 Task: Log into Facebook and create a post detailing steps for a popular makeup look, including an image.
Action: Mouse moved to (202, 32)
Screenshot: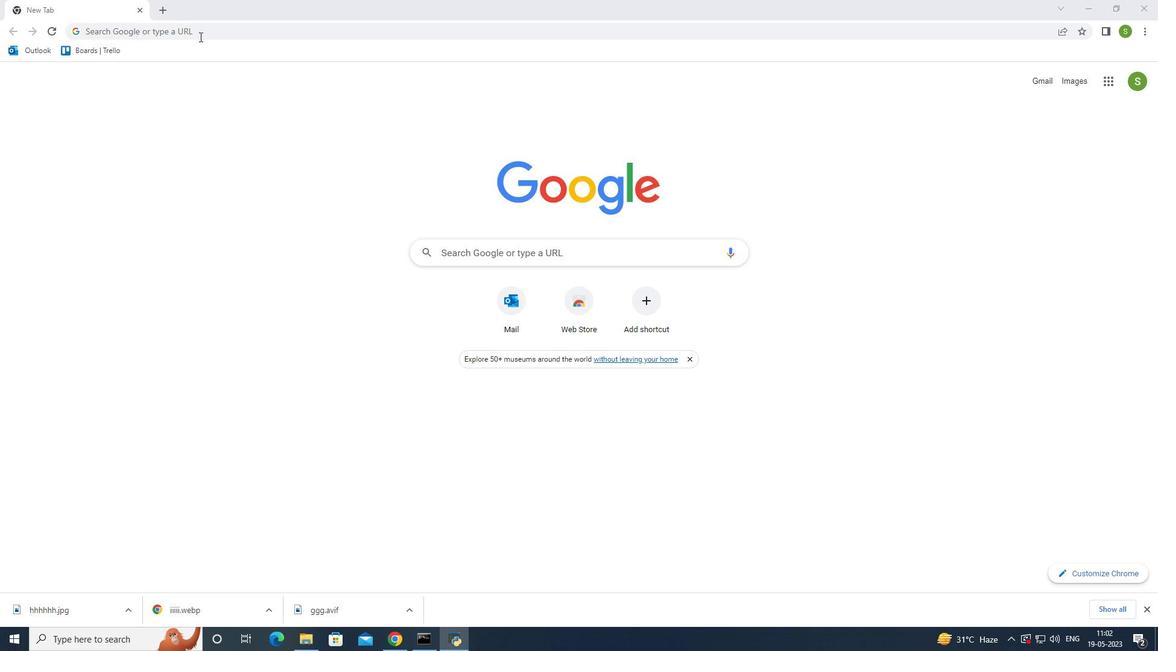 
Action: Mouse pressed left at (202, 32)
Screenshot: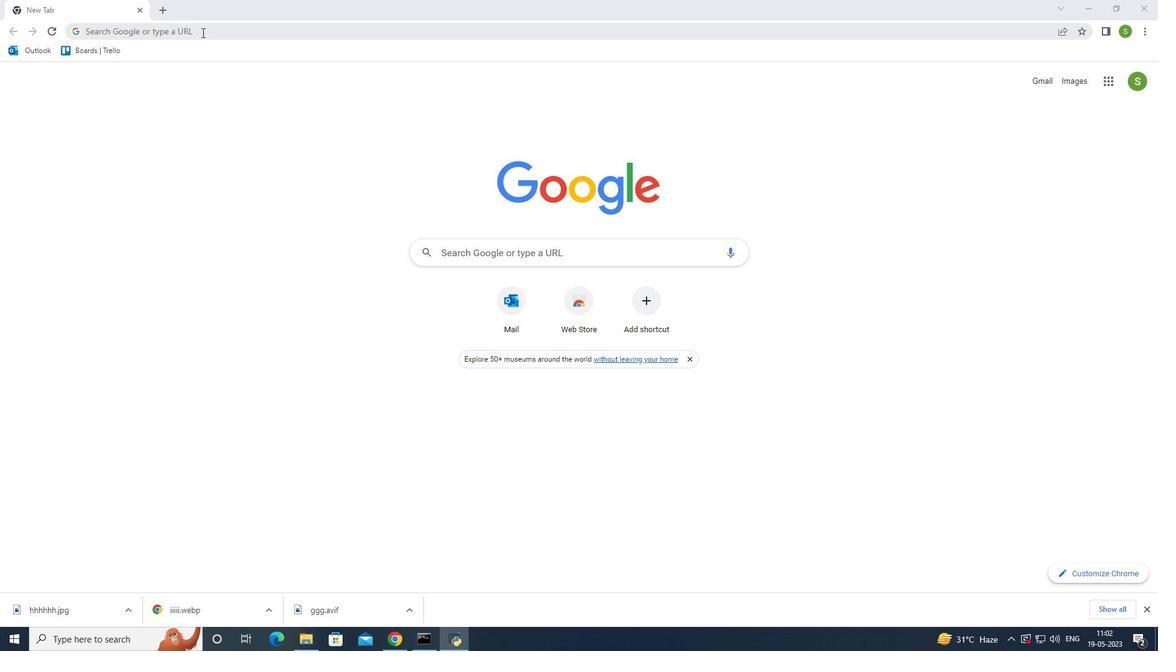 
Action: Mouse moved to (147, 348)
Screenshot: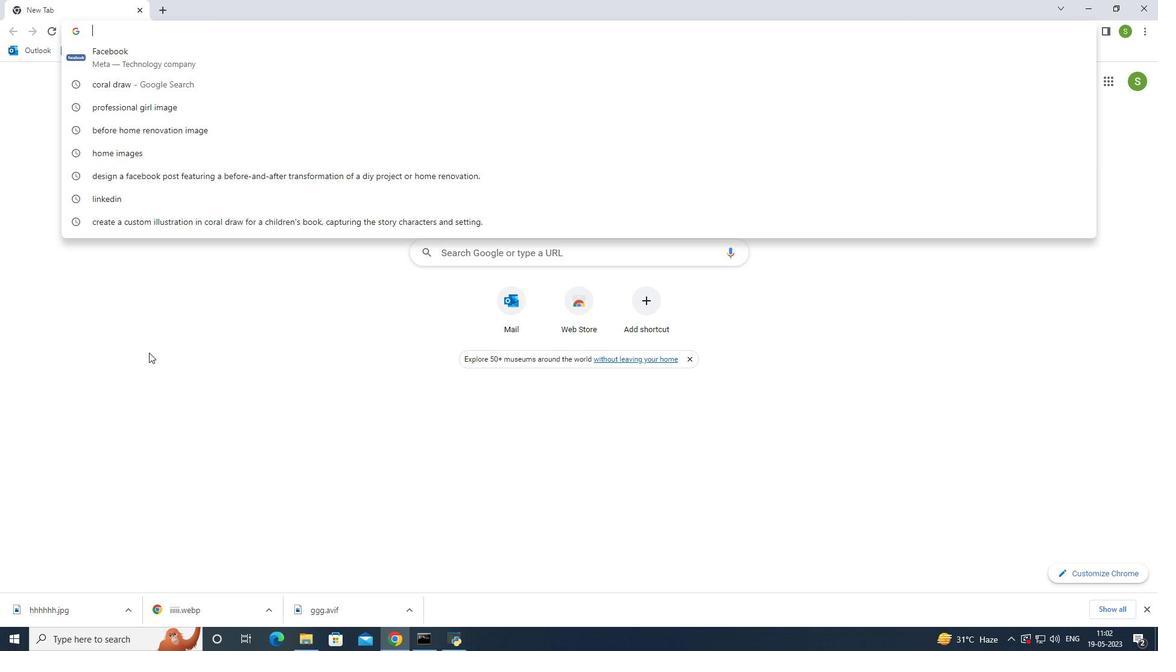 
Action: Key pressed f
Screenshot: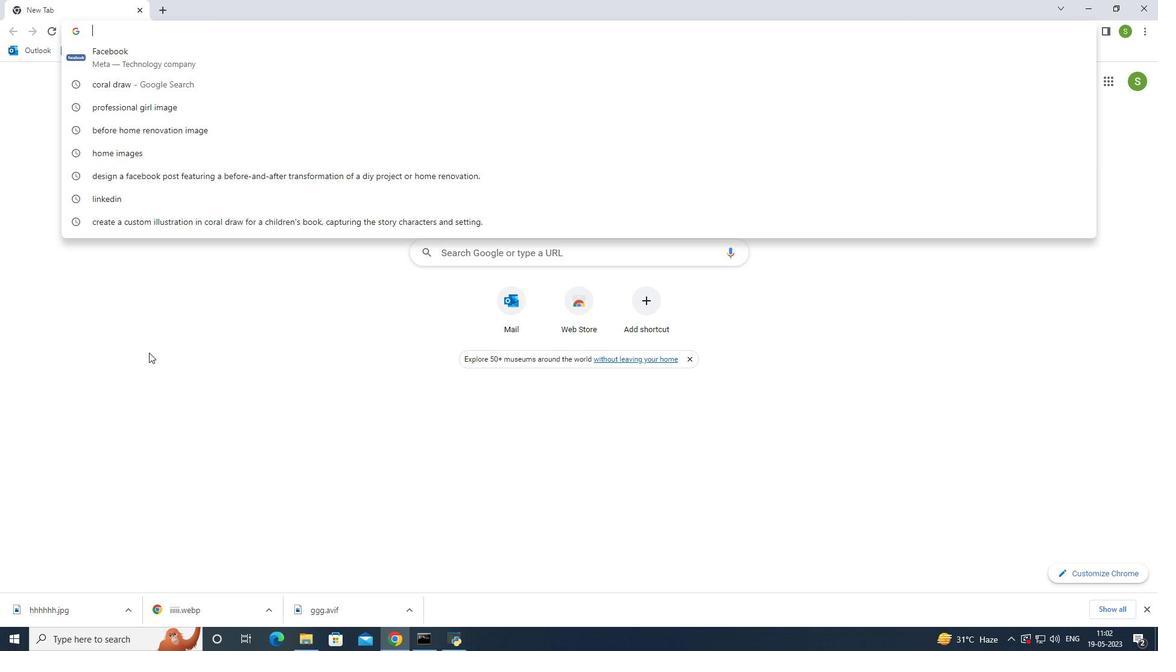 
Action: Mouse moved to (137, 326)
Screenshot: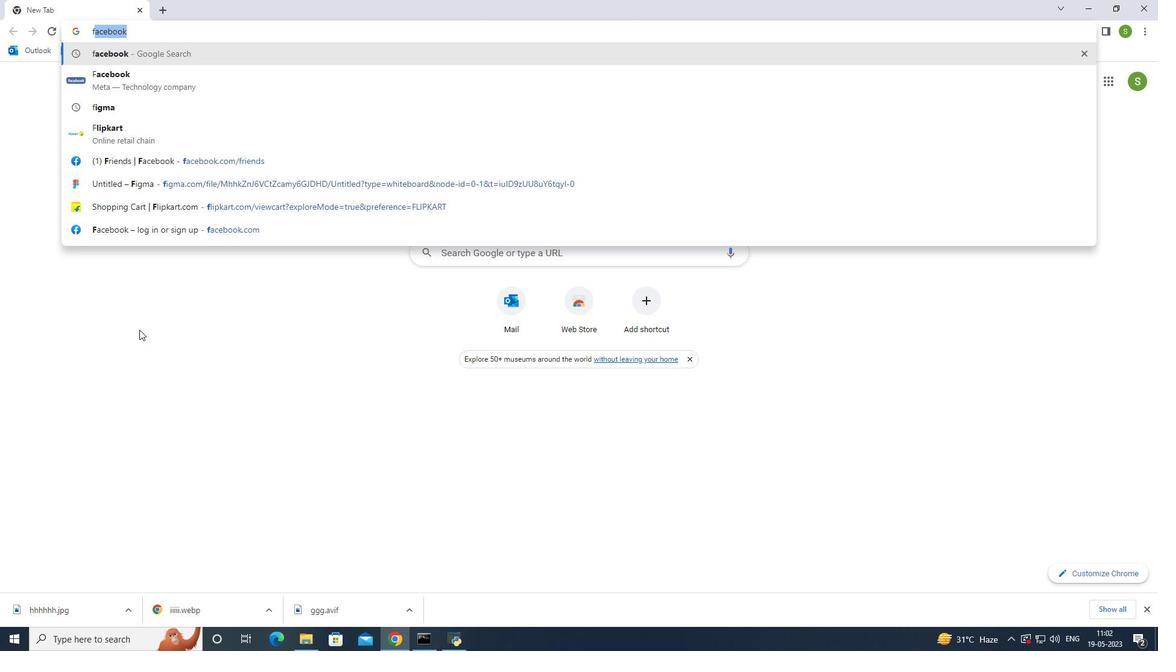 
Action: Key pressed a
Screenshot: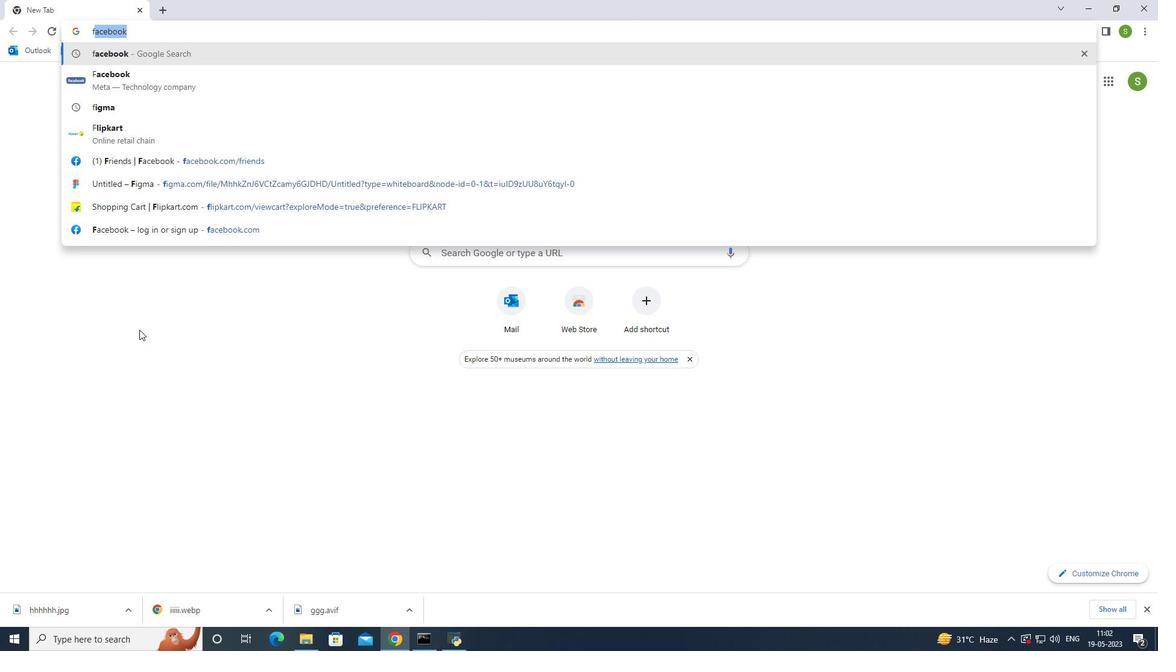 
Action: Mouse moved to (135, 322)
Screenshot: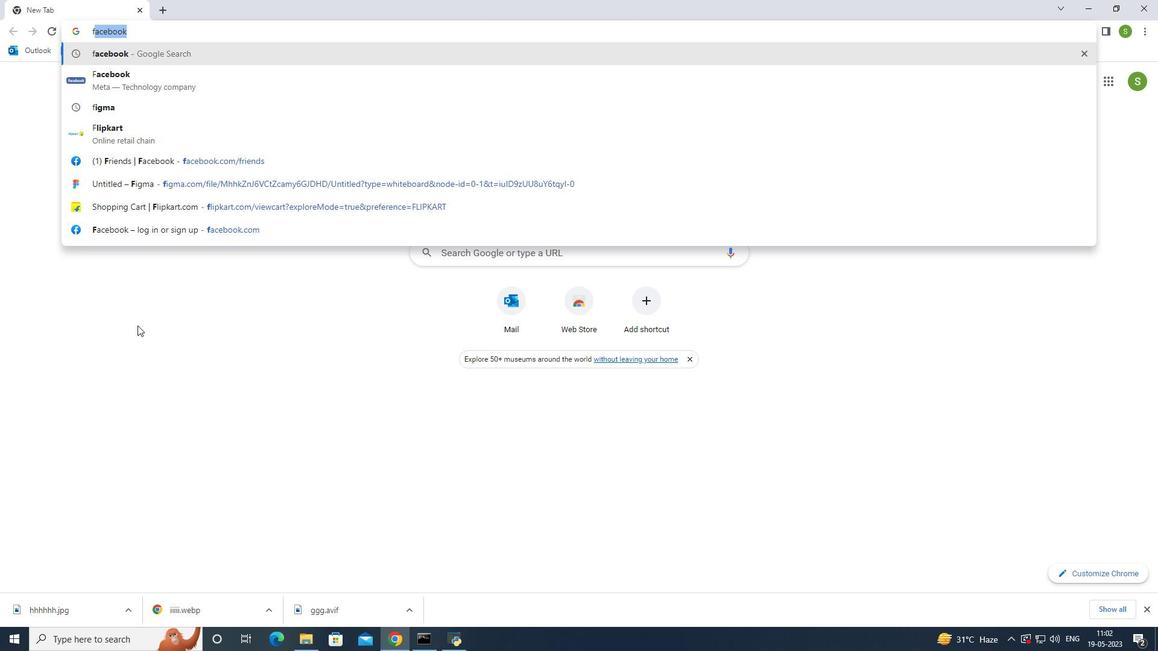 
Action: Key pressed ceb
Screenshot: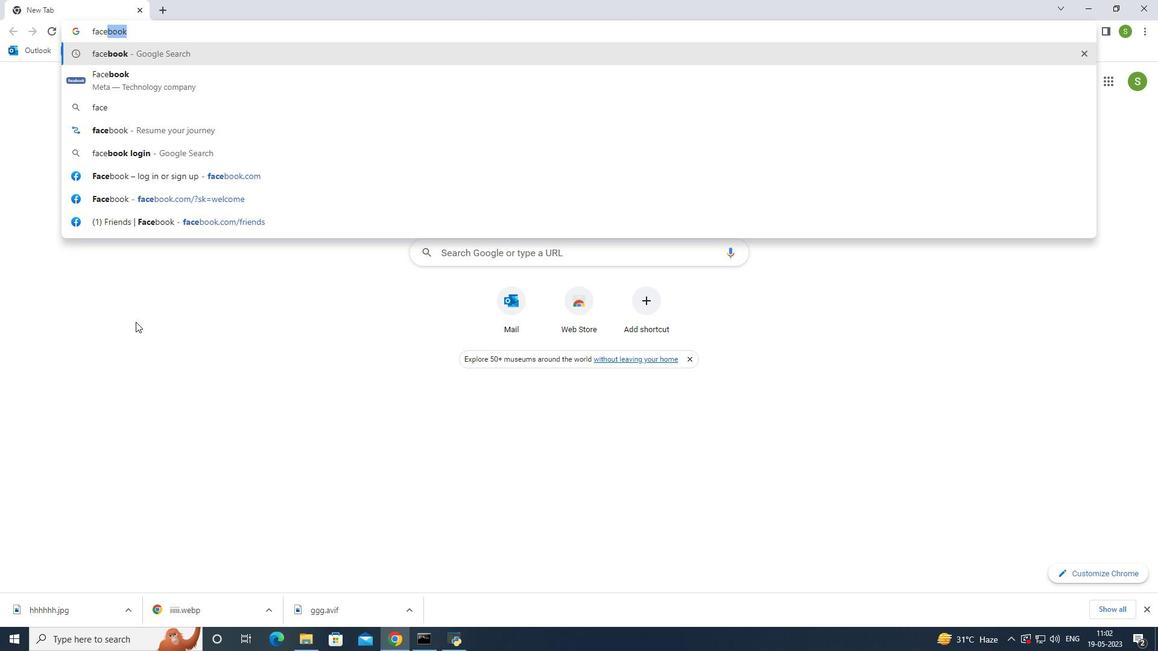 
Action: Mouse moved to (133, 314)
Screenshot: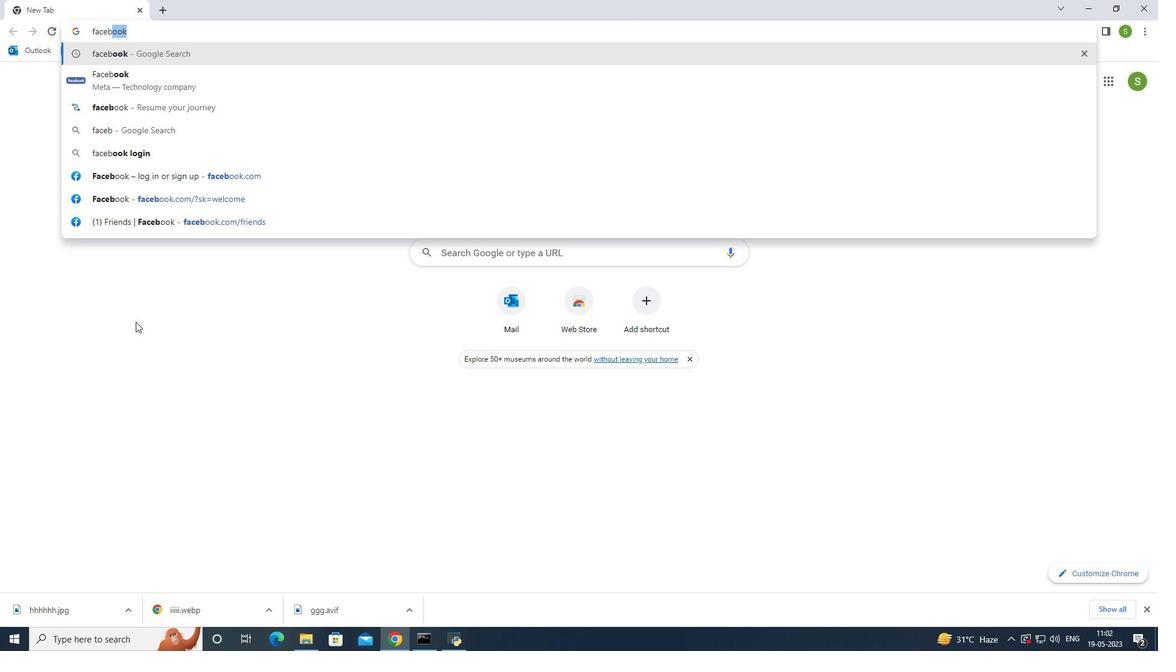 
Action: Key pressed o
Screenshot: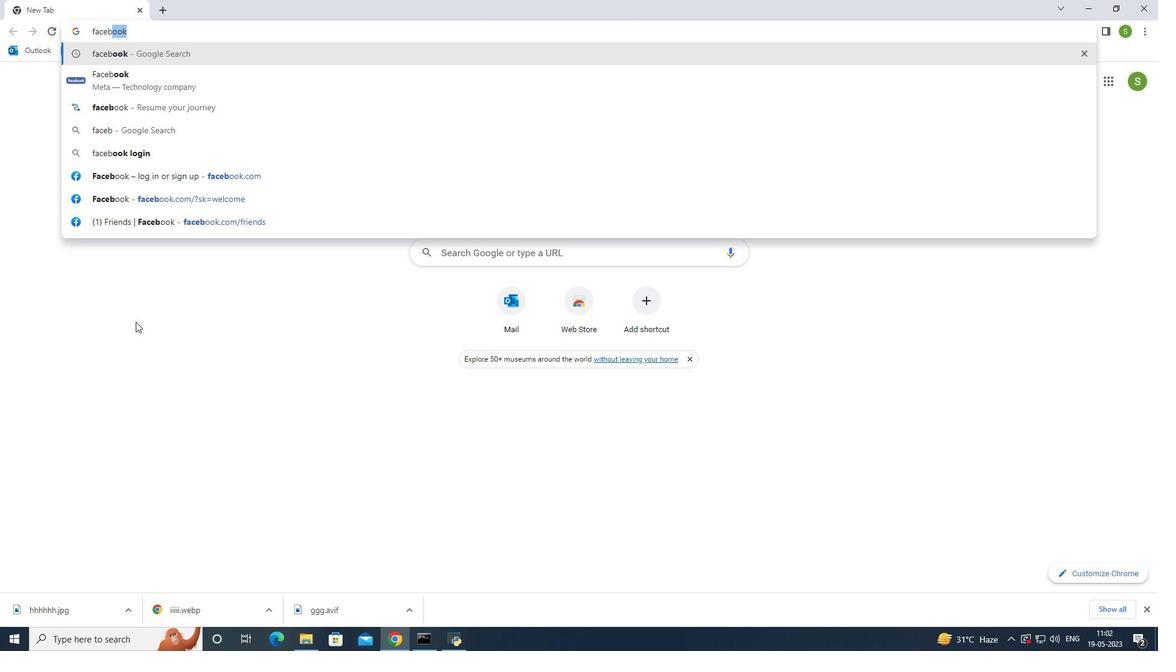 
Action: Mouse moved to (127, 293)
Screenshot: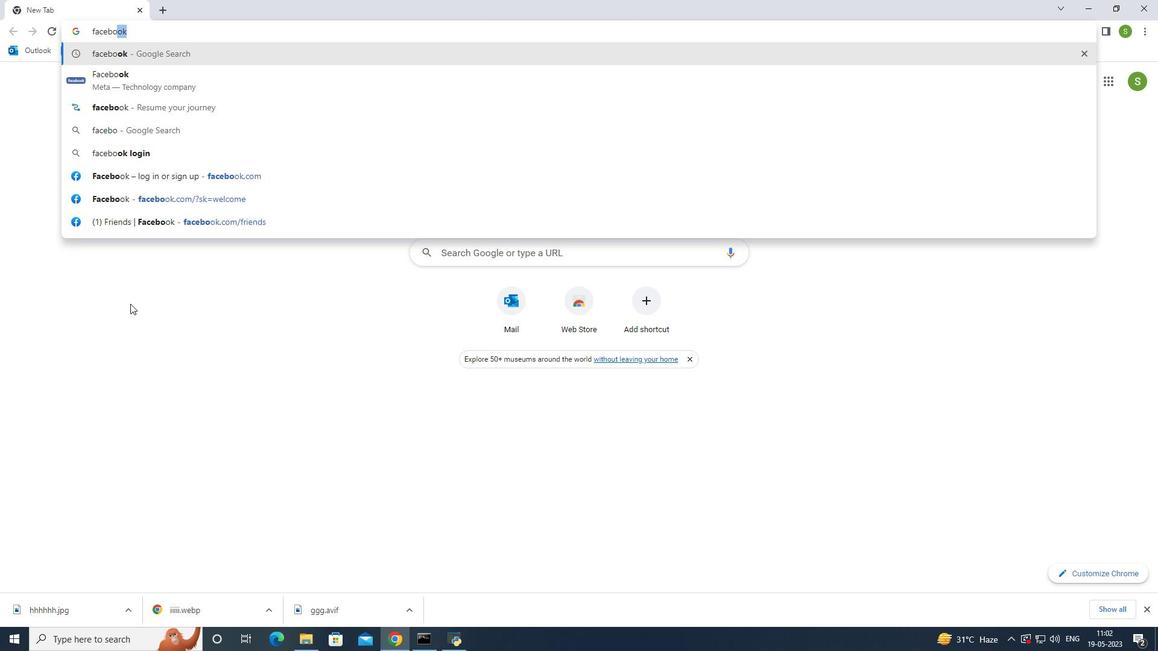 
Action: Key pressed o
Screenshot: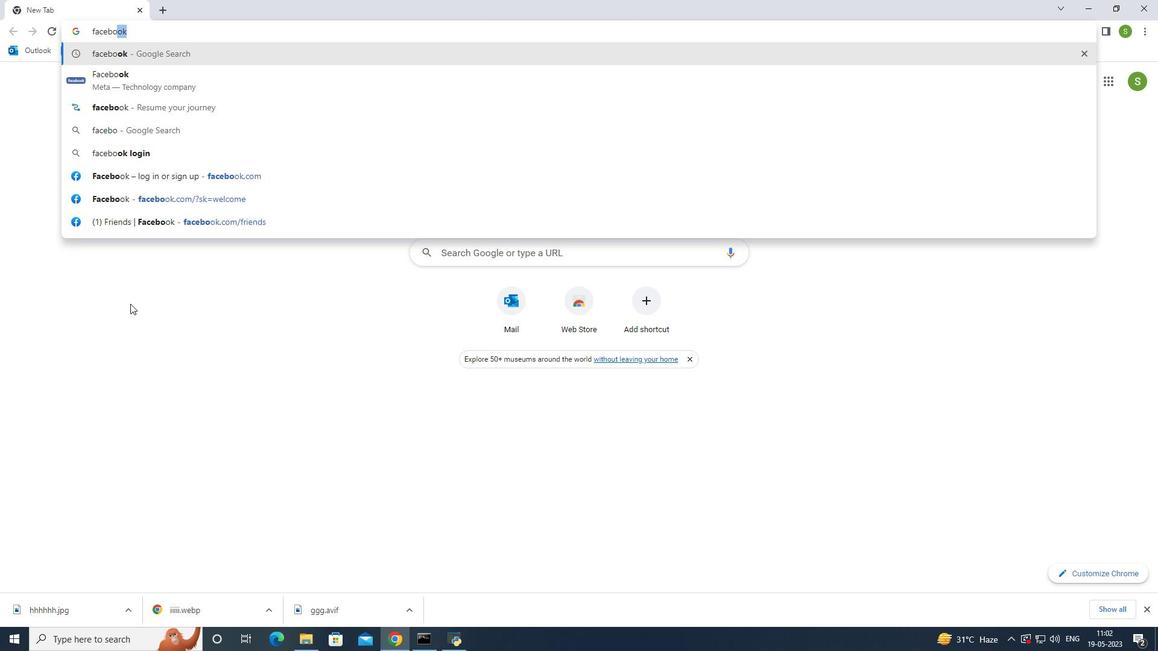 
Action: Mouse moved to (124, 290)
Screenshot: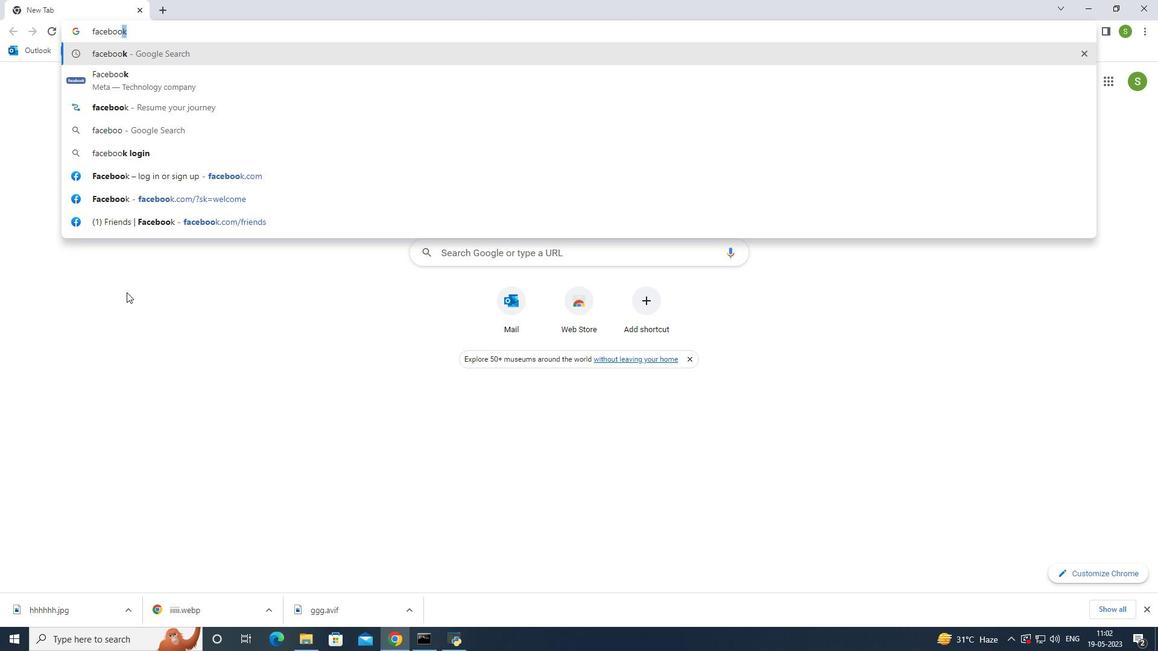 
Action: Key pressed k
Screenshot: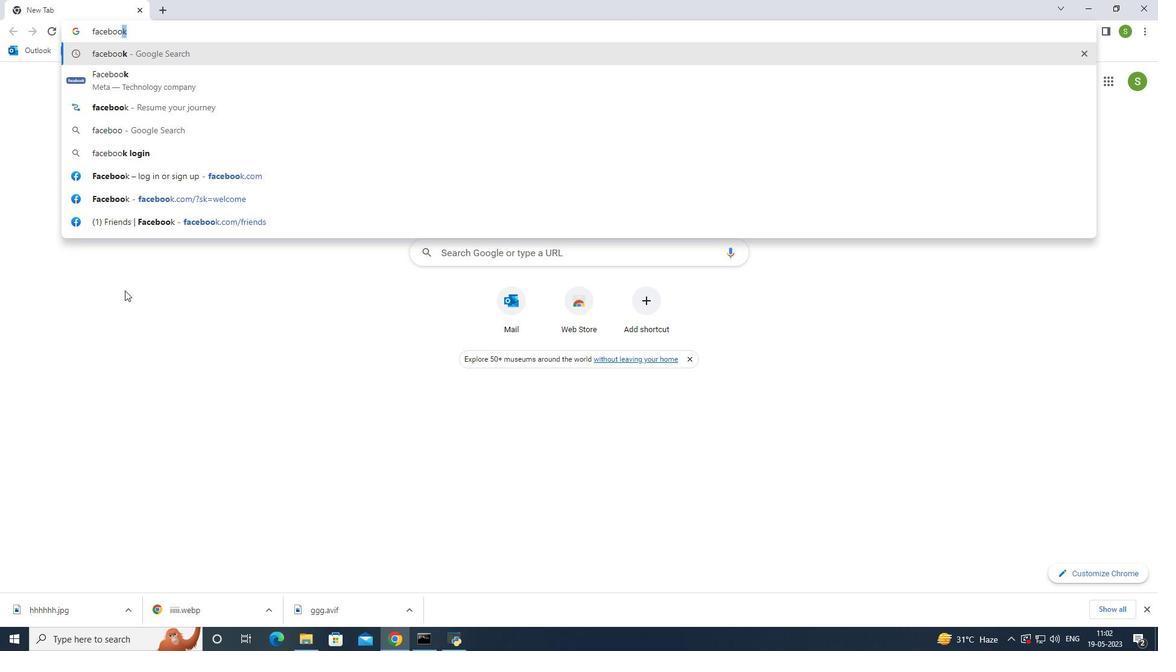 
Action: Mouse moved to (153, 81)
Screenshot: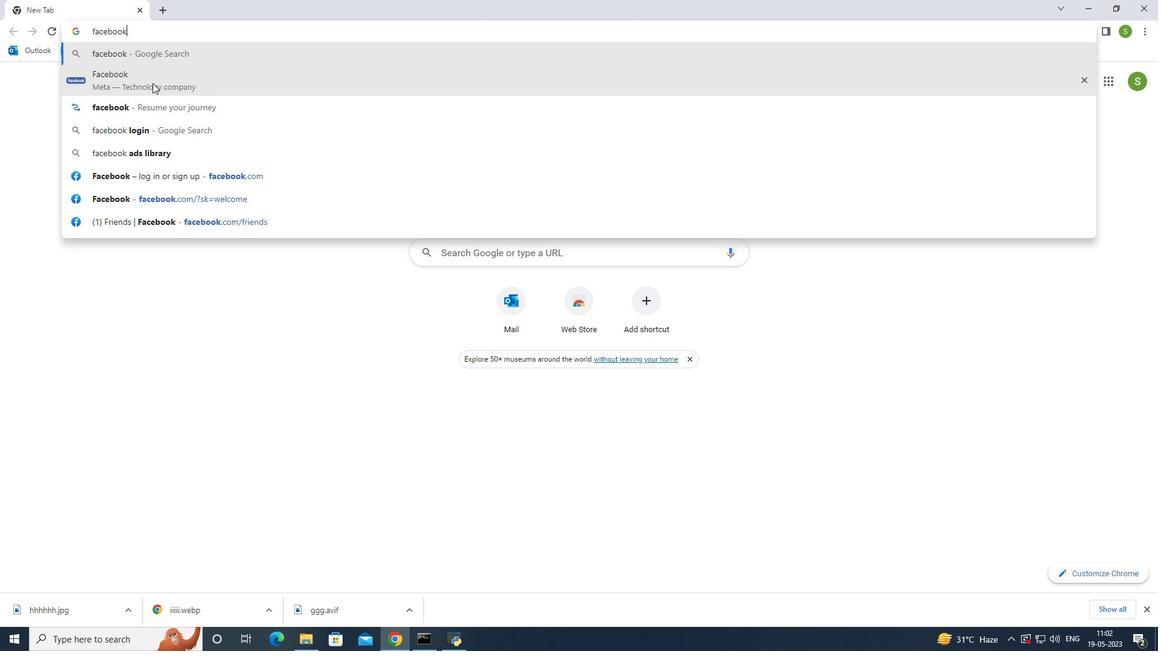 
Action: Mouse pressed left at (153, 81)
Screenshot: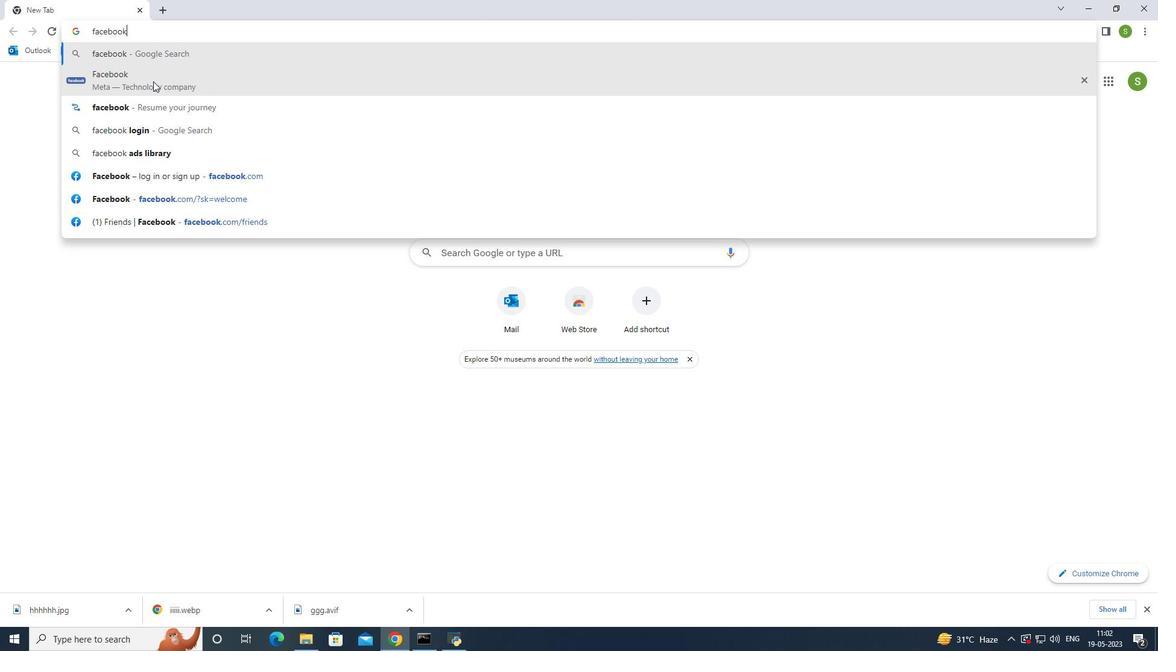 
Action: Mouse moved to (191, 184)
Screenshot: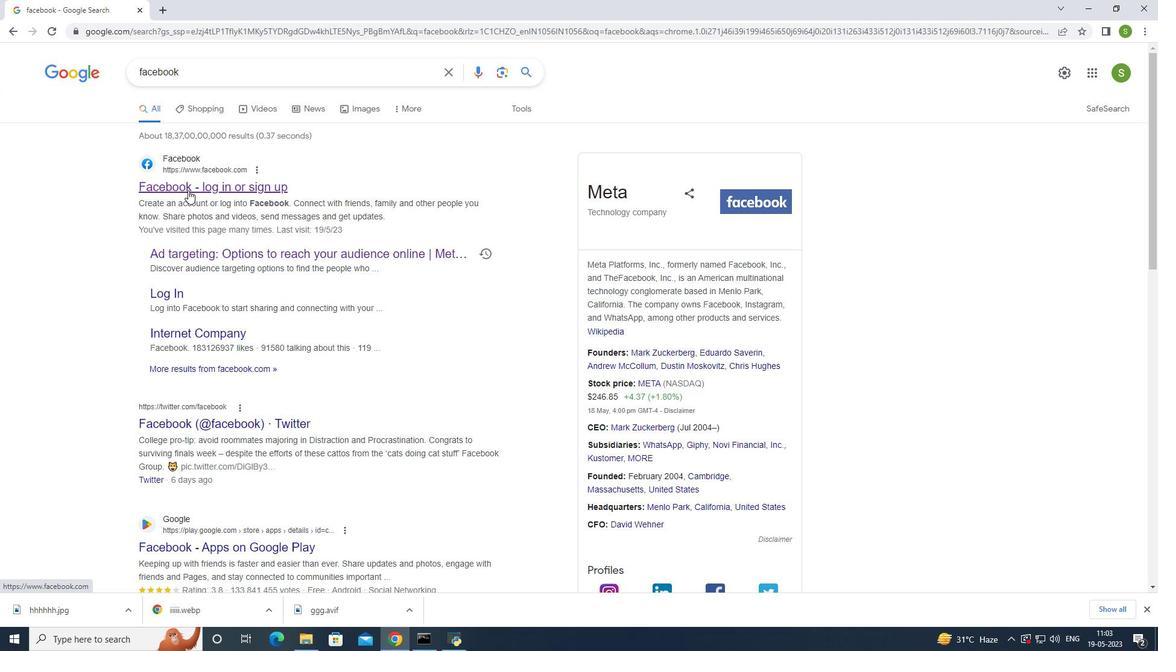 
Action: Mouse pressed left at (191, 184)
Screenshot: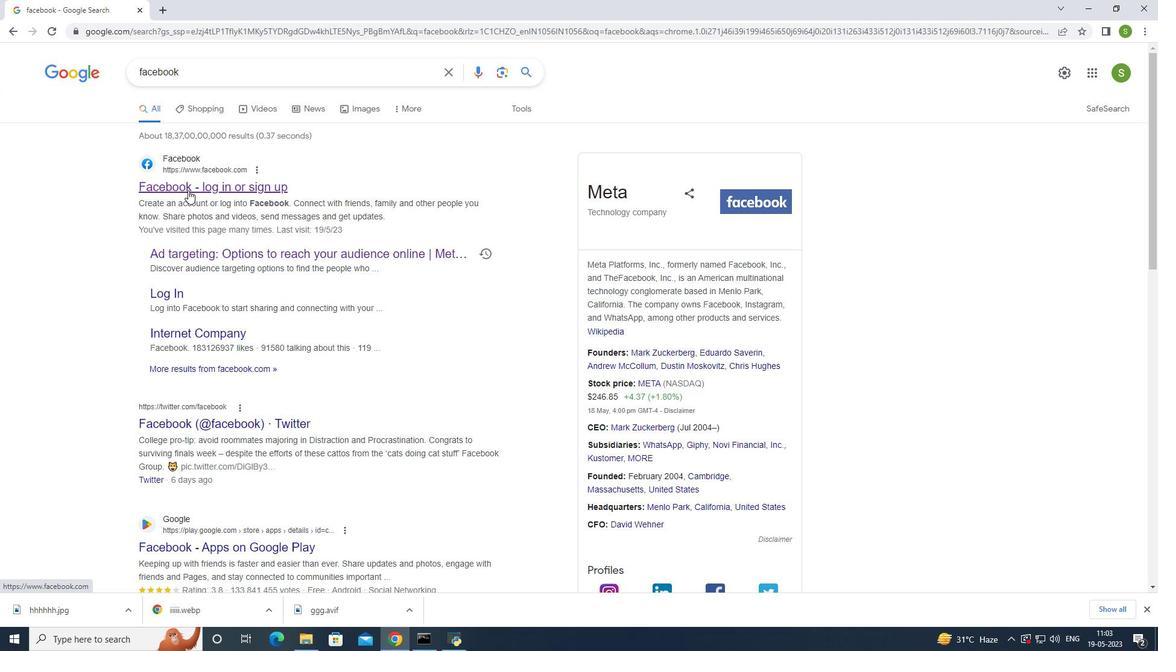 
Action: Mouse moved to (350, 237)
Screenshot: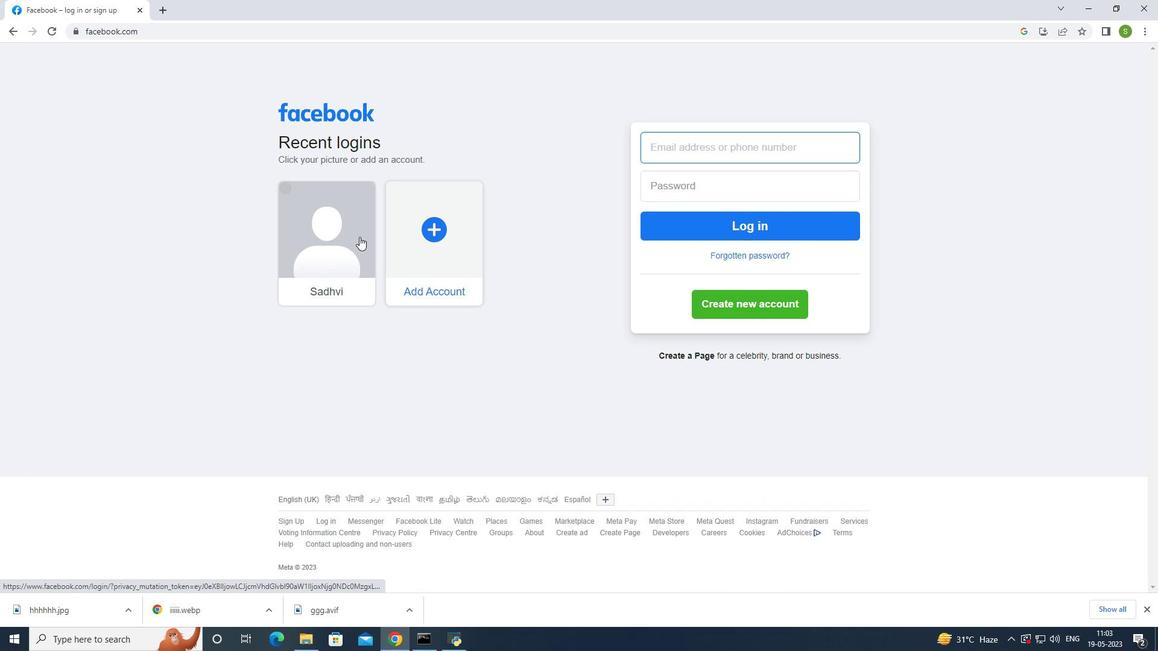 
Action: Mouse pressed left at (350, 237)
Screenshot: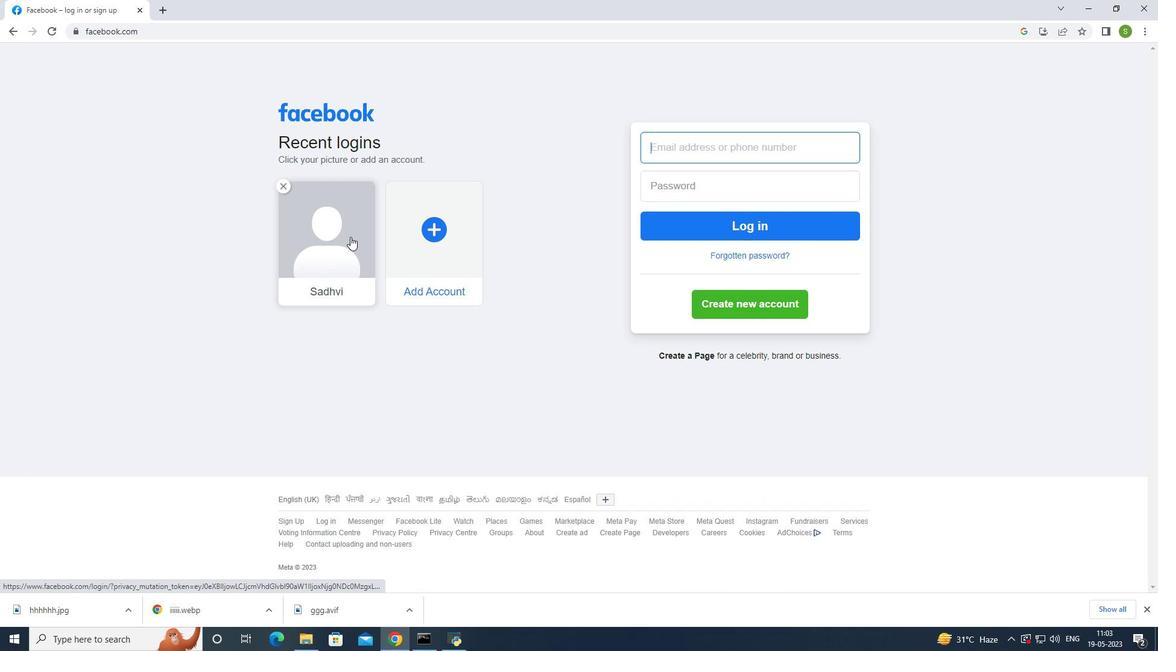 
Action: Mouse moved to (494, 291)
Screenshot: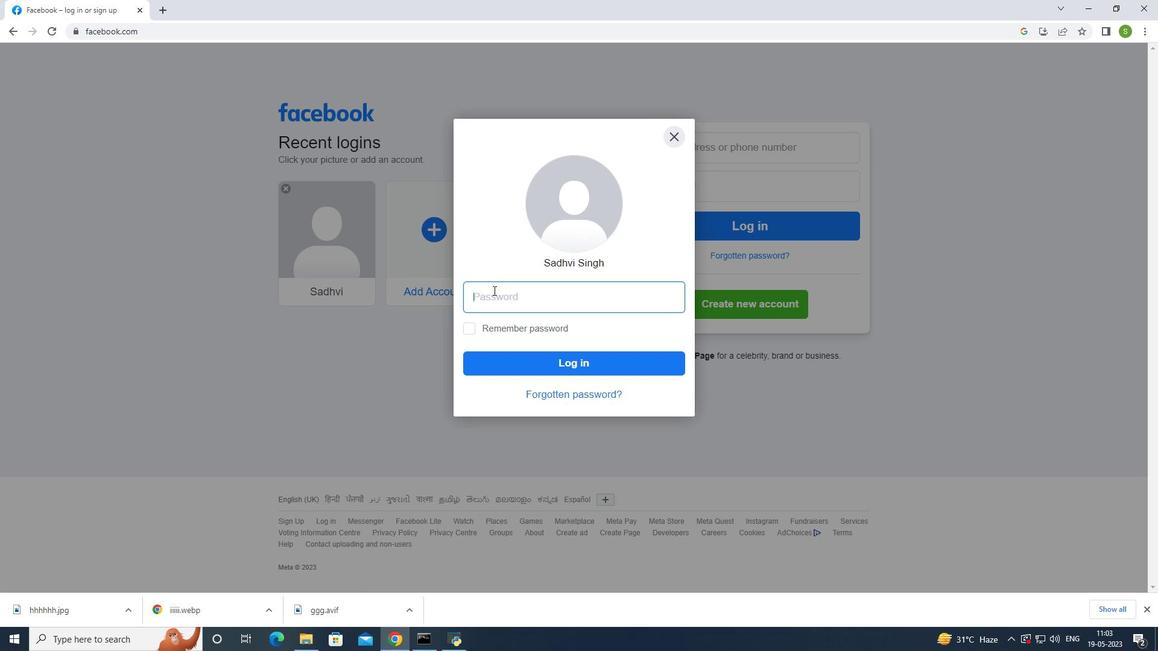 
Action: Mouse pressed left at (494, 291)
Screenshot: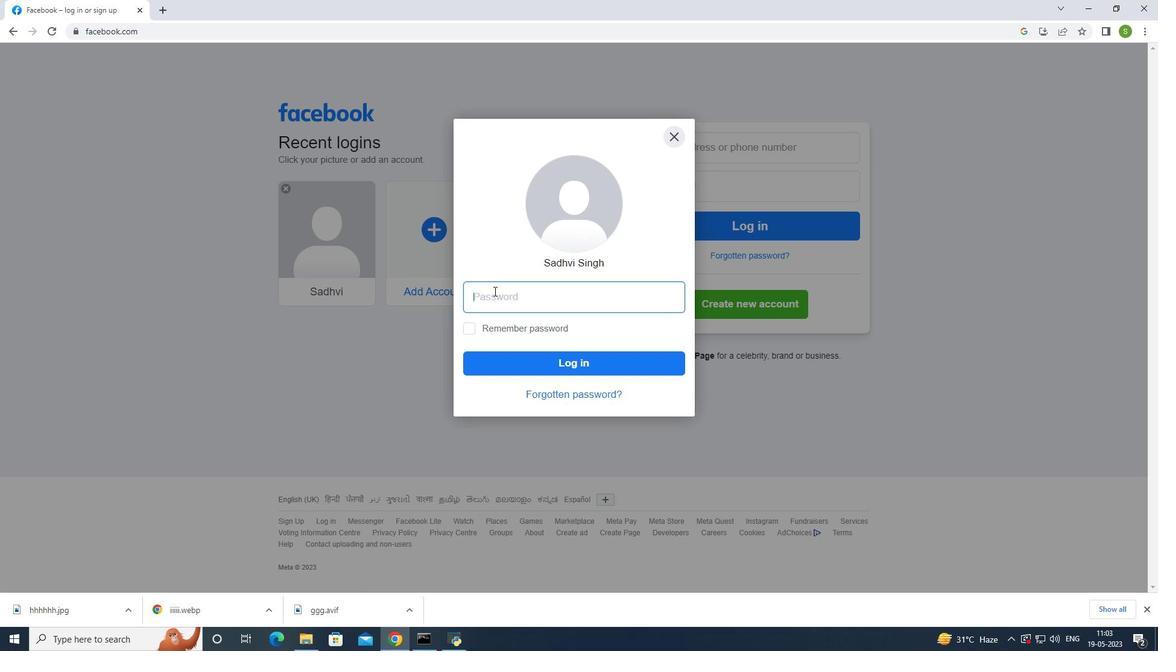 
Action: Mouse moved to (495, 254)
Screenshot: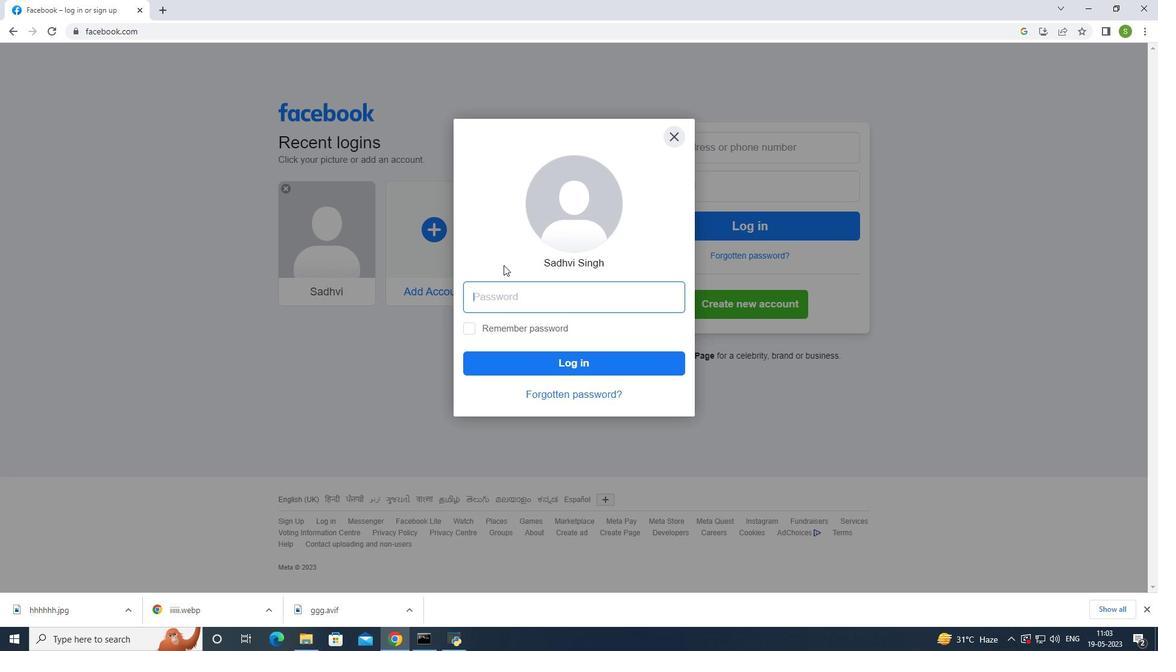 
Action: Key pressed <Key.shift>
Screenshot: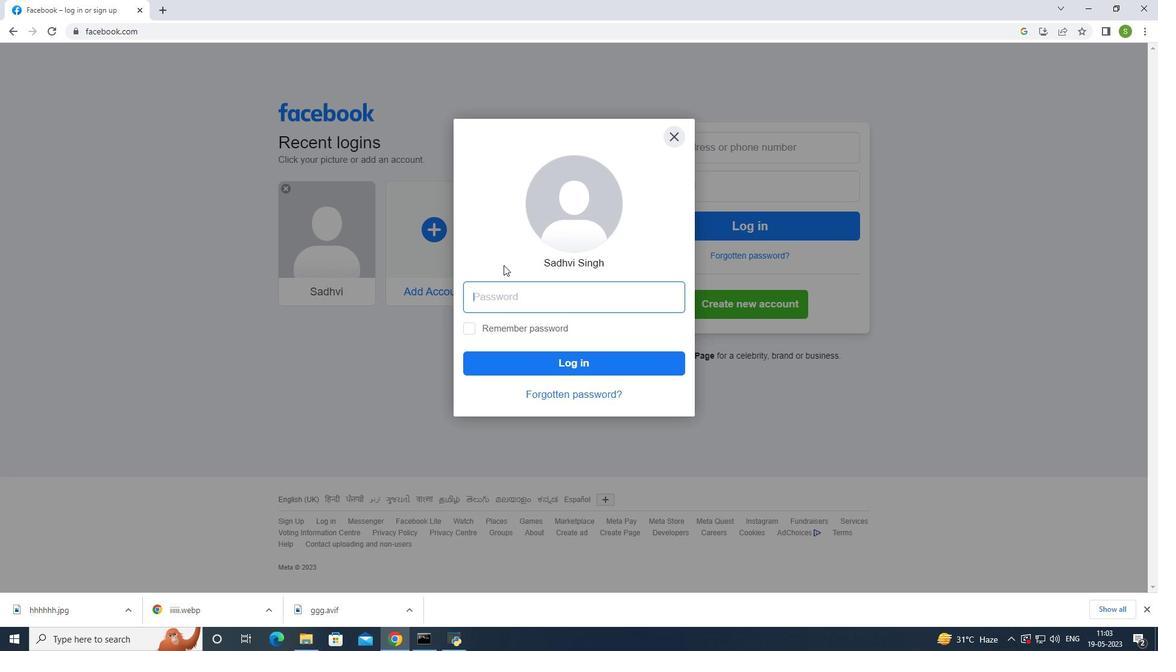
Action: Mouse moved to (493, 250)
Screenshot: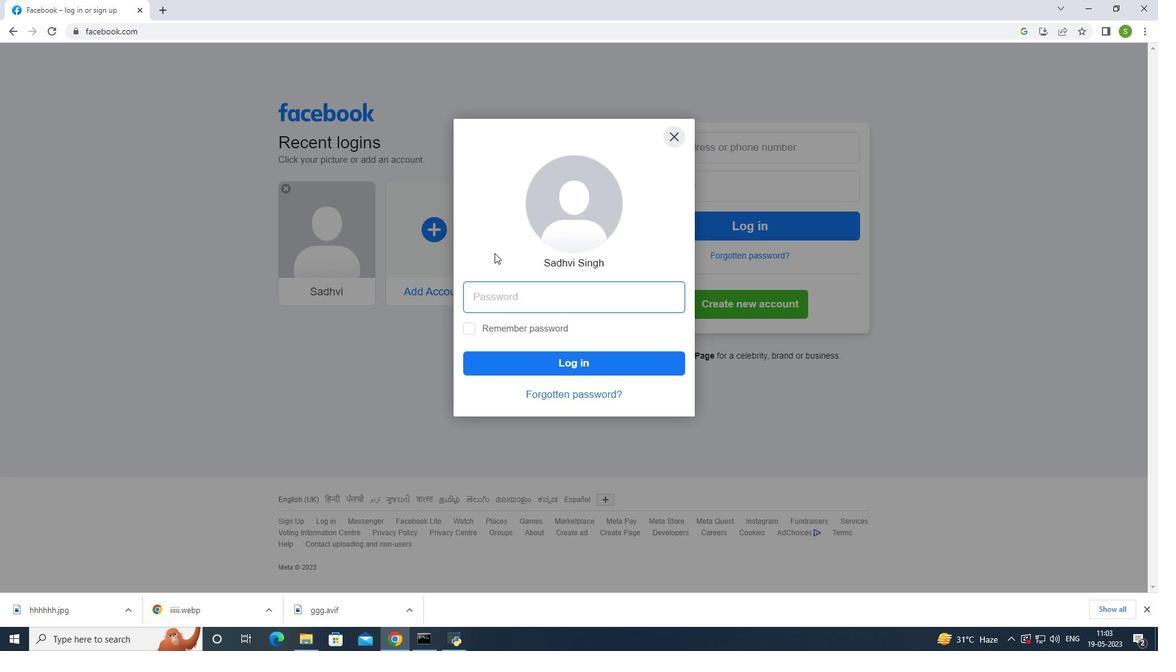 
Action: Key pressed S
Screenshot: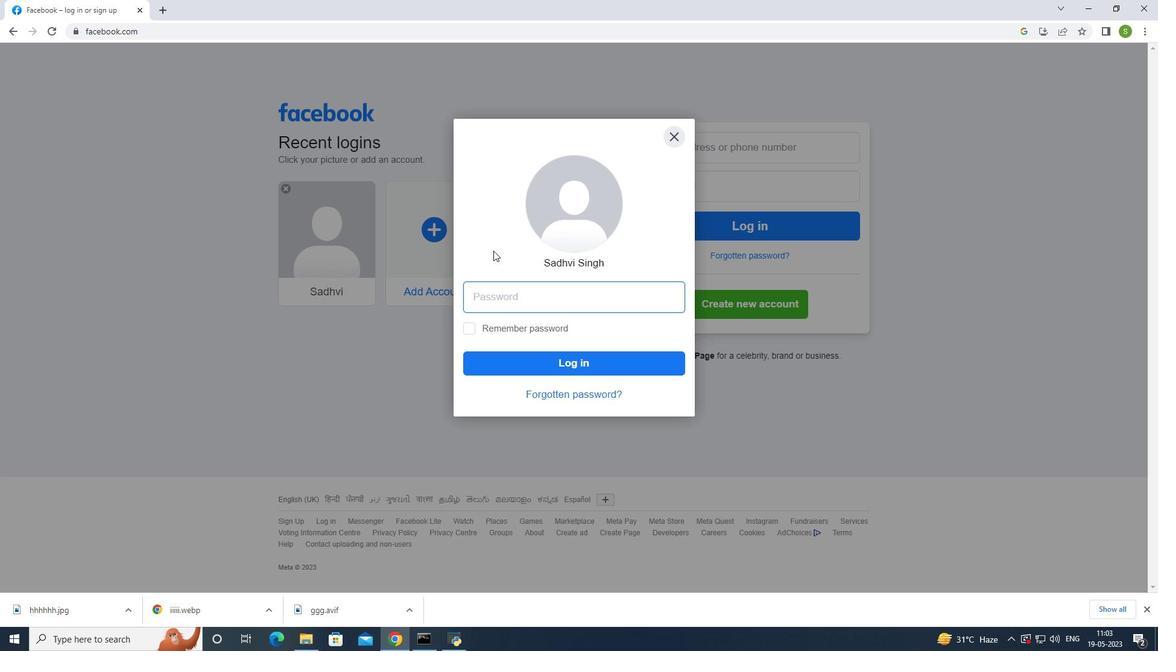 
Action: Mouse moved to (486, 245)
Screenshot: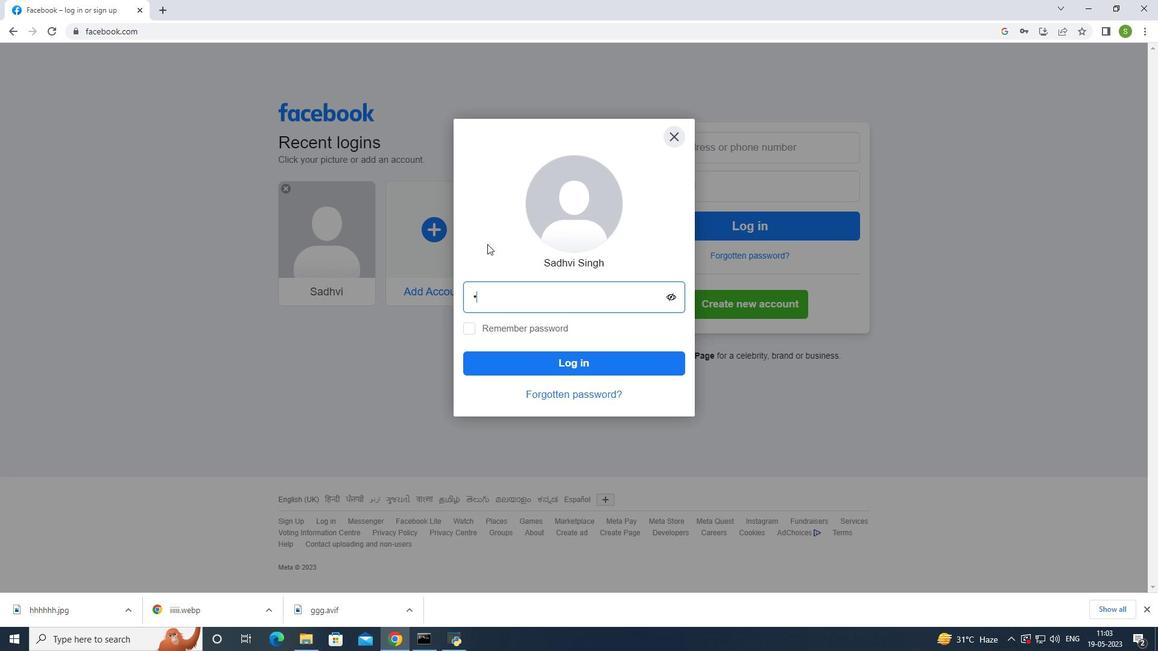 
Action: Key pressed of
Screenshot: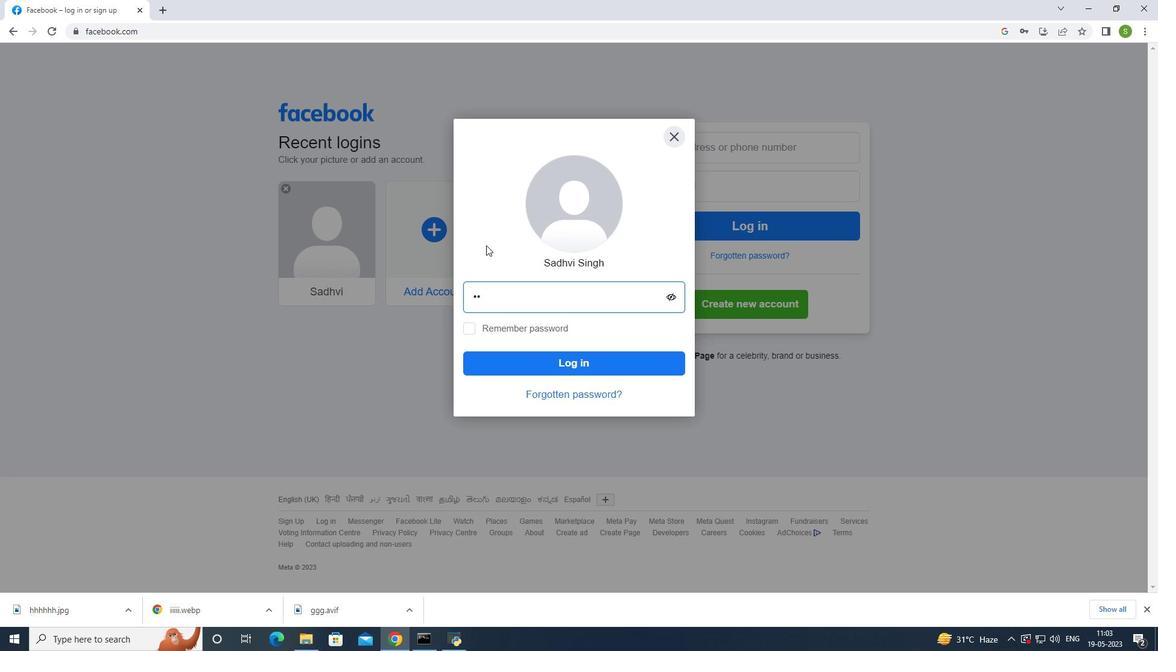 
Action: Mouse moved to (485, 246)
Screenshot: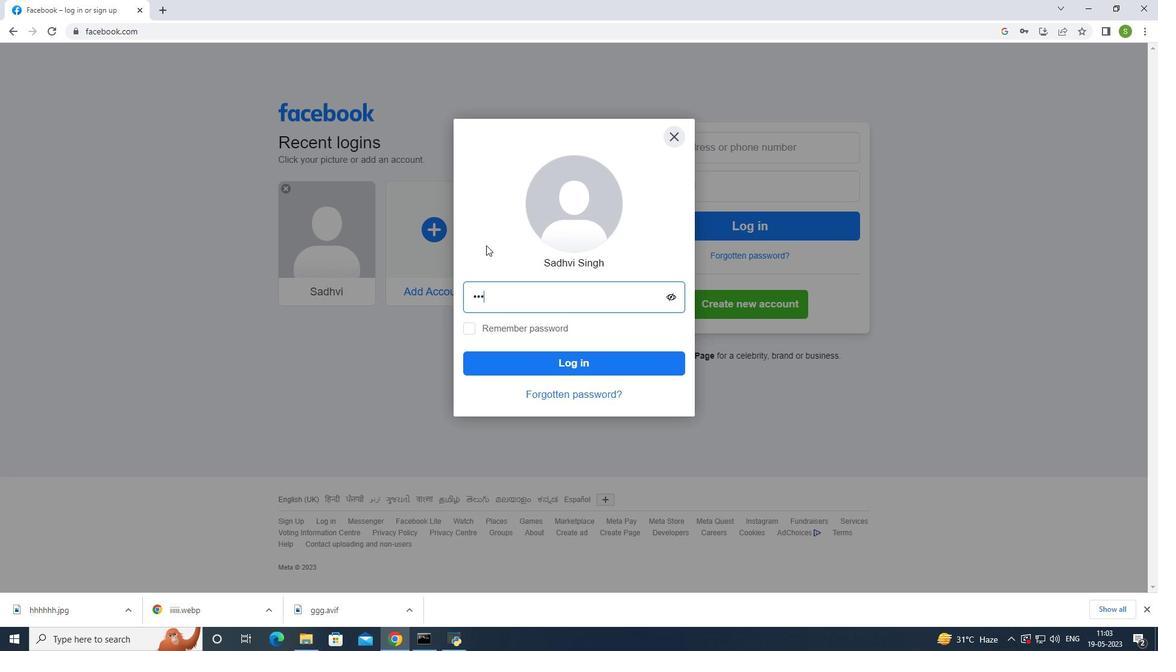 
Action: Key pressed t
Screenshot: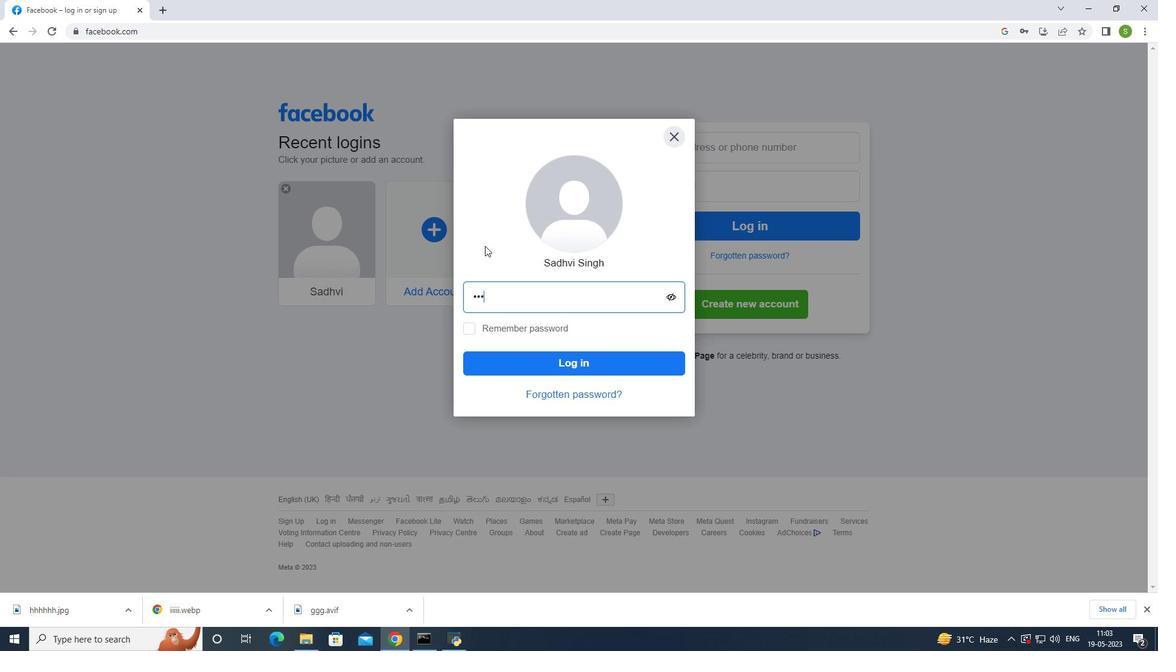 
Action: Mouse moved to (471, 250)
Screenshot: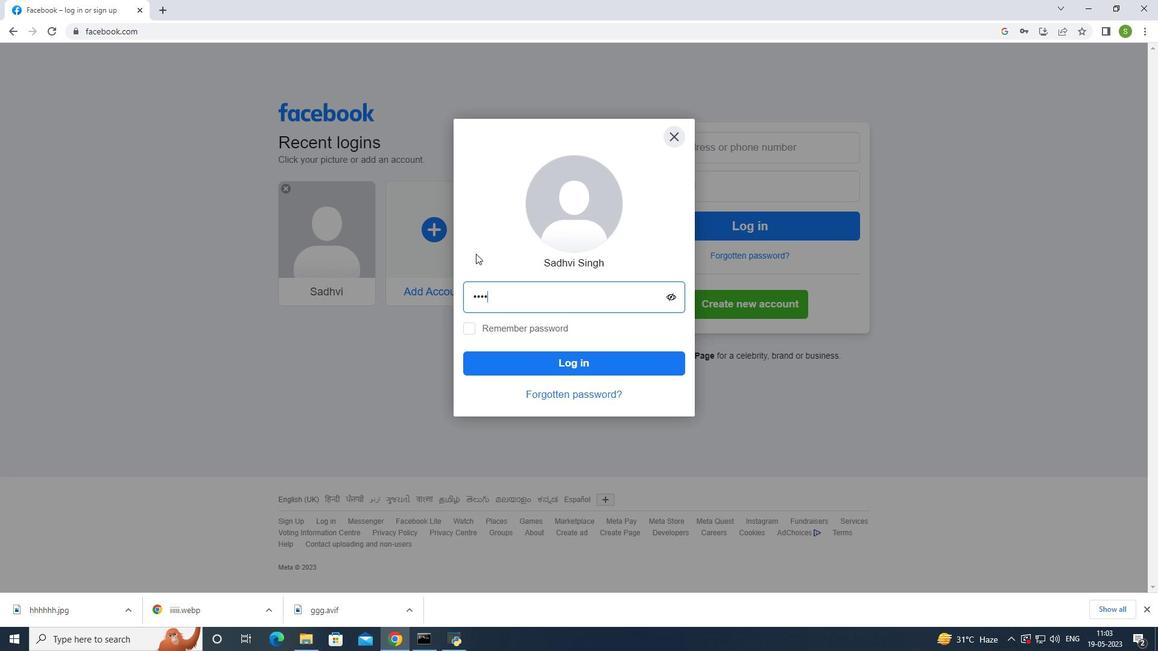 
Action: Key pressed age<Key.shift><Key.shift><Key.shift>
Screenshot: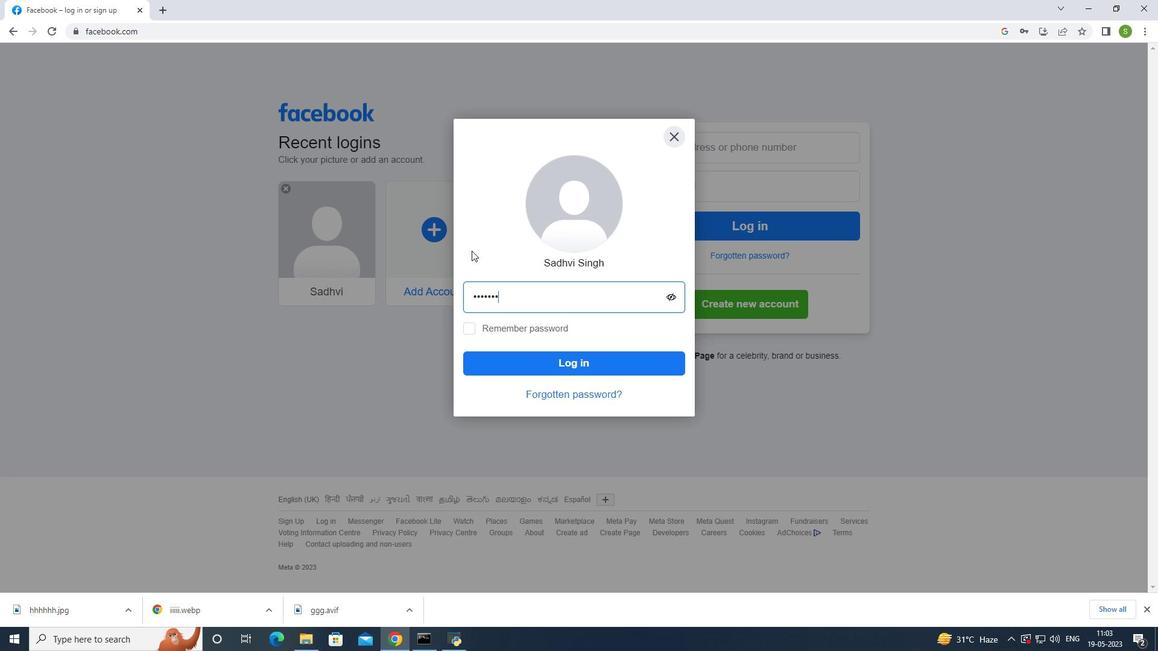 
Action: Mouse moved to (471, 250)
Screenshot: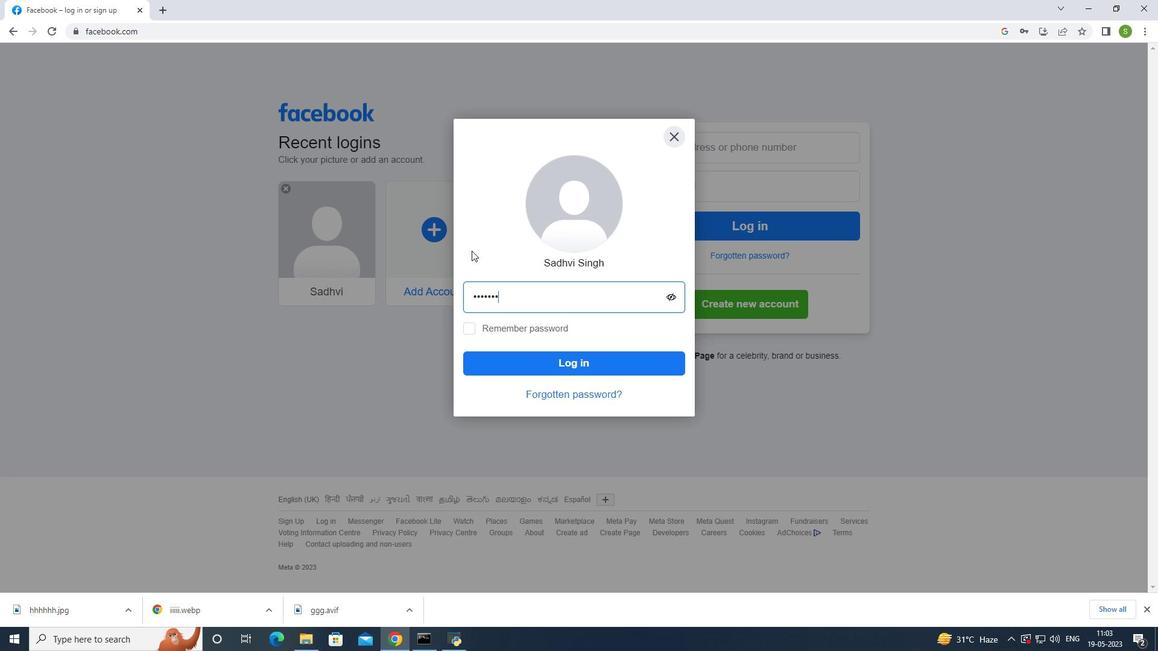 
Action: Key pressed @
Screenshot: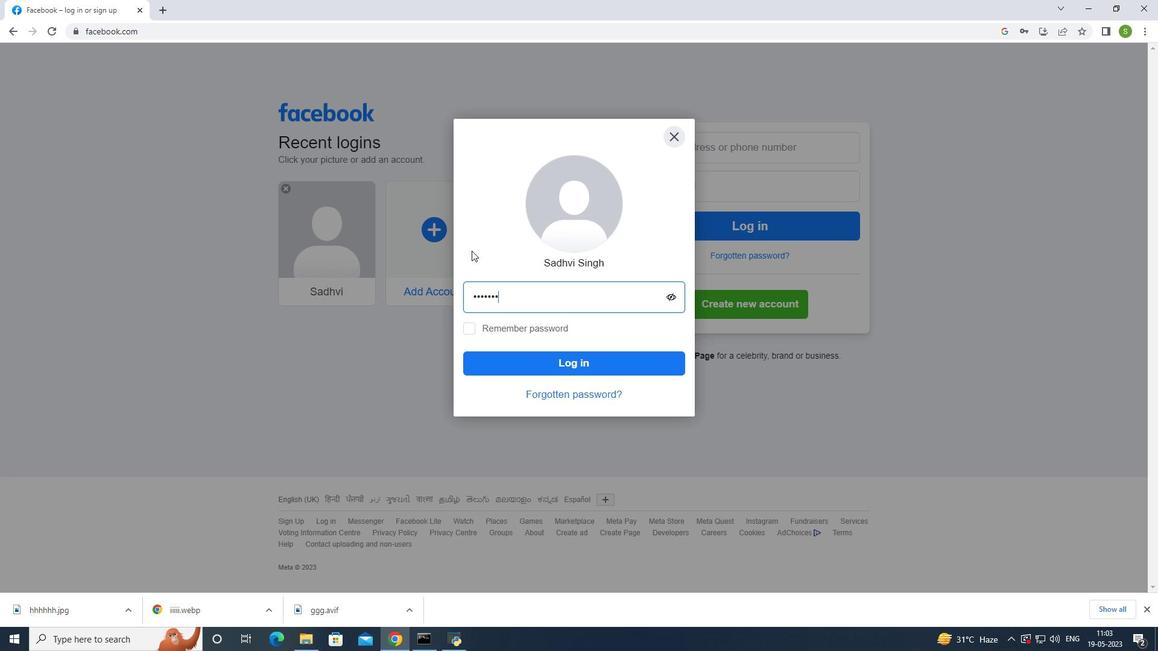 
Action: Mouse moved to (469, 250)
Screenshot: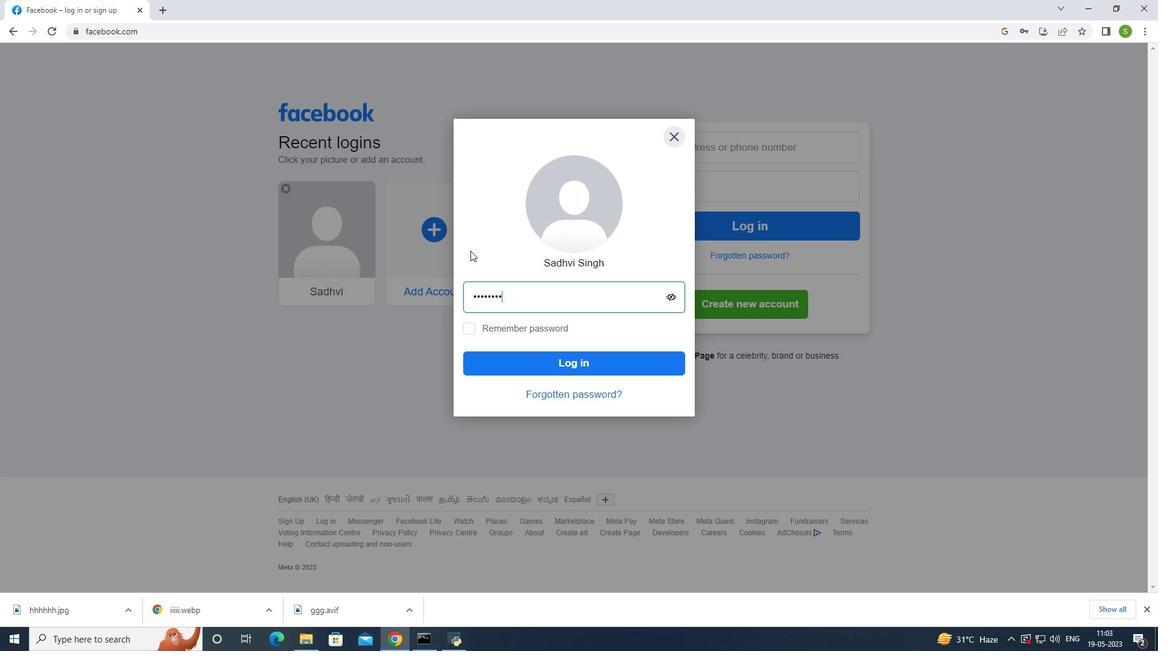 
Action: Key pressed 1
Screenshot: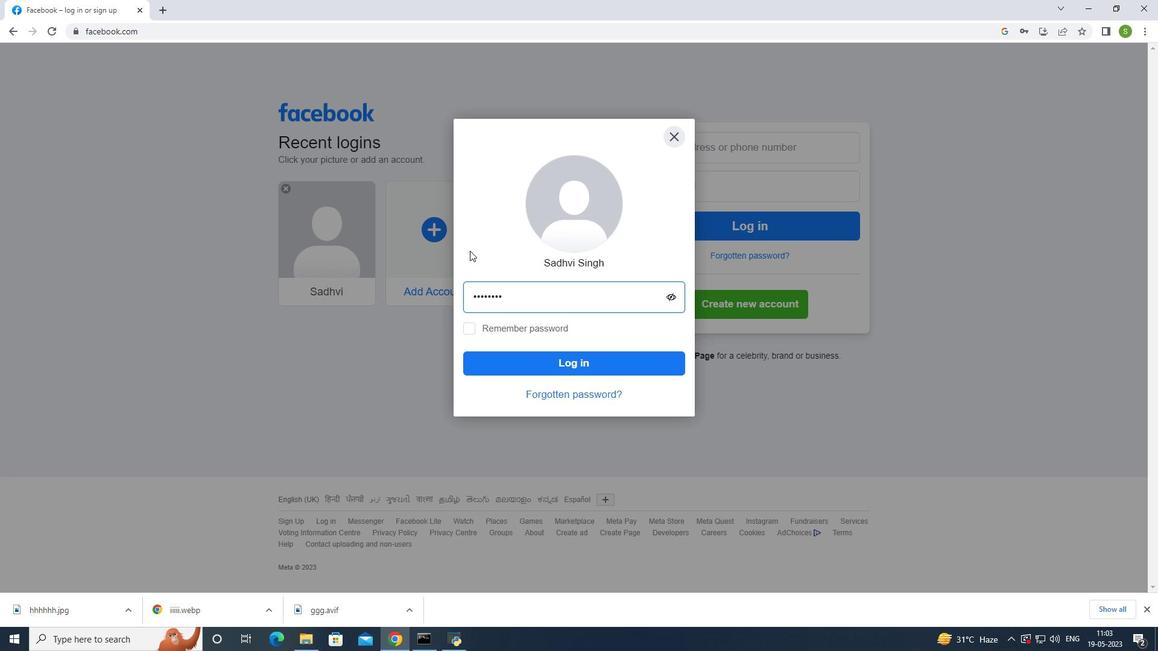 
Action: Mouse moved to (468, 251)
Screenshot: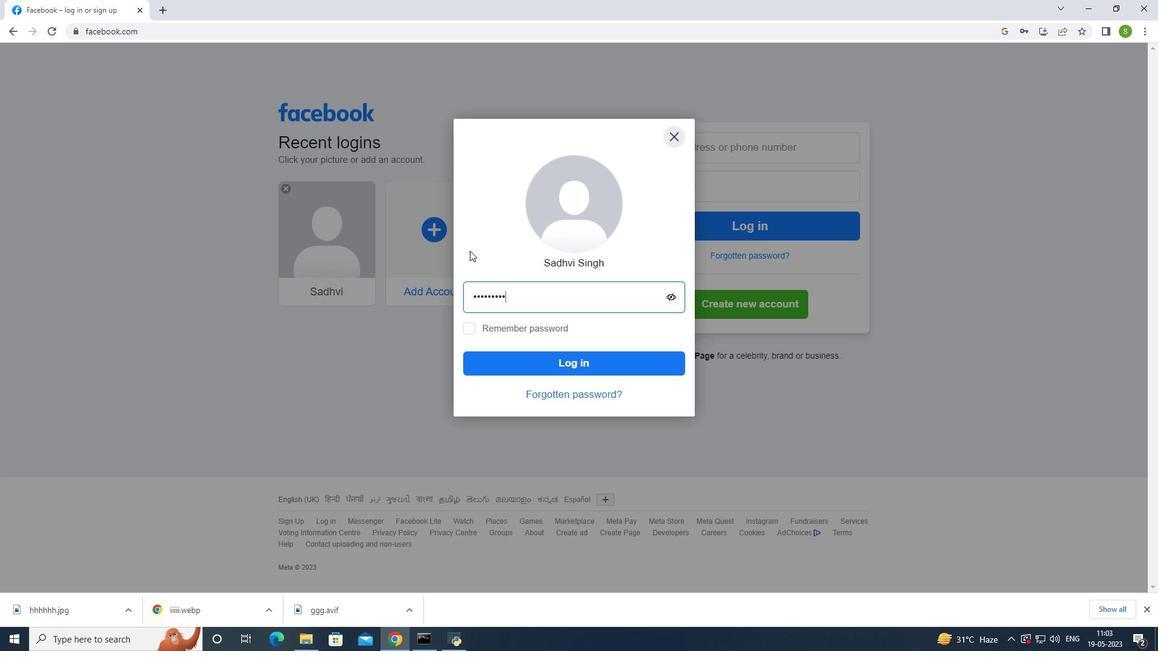 
Action: Key pressed 23
Screenshot: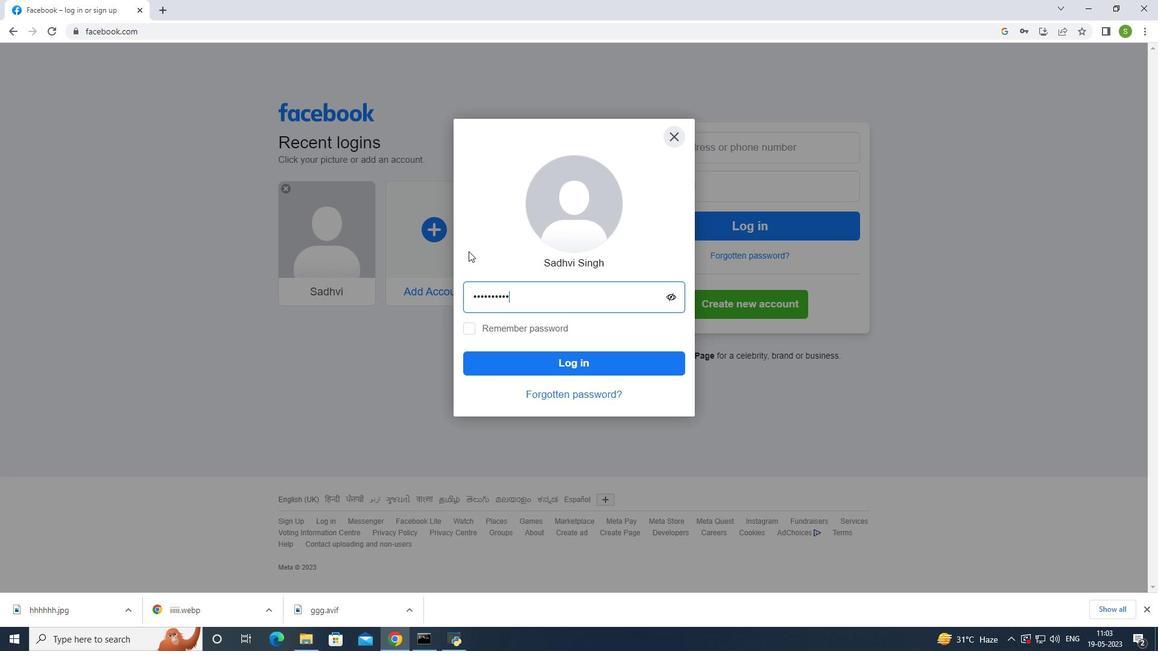 
Action: Mouse moved to (507, 361)
Screenshot: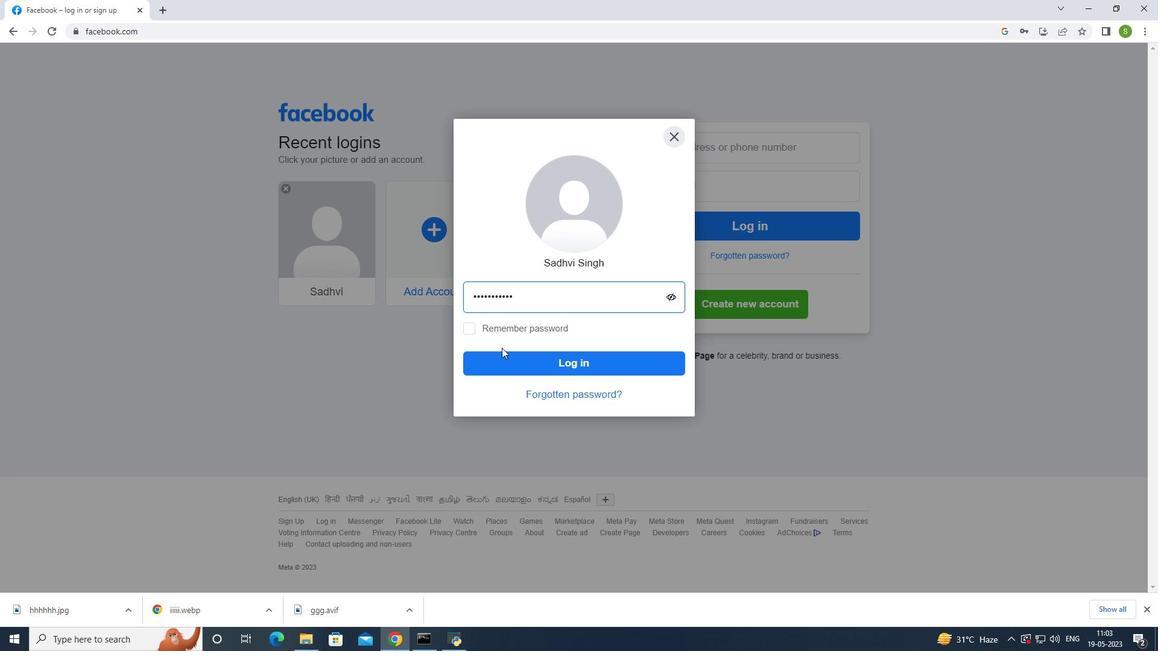 
Action: Mouse pressed left at (507, 361)
Screenshot: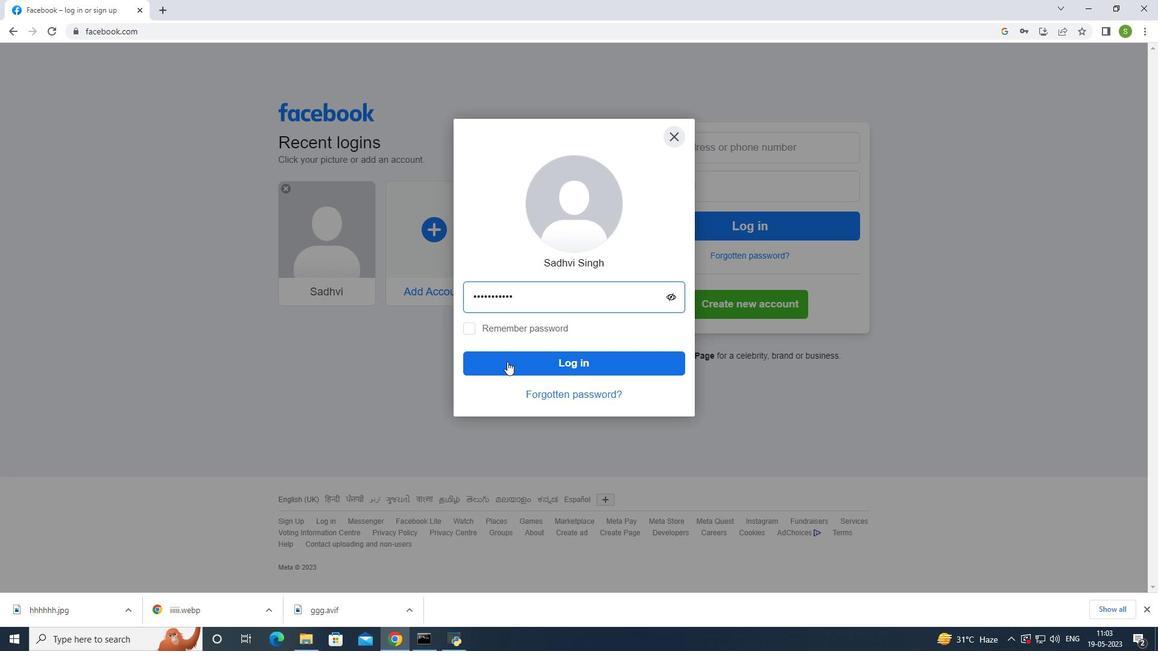 
Action: Mouse moved to (506, 59)
Screenshot: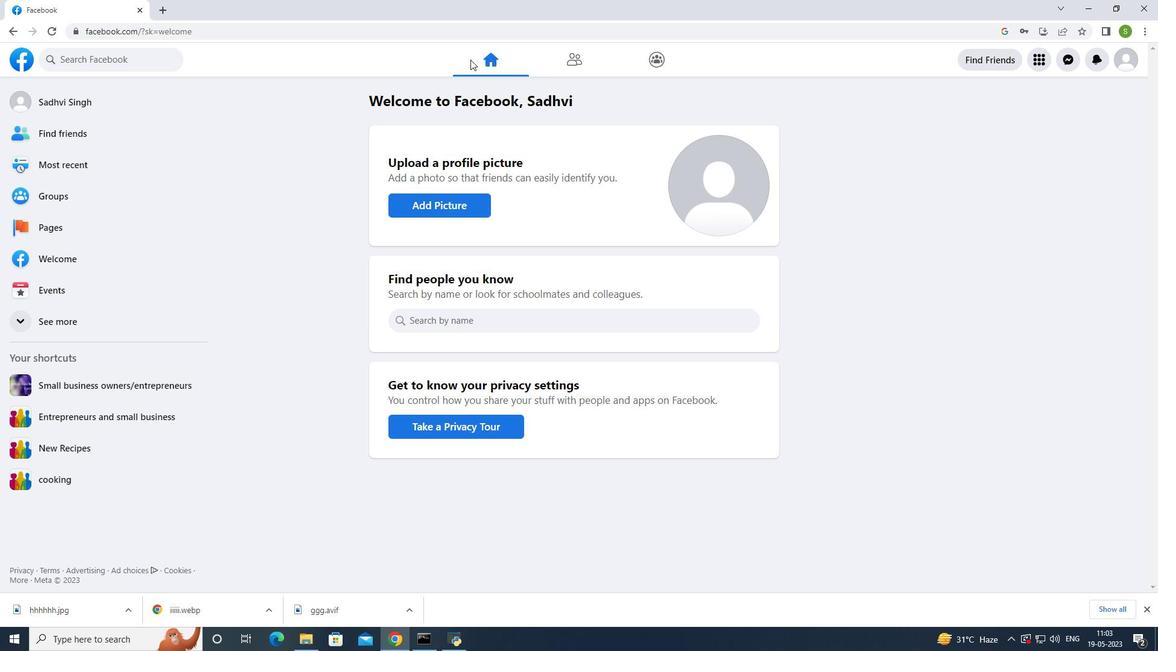 
Action: Mouse pressed left at (506, 59)
Screenshot: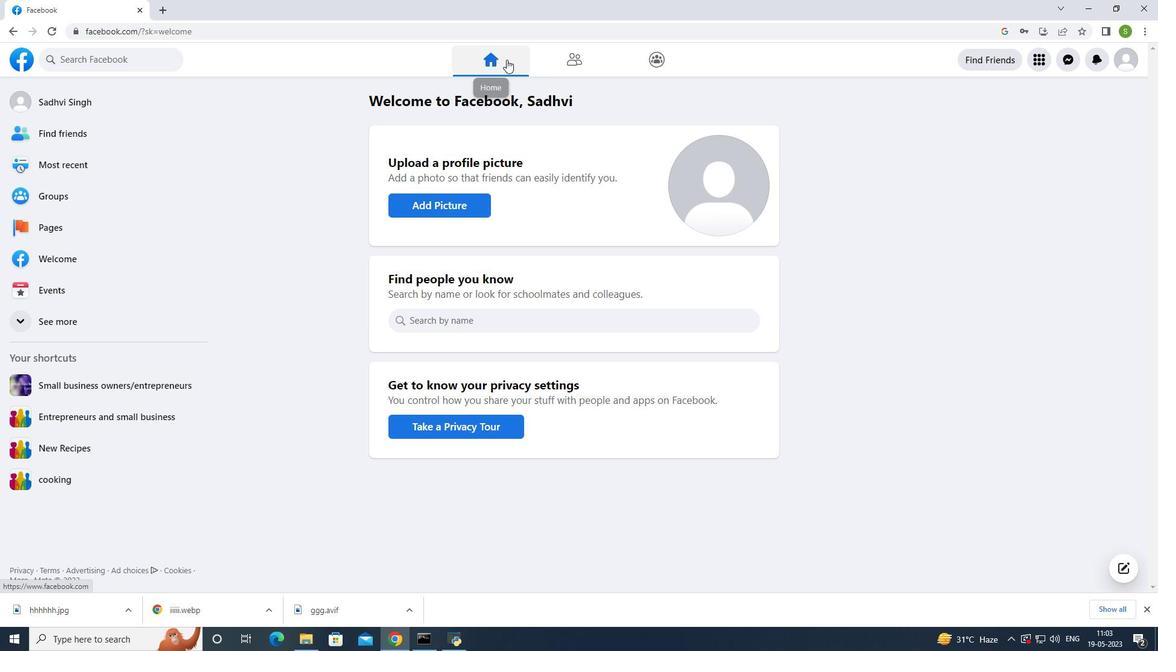 
Action: Mouse moved to (458, 341)
Screenshot: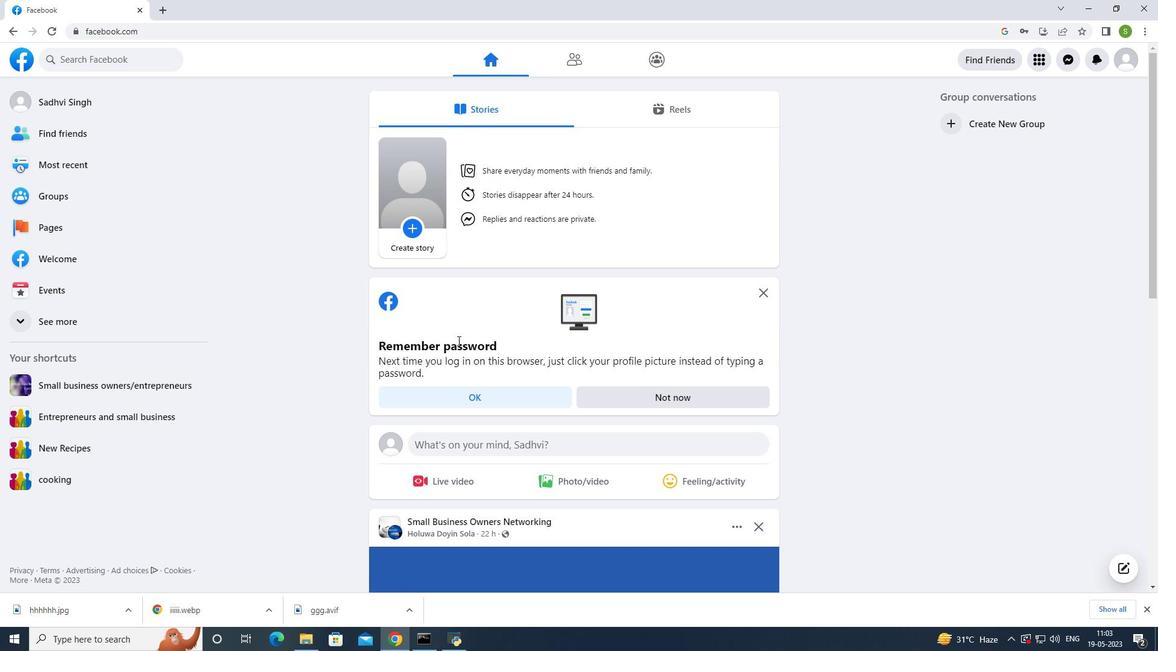 
Action: Mouse scrolled (458, 340) with delta (0, 0)
Screenshot: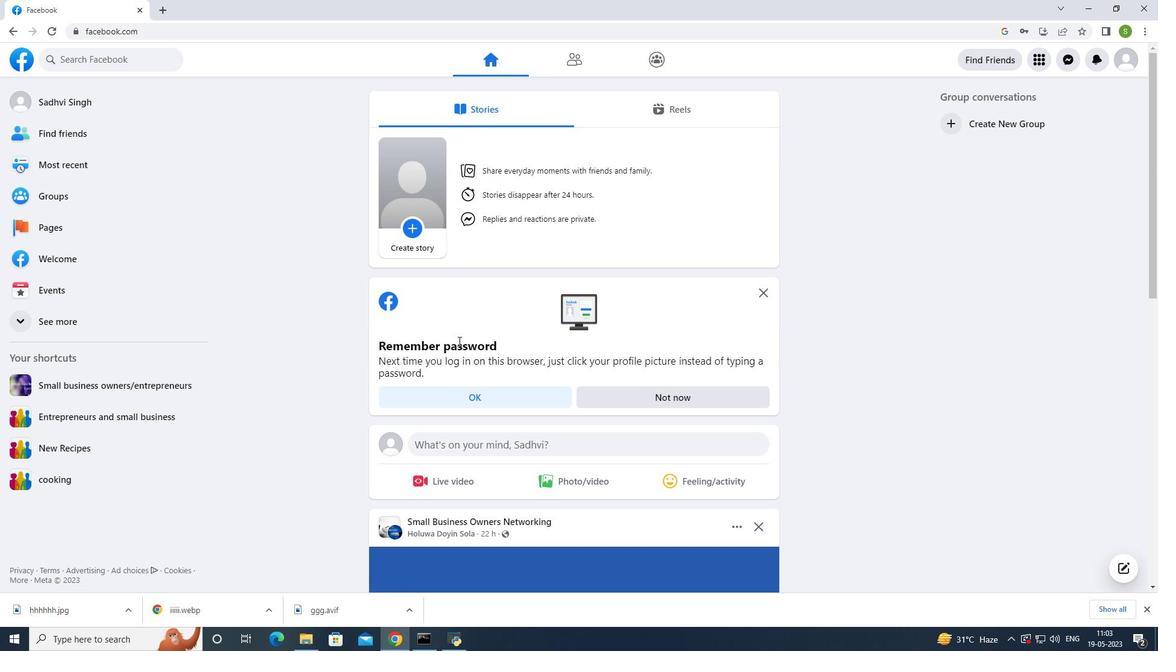
Action: Mouse scrolled (458, 340) with delta (0, 0)
Screenshot: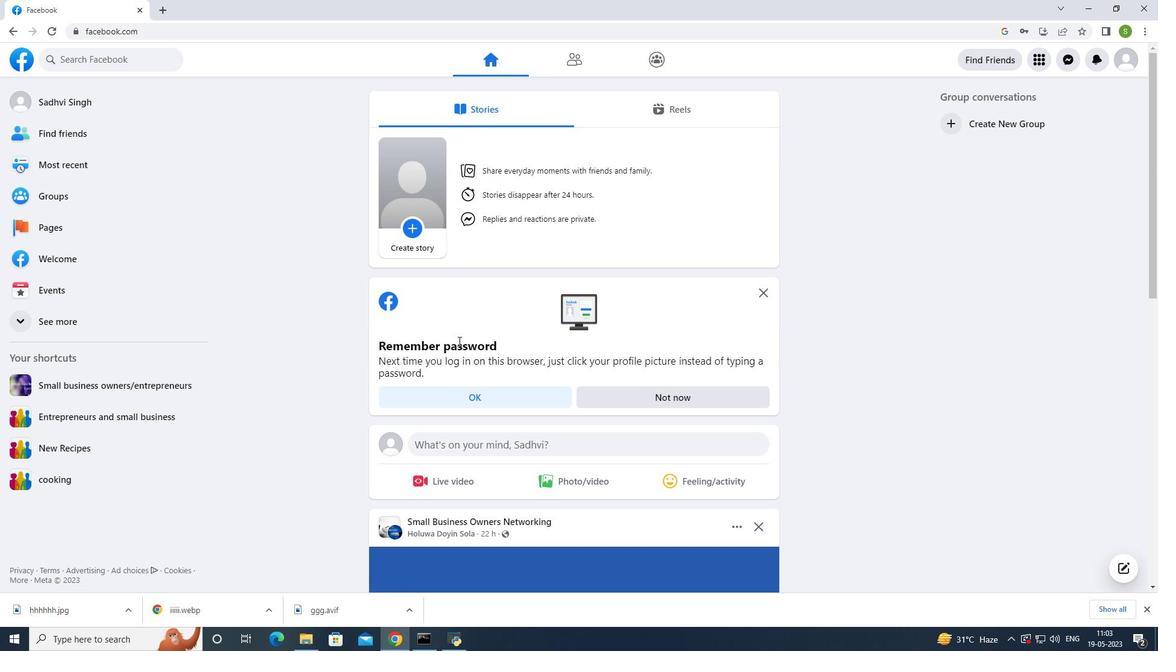 
Action: Mouse scrolled (458, 342) with delta (0, 0)
Screenshot: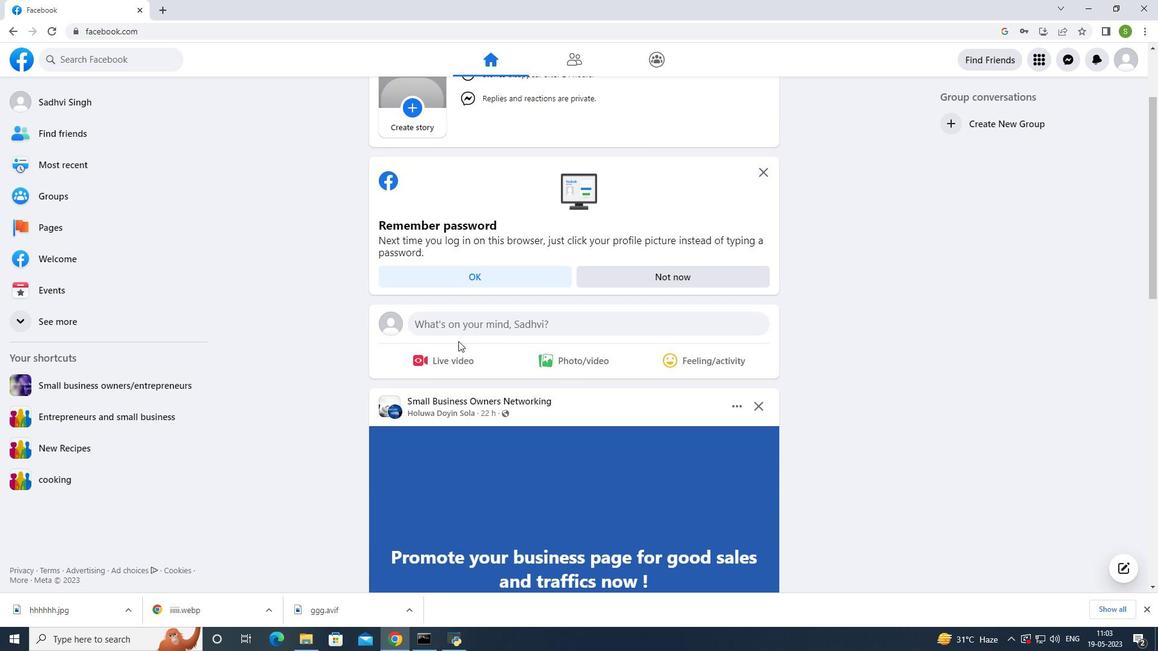 
Action: Mouse moved to (458, 340)
Screenshot: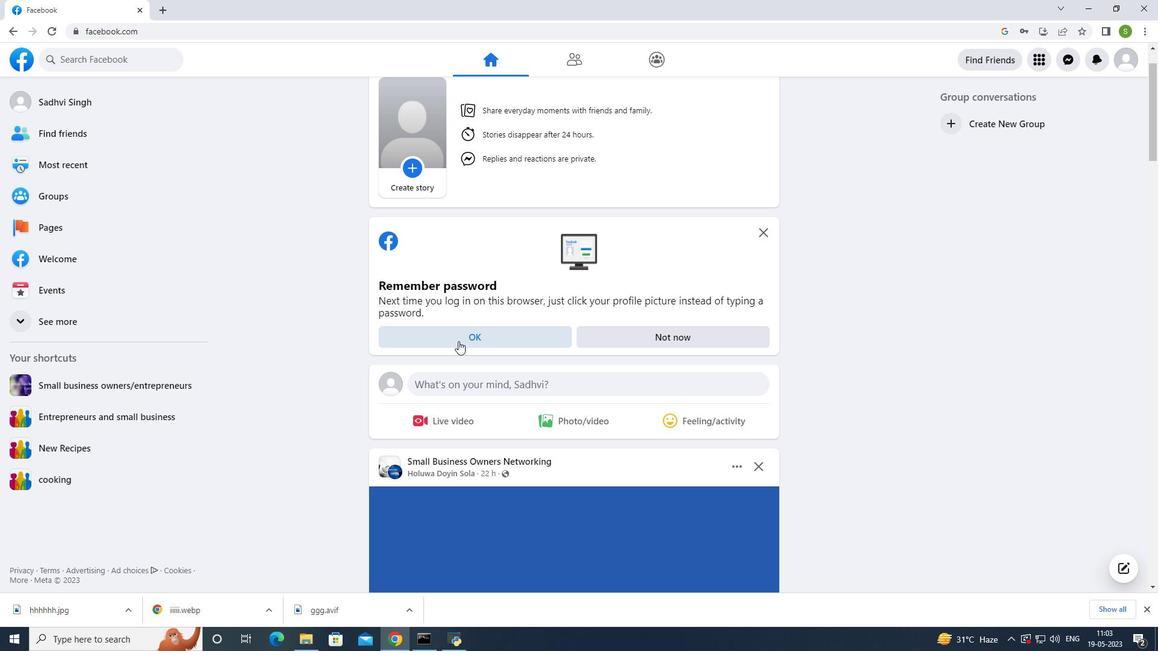 
Action: Mouse scrolled (458, 341) with delta (0, 0)
Screenshot: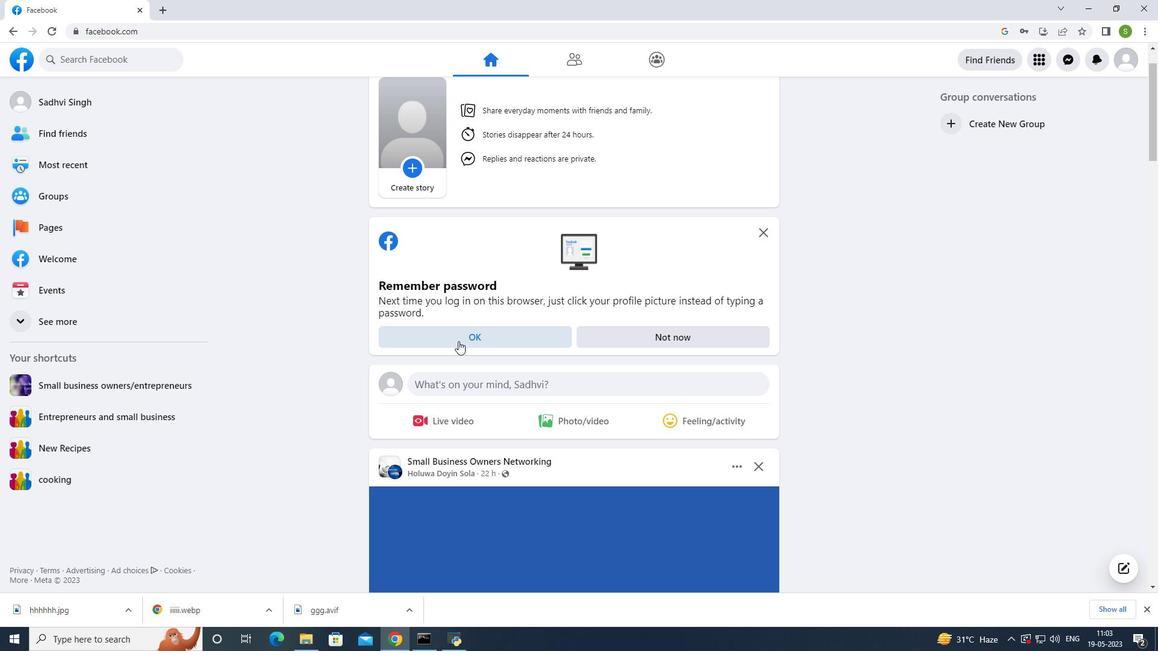 
Action: Mouse moved to (457, 335)
Screenshot: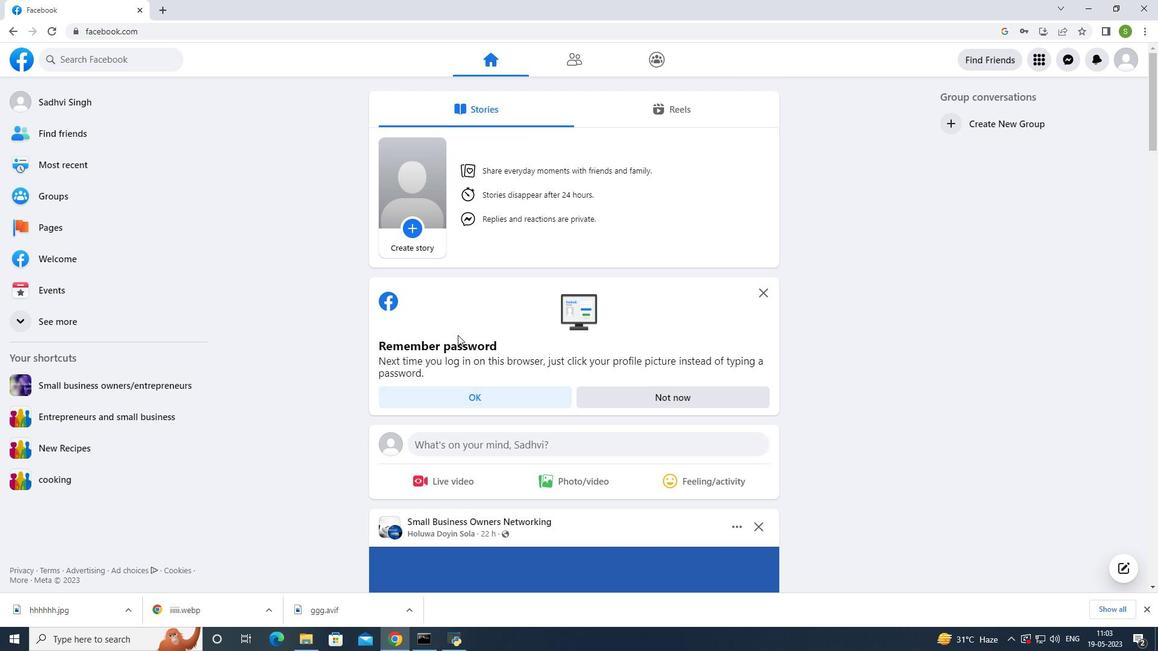 
Action: Mouse scrolled (457, 336) with delta (0, 0)
Screenshot: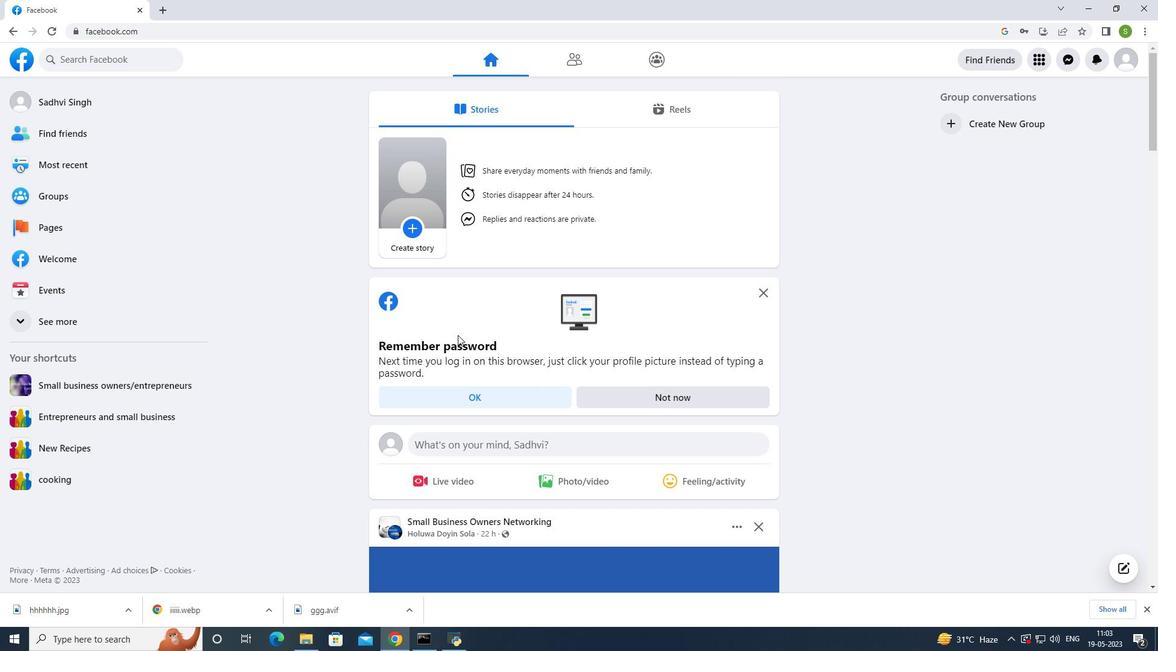 
Action: Mouse moved to (457, 334)
Screenshot: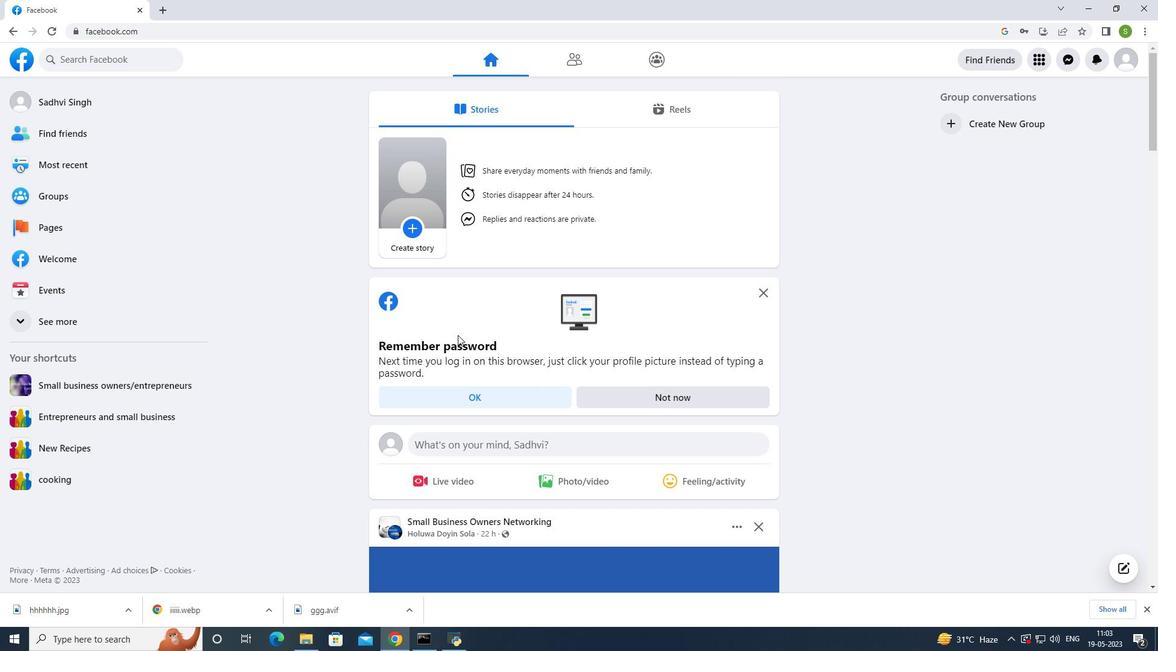
Action: Mouse scrolled (457, 335) with delta (0, 0)
Screenshot: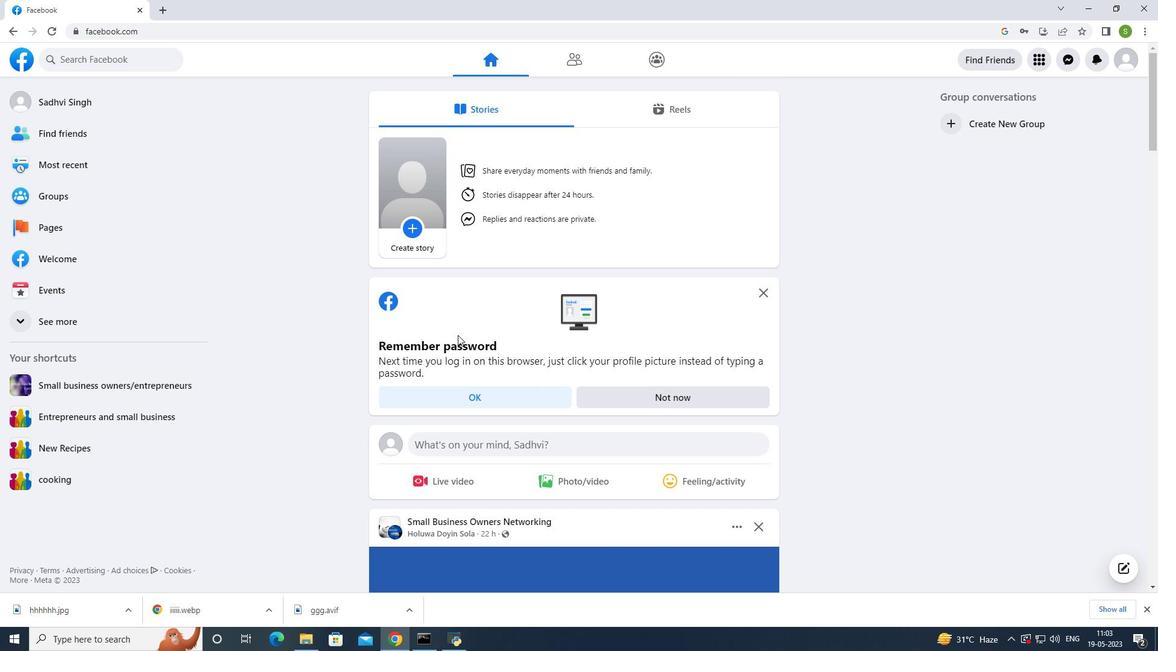 
Action: Mouse moved to (159, 8)
Screenshot: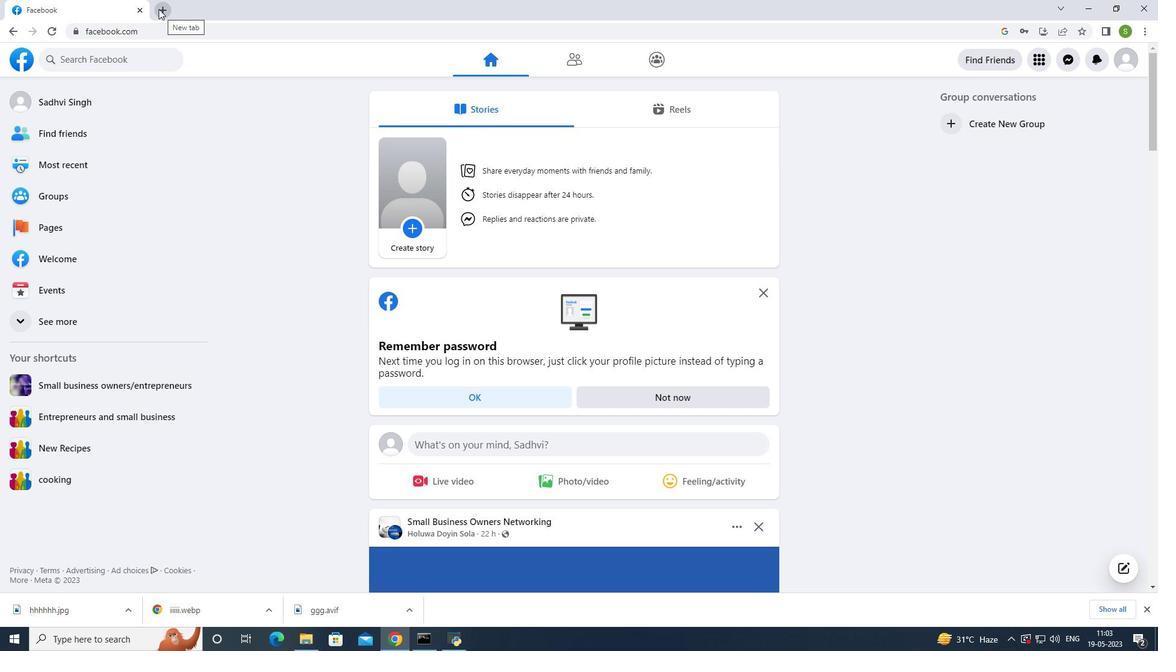 
Action: Mouse pressed left at (159, 8)
Screenshot: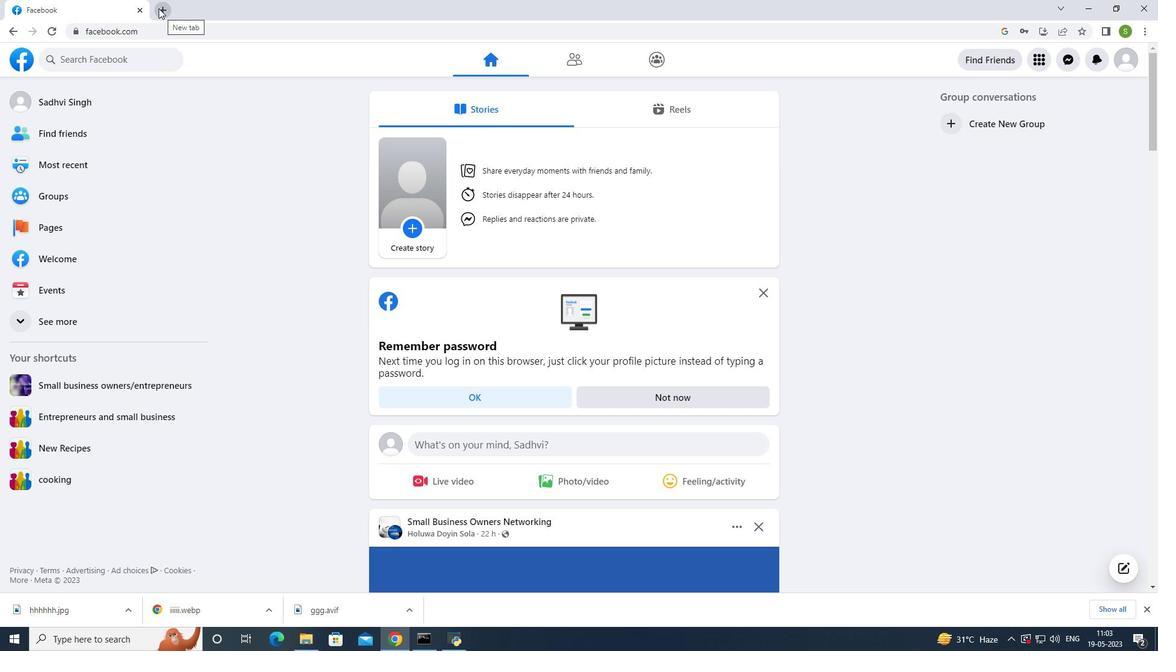 
Action: Mouse moved to (222, 31)
Screenshot: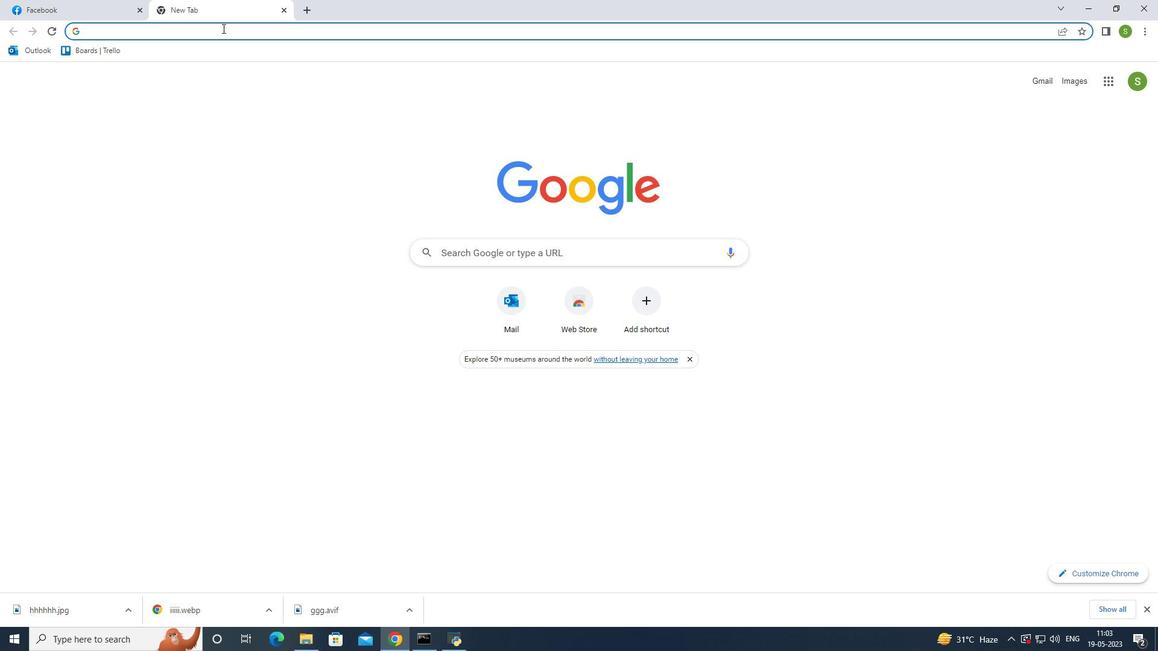 
Action: Mouse pressed left at (222, 31)
Screenshot: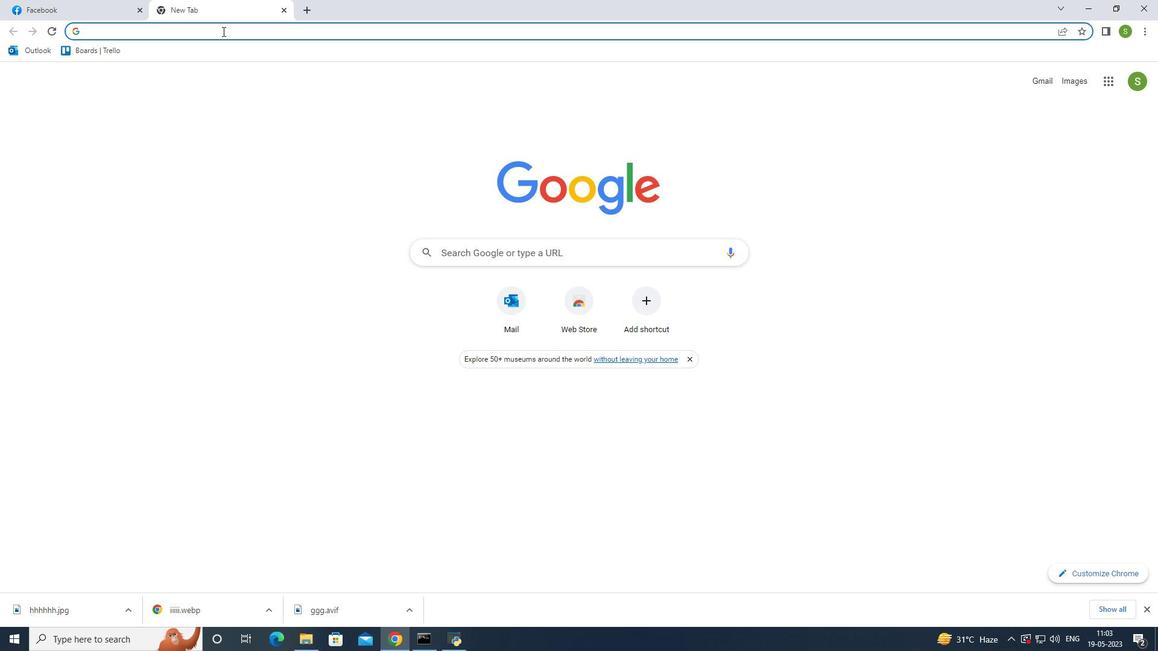 
Action: Mouse moved to (221, 33)
Screenshot: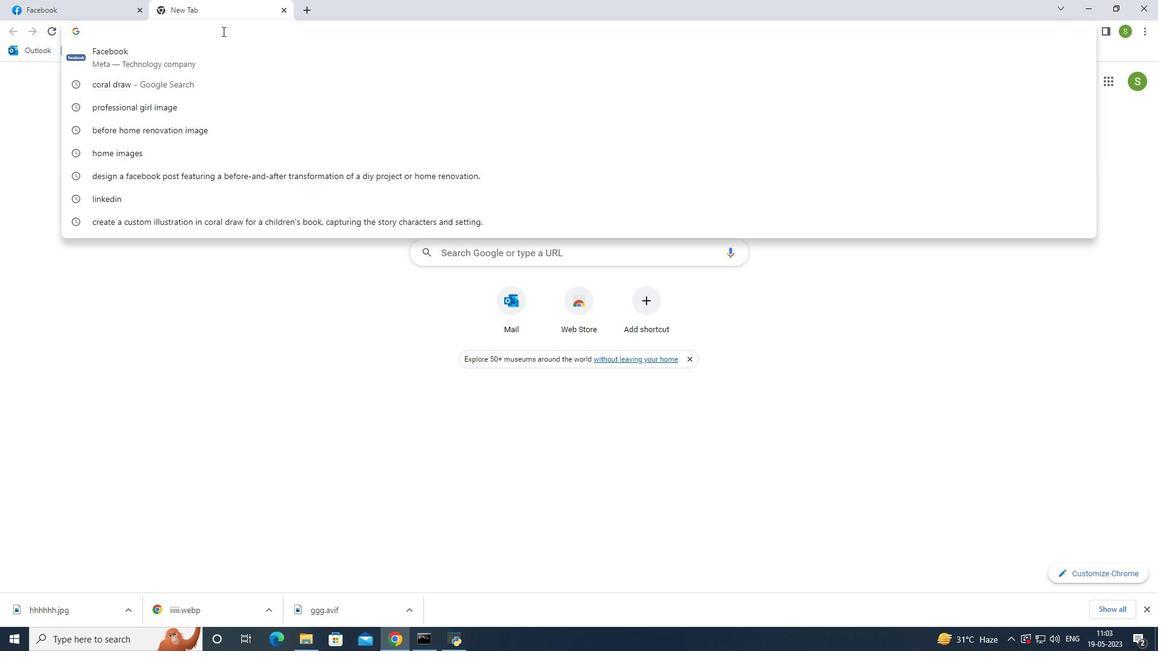 
Action: Key pressed popular<Key.space>makeup<Key.space>look<Key.space>image<Key.enter>
Screenshot: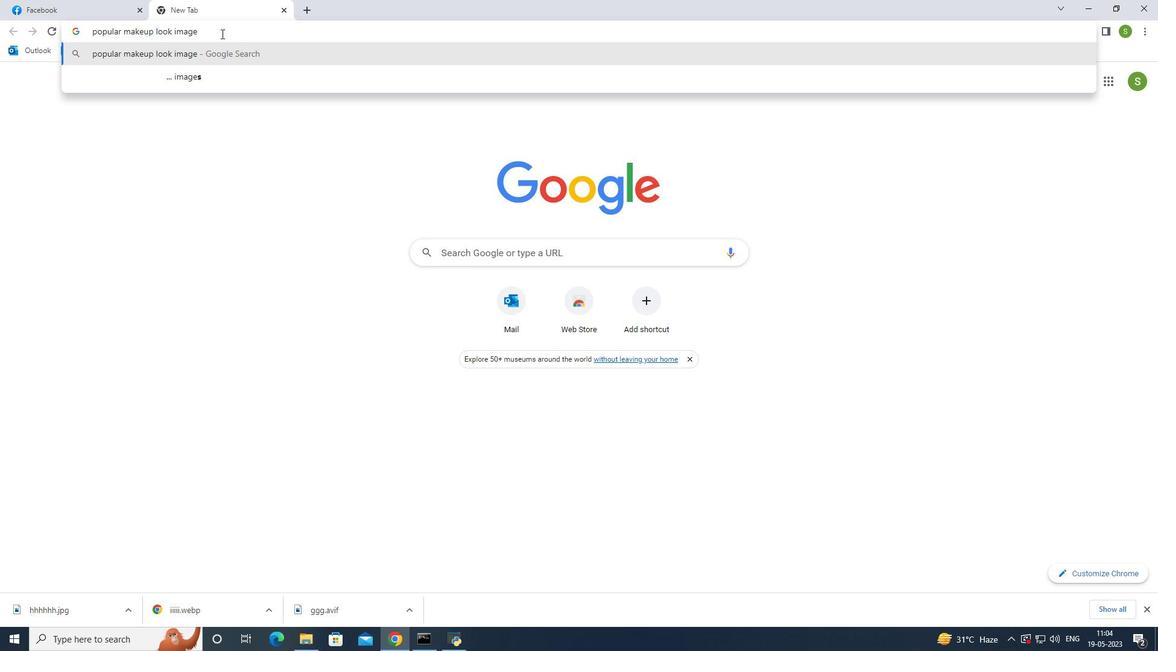 
Action: Mouse moved to (191, 104)
Screenshot: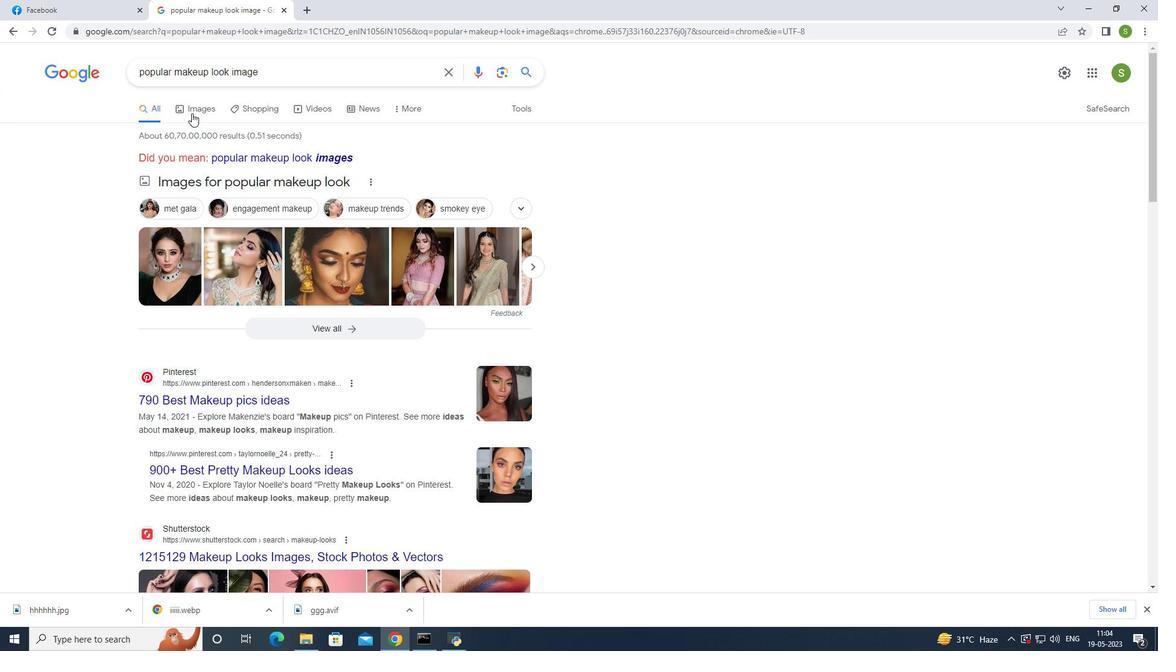 
Action: Mouse pressed left at (191, 104)
Screenshot: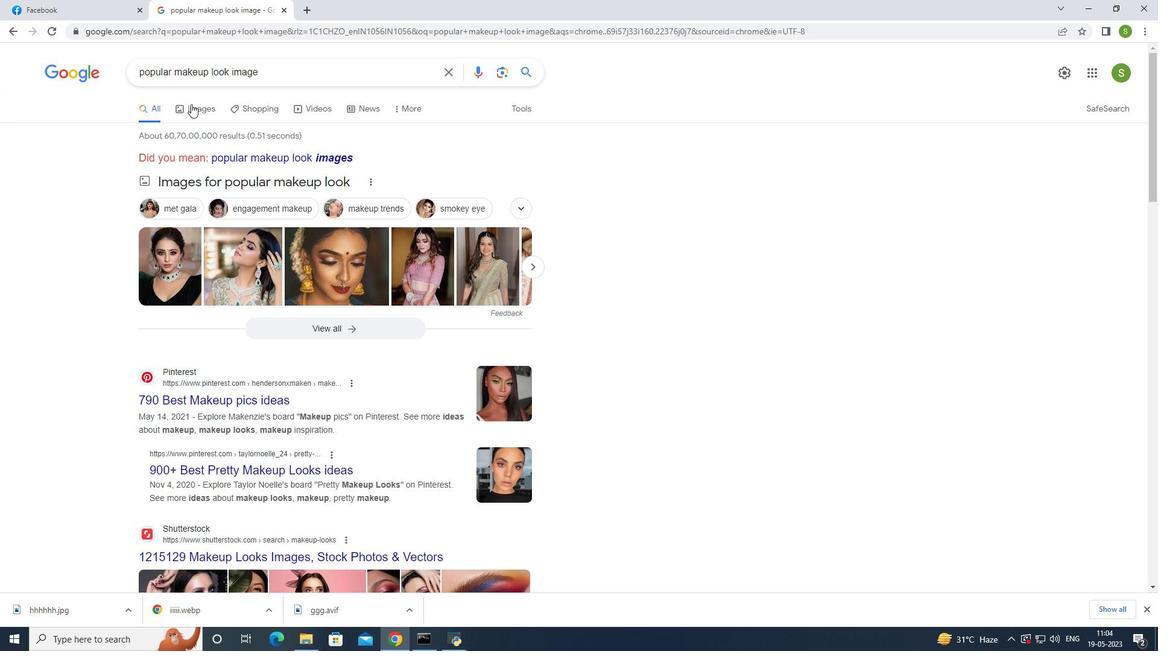 
Action: Mouse moved to (471, 383)
Screenshot: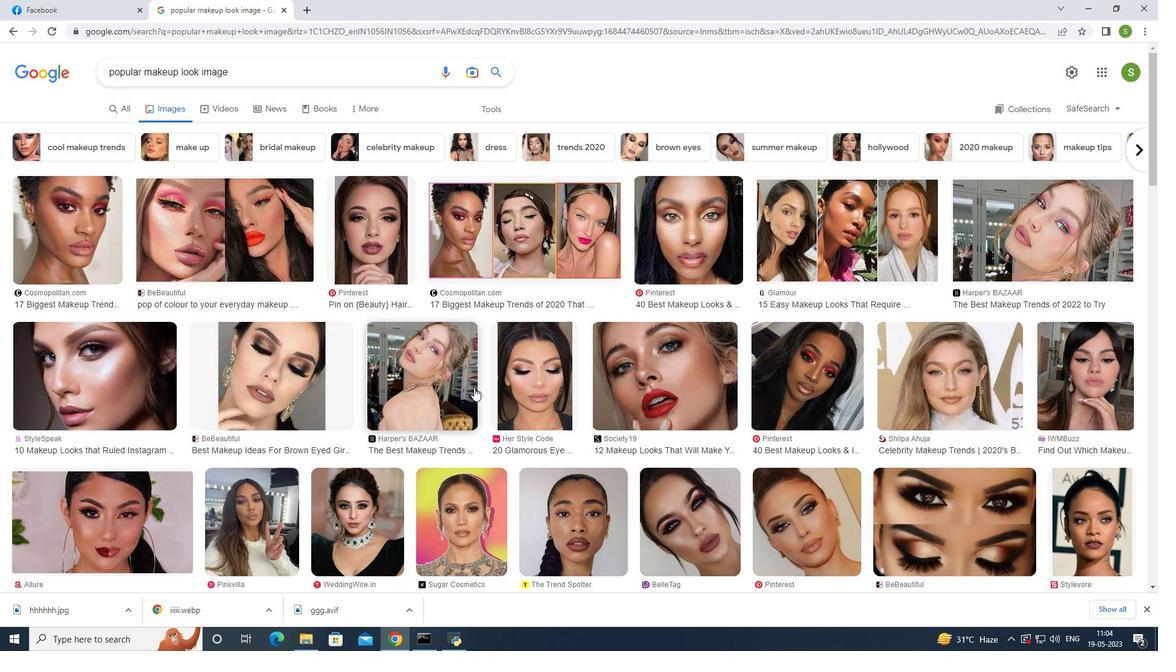 
Action: Mouse scrolled (471, 383) with delta (0, 0)
Screenshot: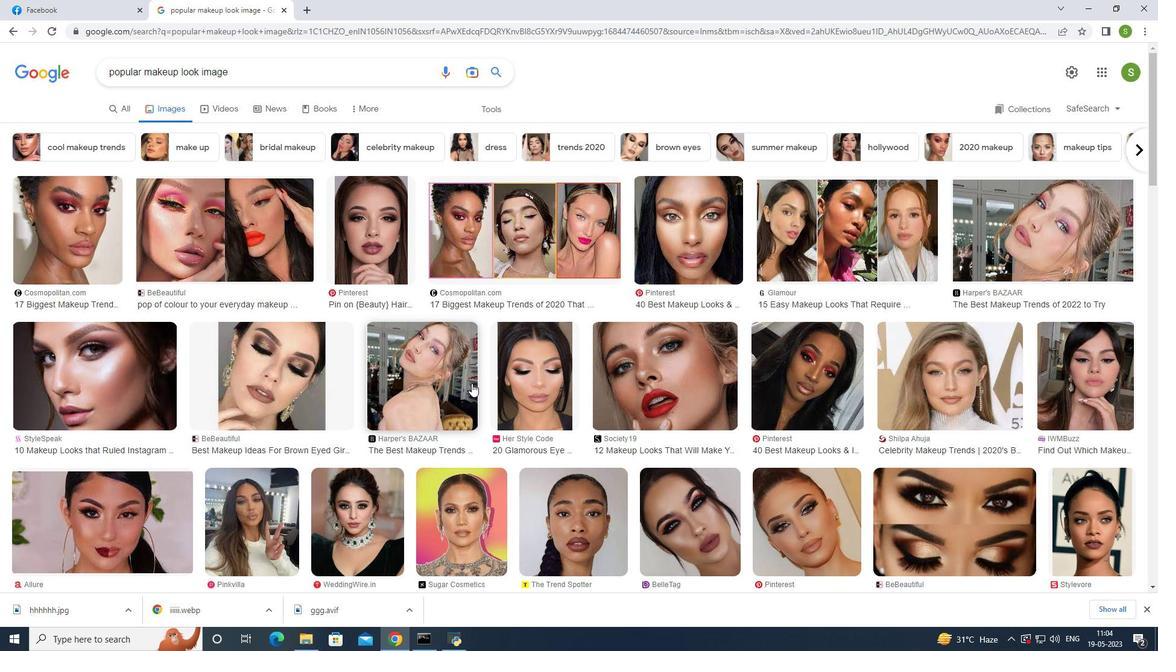 
Action: Mouse scrolled (471, 383) with delta (0, 0)
Screenshot: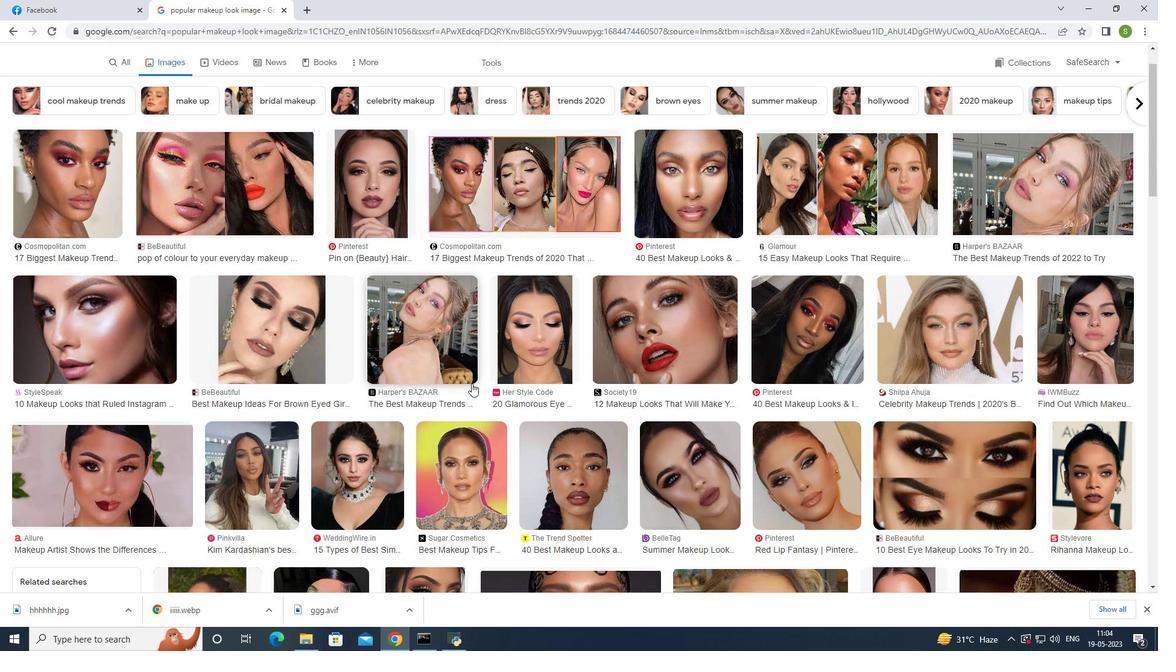
Action: Mouse scrolled (471, 384) with delta (0, 0)
Screenshot: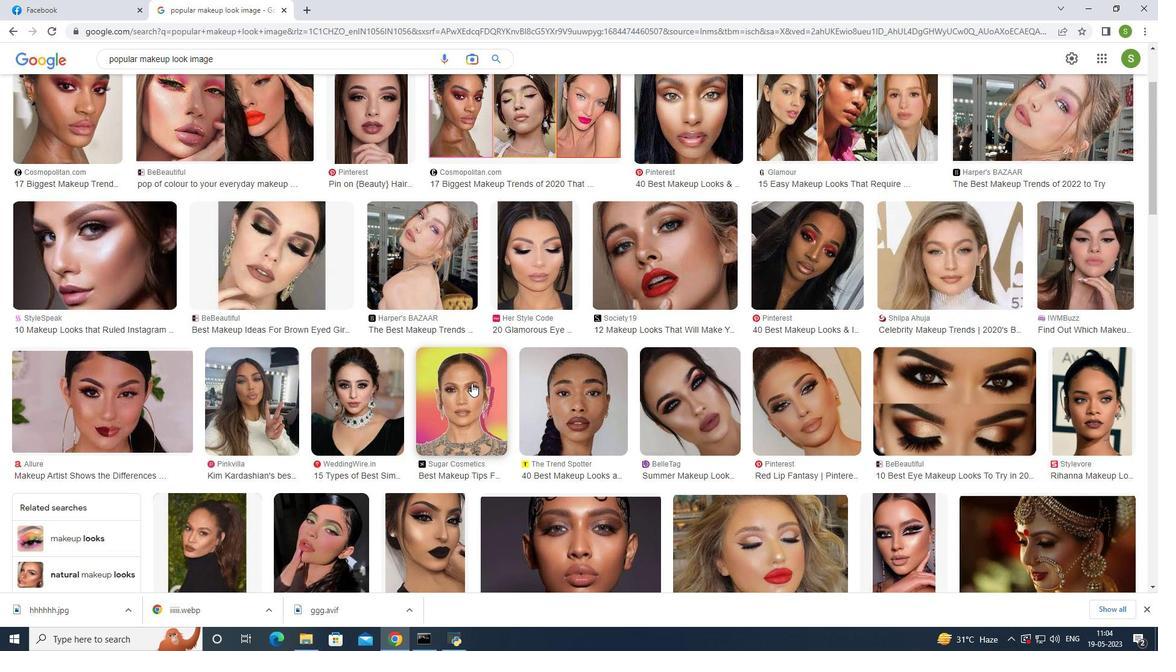 
Action: Mouse scrolled (471, 384) with delta (0, 0)
Screenshot: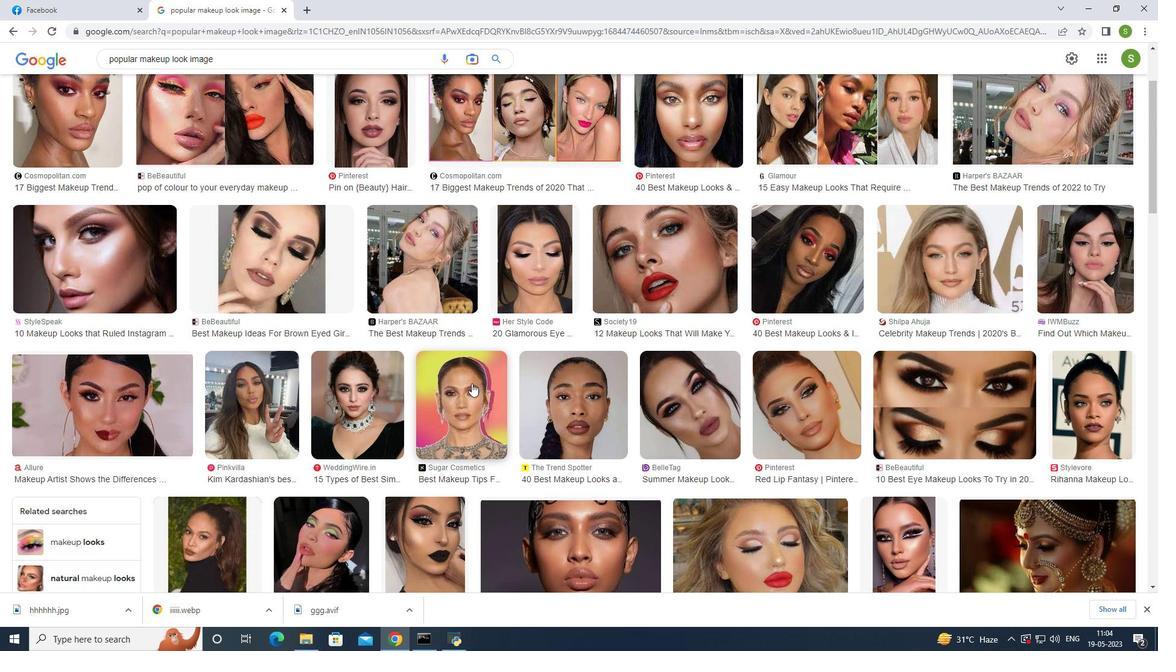 
Action: Mouse scrolled (471, 384) with delta (0, 0)
Screenshot: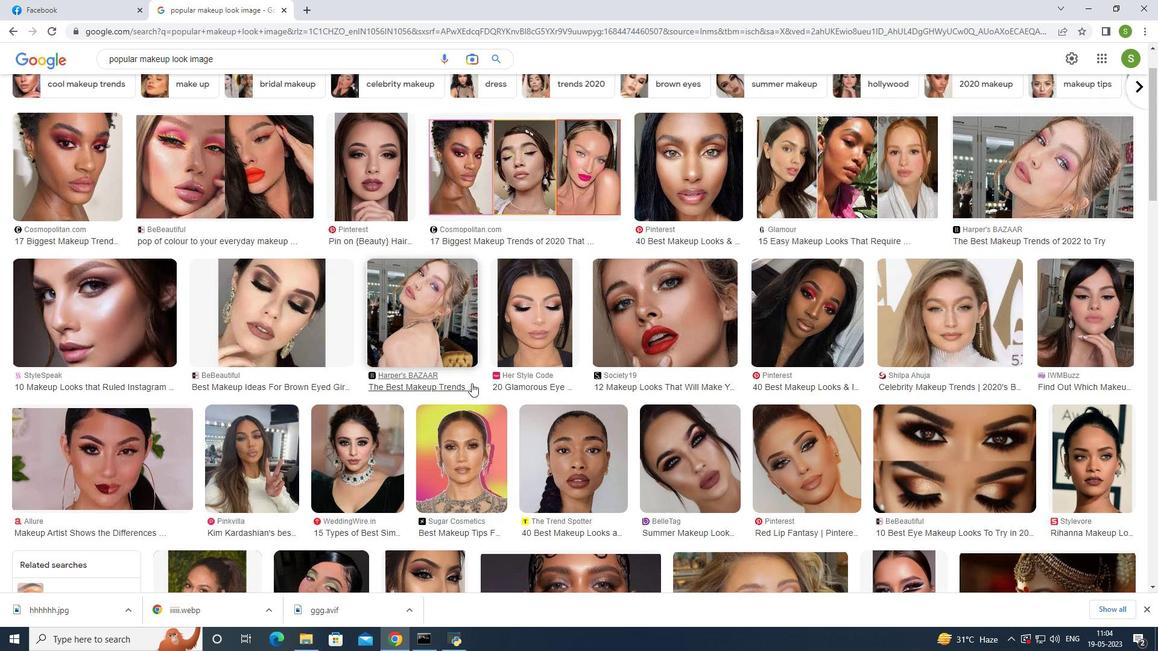 
Action: Mouse scrolled (471, 383) with delta (0, 0)
Screenshot: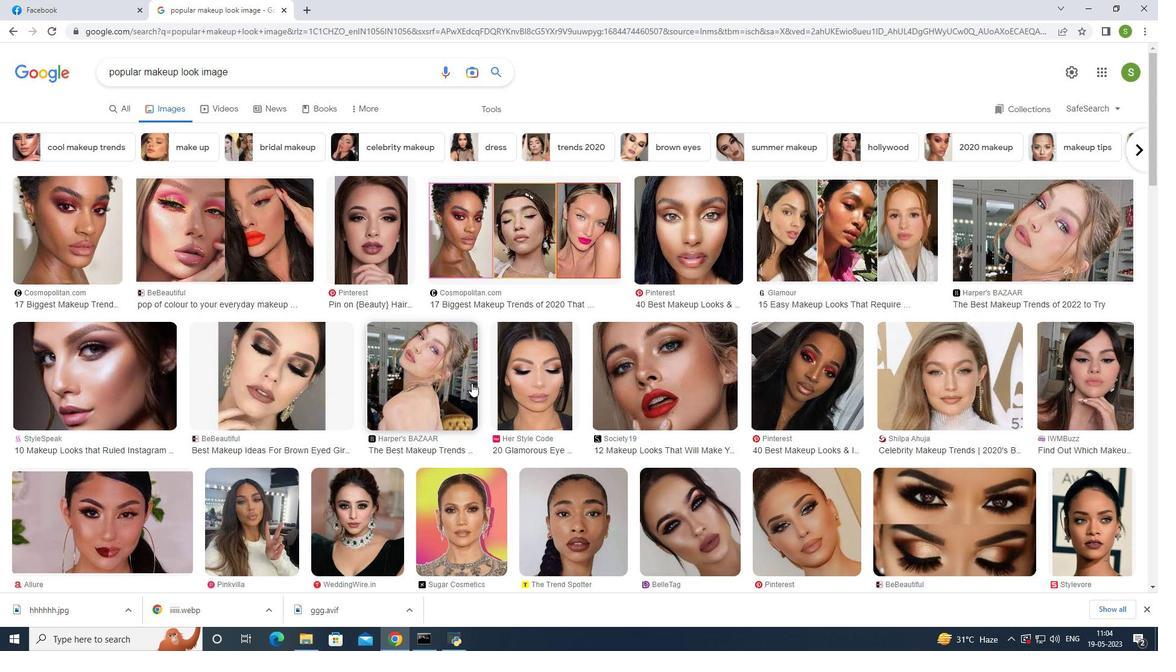 
Action: Mouse scrolled (471, 383) with delta (0, 0)
Screenshot: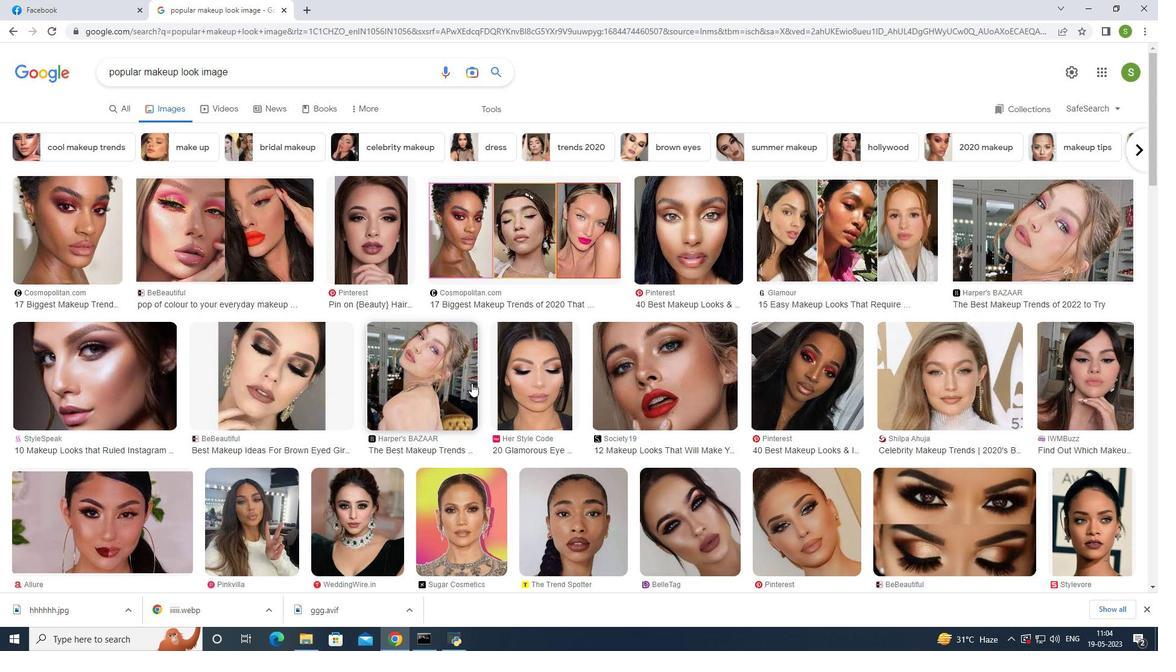 
Action: Mouse scrolled (471, 383) with delta (0, 0)
Screenshot: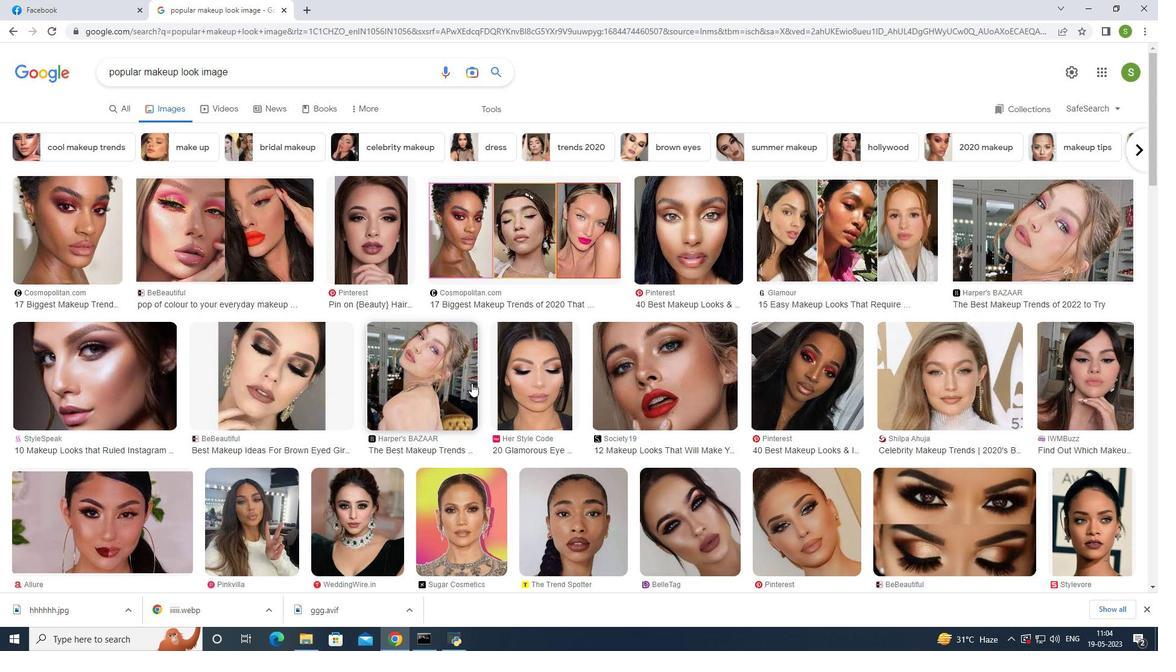 
Action: Mouse scrolled (471, 383) with delta (0, 0)
Screenshot: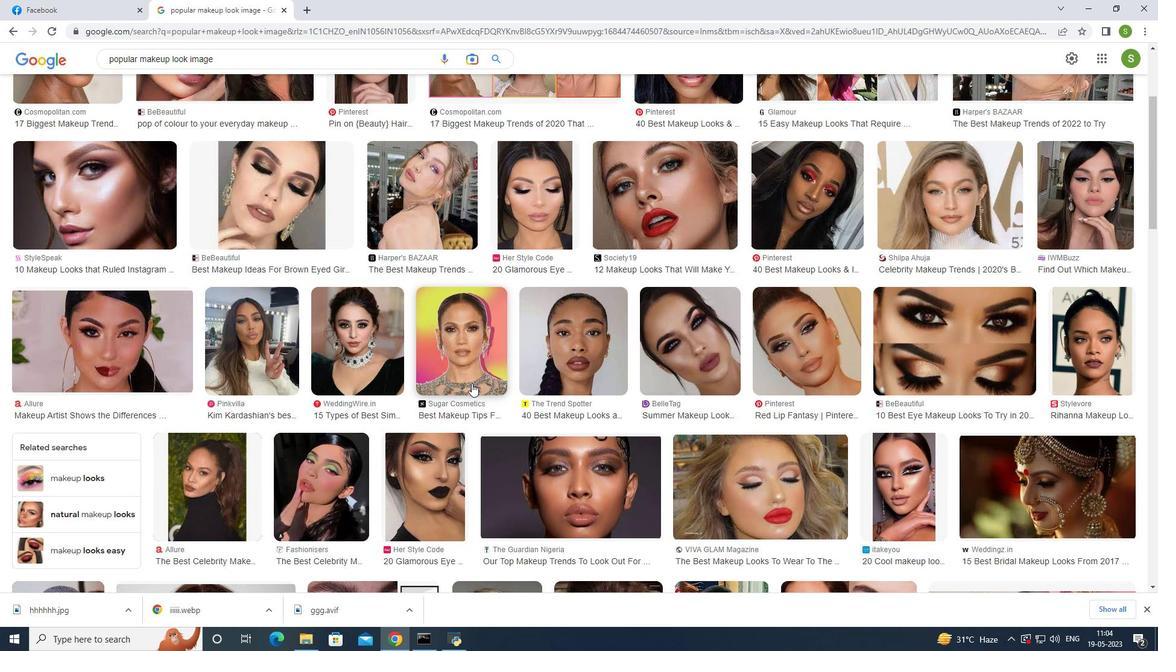
Action: Mouse scrolled (471, 383) with delta (0, 0)
Screenshot: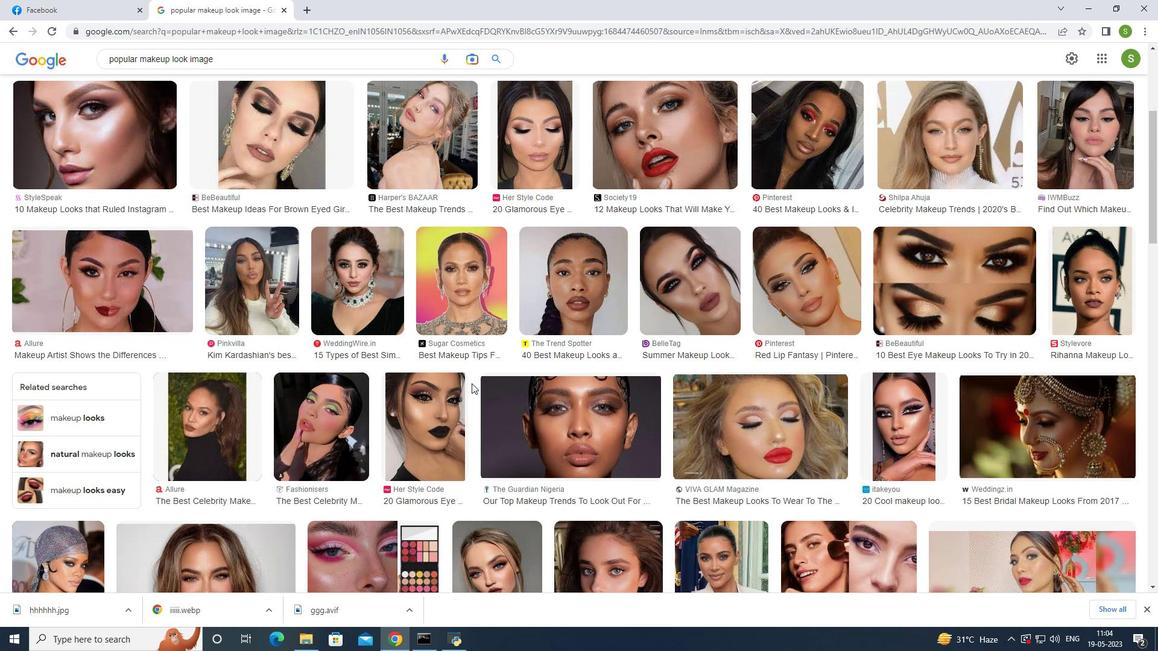 
Action: Mouse scrolled (471, 383) with delta (0, 0)
Screenshot: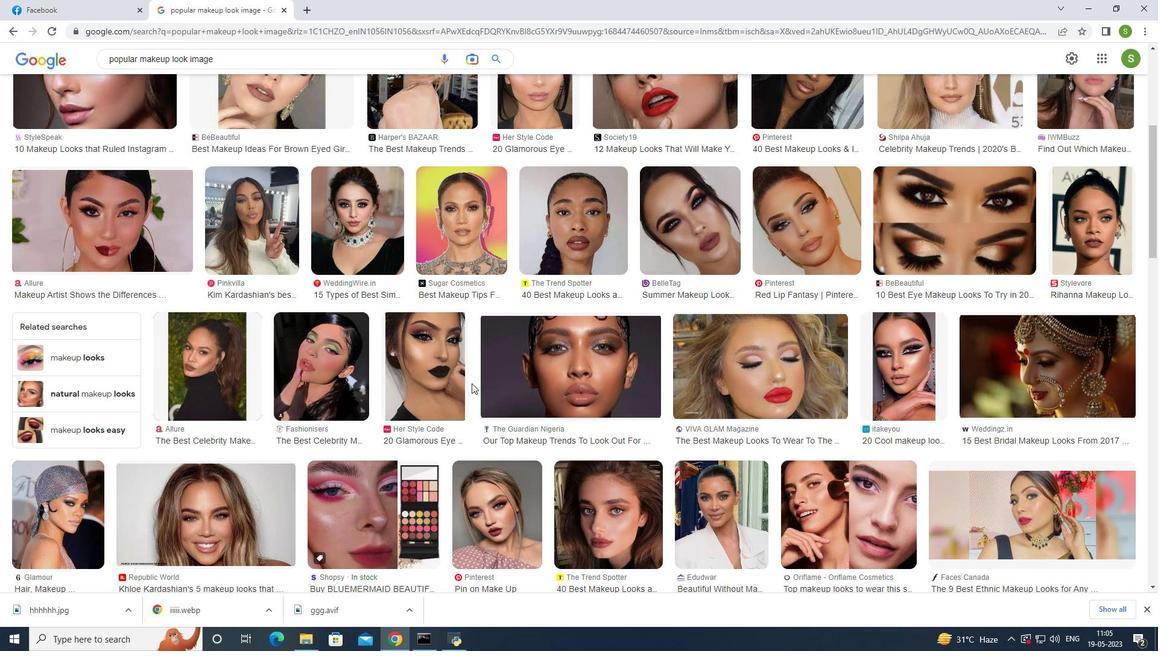 
Action: Mouse scrolled (471, 383) with delta (0, 0)
Screenshot: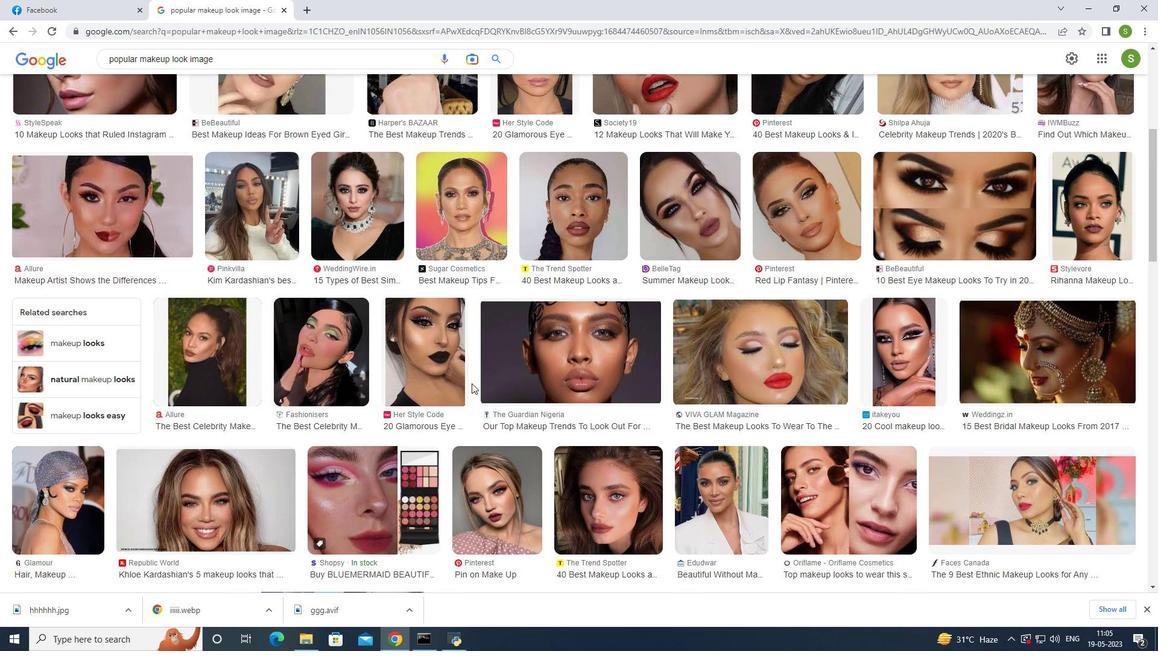 
Action: Mouse scrolled (471, 383) with delta (0, 0)
Screenshot: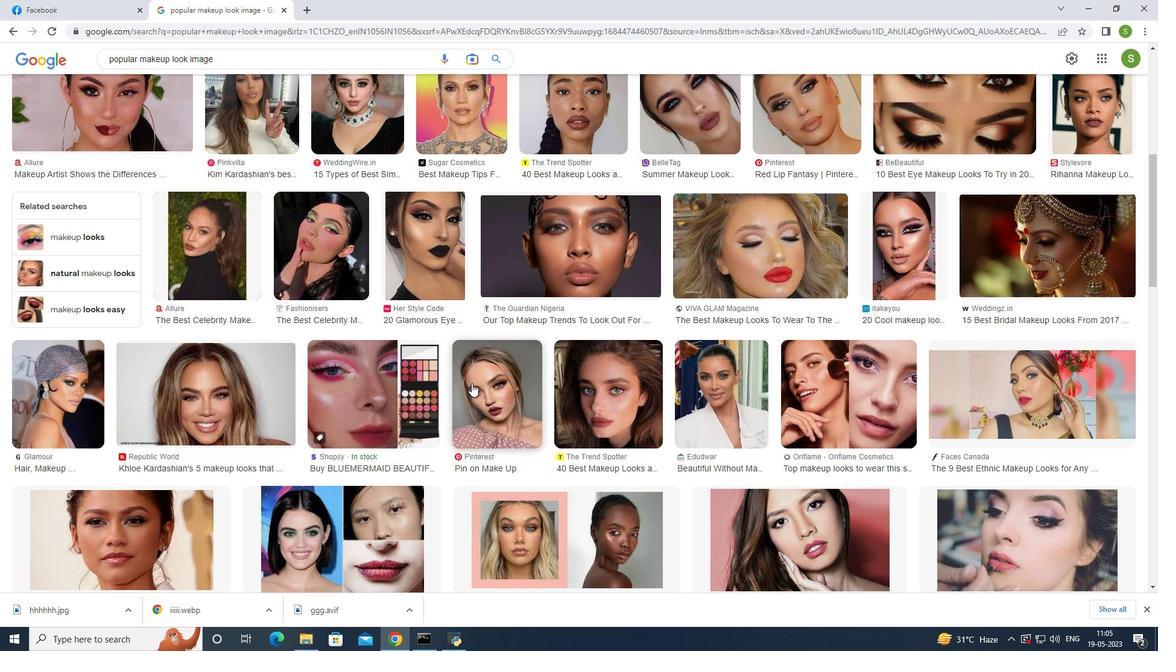 
Action: Mouse scrolled (471, 383) with delta (0, 0)
Screenshot: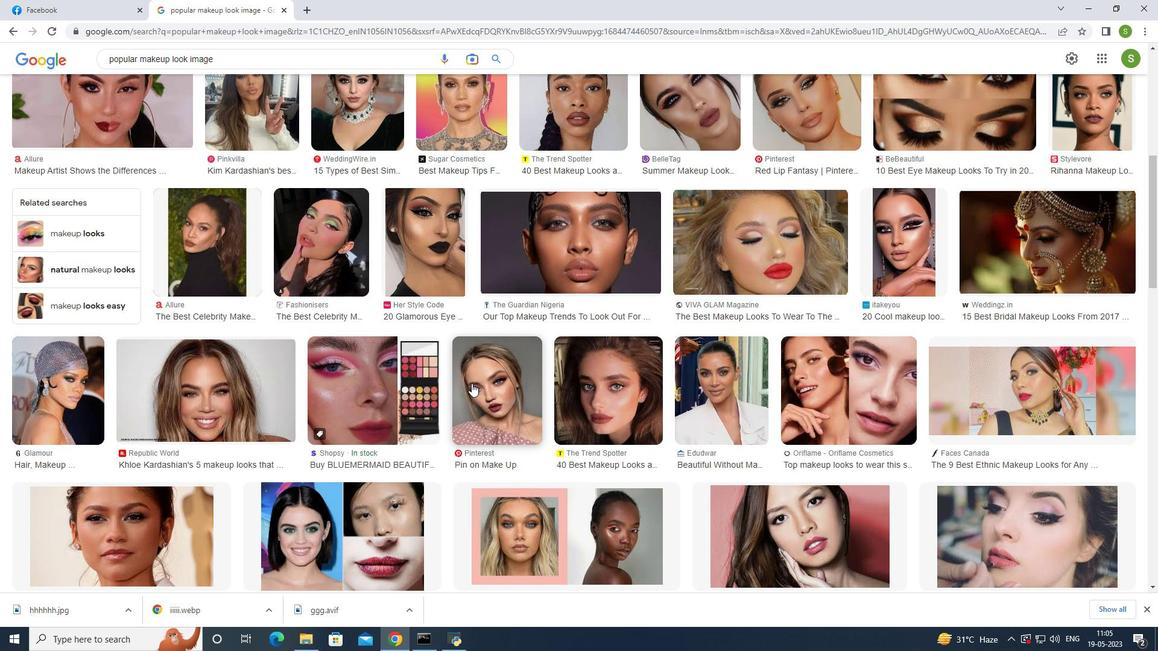 
Action: Mouse scrolled (471, 383) with delta (0, 0)
Screenshot: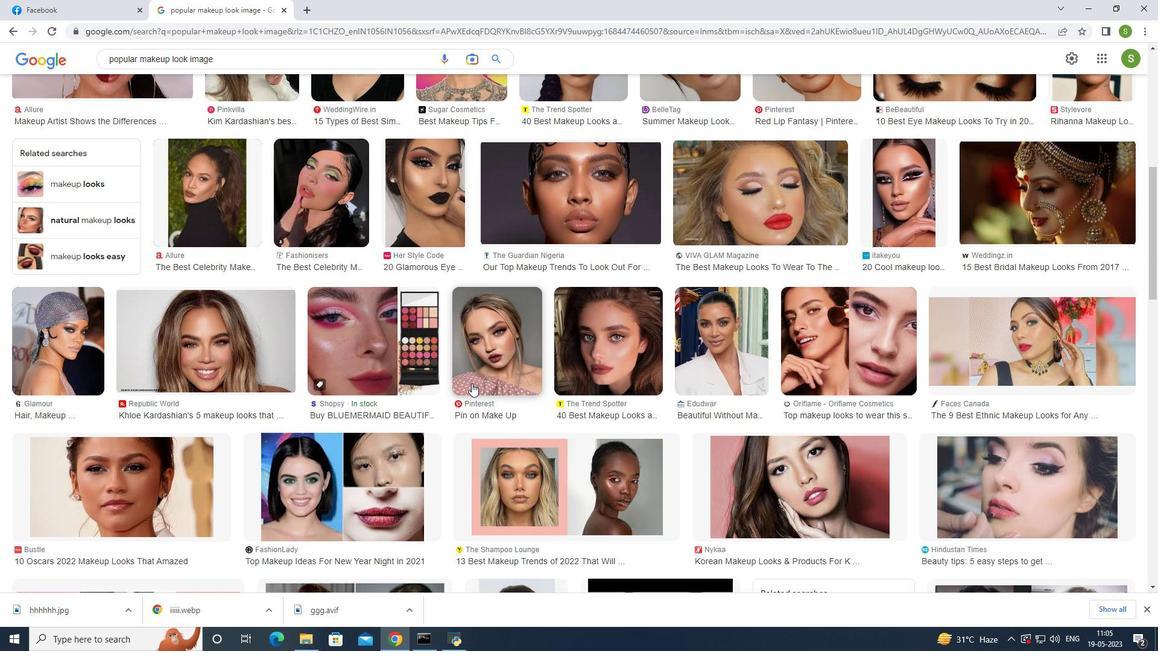 
Action: Mouse scrolled (471, 384) with delta (0, 0)
Screenshot: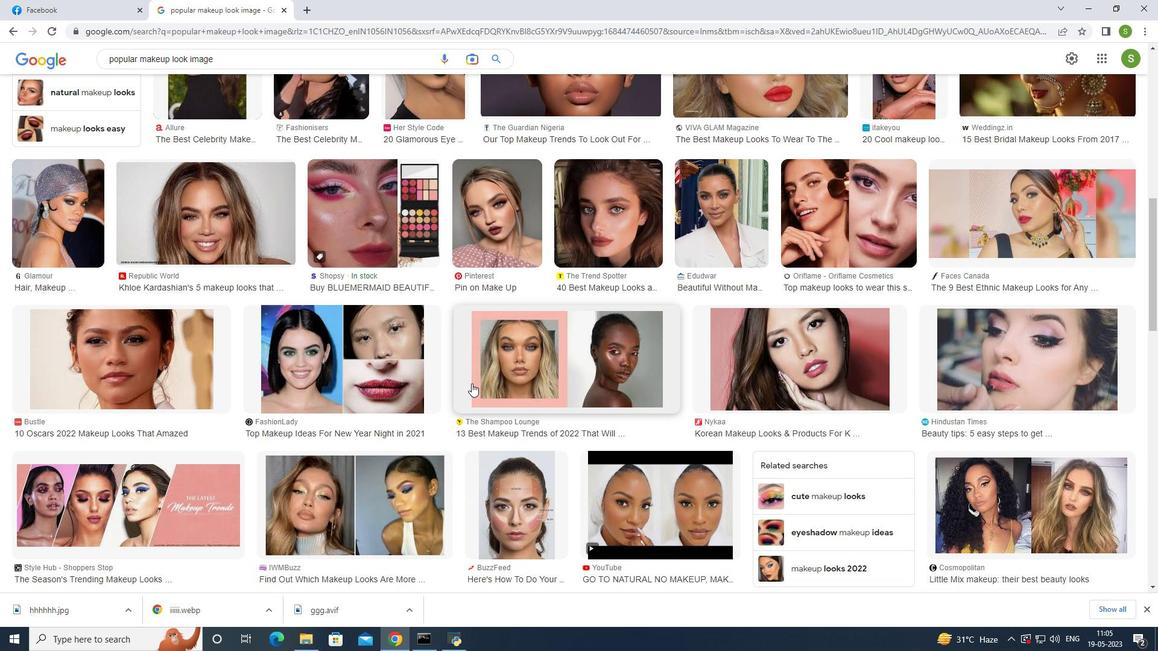 
Action: Mouse scrolled (471, 384) with delta (0, 0)
Screenshot: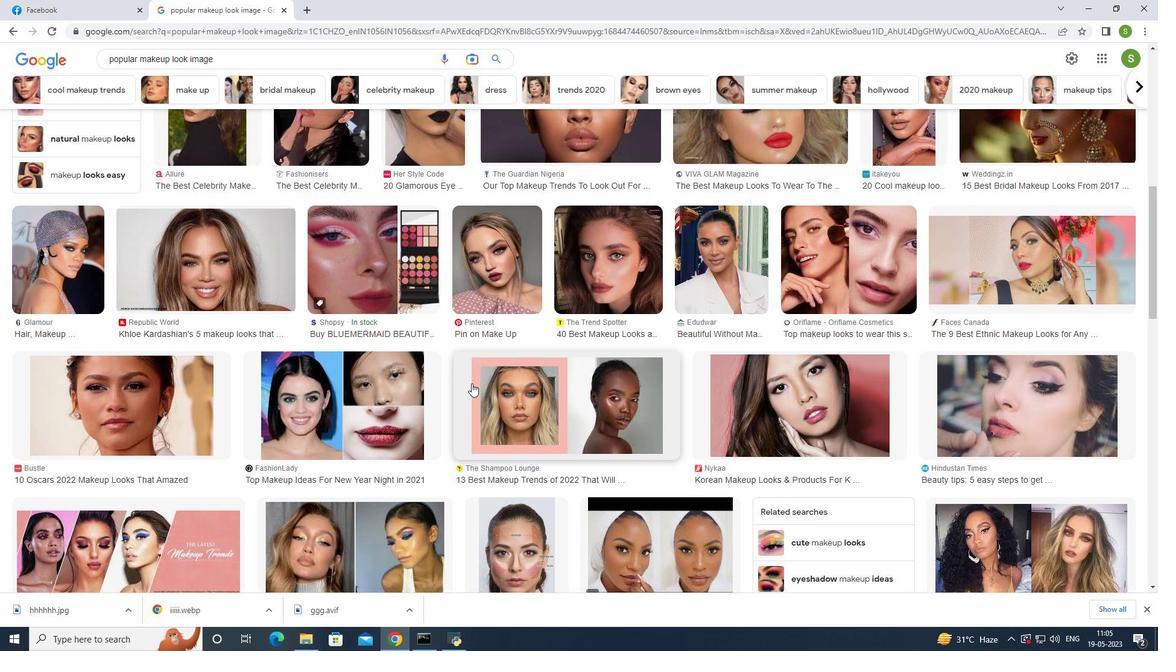 
Action: Mouse scrolled (471, 384) with delta (0, 0)
Screenshot: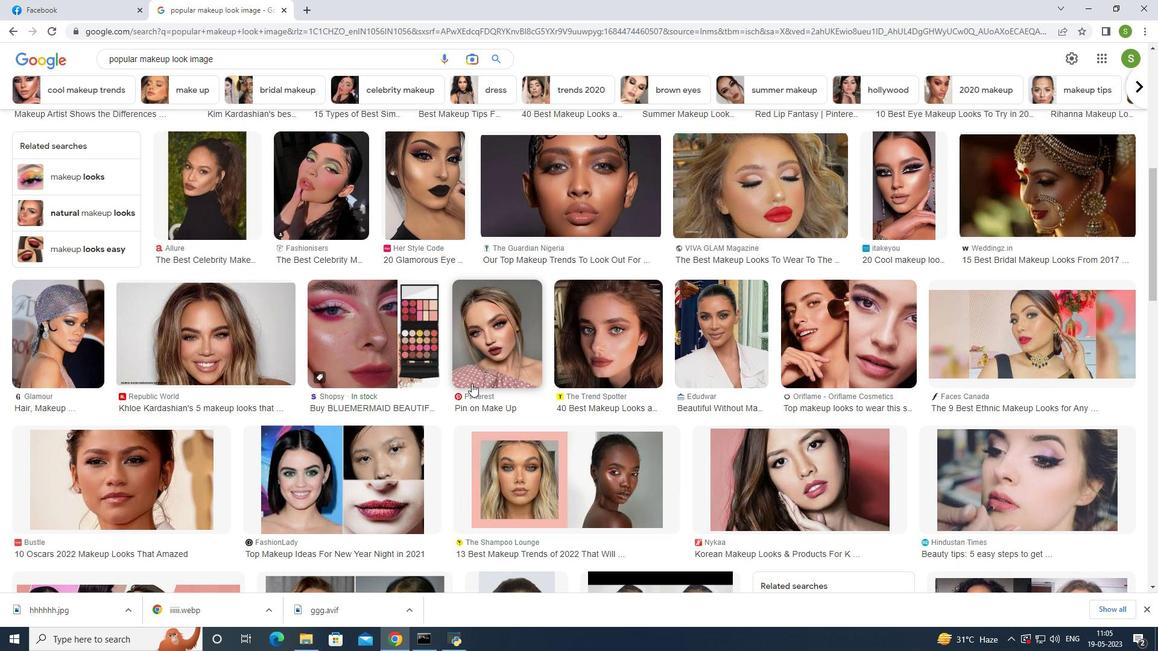 
Action: Mouse moved to (472, 355)
Screenshot: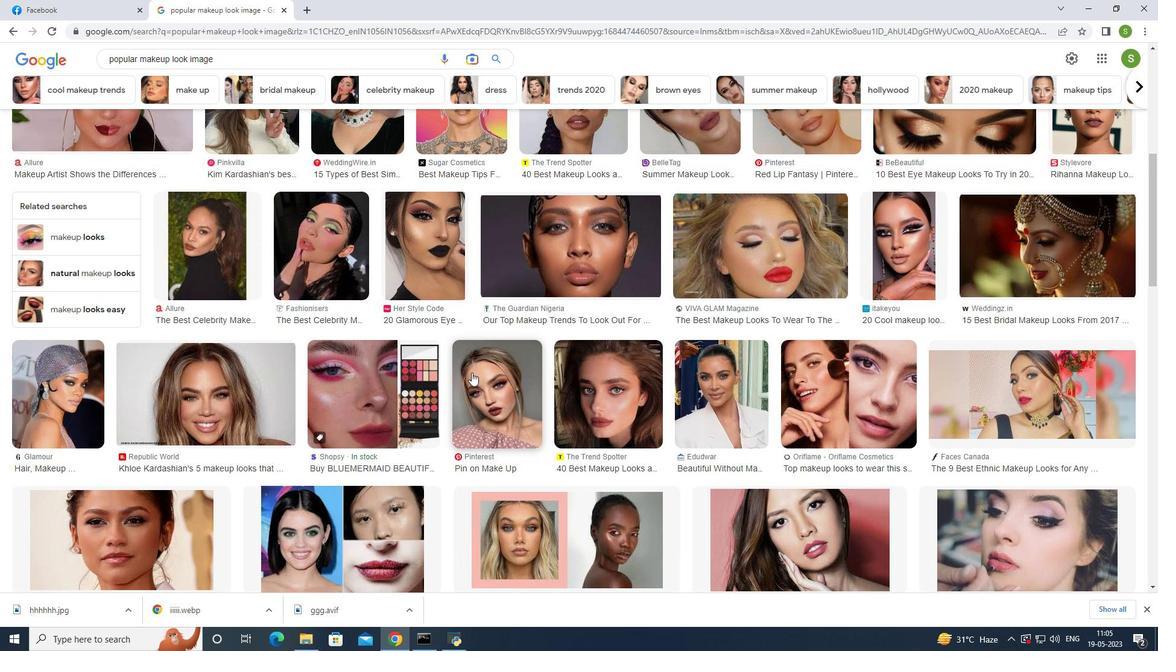 
Action: Mouse scrolled (472, 356) with delta (0, 0)
Screenshot: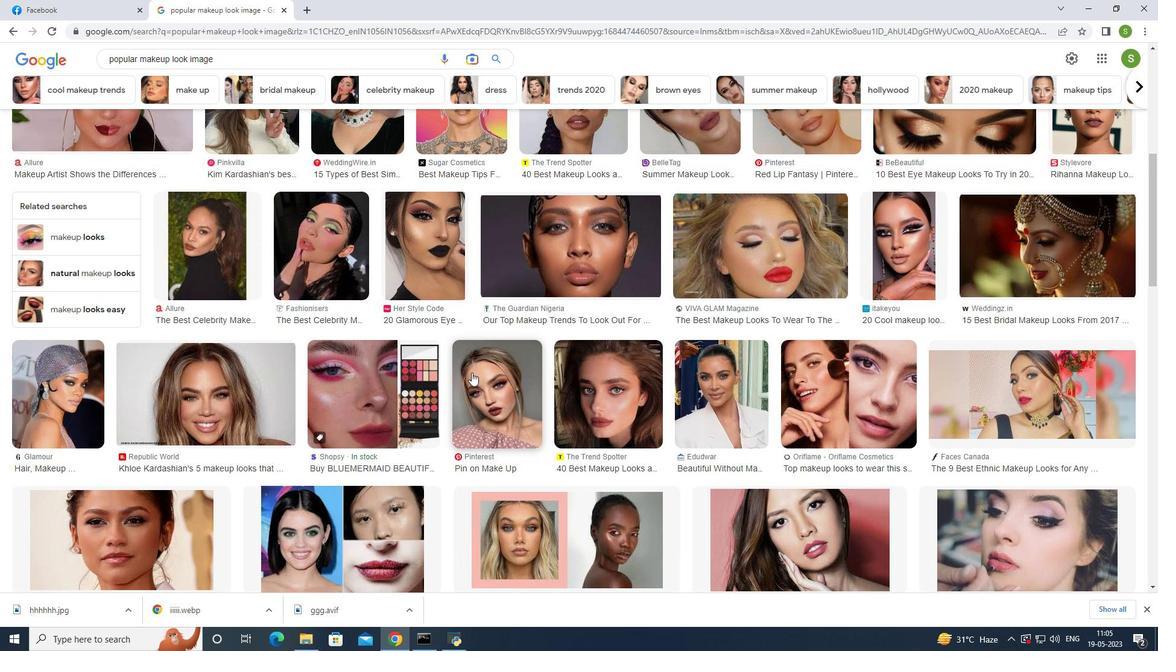
Action: Mouse moved to (590, 439)
Screenshot: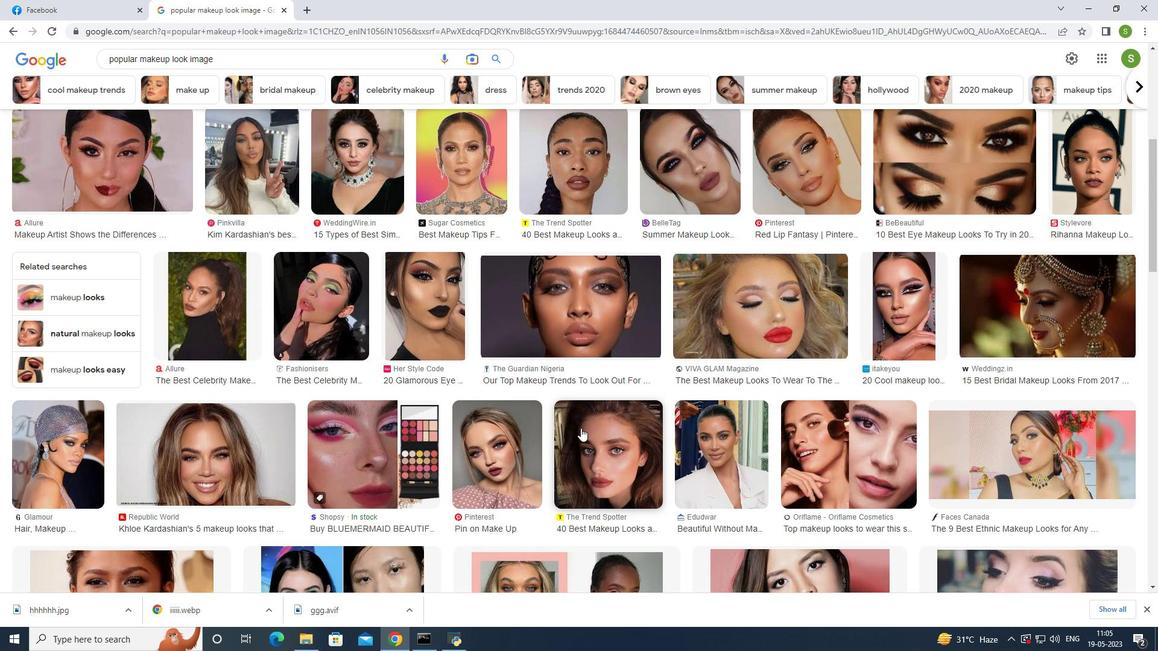 
Action: Mouse scrolled (590, 438) with delta (0, 0)
Screenshot: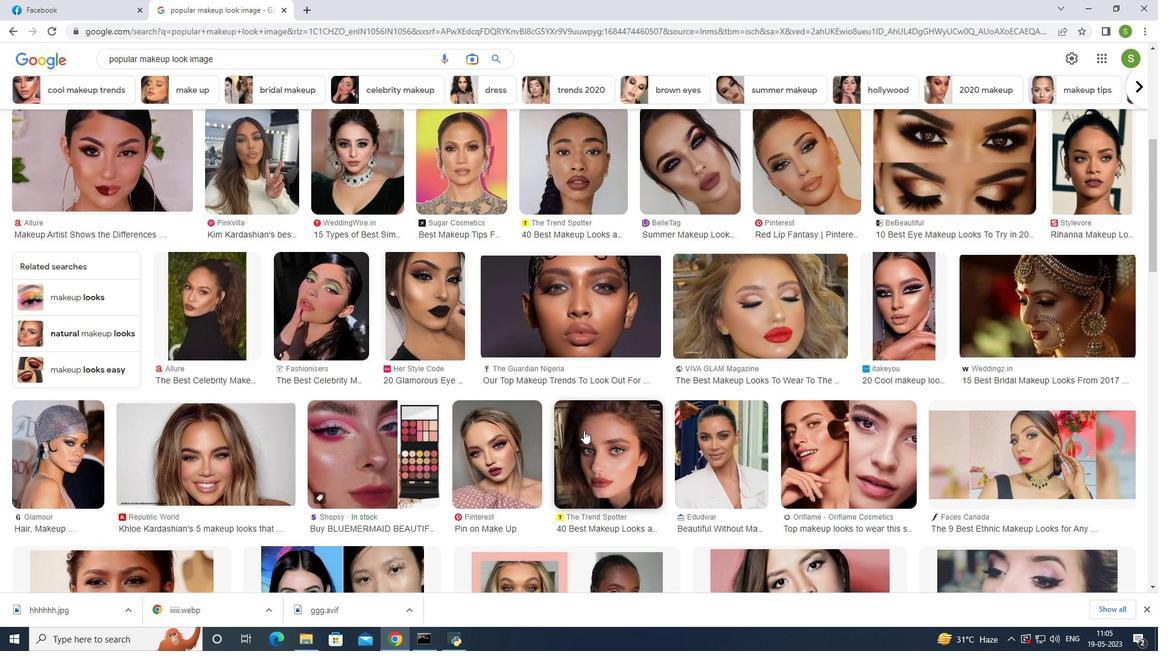 
Action: Mouse moved to (592, 439)
Screenshot: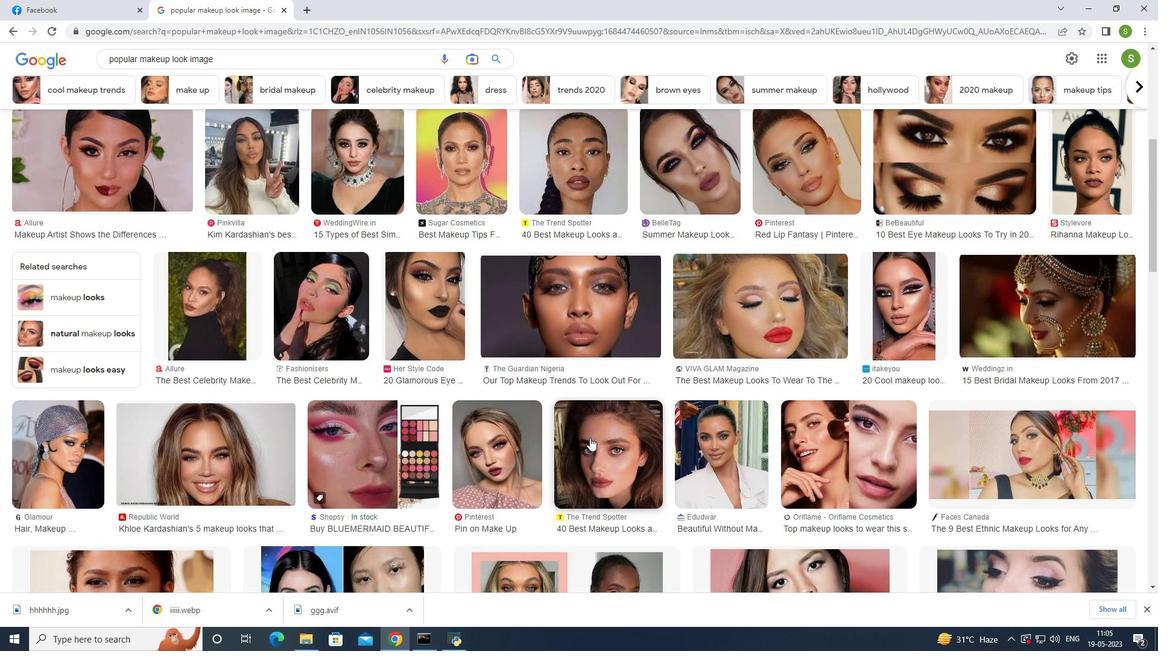 
Action: Mouse scrolled (592, 438) with delta (0, 0)
Screenshot: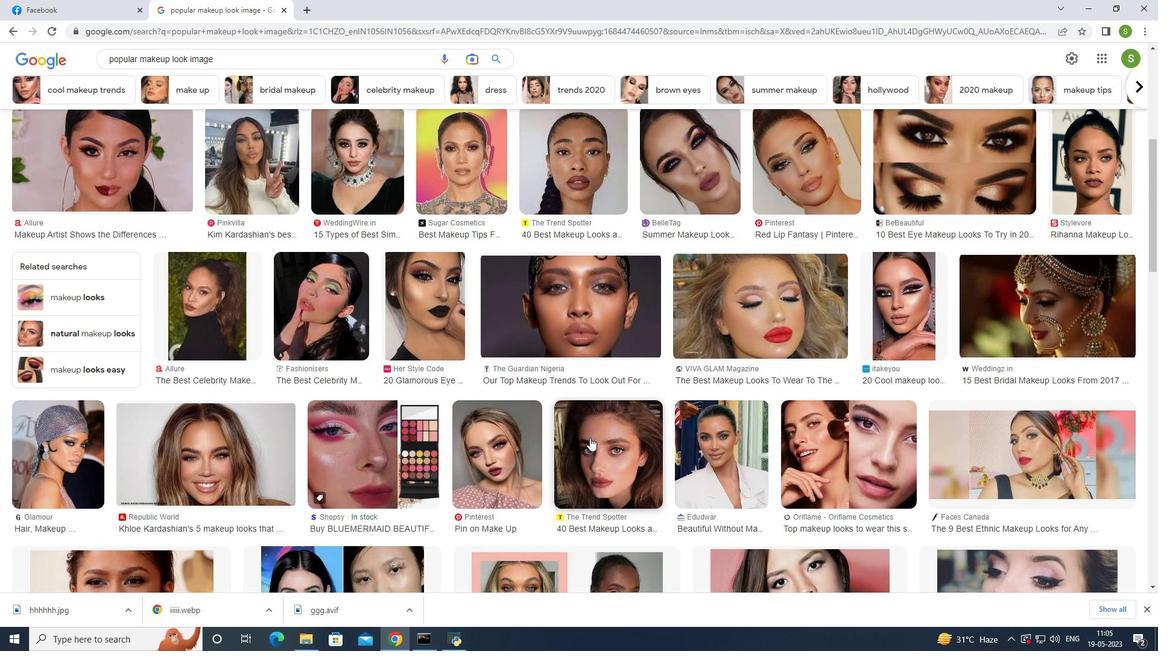 
Action: Mouse moved to (593, 439)
Screenshot: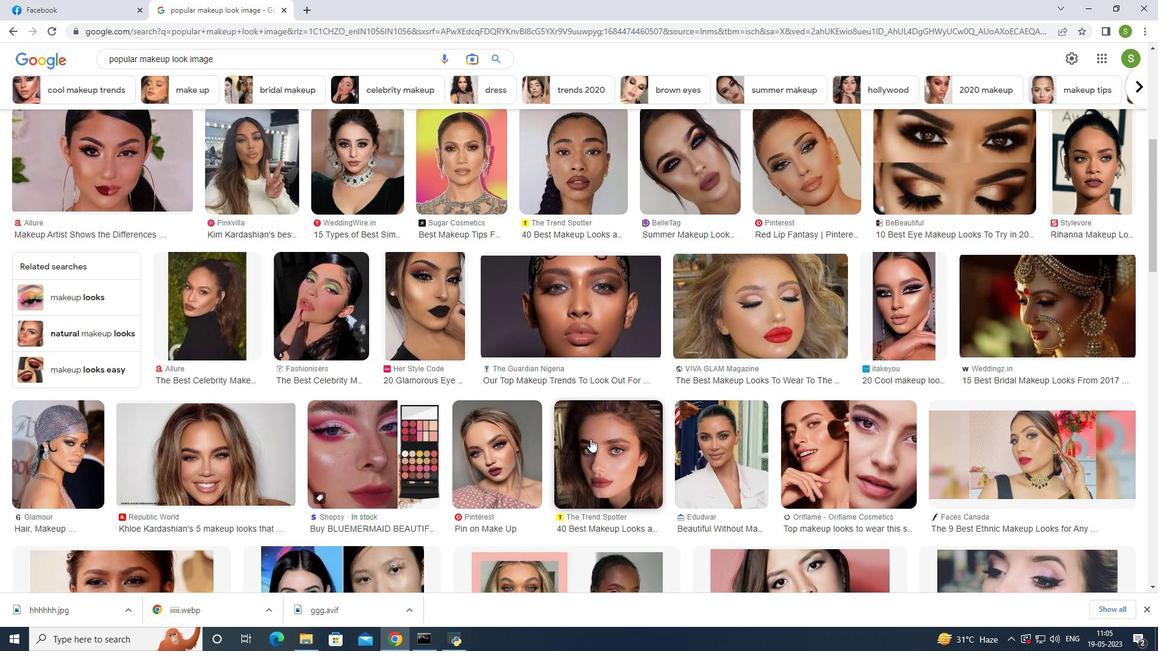 
Action: Mouse scrolled (593, 439) with delta (0, 0)
Screenshot: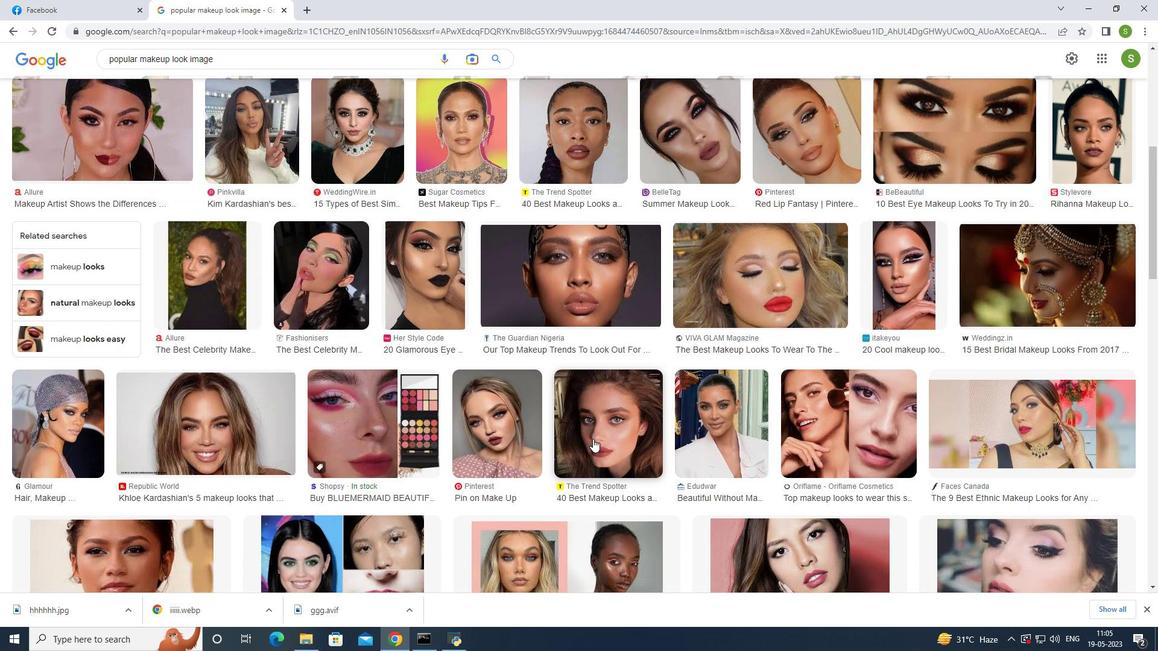 
Action: Mouse moved to (593, 437)
Screenshot: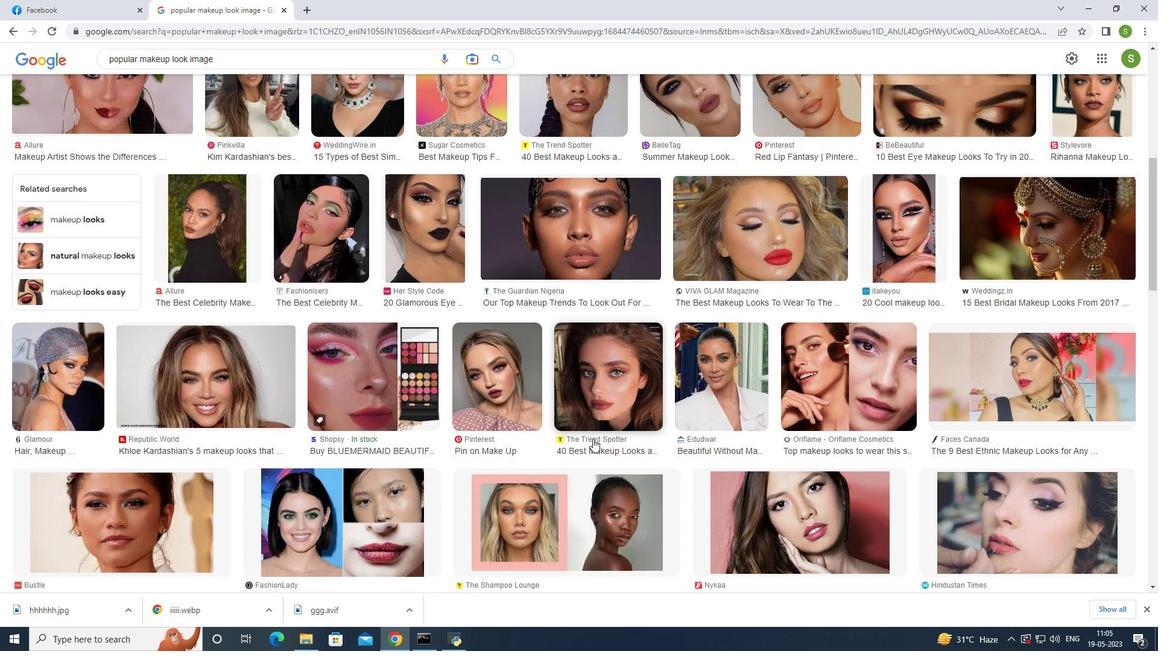 
Action: Mouse scrolled (593, 437) with delta (0, 0)
Screenshot: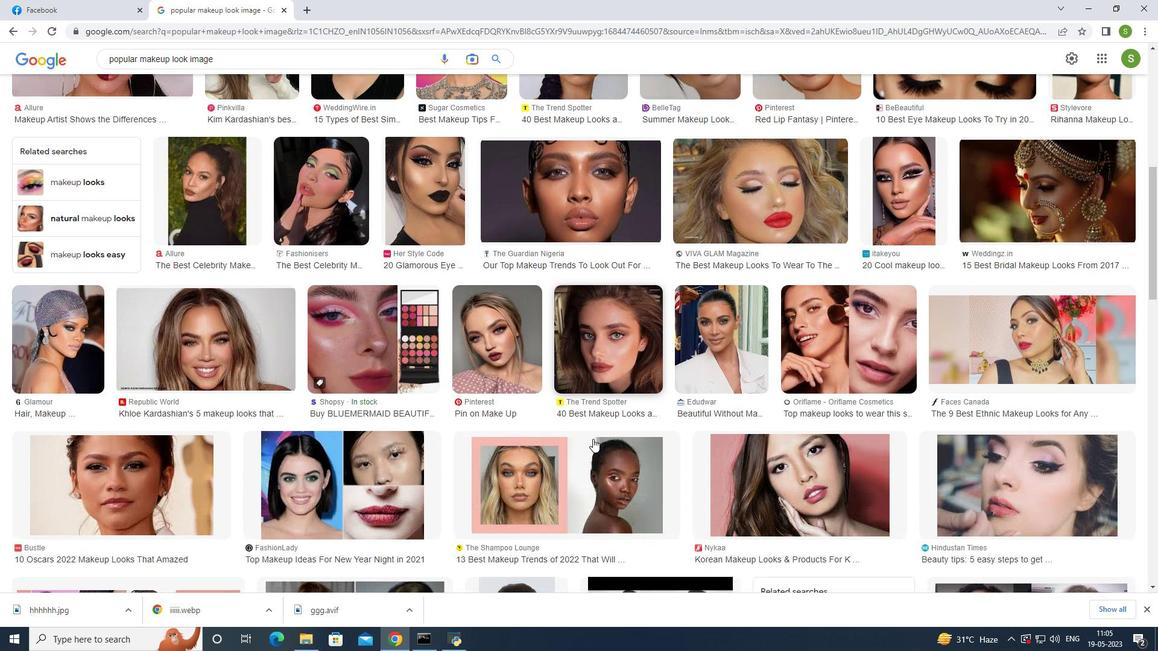 
Action: Mouse moved to (593, 436)
Screenshot: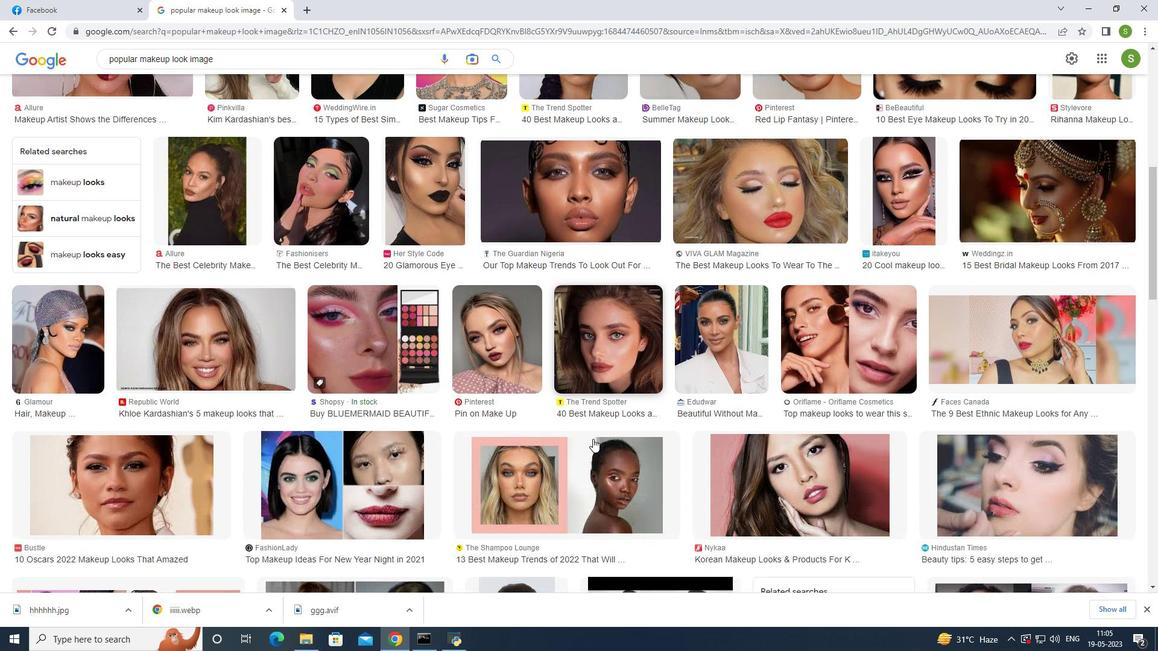 
Action: Mouse scrolled (593, 436) with delta (0, 0)
Screenshot: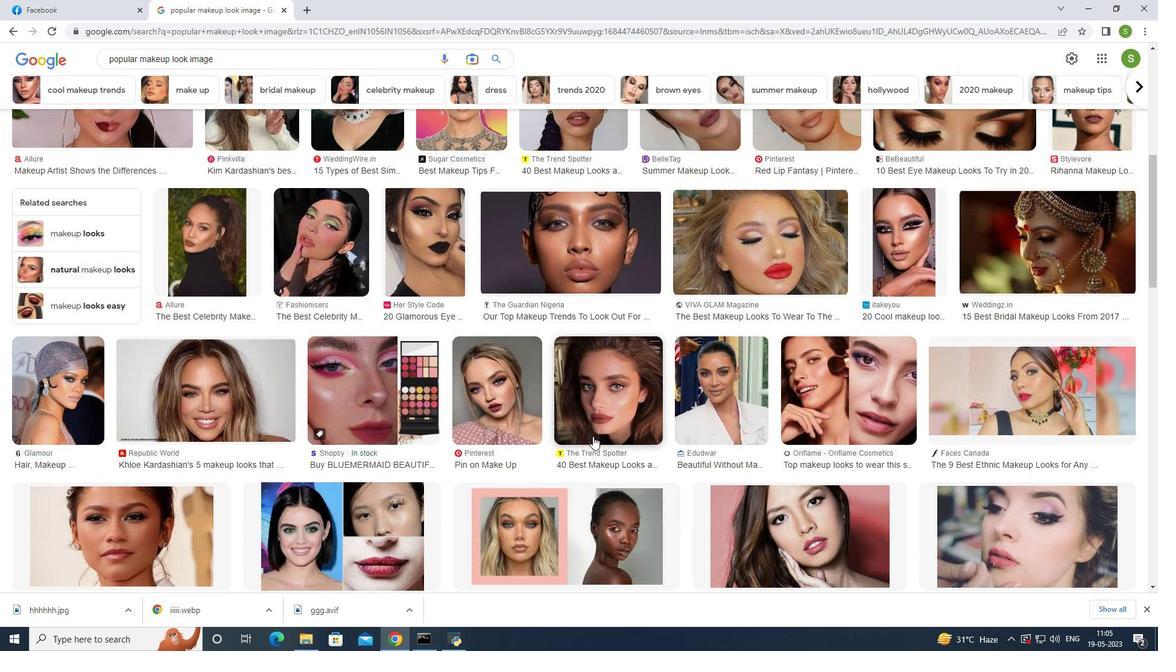 
Action: Mouse scrolled (593, 436) with delta (0, 0)
Screenshot: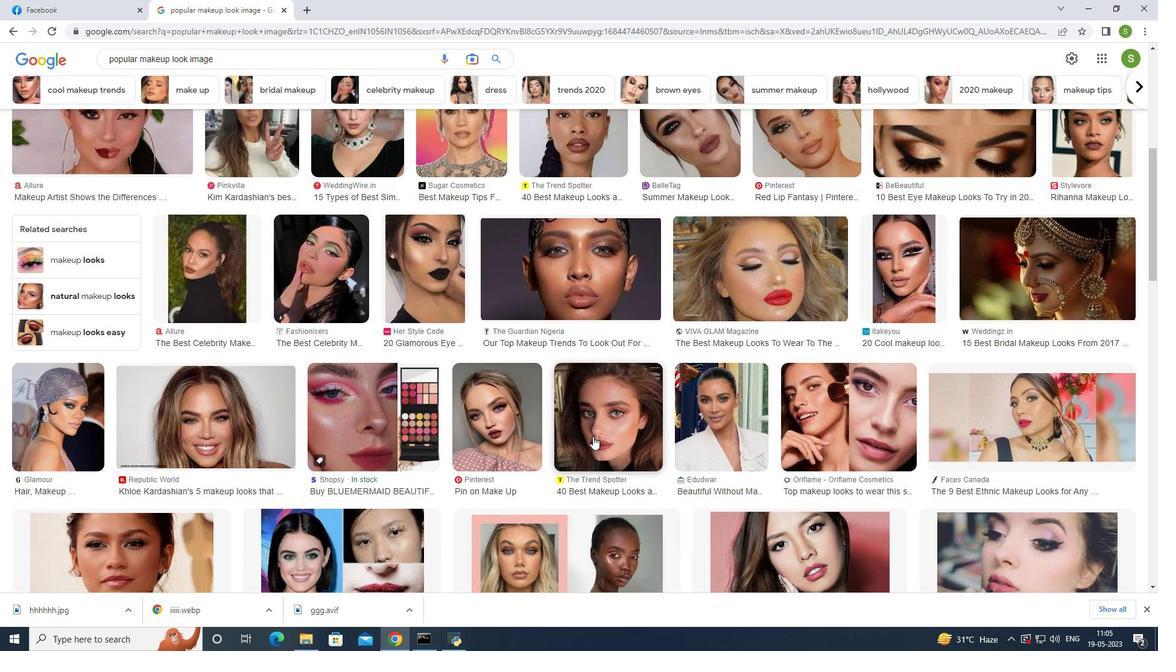 
Action: Mouse moved to (591, 434)
Screenshot: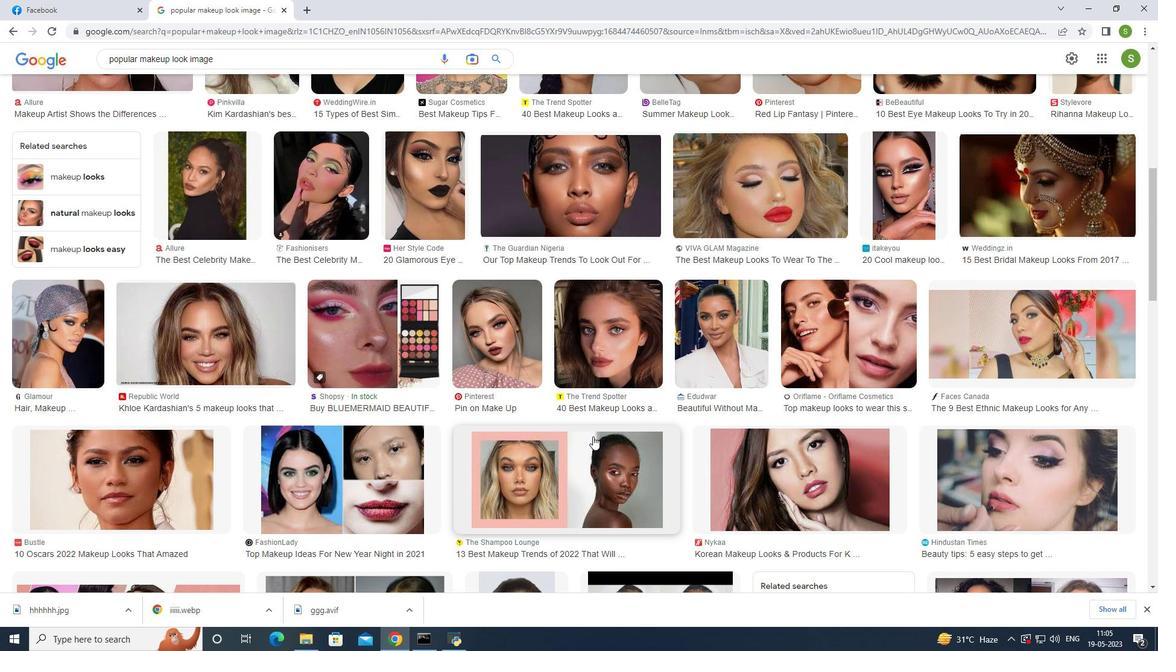 
Action: Mouse scrolled (591, 433) with delta (0, 0)
Screenshot: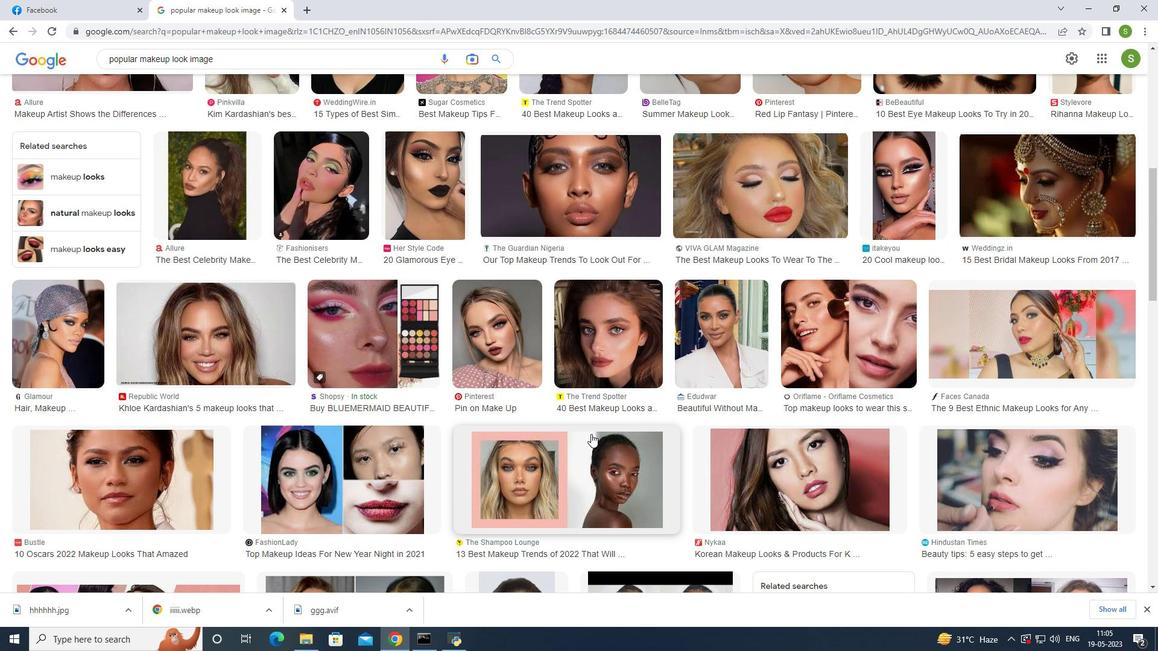 
Action: Mouse scrolled (591, 433) with delta (0, 0)
Screenshot: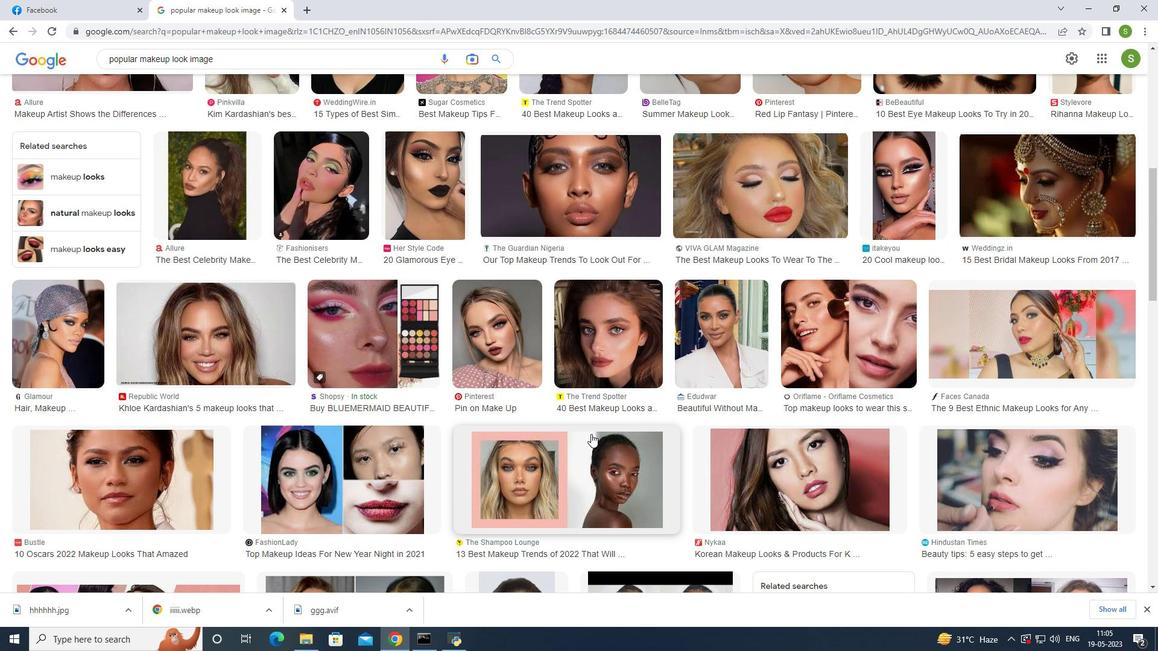 
Action: Mouse scrolled (591, 433) with delta (0, 0)
Screenshot: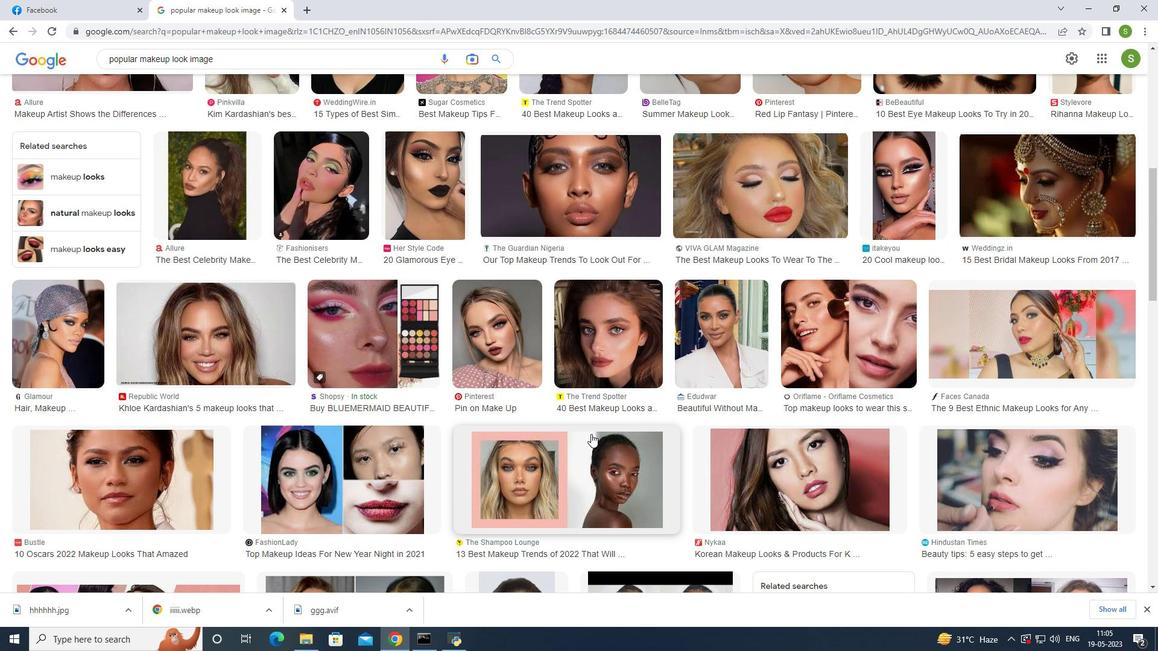 
Action: Mouse scrolled (591, 434) with delta (0, 0)
Screenshot: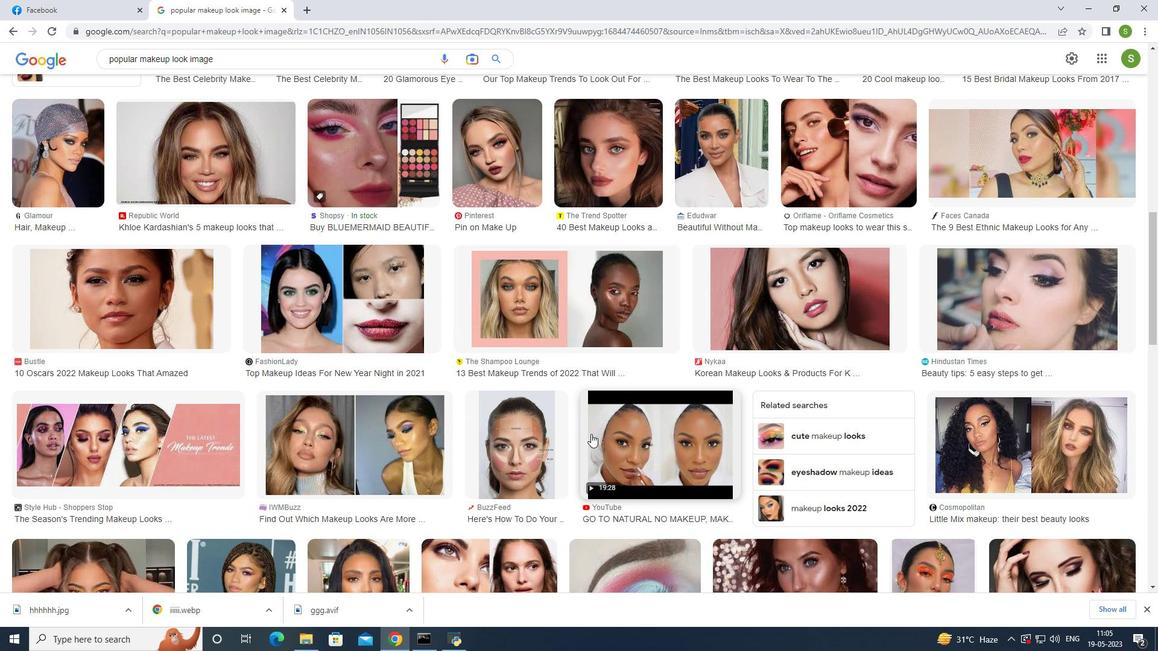 
Action: Mouse scrolled (591, 434) with delta (0, 0)
Screenshot: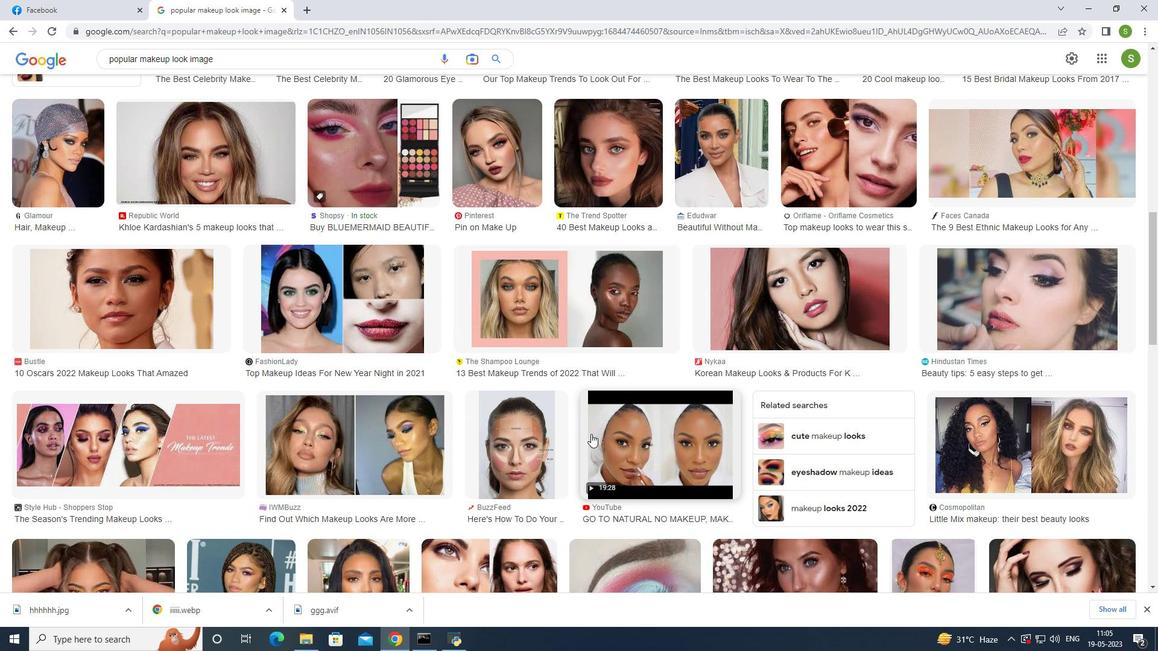 
Action: Mouse scrolled (591, 434) with delta (0, 0)
Screenshot: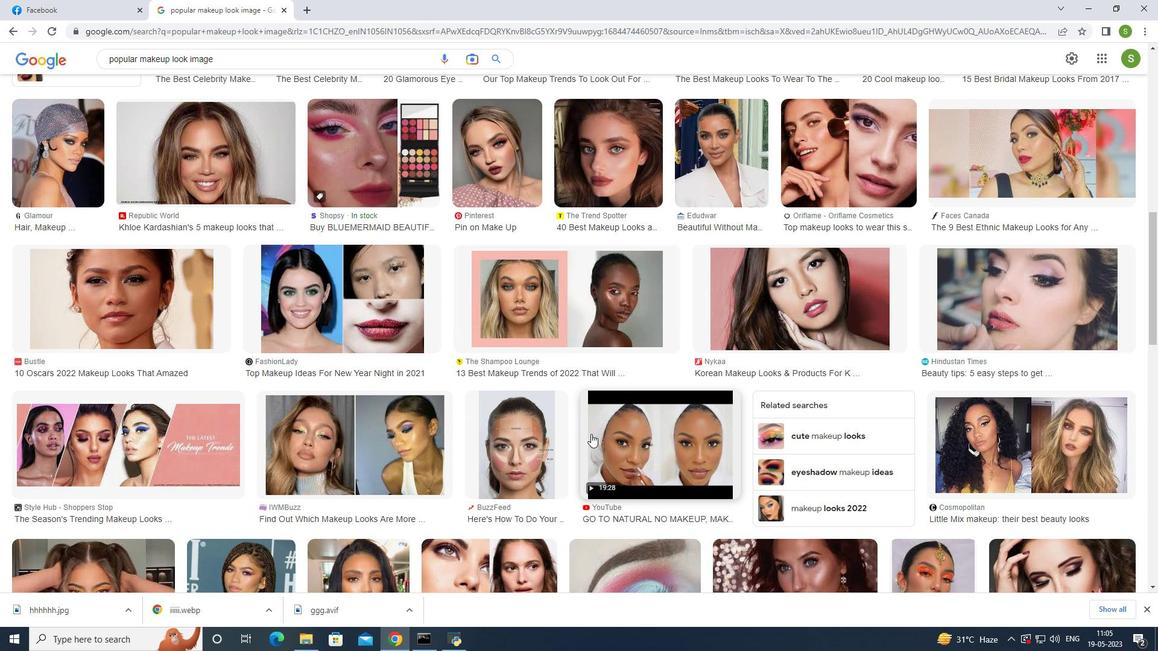 
Action: Mouse scrolled (591, 434) with delta (0, 0)
Screenshot: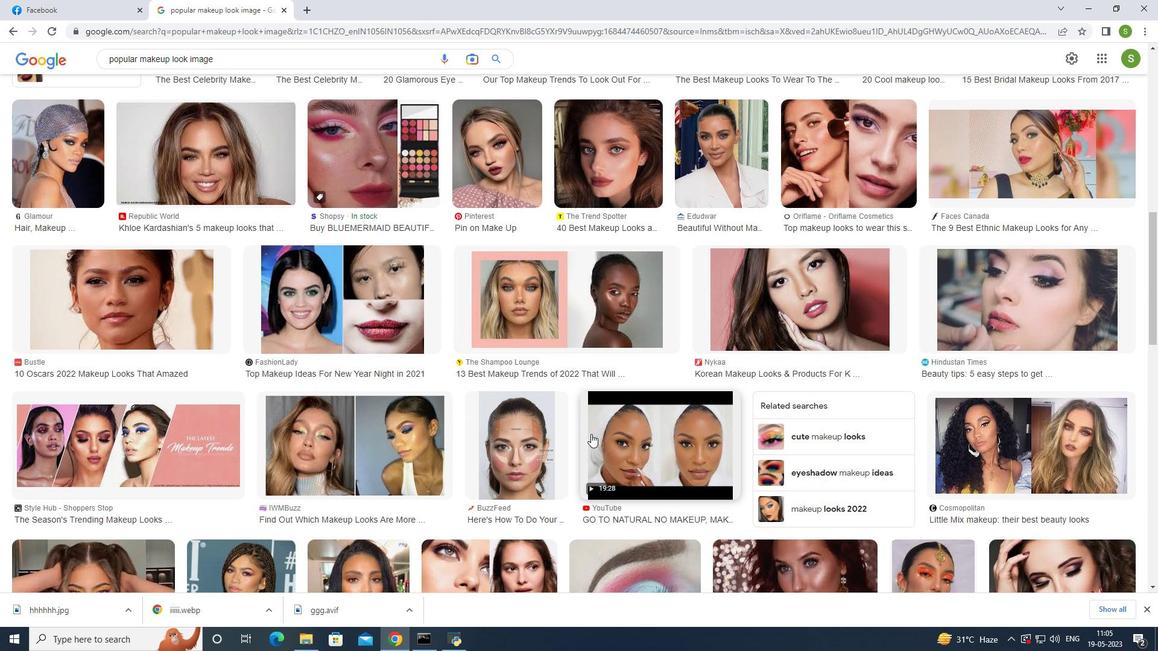
Action: Mouse moved to (588, 432)
Screenshot: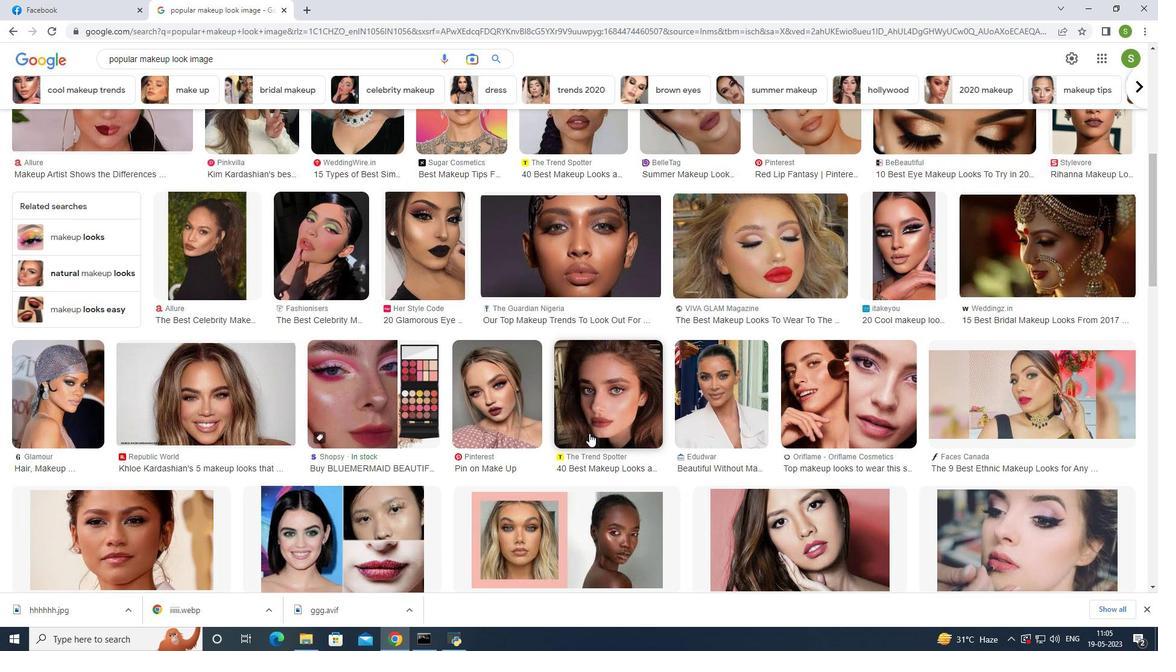 
Action: Mouse scrolled (588, 433) with delta (0, 0)
Screenshot: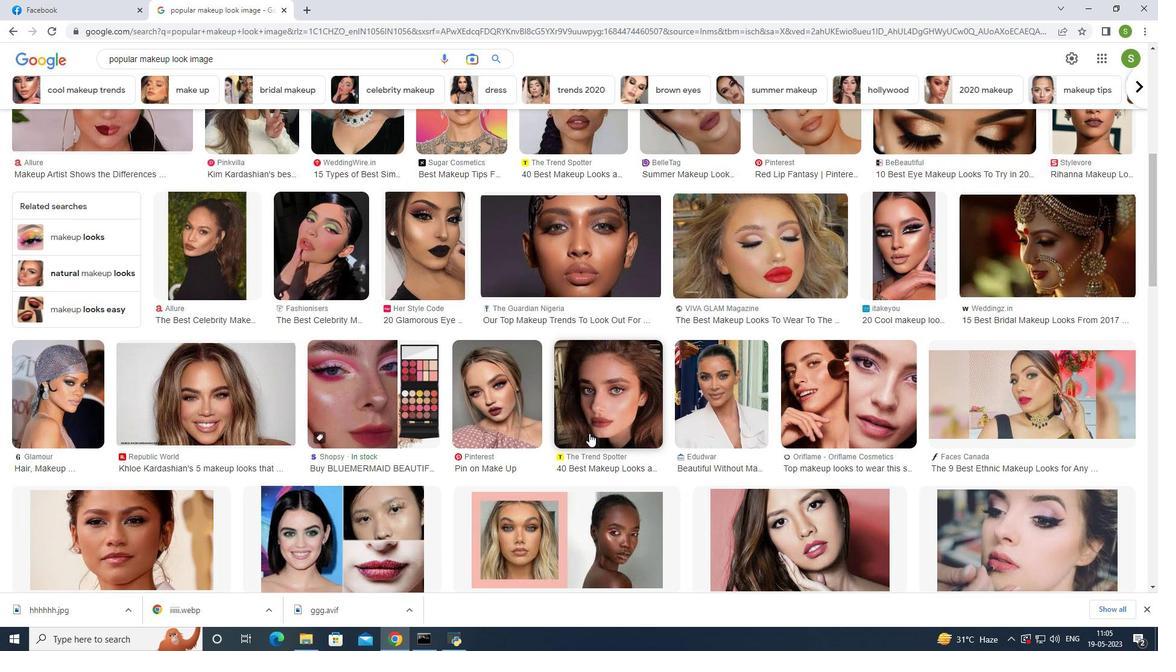 
Action: Mouse scrolled (588, 433) with delta (0, 0)
Screenshot: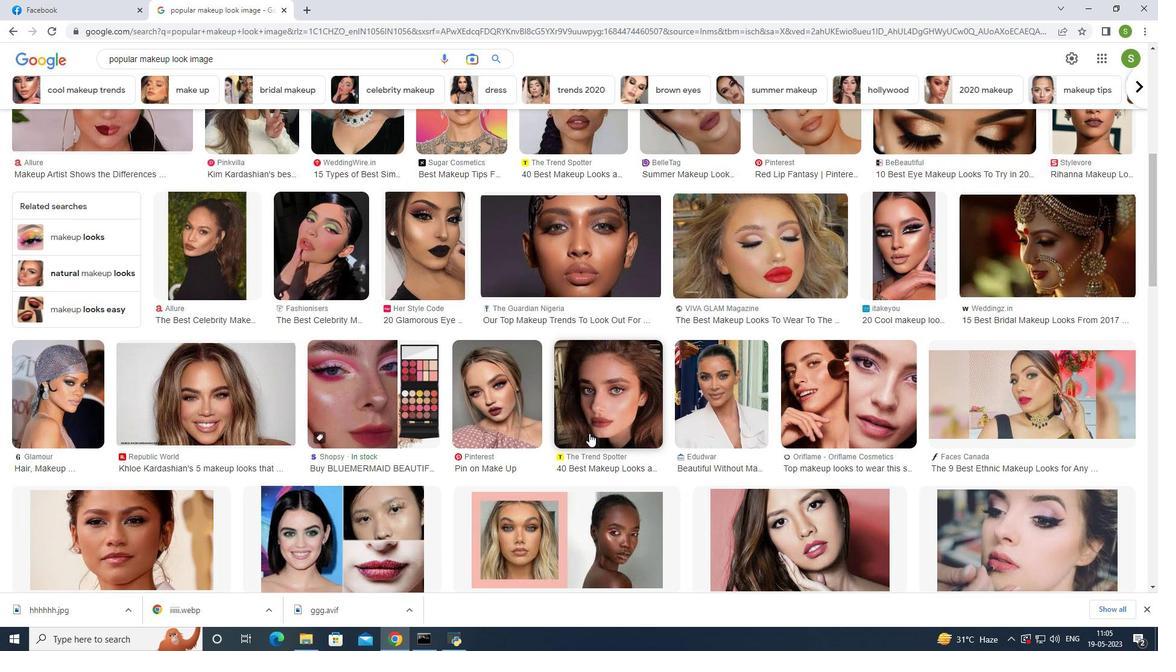 
Action: Mouse scrolled (588, 433) with delta (0, 0)
Screenshot: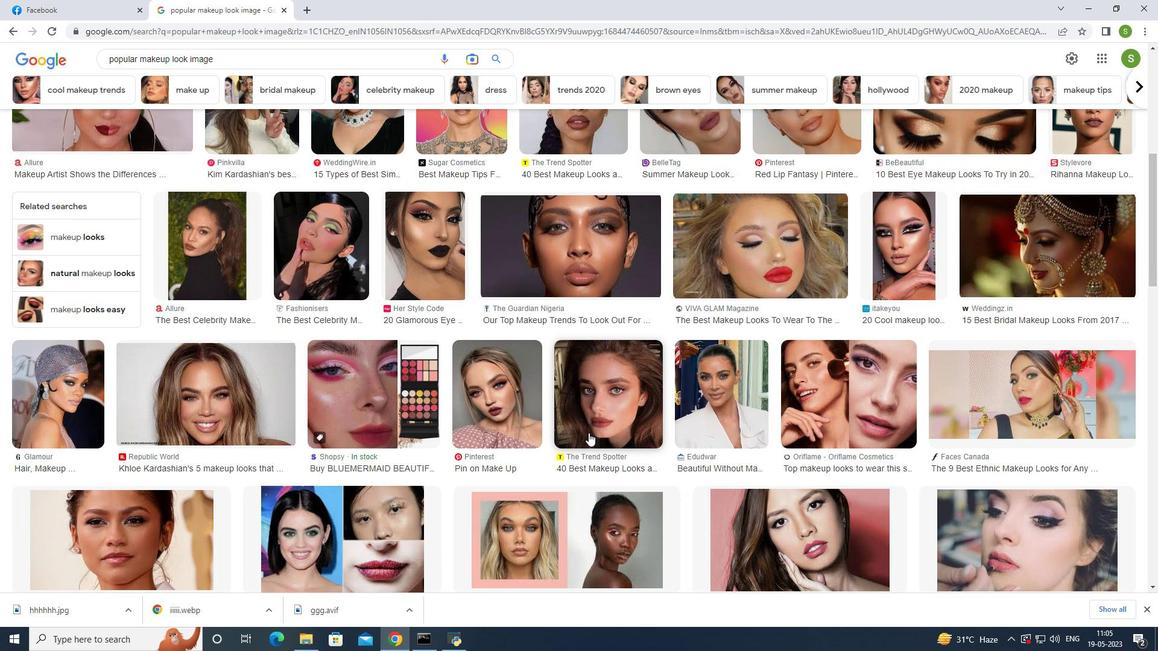 
Action: Mouse moved to (651, 437)
Screenshot: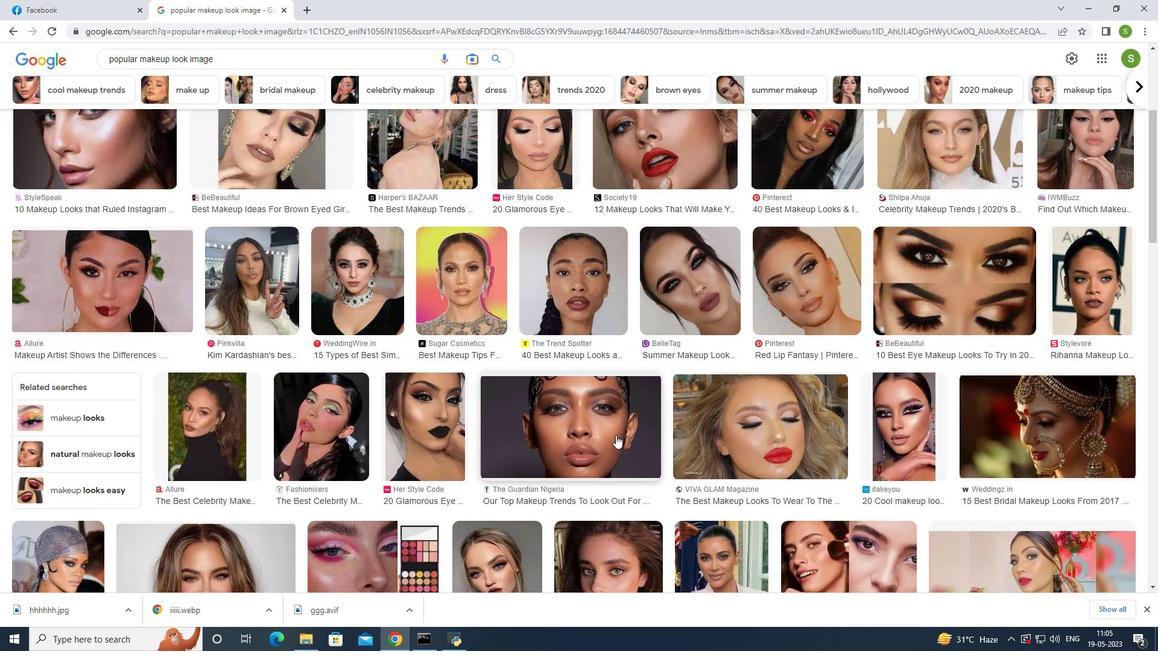 
Action: Mouse scrolled (651, 438) with delta (0, 0)
Screenshot: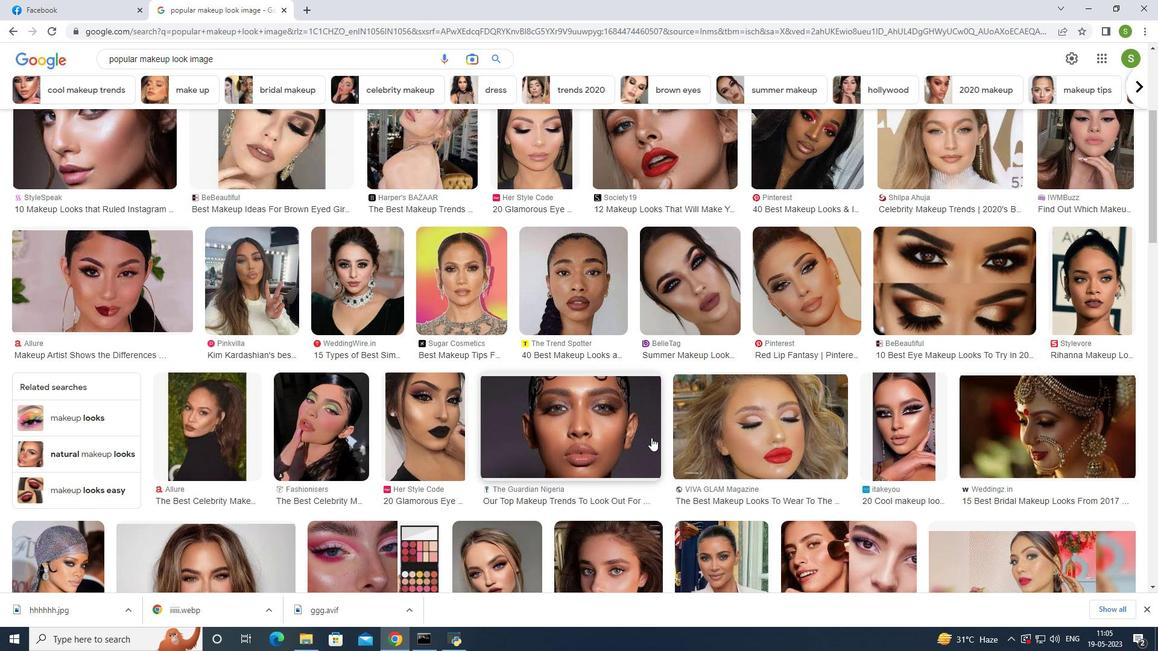 
Action: Mouse moved to (658, 432)
Screenshot: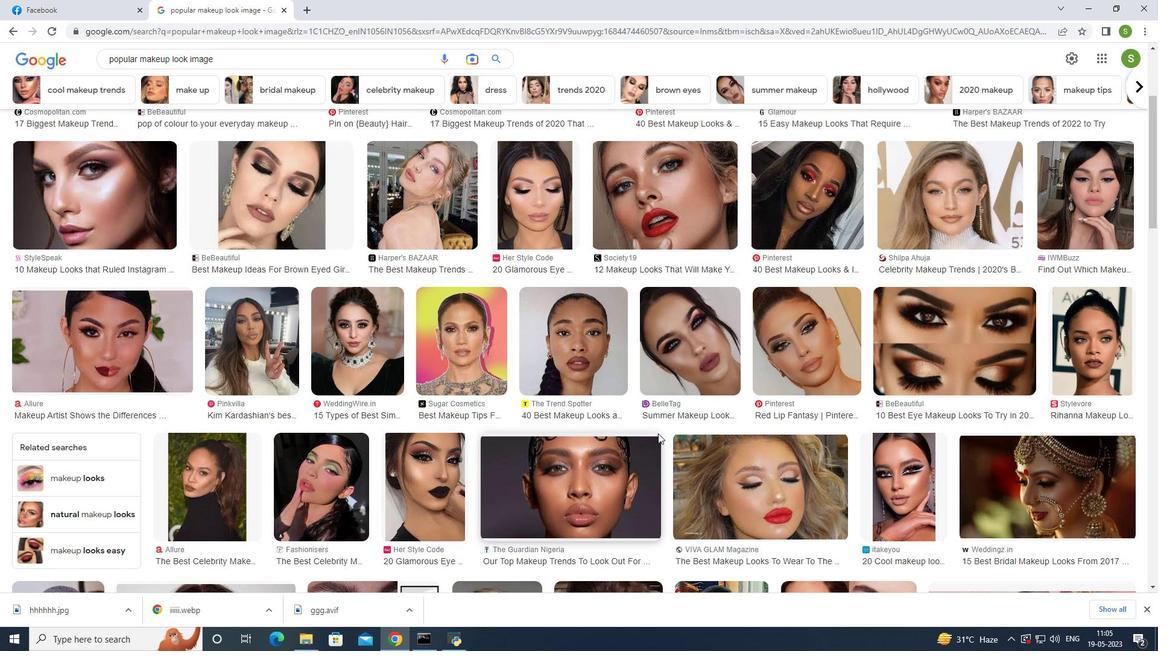 
Action: Mouse scrolled (658, 433) with delta (0, 0)
Screenshot: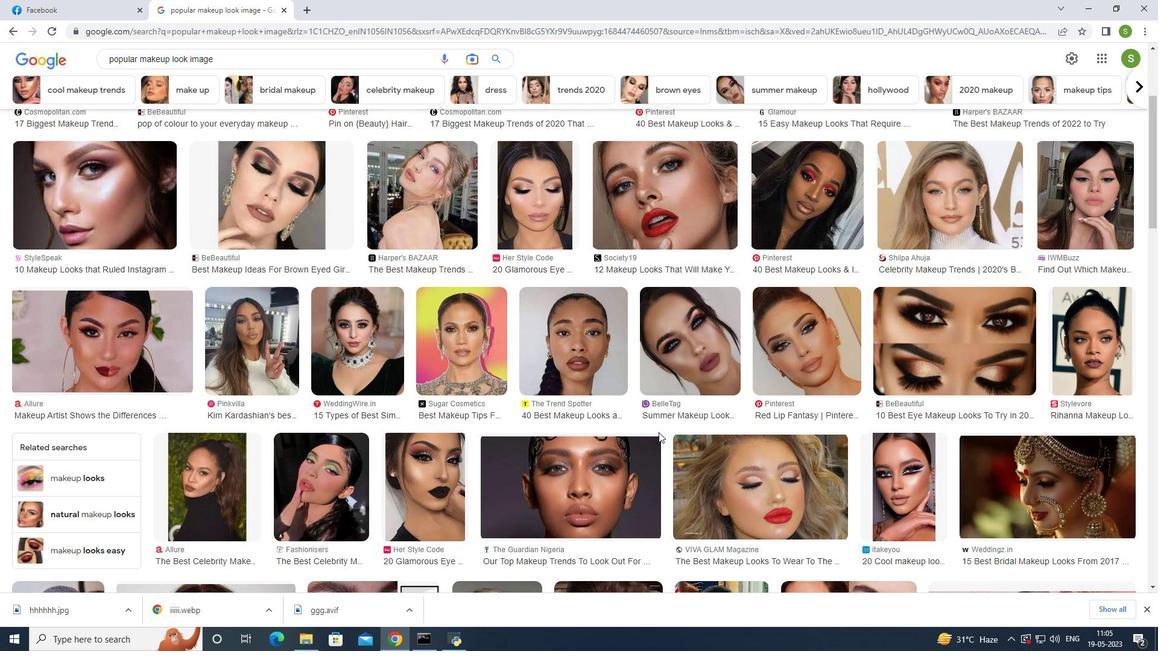 
Action: Mouse moved to (935, 409)
Screenshot: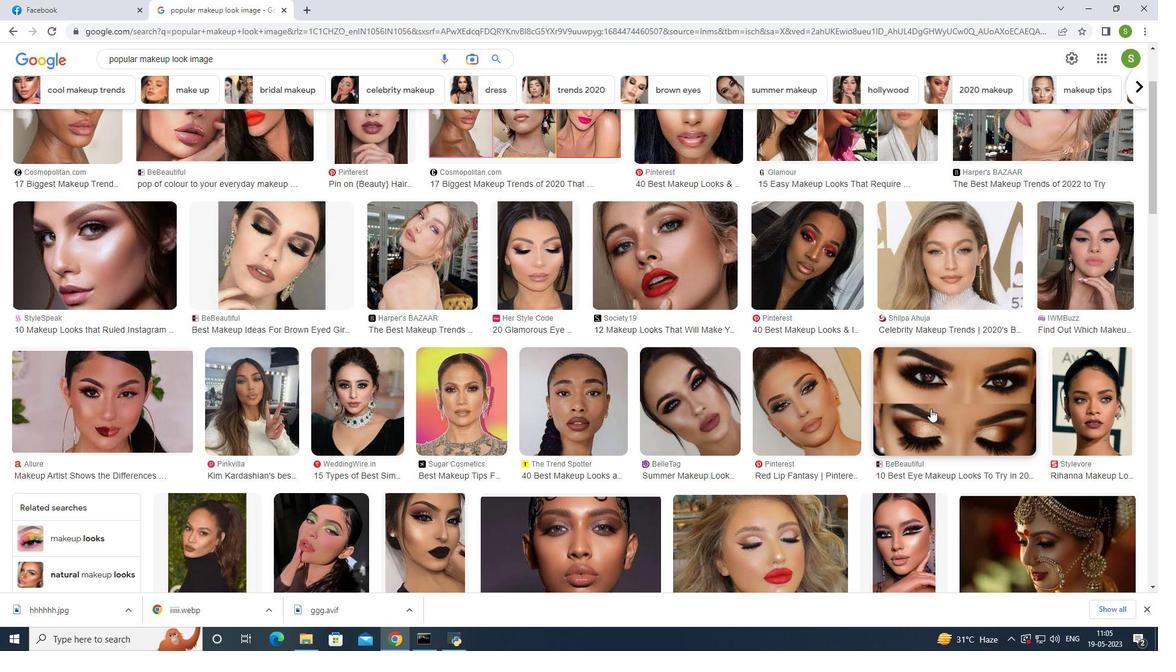
Action: Mouse scrolled (935, 408) with delta (0, 0)
Screenshot: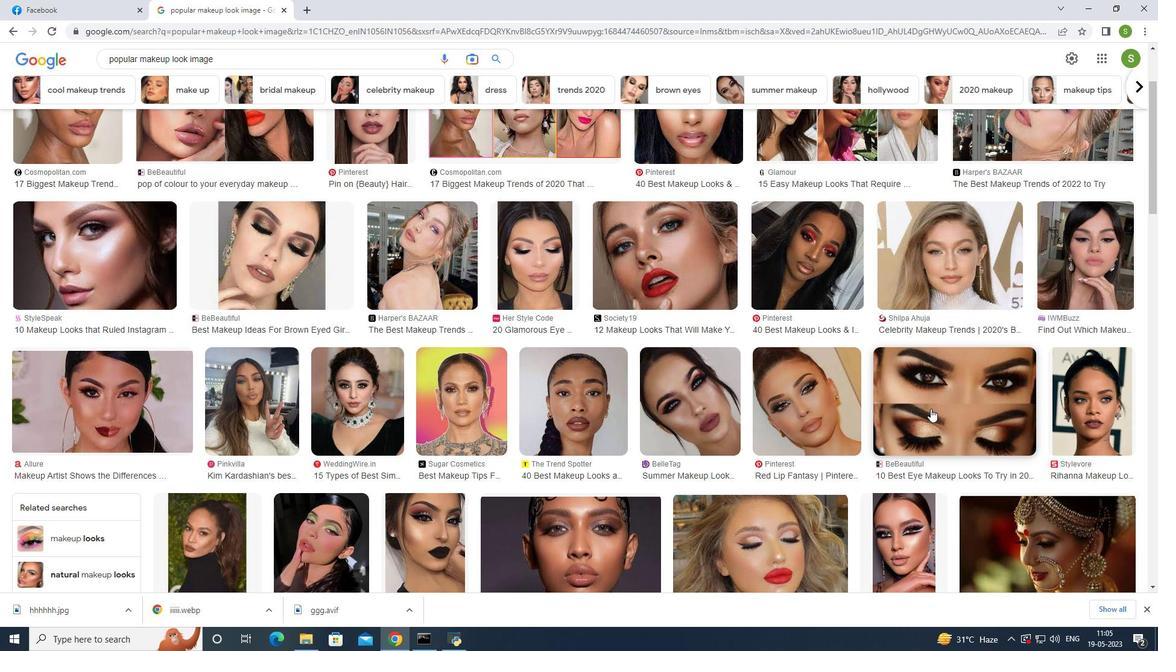 
Action: Mouse scrolled (935, 408) with delta (0, 0)
Screenshot: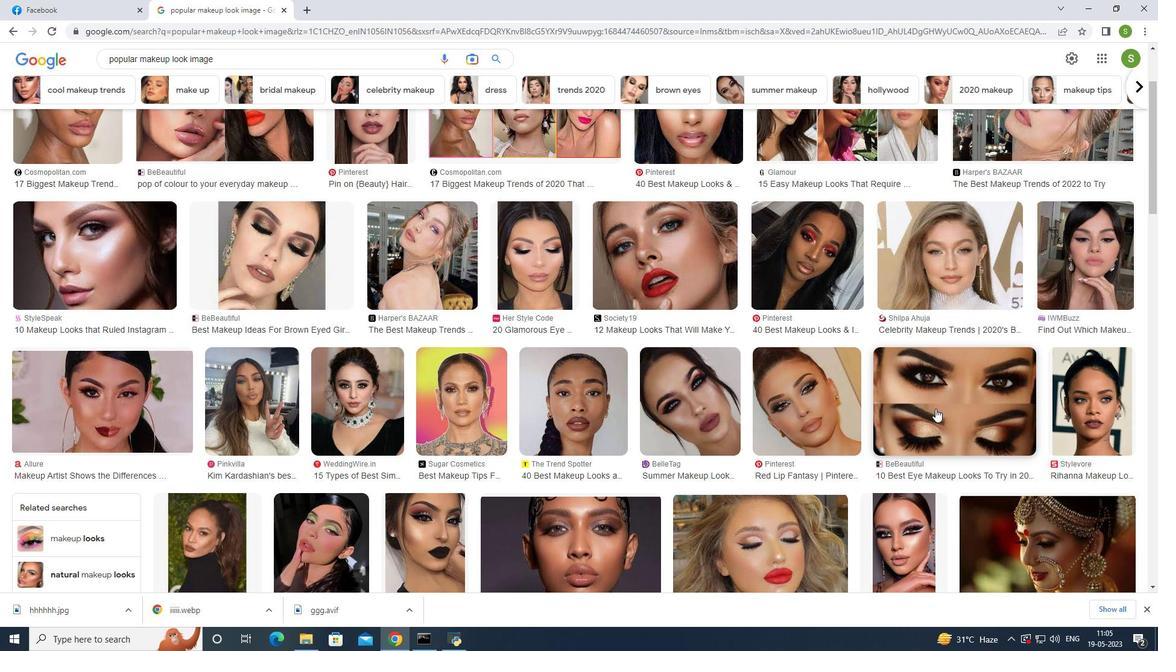 
Action: Mouse scrolled (935, 408) with delta (0, 0)
Screenshot: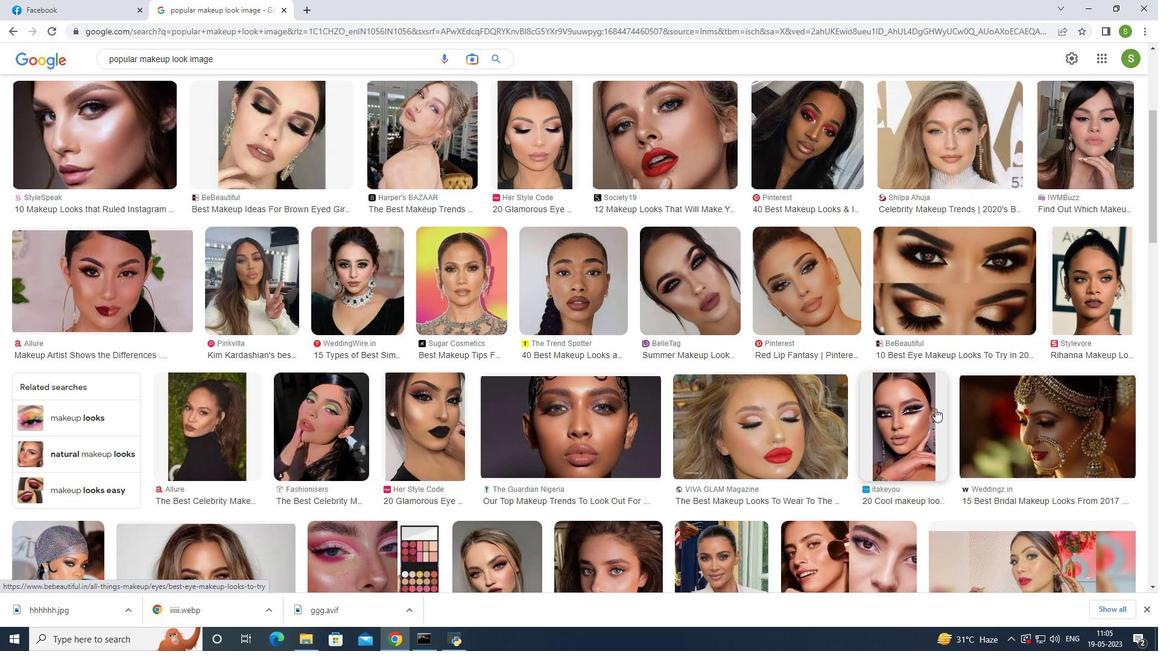 
Action: Mouse scrolled (935, 408) with delta (0, 0)
Screenshot: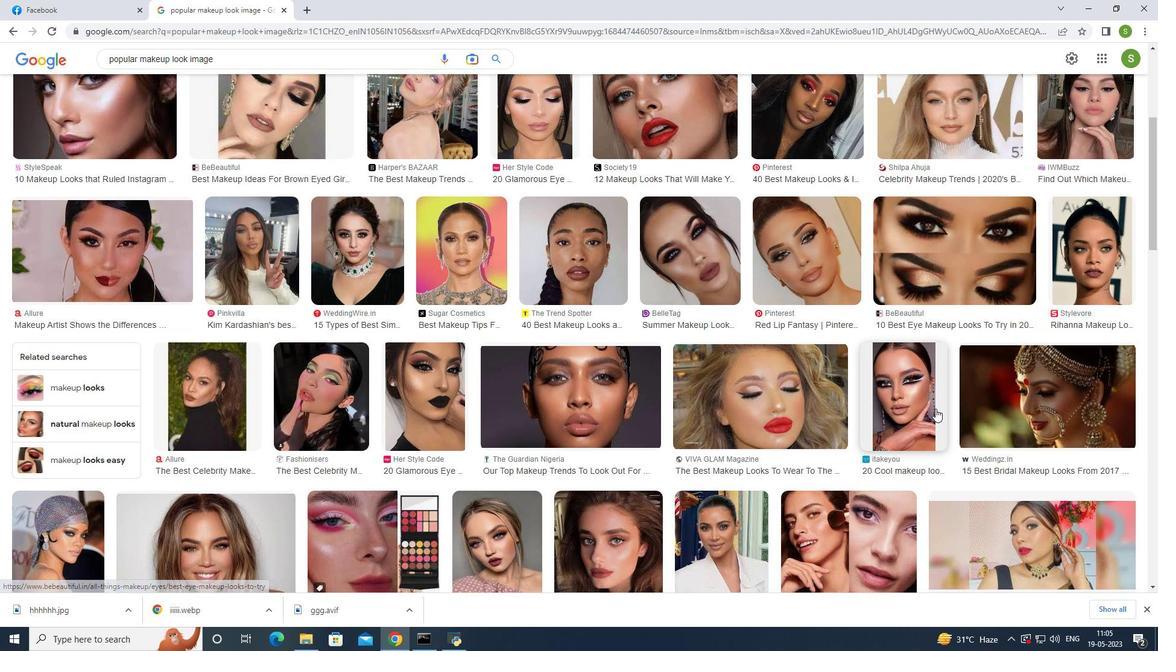 
Action: Mouse scrolled (935, 408) with delta (0, 0)
Screenshot: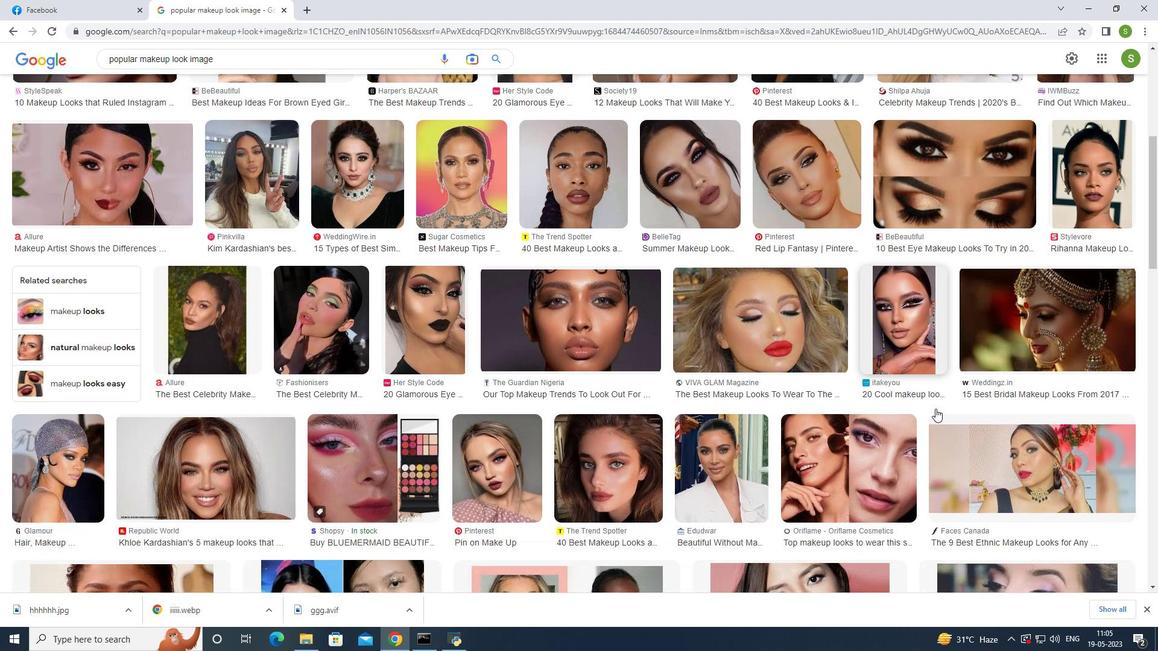 
Action: Mouse scrolled (935, 408) with delta (0, 0)
Screenshot: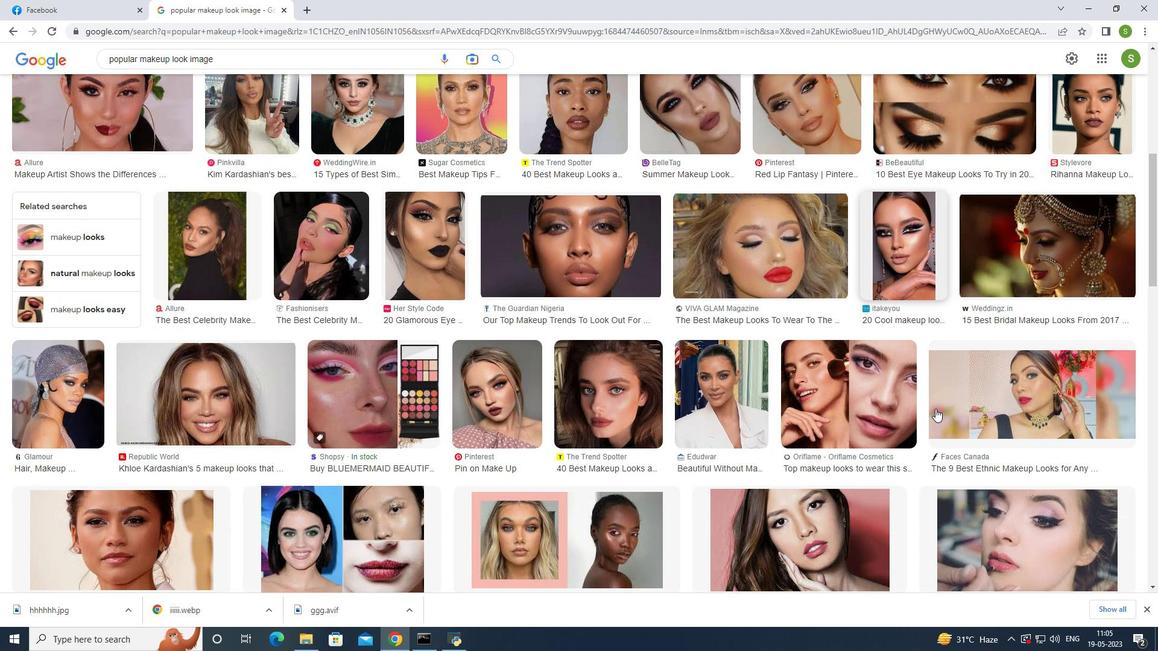 
Action: Mouse scrolled (935, 408) with delta (0, 0)
Screenshot: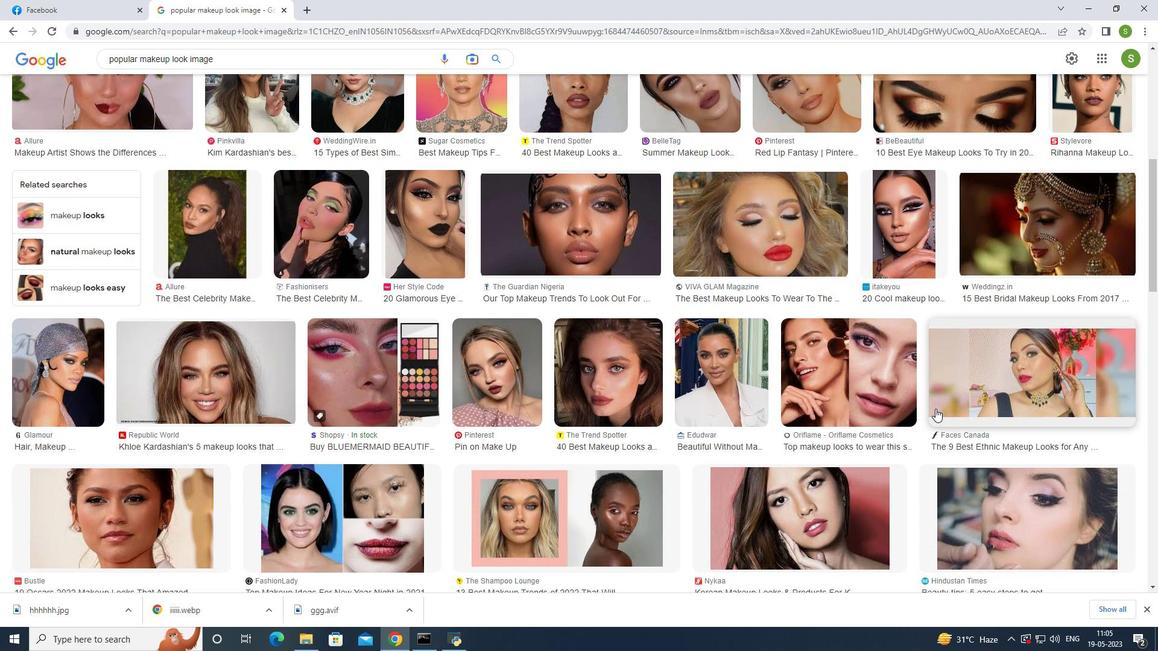 
Action: Mouse scrolled (935, 408) with delta (0, 0)
Screenshot: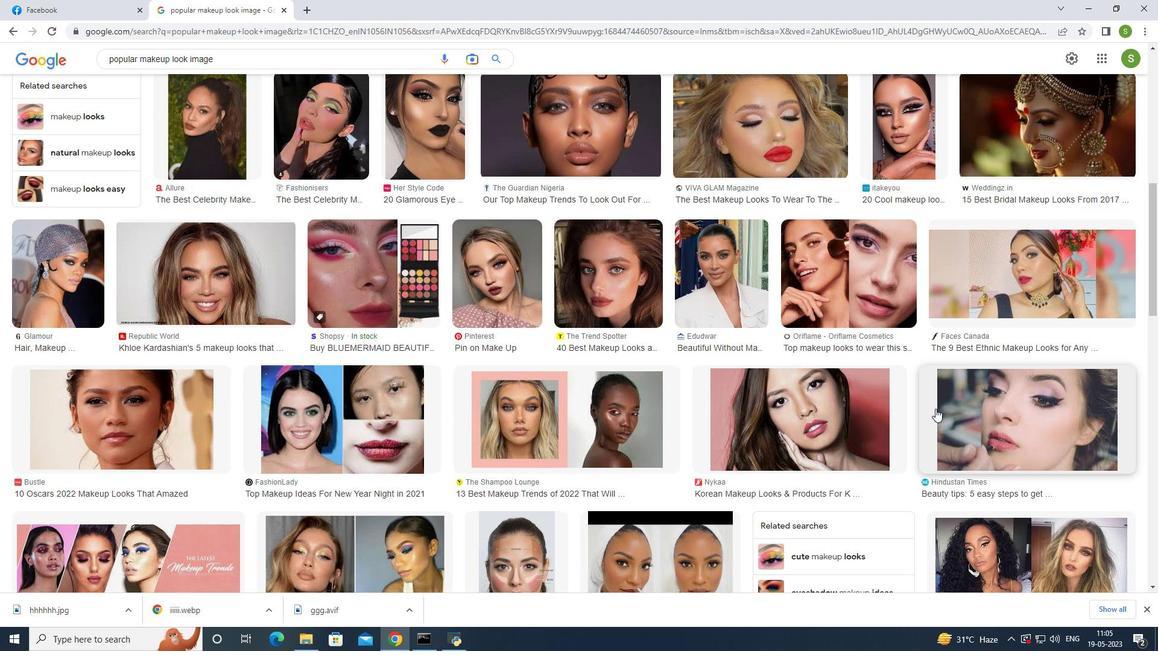 
Action: Mouse moved to (936, 409)
Screenshot: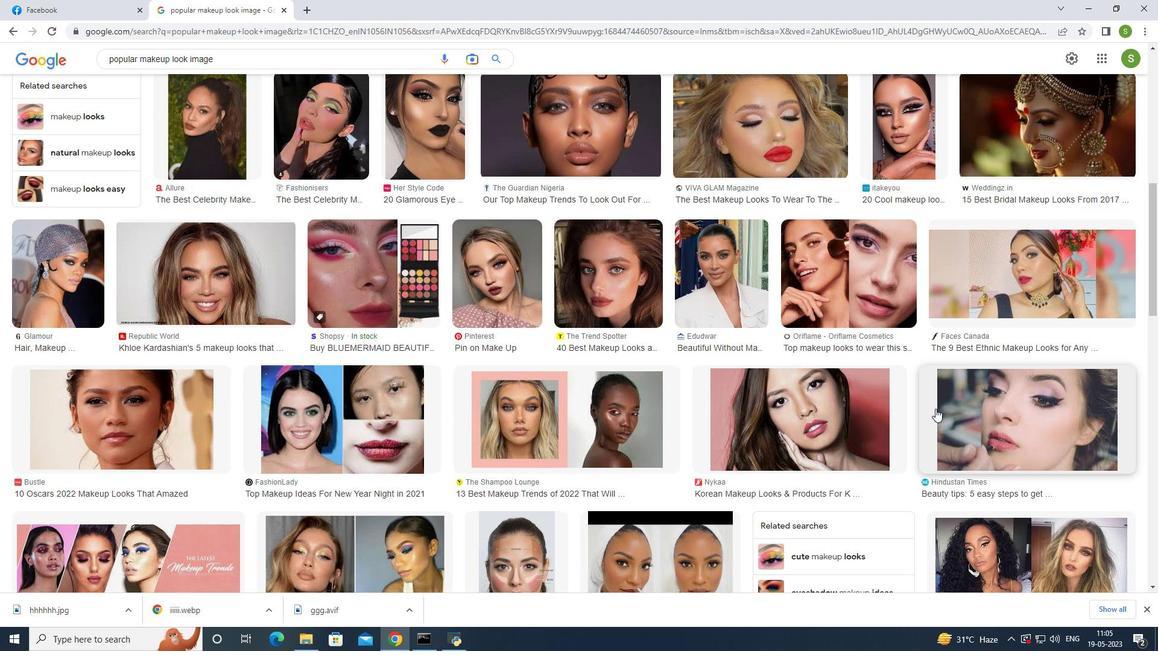 
Action: Mouse scrolled (936, 409) with delta (0, 0)
Screenshot: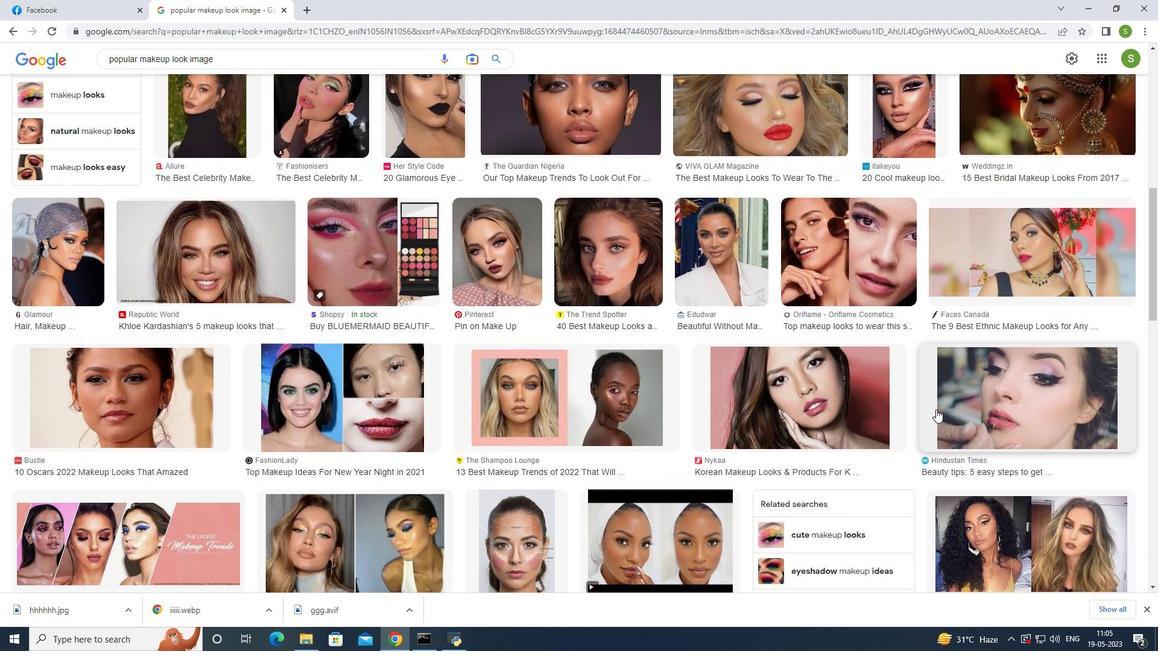 
Action: Mouse scrolled (936, 409) with delta (0, 0)
Screenshot: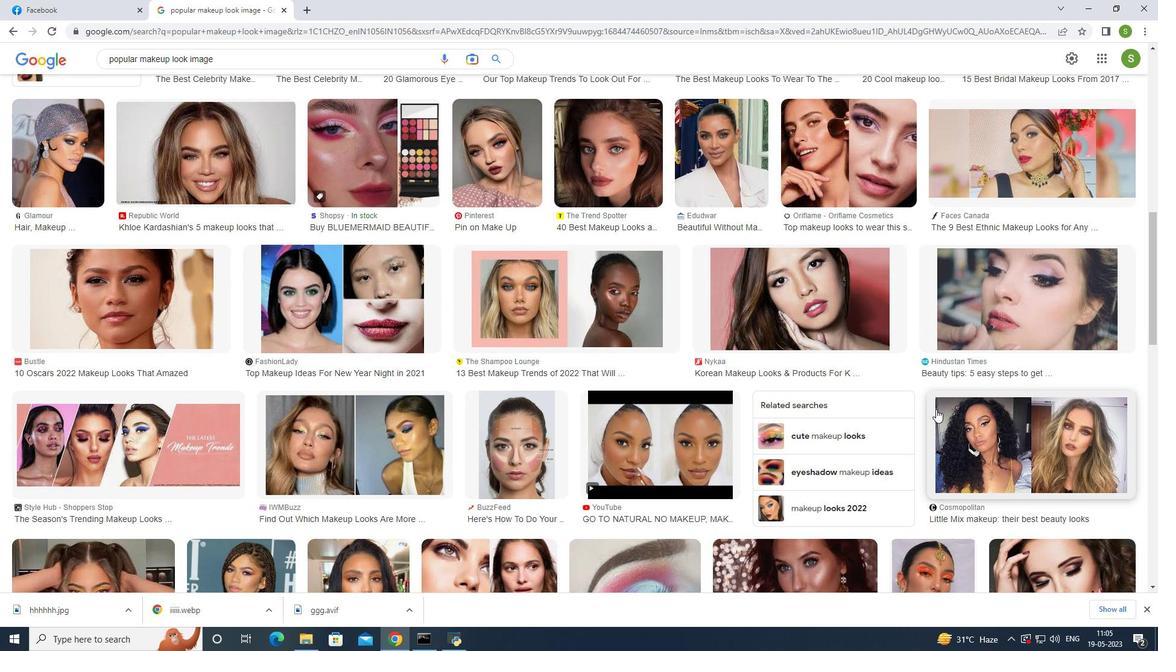 
Action: Mouse moved to (933, 412)
Screenshot: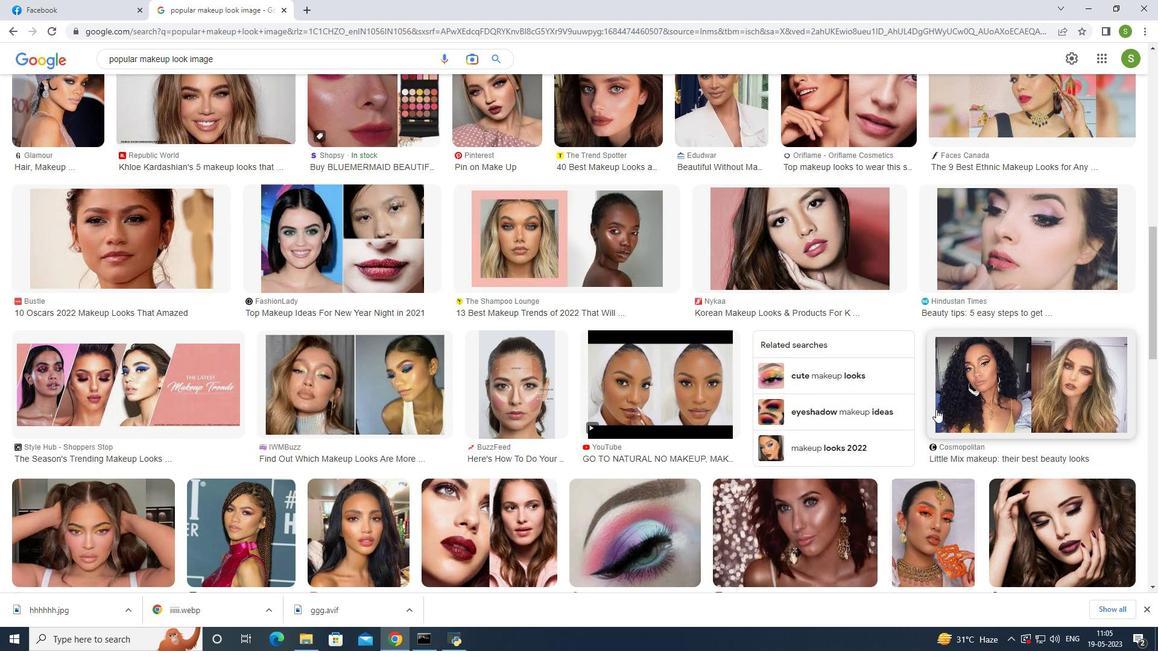 
Action: Mouse scrolled (933, 411) with delta (0, 0)
Screenshot: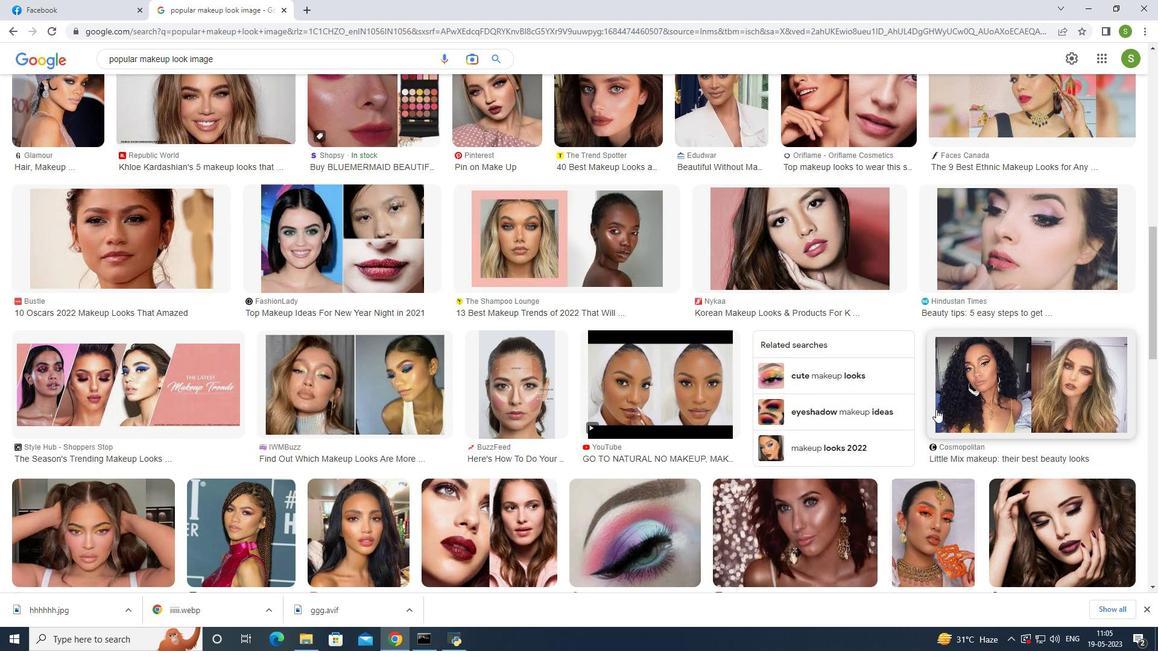 
Action: Mouse moved to (933, 413)
Screenshot: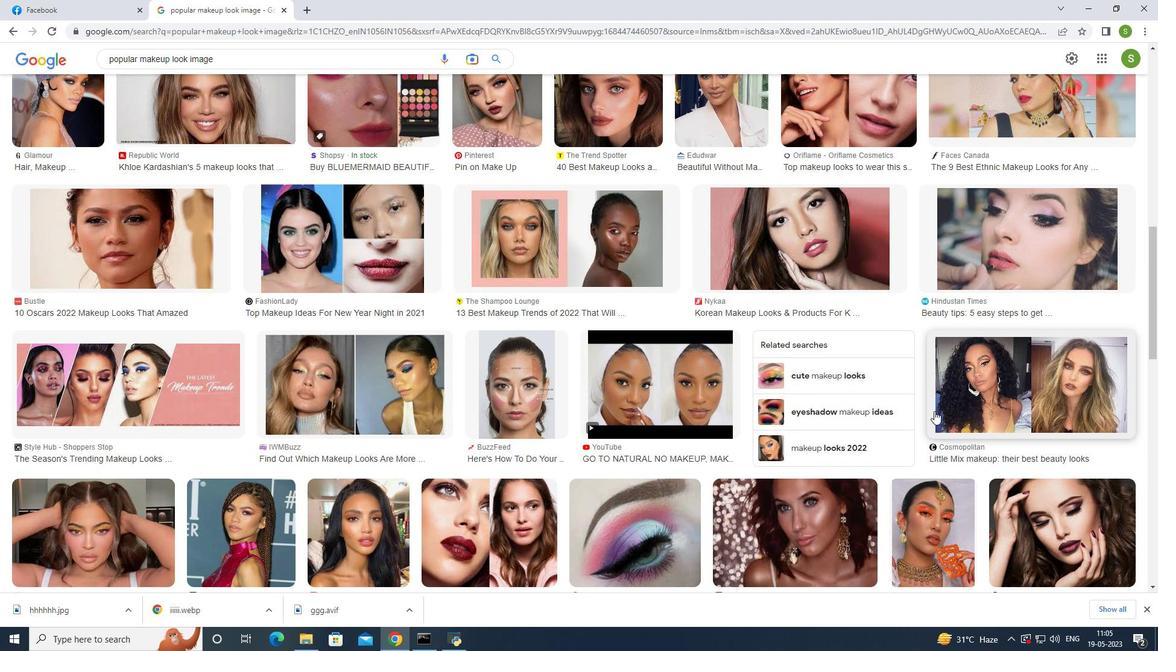 
Action: Mouse scrolled (933, 412) with delta (0, 0)
Screenshot: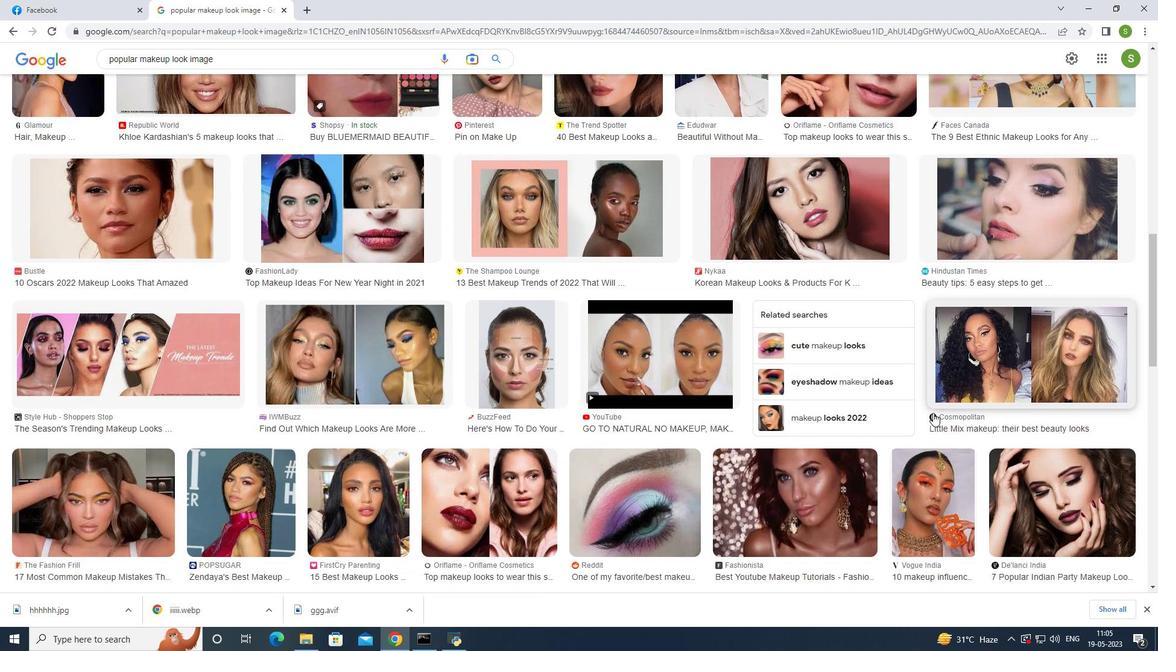 
Action: Mouse scrolled (933, 412) with delta (0, 0)
Screenshot: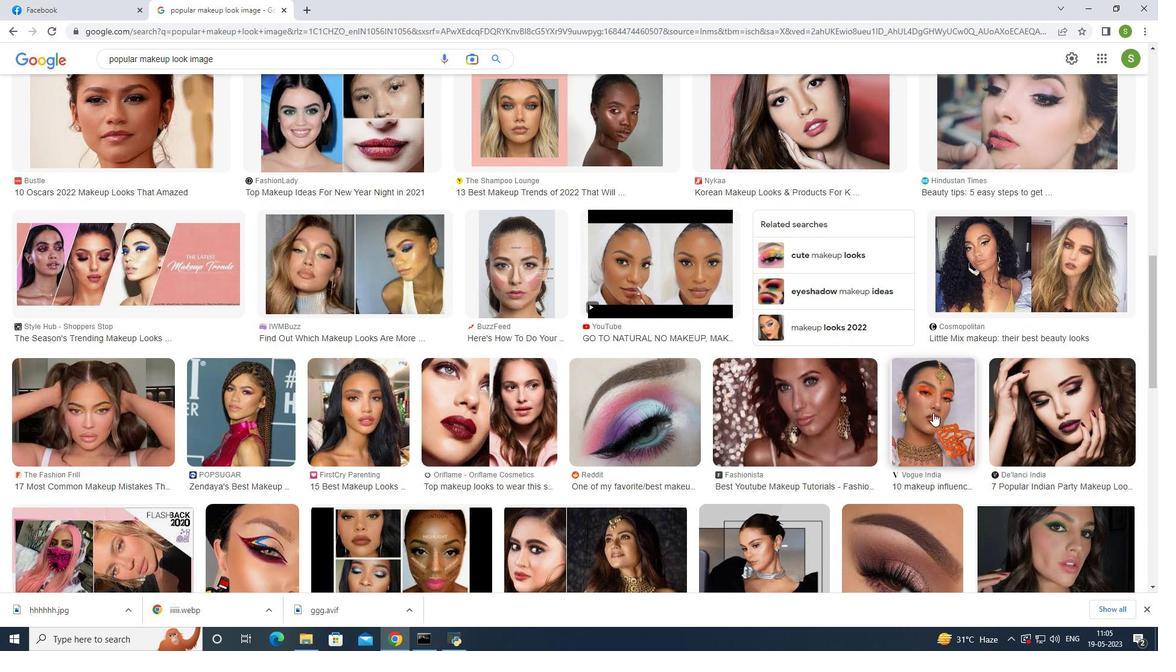 
Action: Mouse scrolled (933, 412) with delta (0, 0)
Screenshot: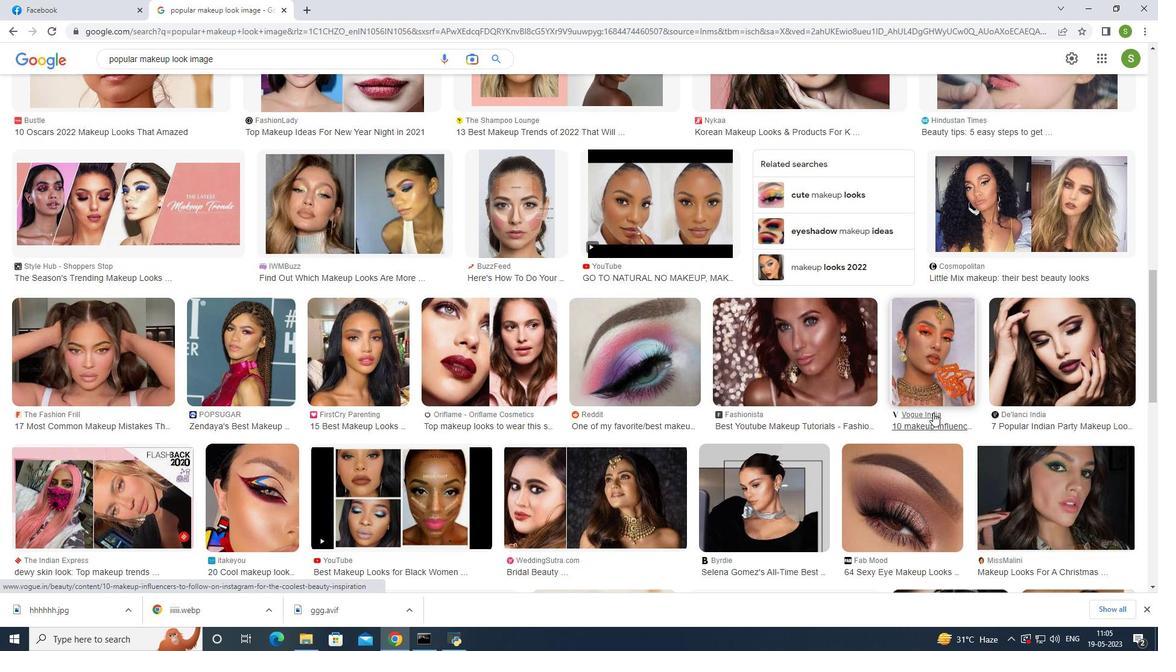 
Action: Mouse scrolled (933, 412) with delta (0, 0)
Screenshot: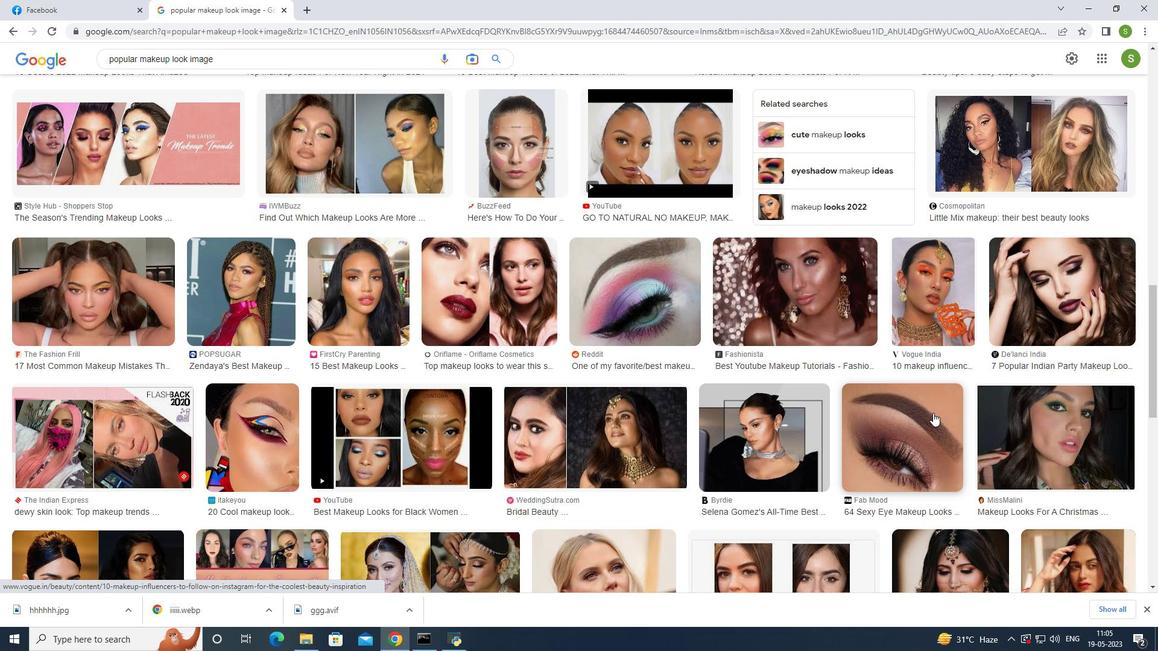 
Action: Mouse scrolled (933, 412) with delta (0, 0)
Screenshot: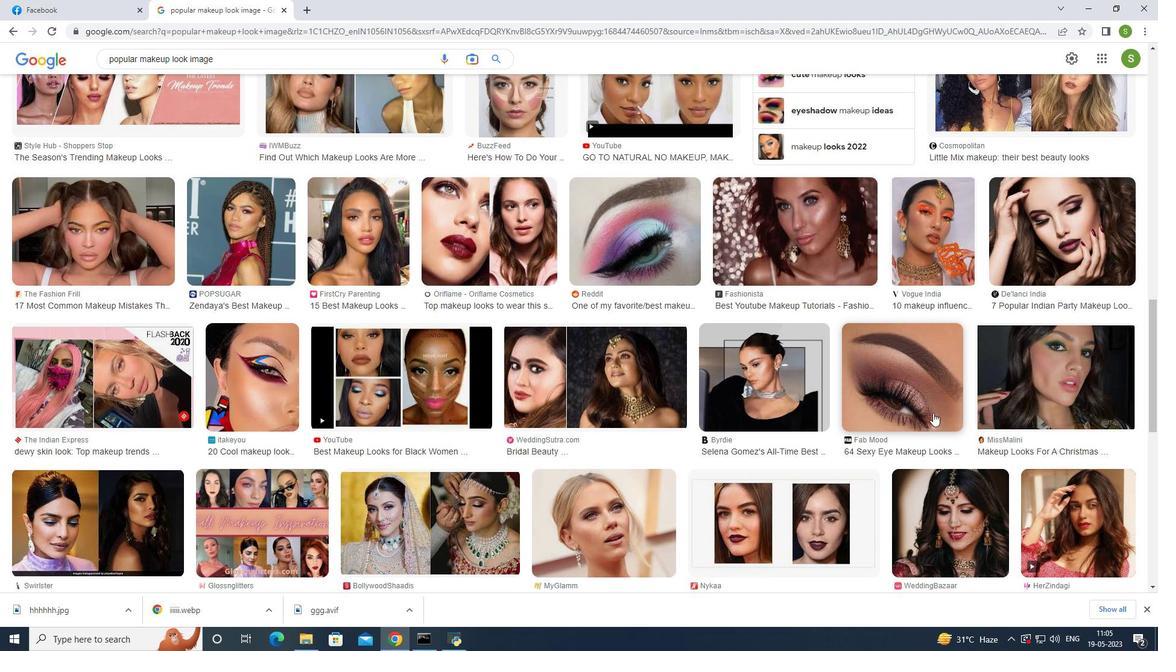 
Action: Mouse scrolled (933, 412) with delta (0, 0)
Screenshot: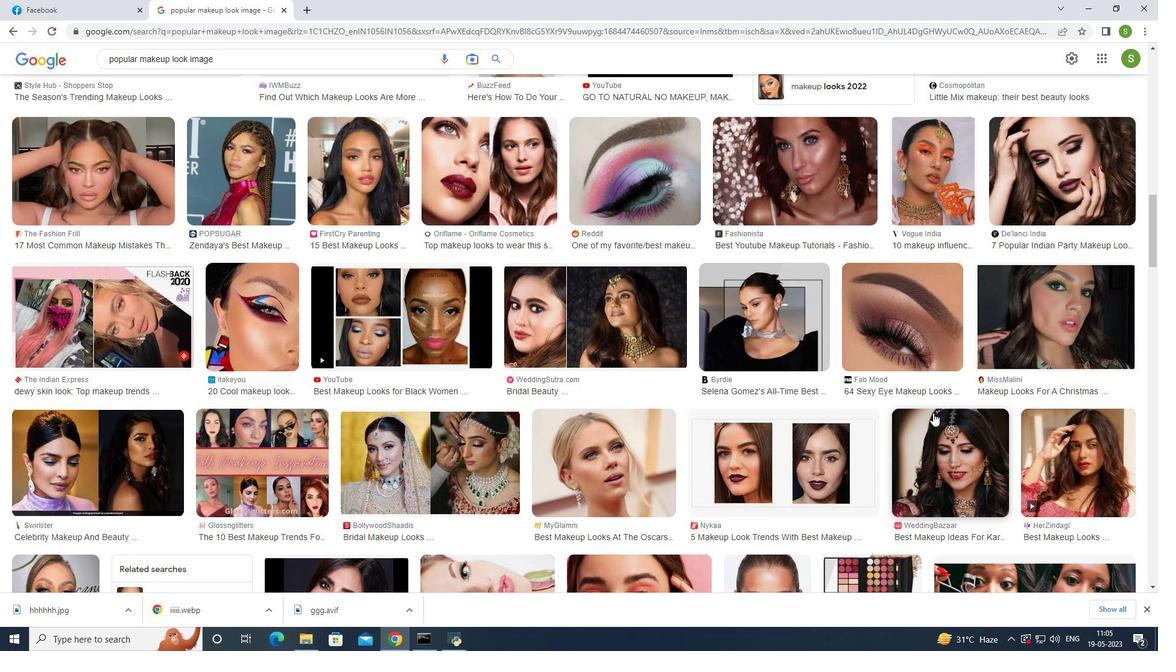 
Action: Mouse scrolled (933, 412) with delta (0, 0)
Screenshot: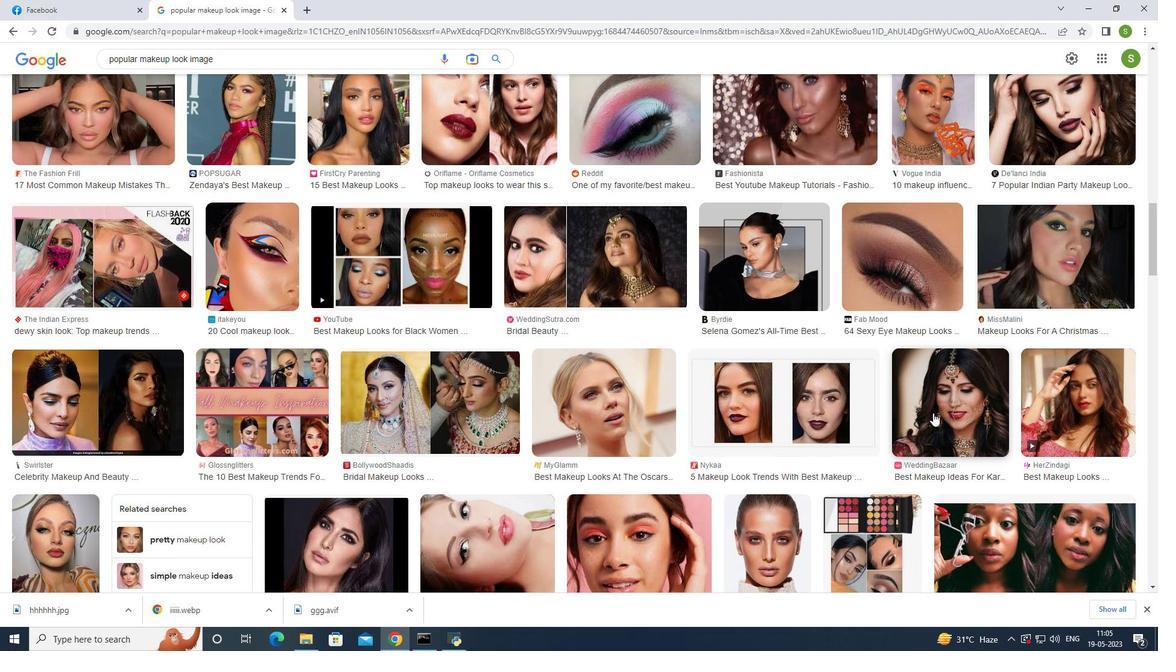 
Action: Mouse scrolled (933, 412) with delta (0, 0)
Screenshot: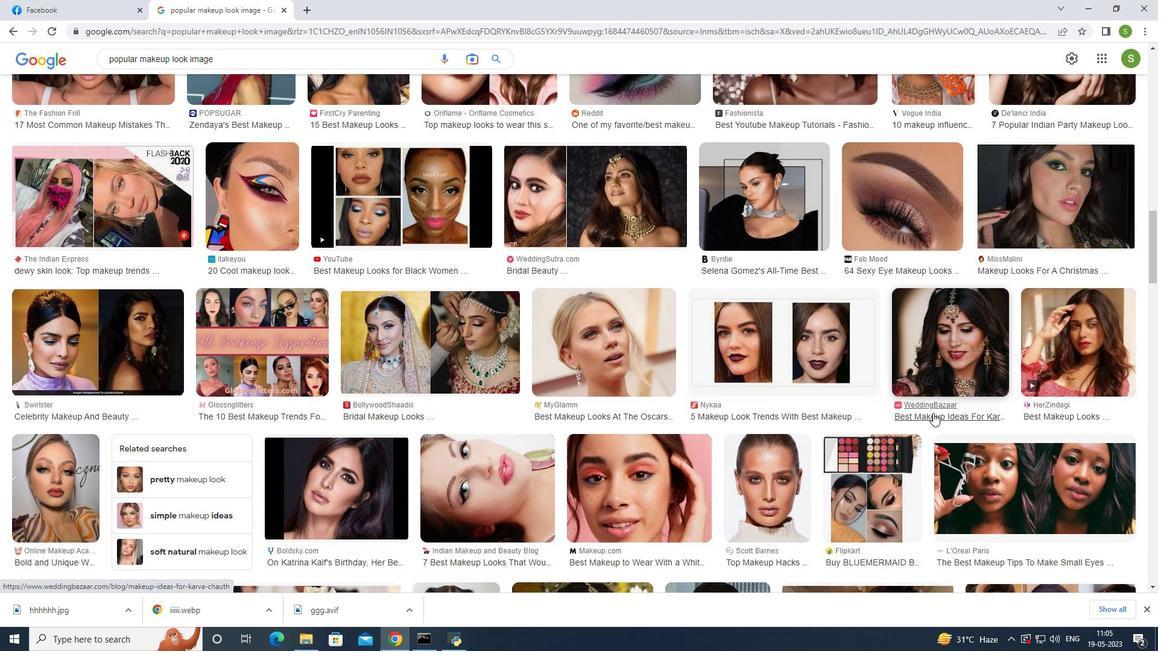 
Action: Mouse scrolled (933, 412) with delta (0, 0)
Screenshot: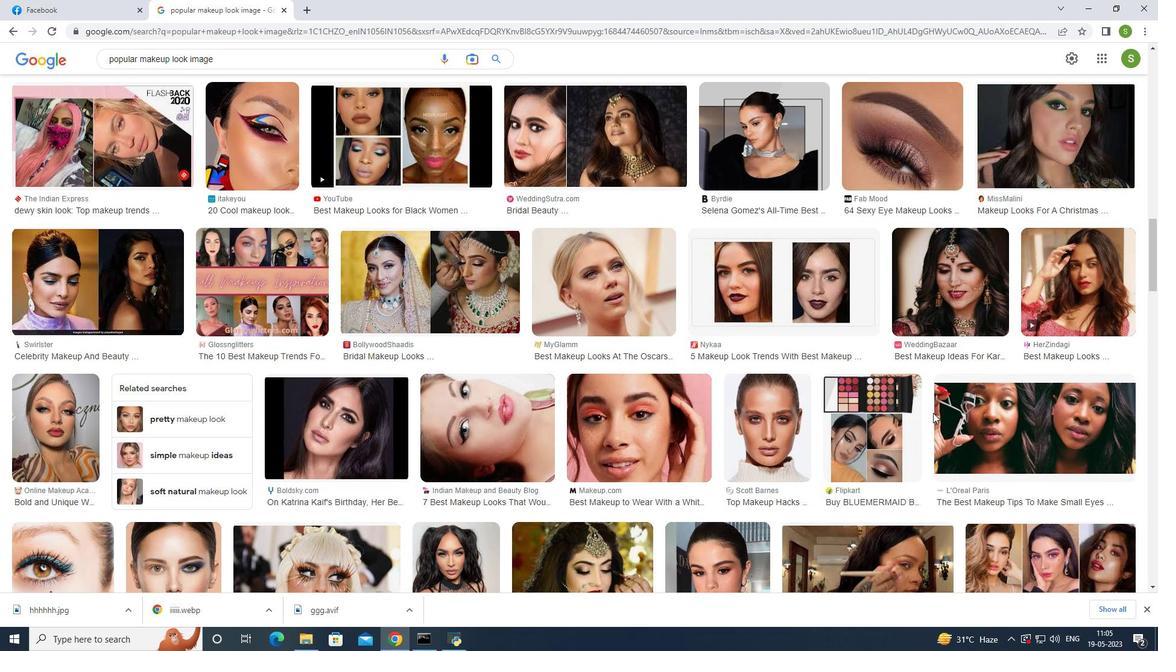 
Action: Mouse moved to (930, 416)
Screenshot: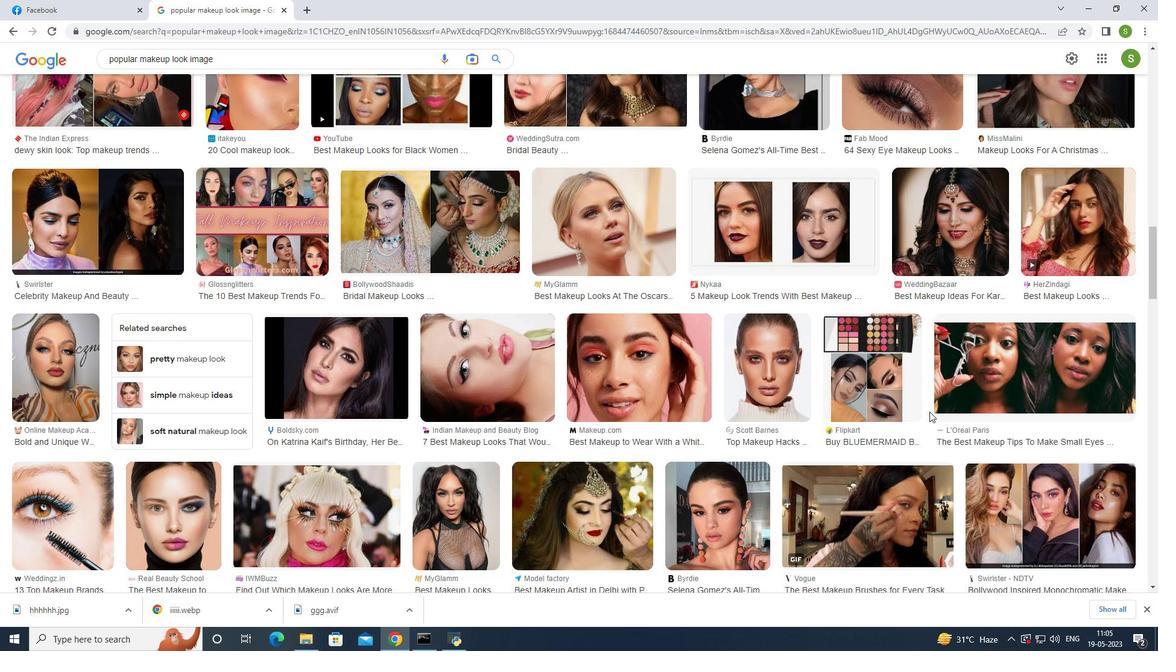 
Action: Mouse scrolled (930, 415) with delta (0, 0)
Screenshot: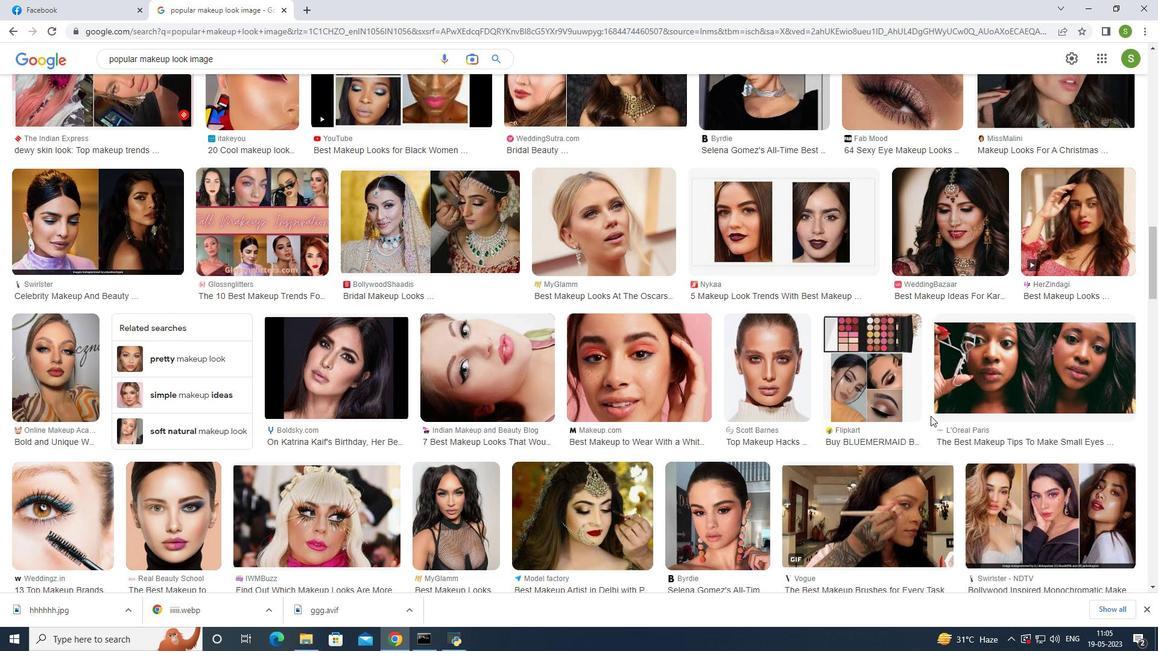 
Action: Mouse scrolled (930, 415) with delta (0, 0)
Screenshot: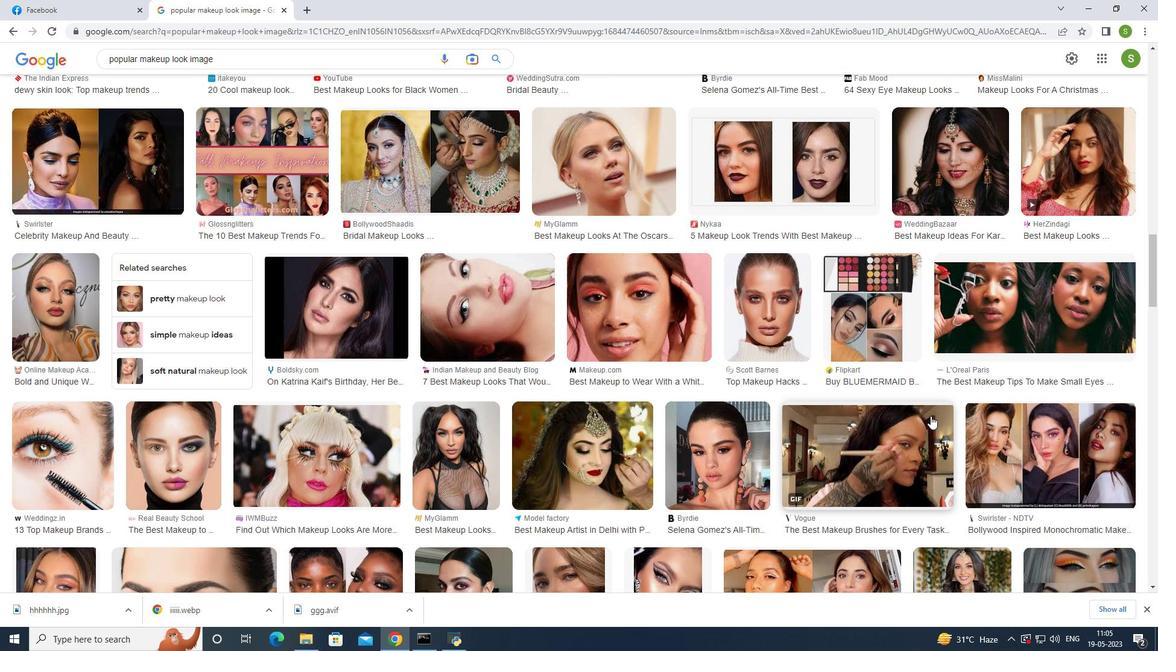 
Action: Mouse scrolled (930, 415) with delta (0, 0)
Screenshot: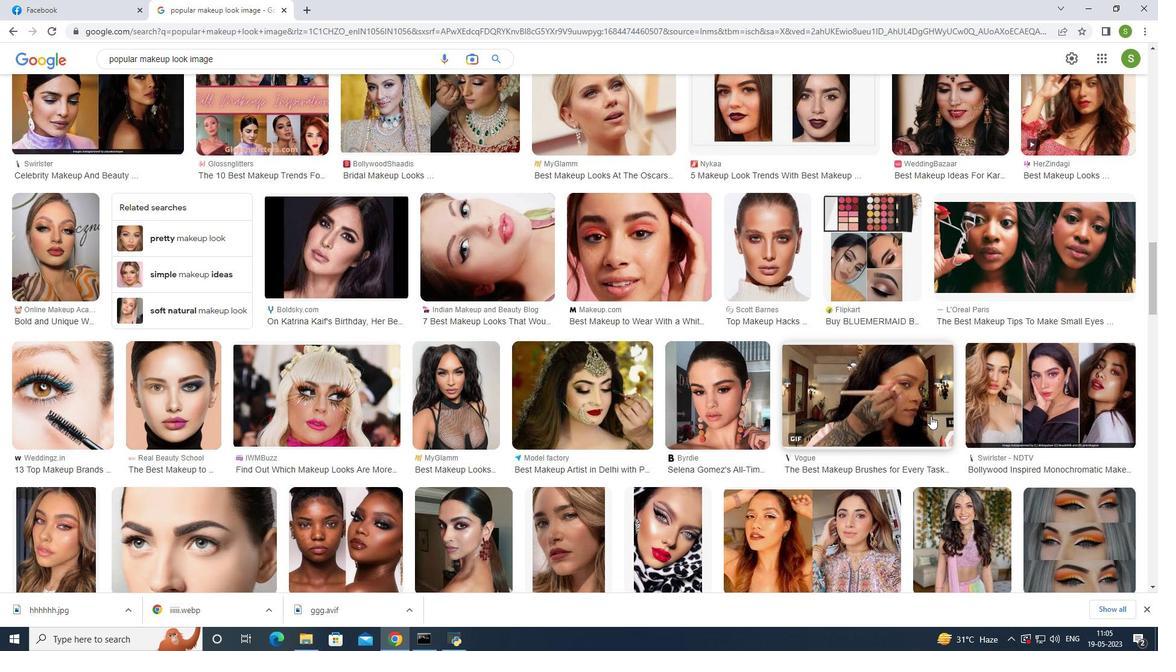 
Action: Mouse moved to (658, 293)
Screenshot: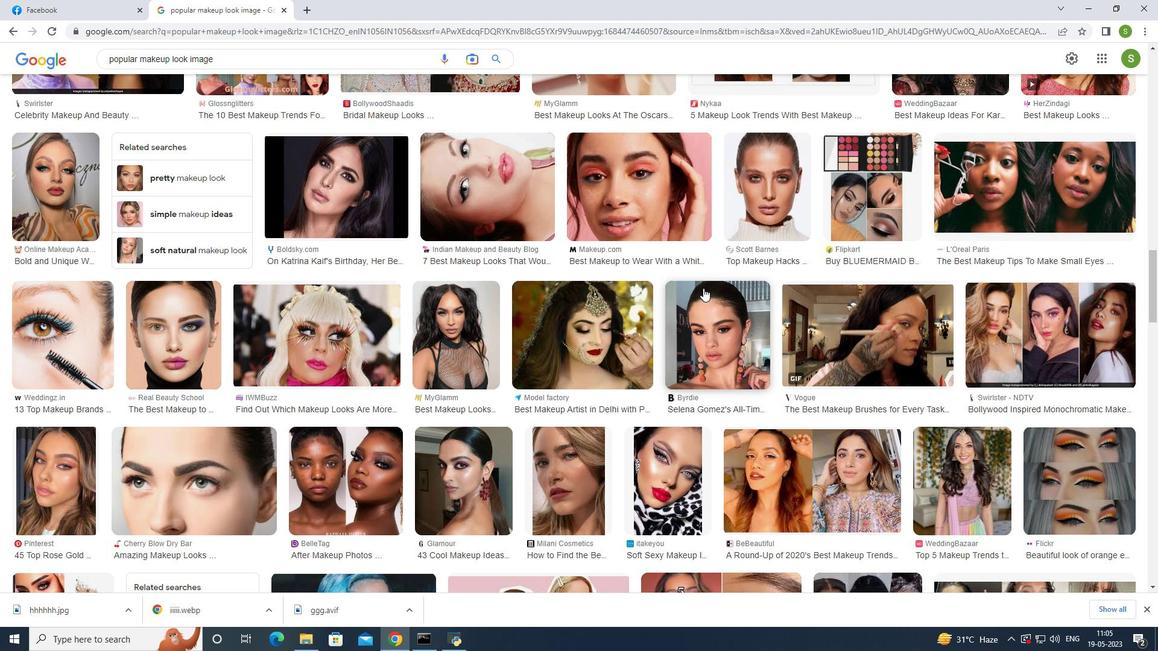
Action: Mouse scrolled (658, 292) with delta (0, 0)
Screenshot: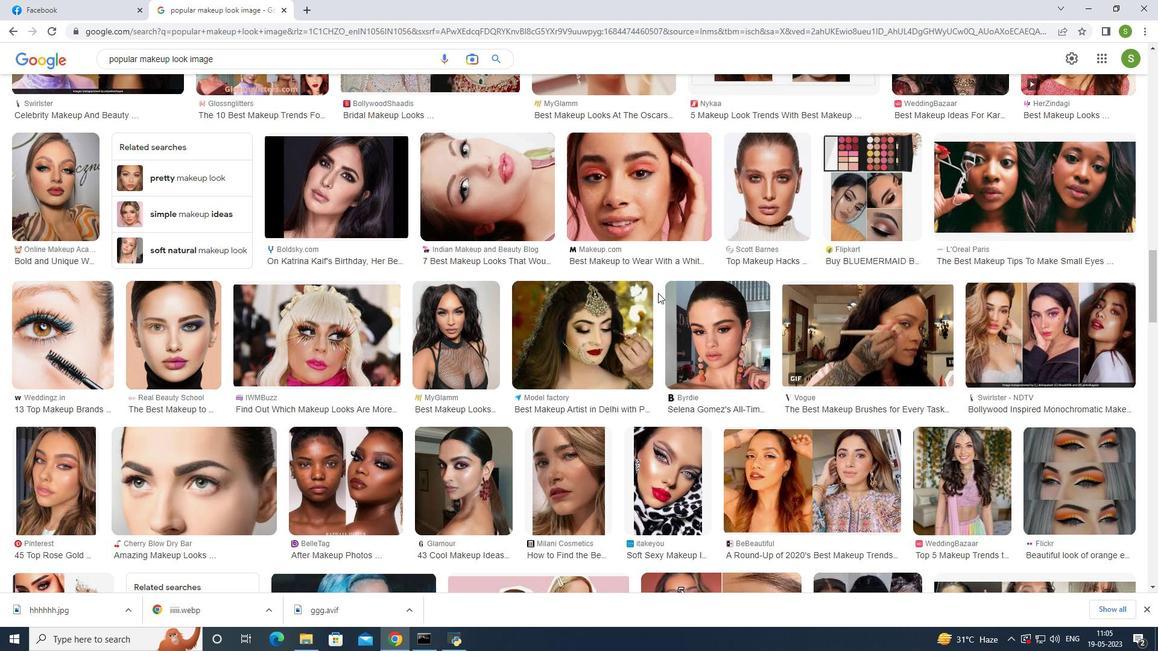 
Action: Mouse scrolled (658, 292) with delta (0, 0)
Screenshot: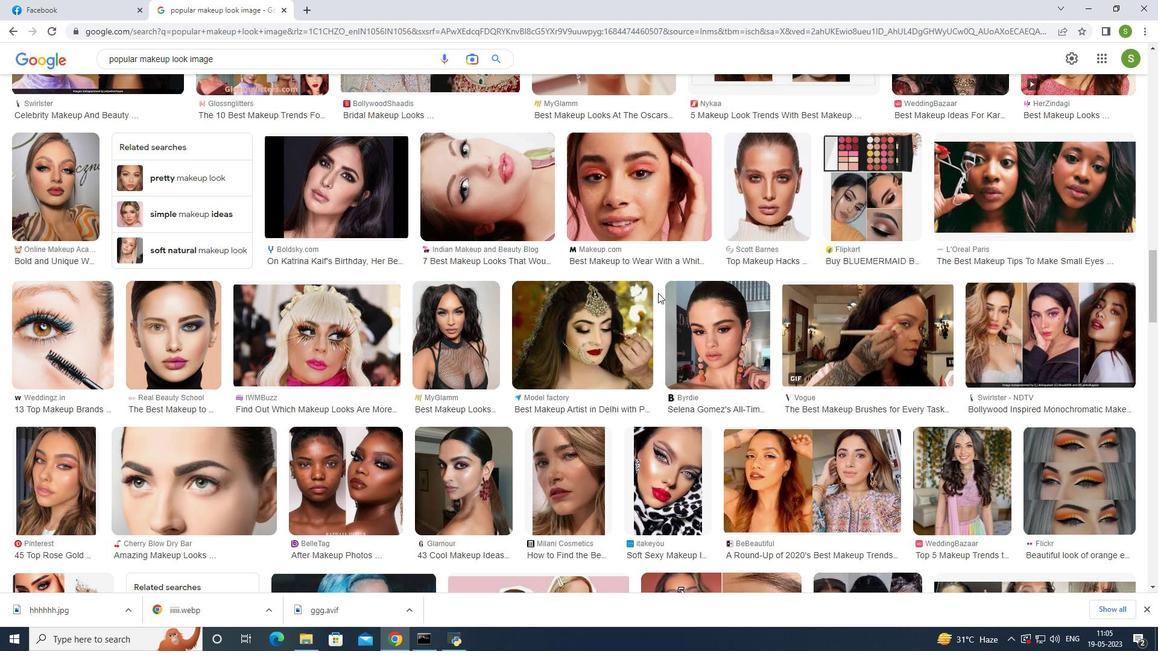 
Action: Mouse scrolled (658, 292) with delta (0, 0)
Screenshot: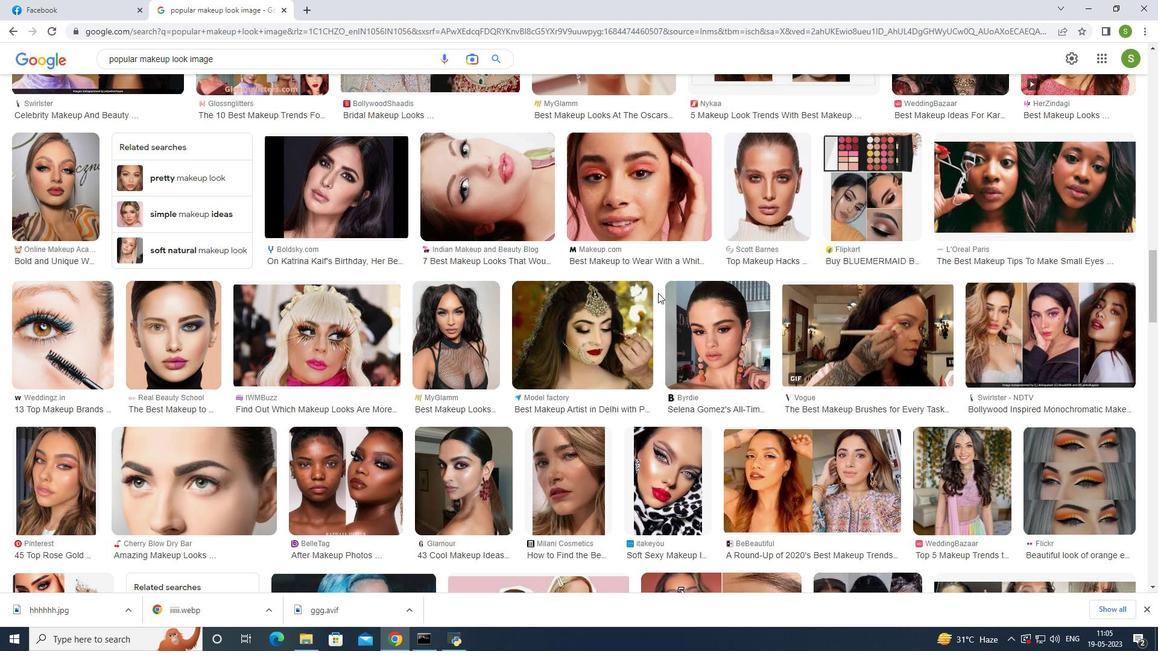 
Action: Mouse moved to (658, 293)
Screenshot: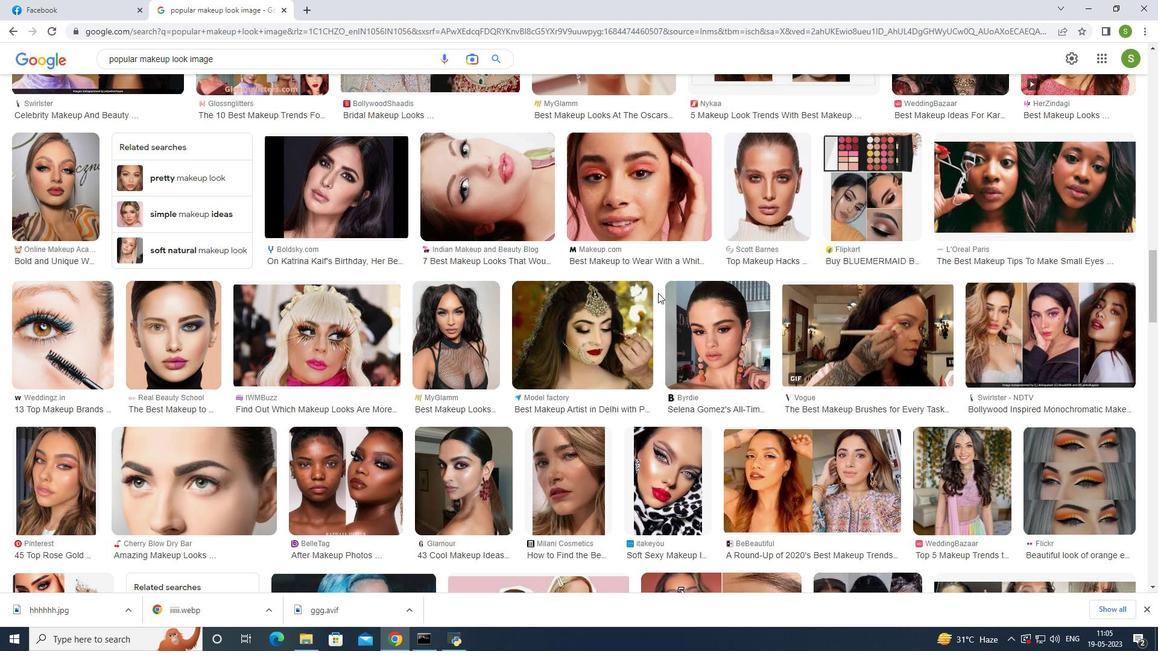 
Action: Mouse scrolled (658, 292) with delta (0, 0)
Screenshot: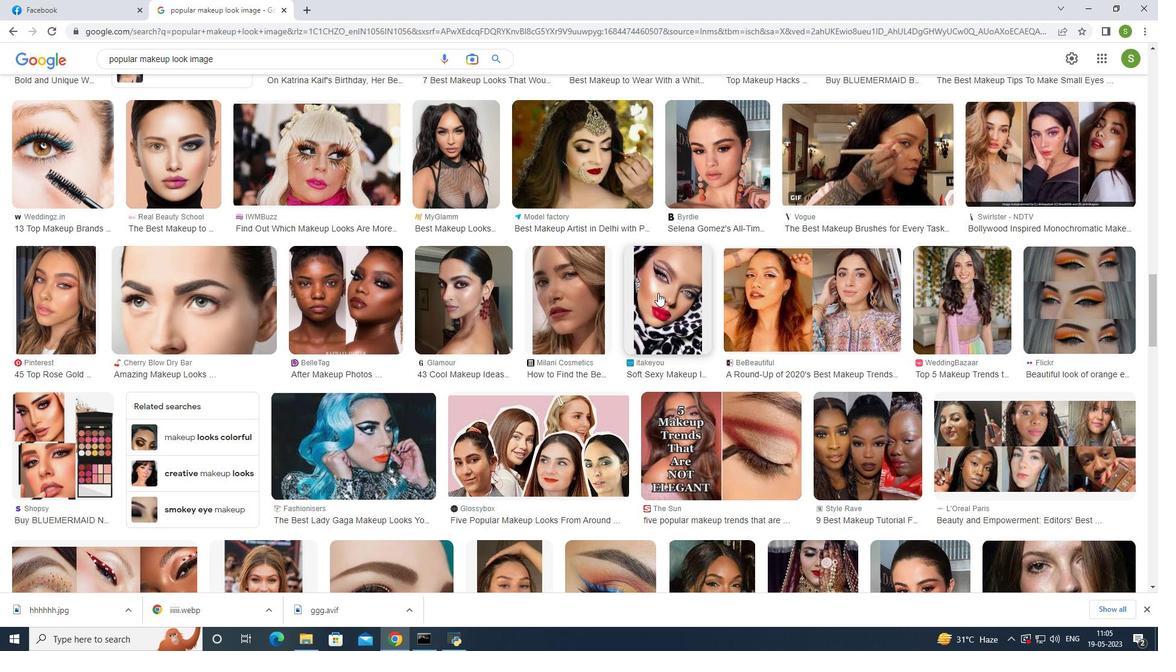 
Action: Mouse scrolled (658, 292) with delta (0, 0)
Screenshot: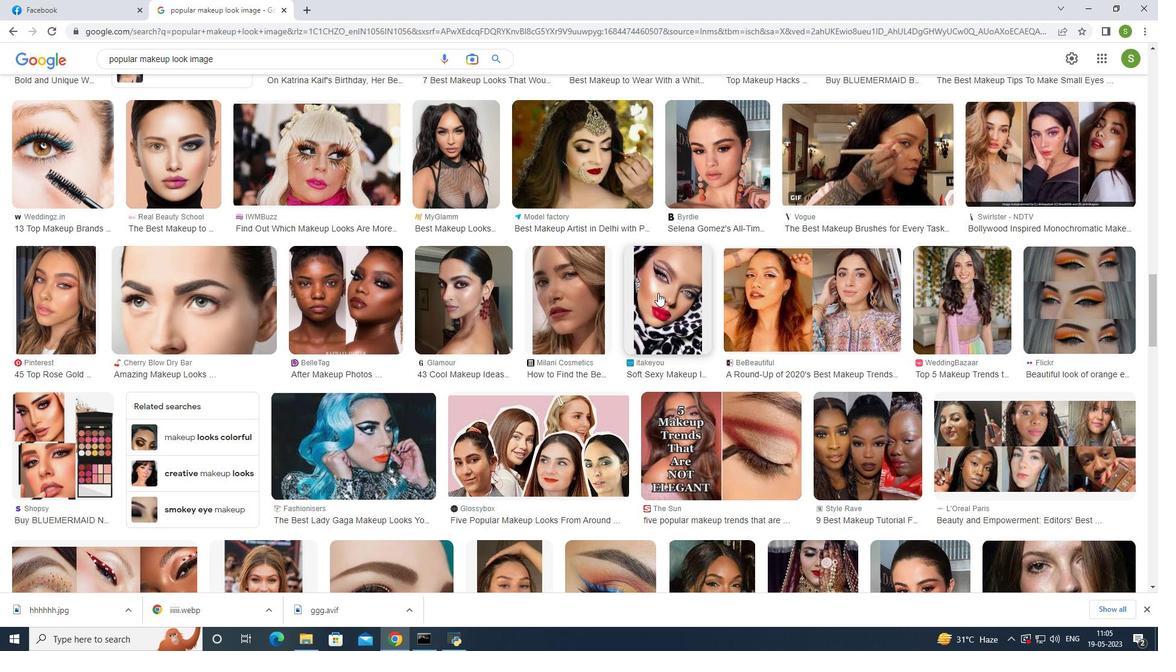 
Action: Mouse scrolled (658, 292) with delta (0, 0)
Screenshot: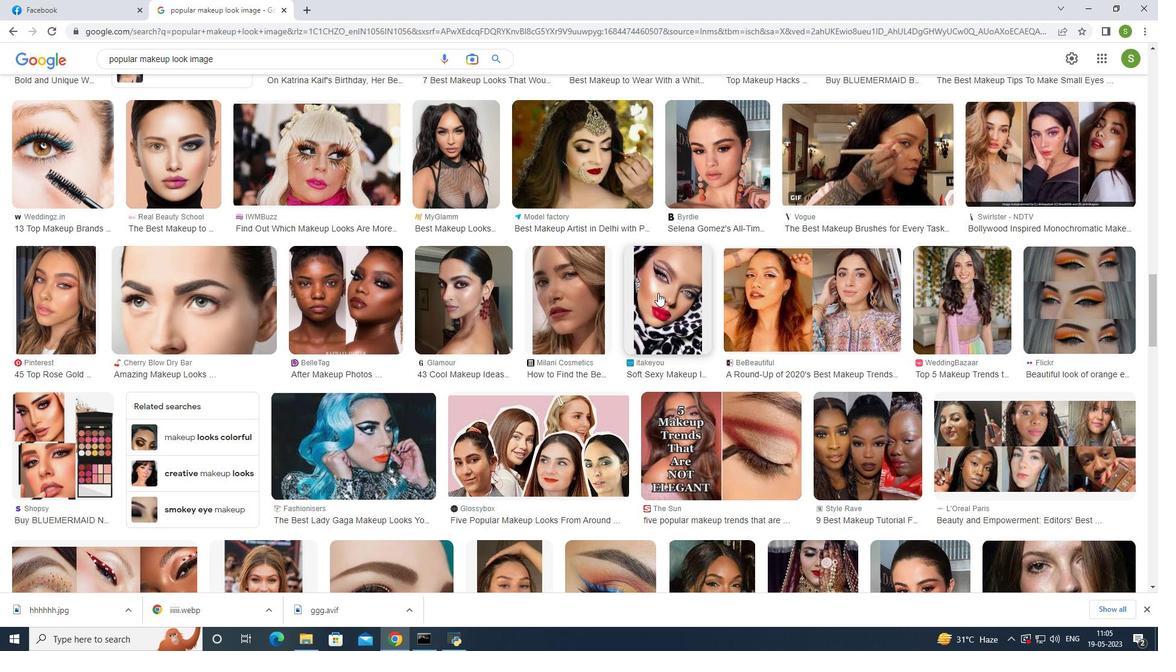 
Action: Mouse scrolled (658, 292) with delta (0, 0)
Screenshot: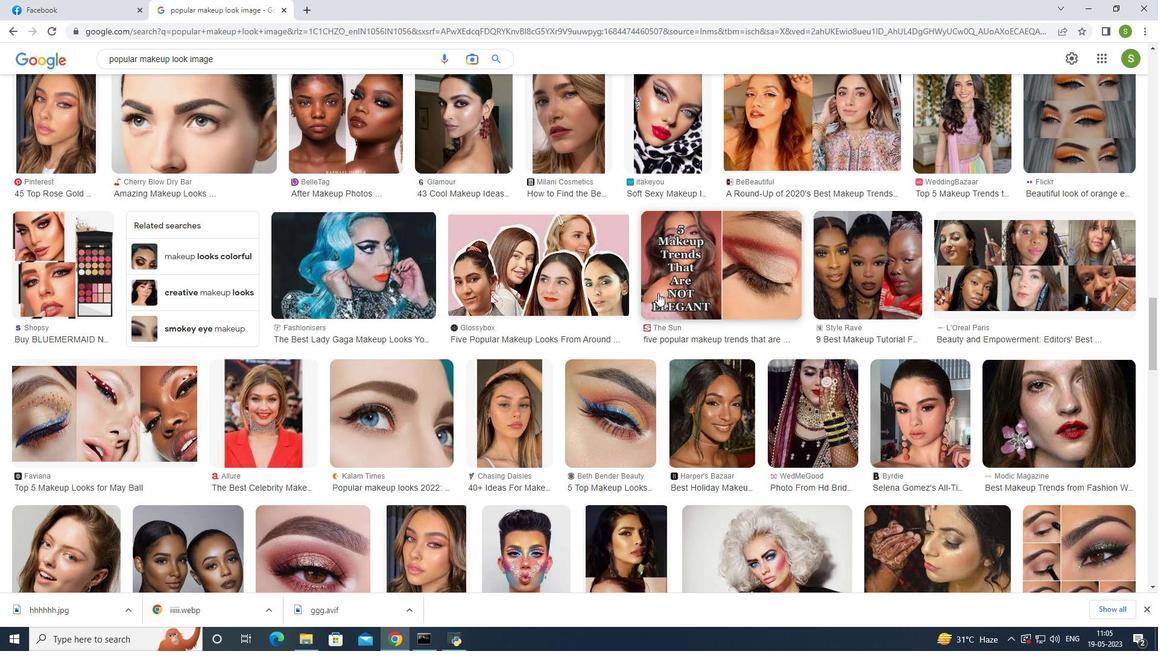 
Action: Mouse scrolled (658, 292) with delta (0, 0)
Screenshot: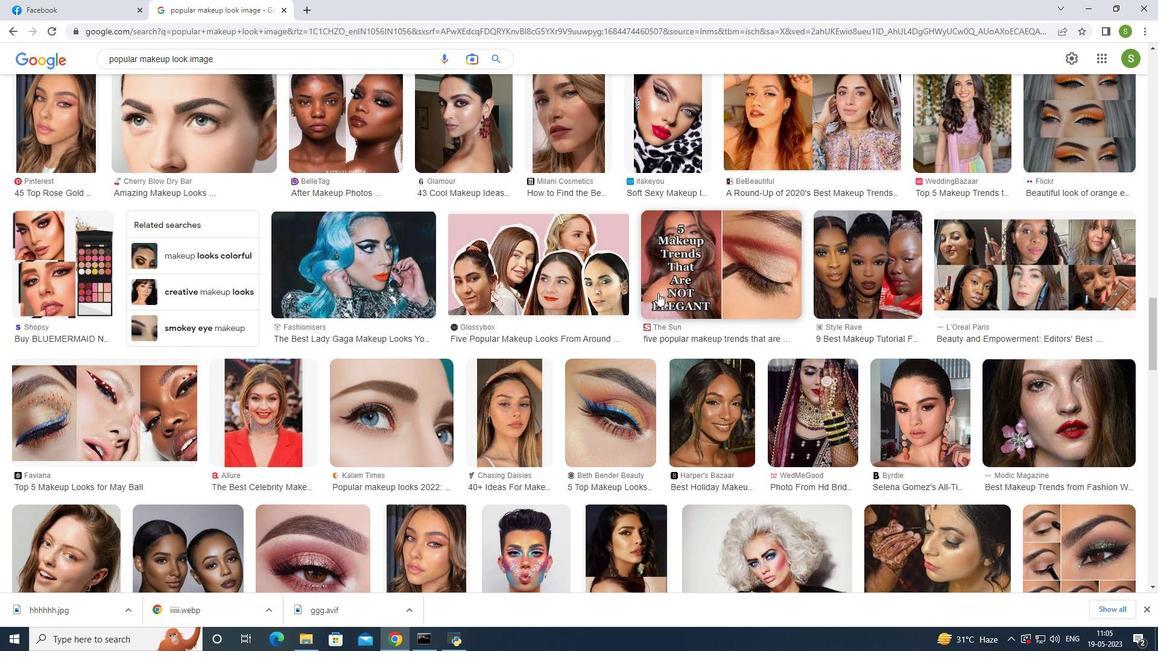 
Action: Mouse scrolled (658, 292) with delta (0, 0)
Screenshot: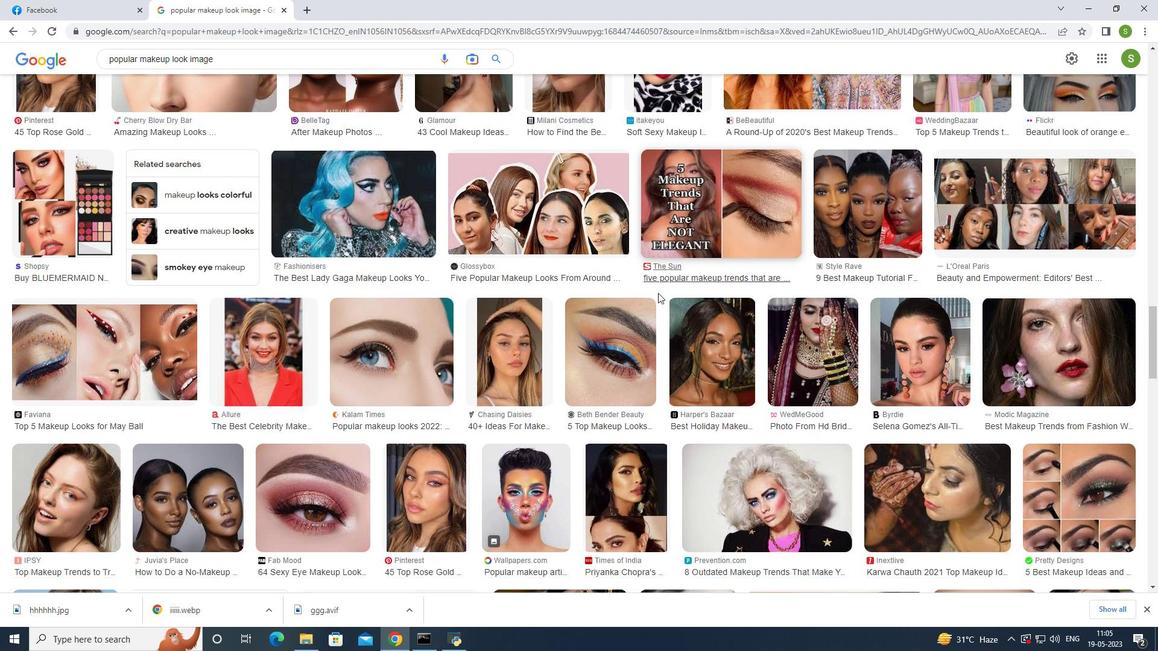 
Action: Mouse scrolled (658, 292) with delta (0, 0)
Screenshot: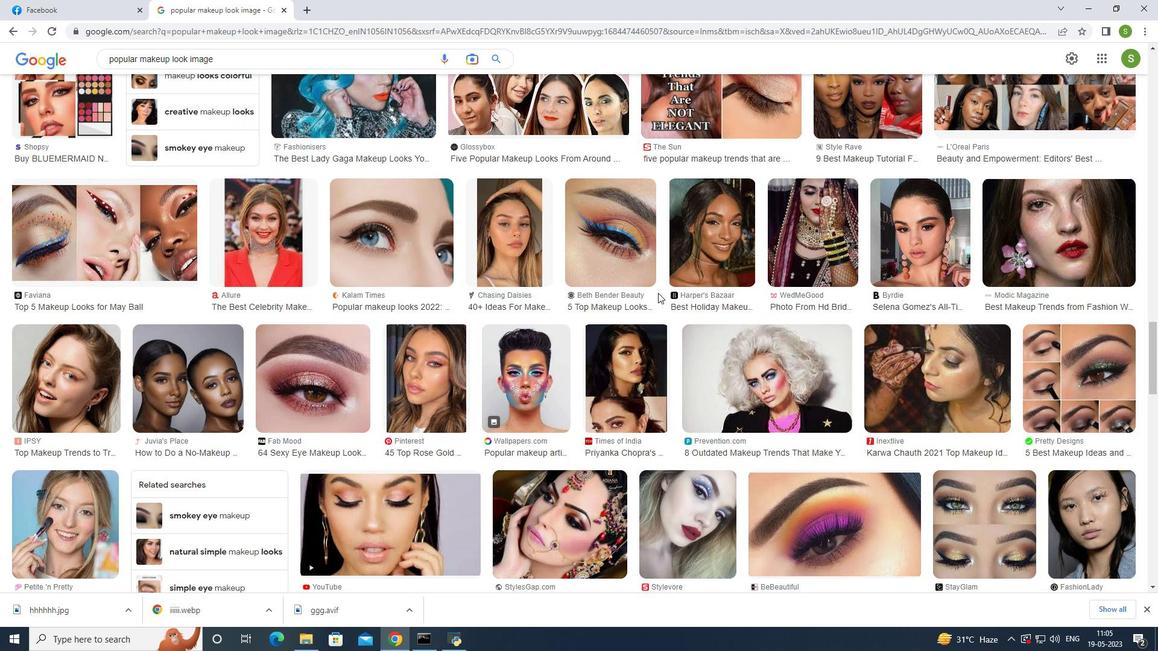 
Action: Mouse scrolled (658, 292) with delta (0, 0)
Screenshot: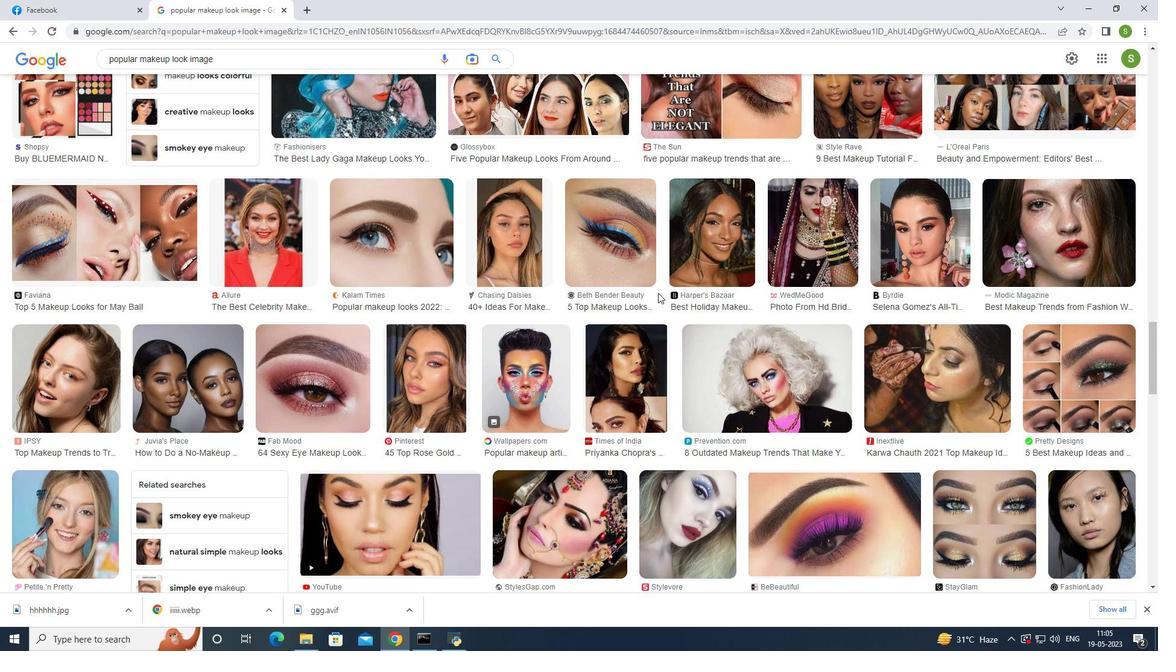 
Action: Mouse scrolled (658, 292) with delta (0, 0)
Screenshot: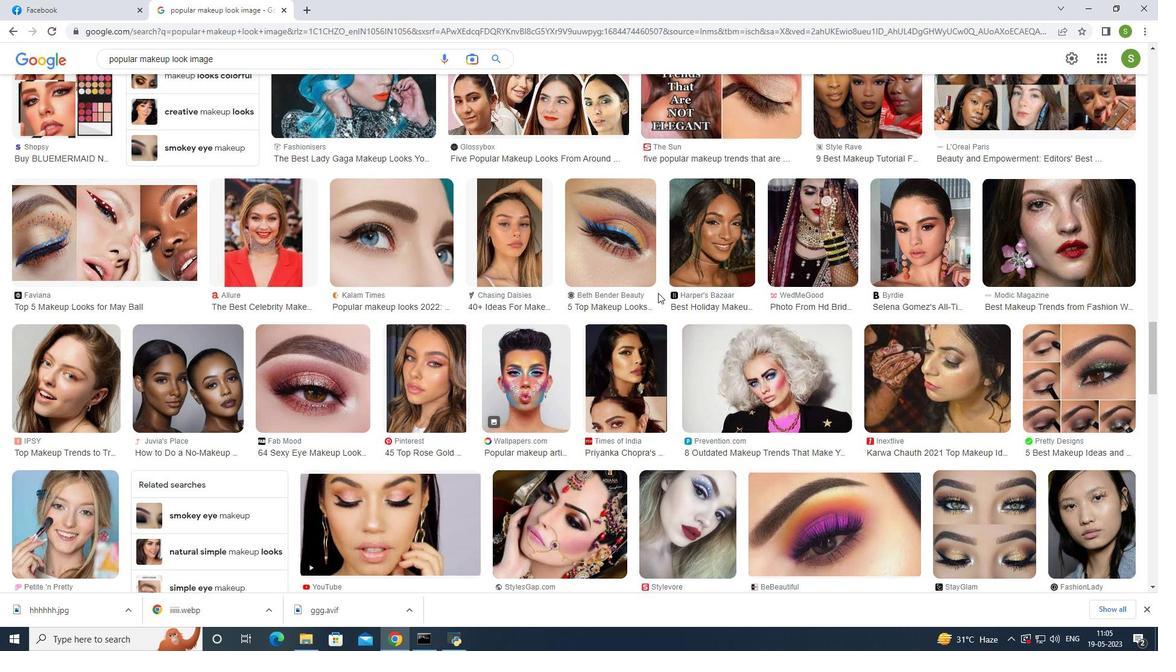 
Action: Mouse moved to (378, 299)
Screenshot: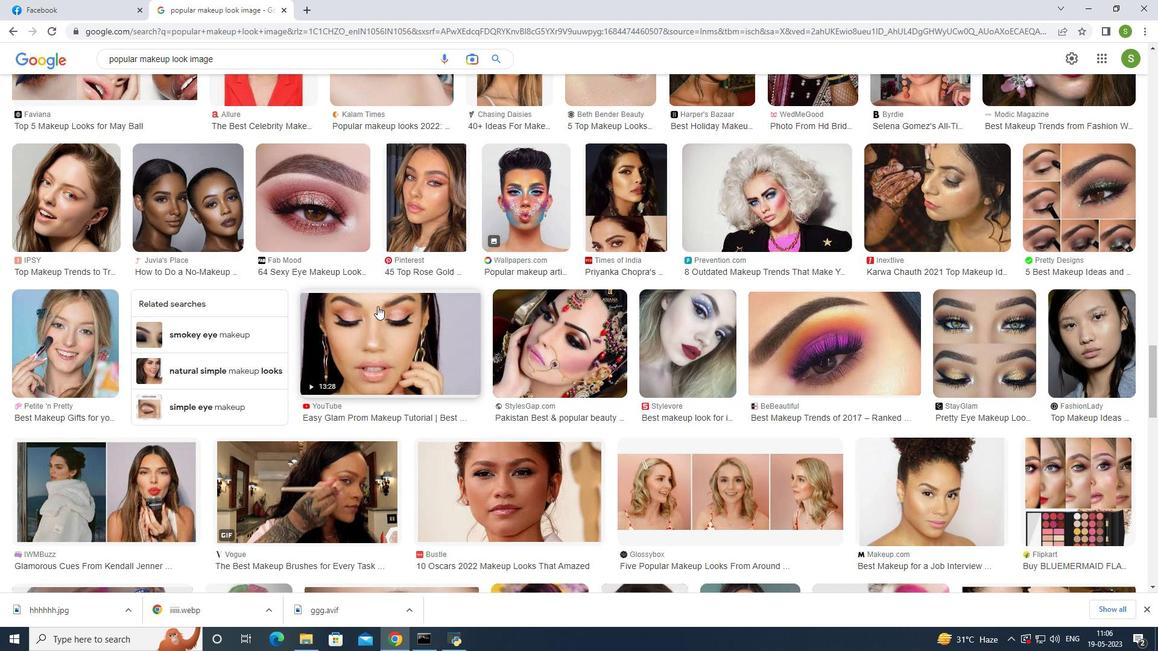 
Action: Mouse scrolled (378, 298) with delta (0, 0)
Screenshot: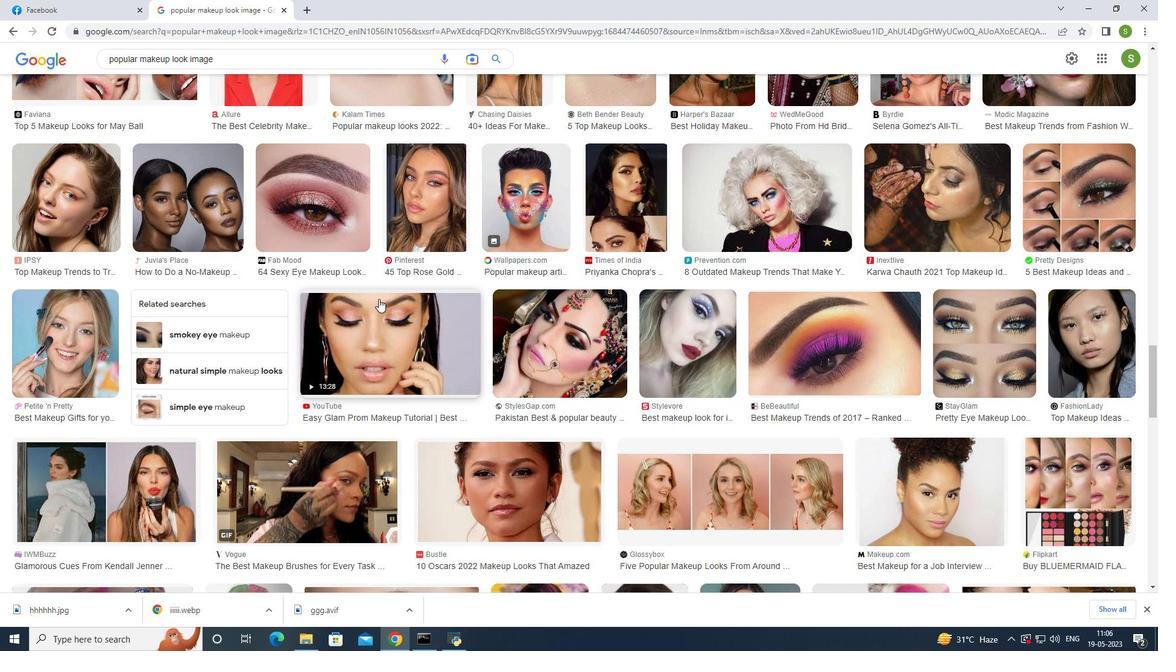 
Action: Mouse scrolled (378, 298) with delta (0, 0)
Screenshot: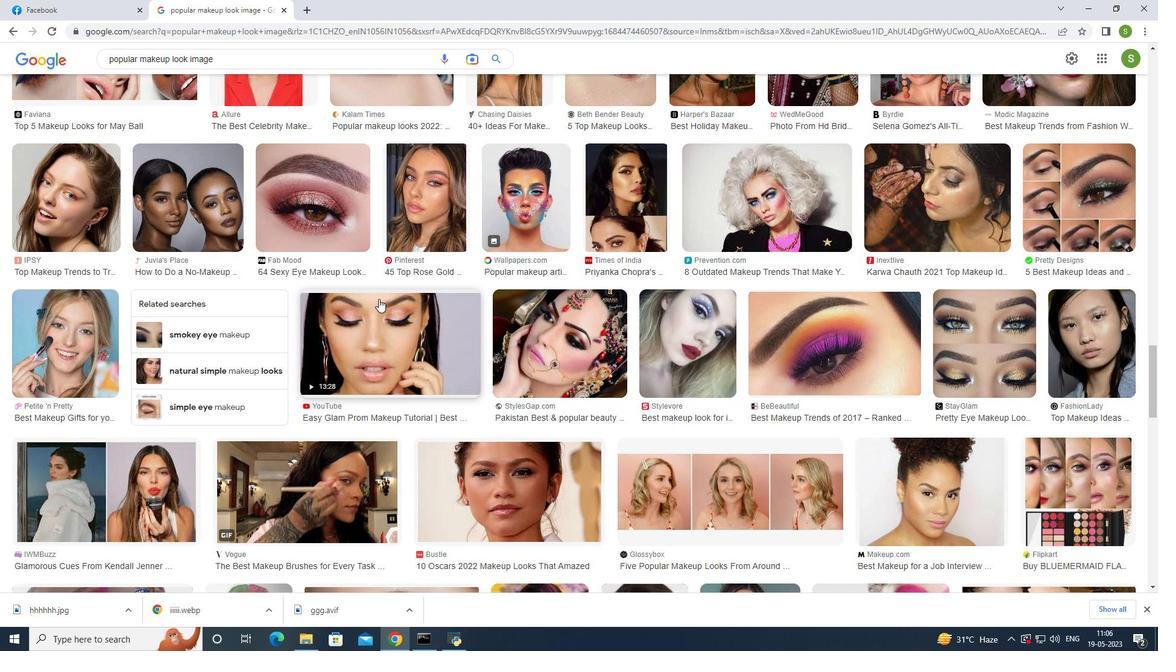 
Action: Mouse moved to (379, 298)
Screenshot: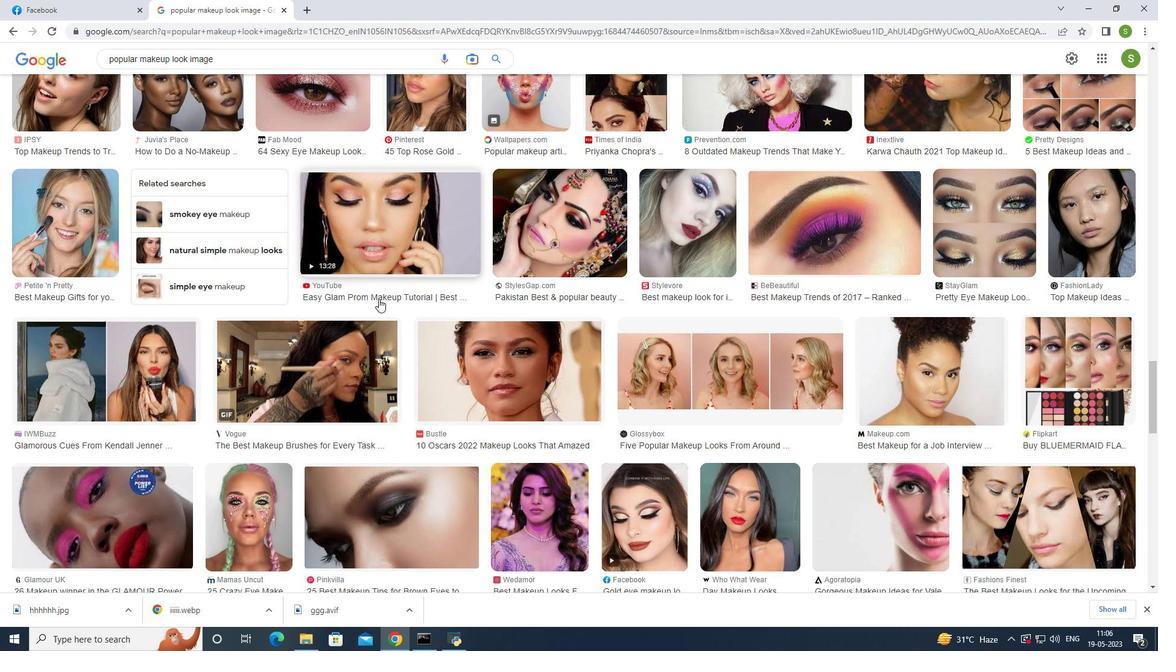 
Action: Mouse scrolled (379, 298) with delta (0, 0)
Screenshot: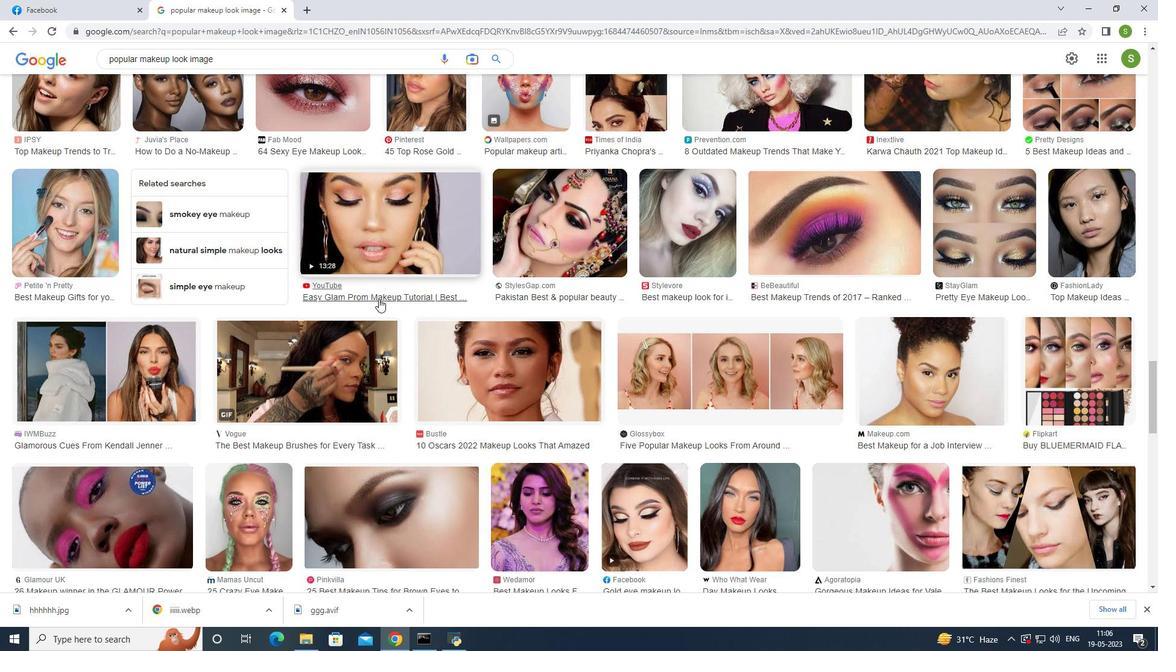 
Action: Mouse scrolled (379, 298) with delta (0, 0)
Screenshot: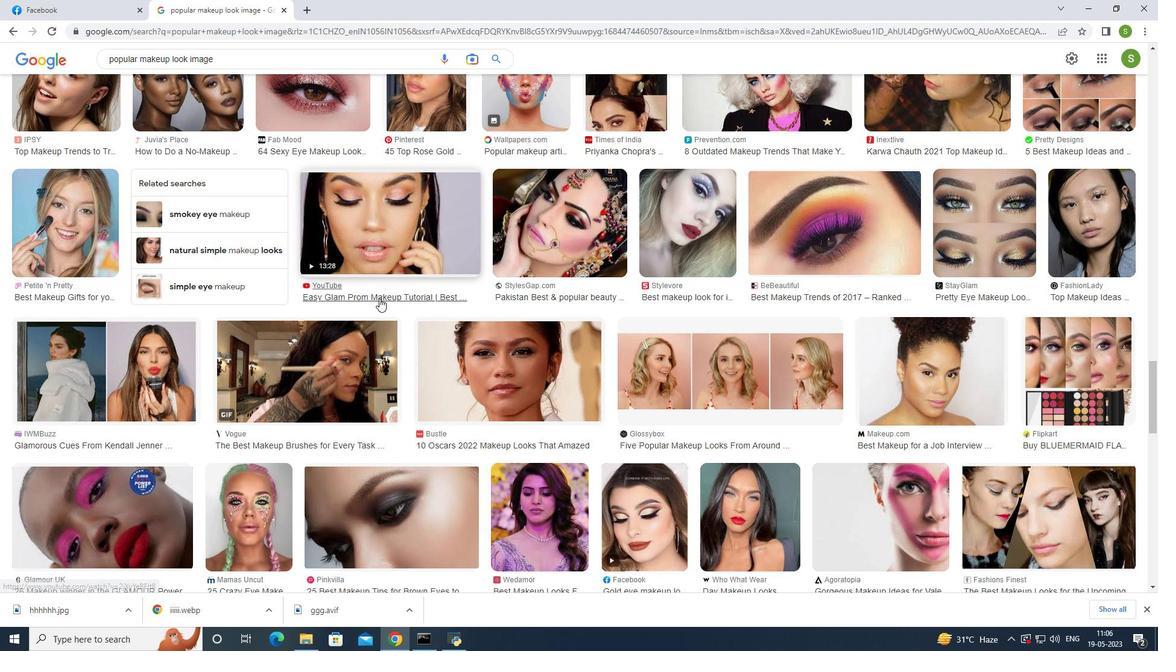 
Action: Mouse scrolled (379, 298) with delta (0, 0)
Screenshot: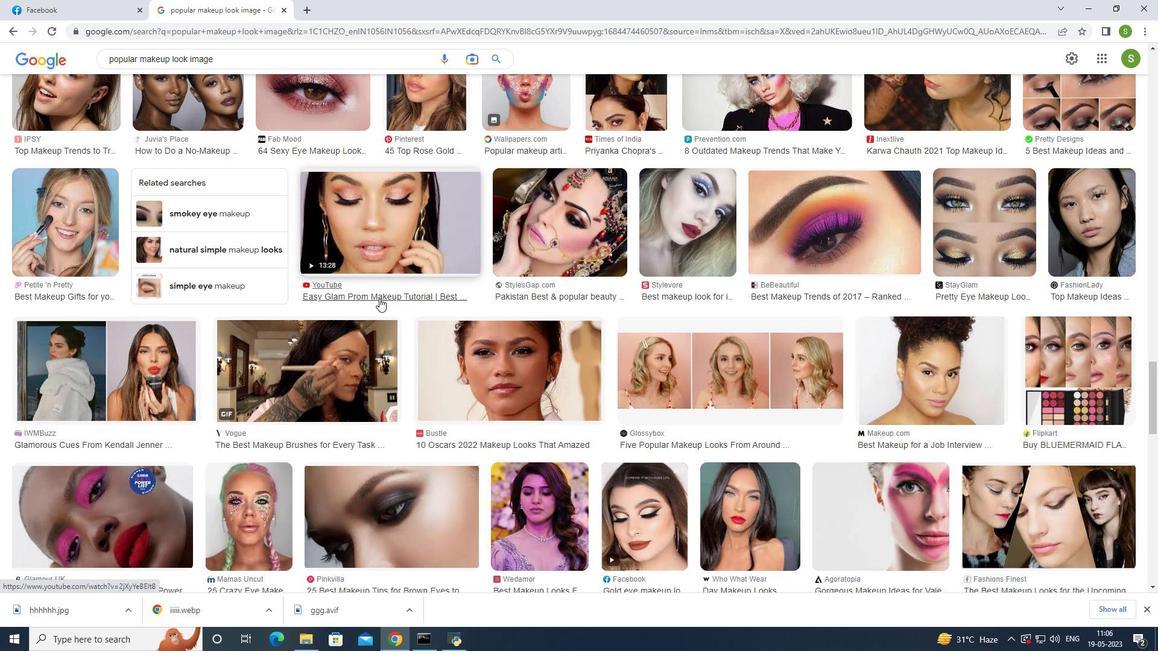 
Action: Mouse scrolled (379, 298) with delta (0, 0)
Screenshot: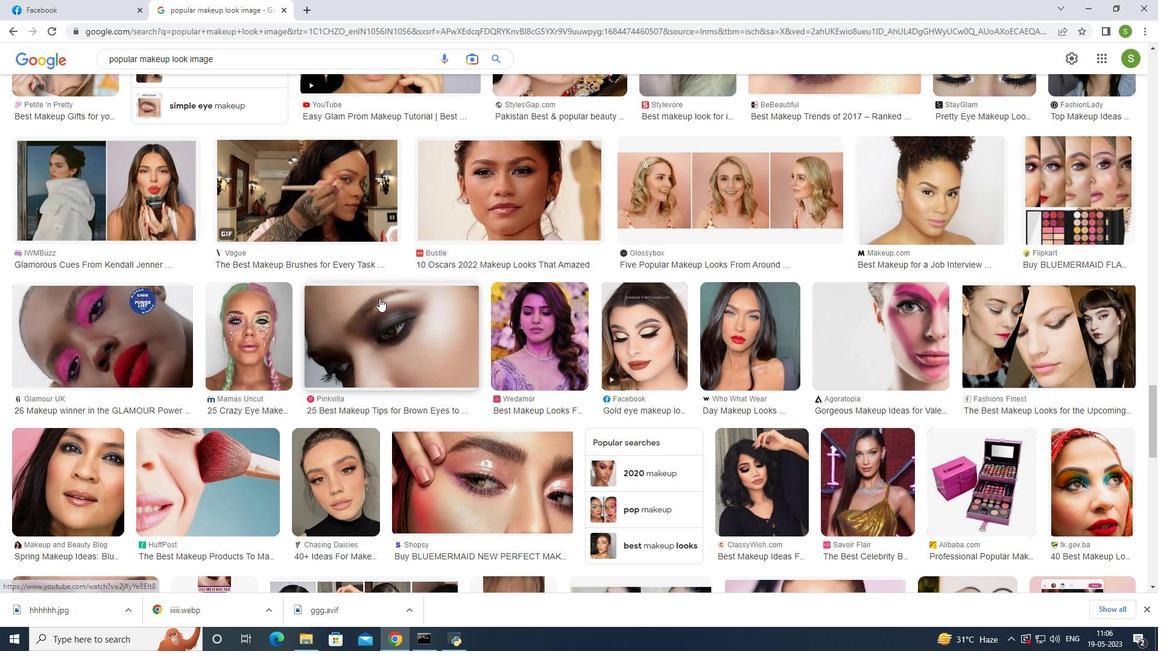 
Action: Mouse scrolled (379, 298) with delta (0, 0)
Screenshot: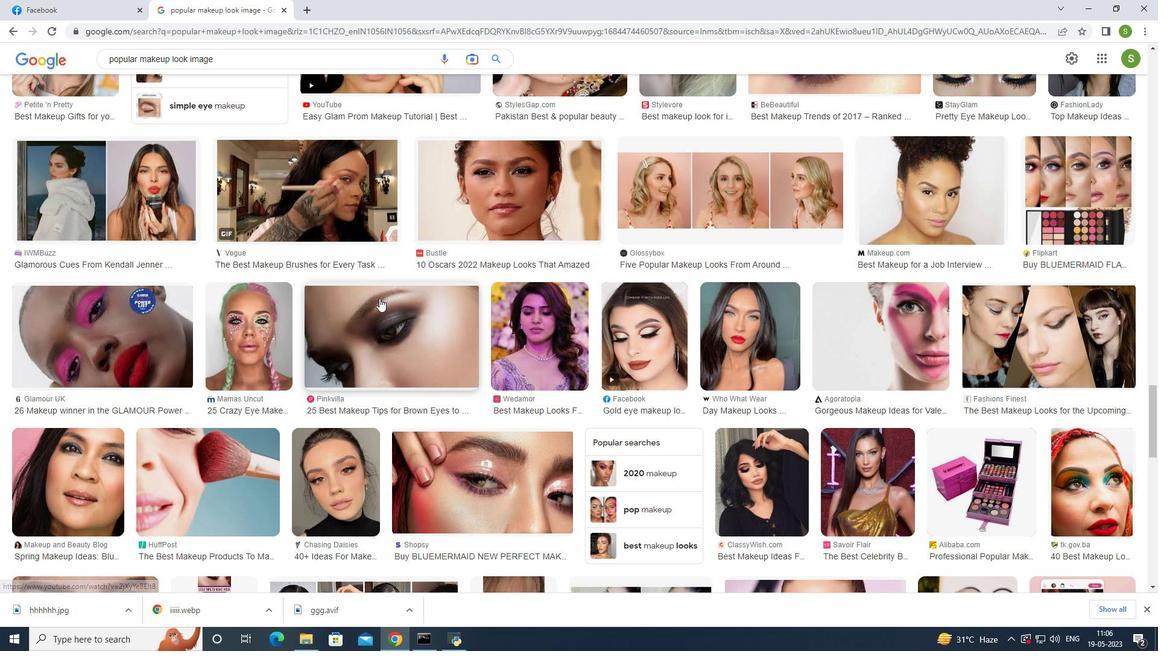 
Action: Mouse scrolled (379, 298) with delta (0, 0)
Screenshot: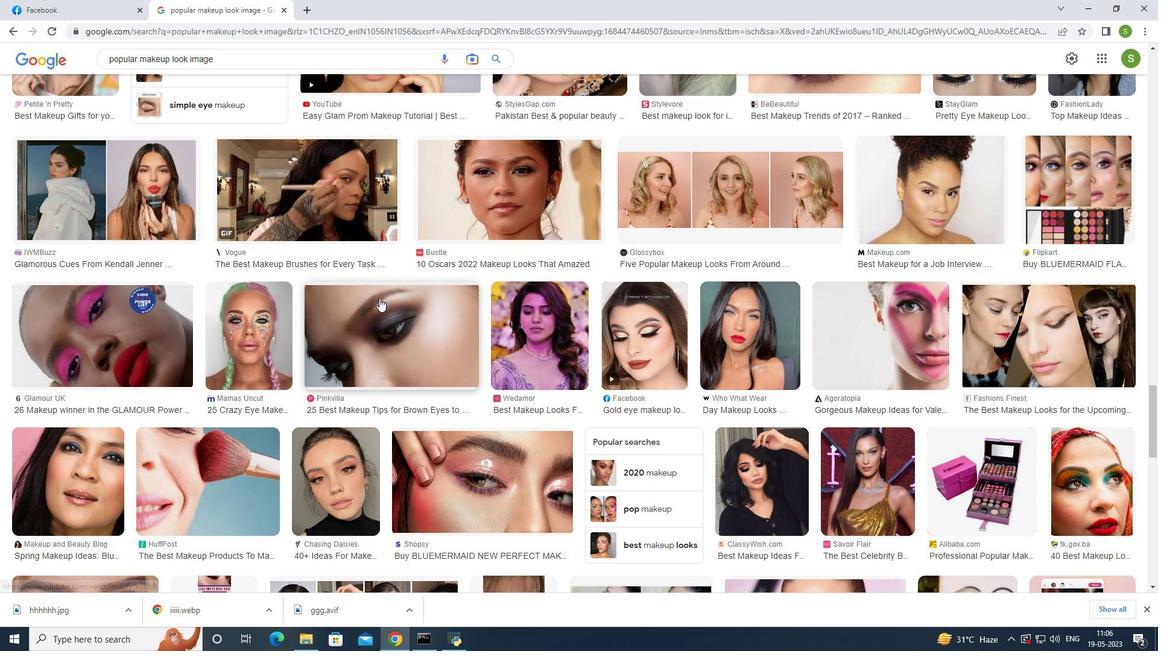 
Action: Mouse moved to (380, 298)
Screenshot: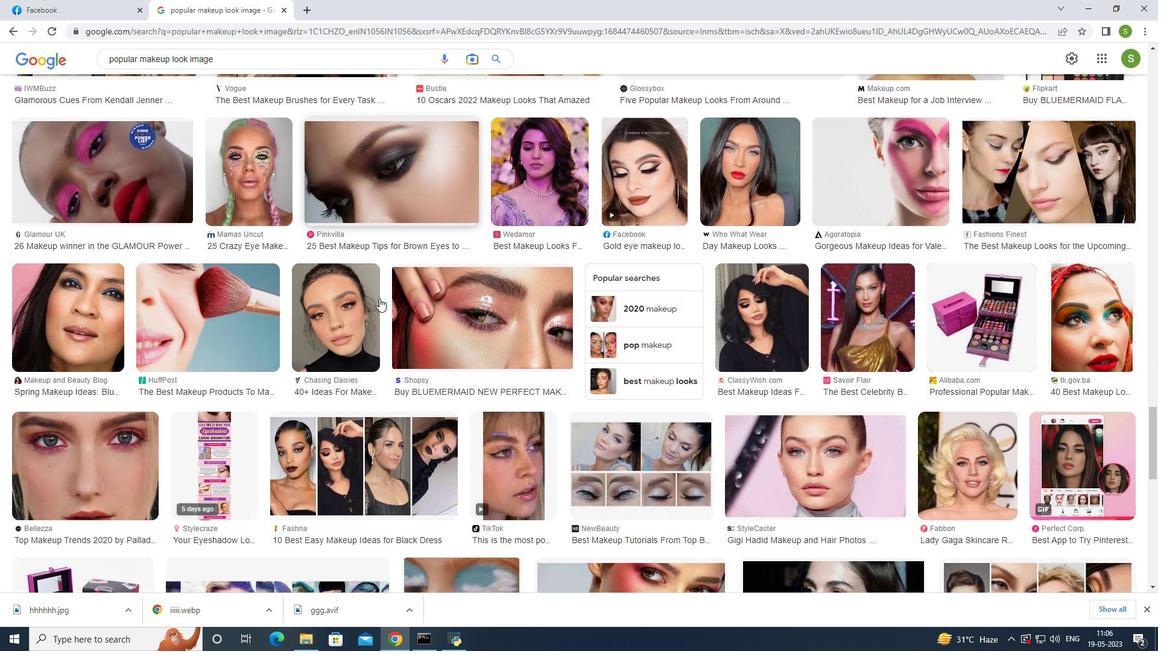 
Action: Mouse scrolled (380, 297) with delta (0, 0)
Screenshot: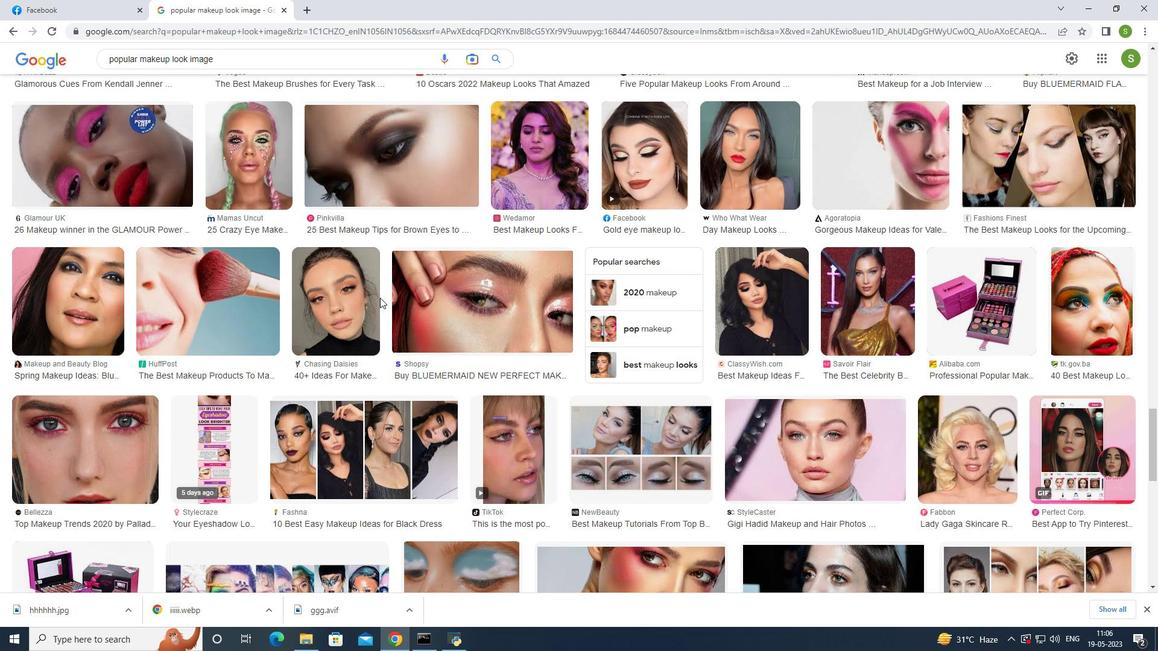 
Action: Mouse scrolled (380, 297) with delta (0, 0)
Screenshot: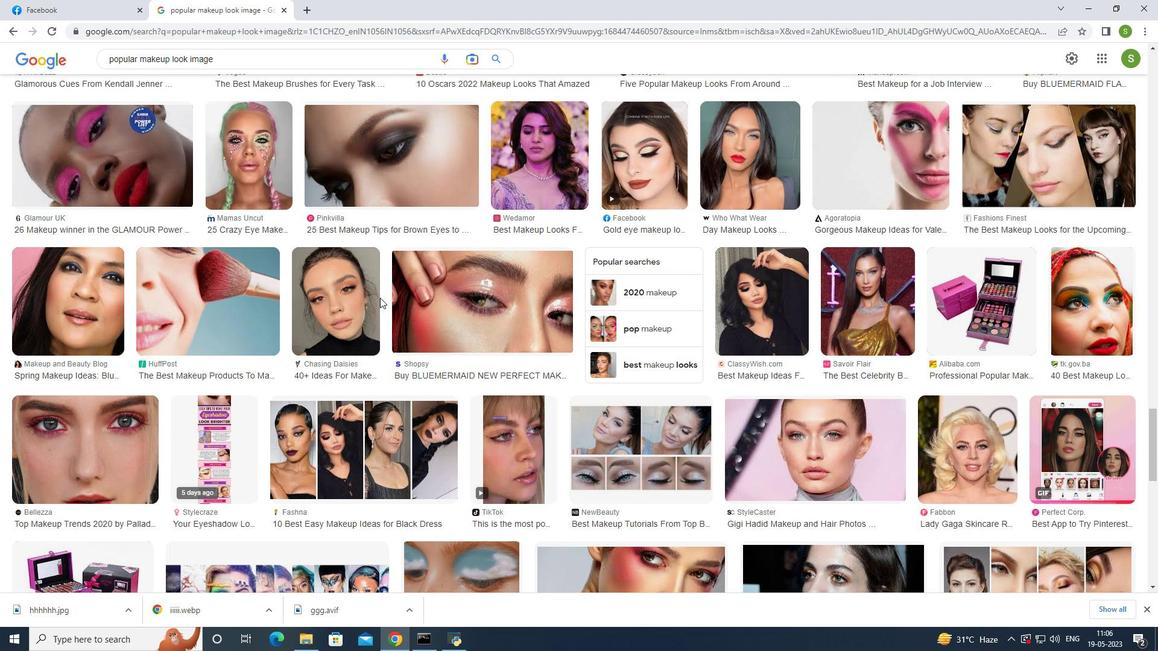 
Action: Mouse scrolled (380, 297) with delta (0, 0)
Screenshot: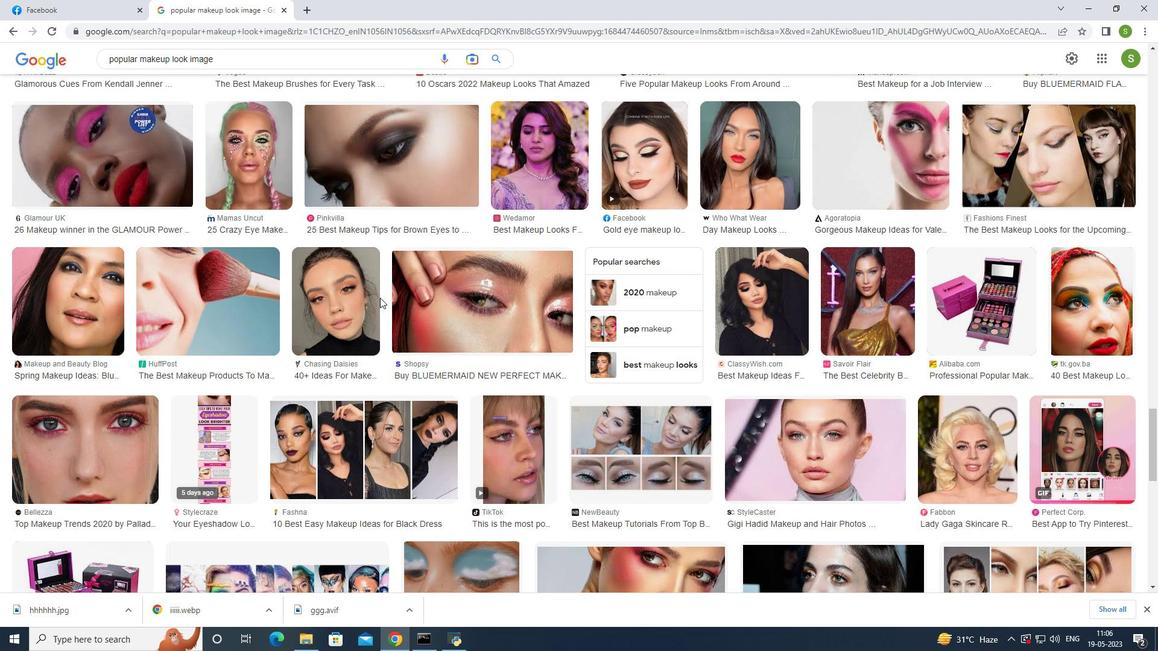 
Action: Mouse scrolled (380, 297) with delta (0, 0)
Screenshot: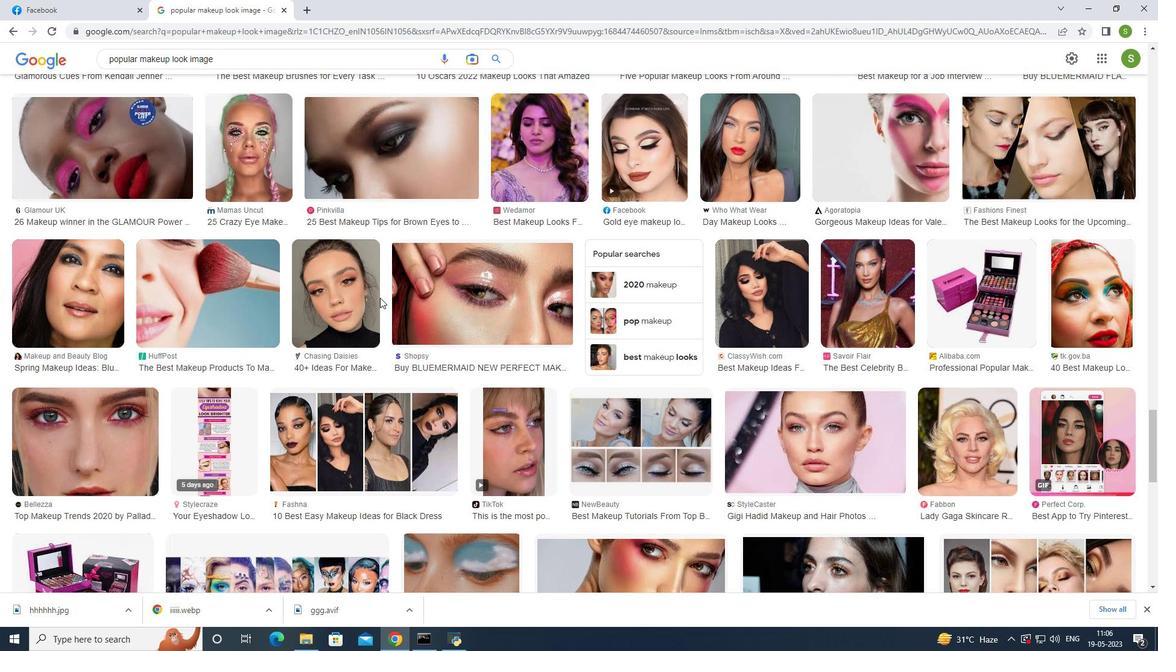 
Action: Mouse scrolled (380, 297) with delta (0, 0)
Screenshot: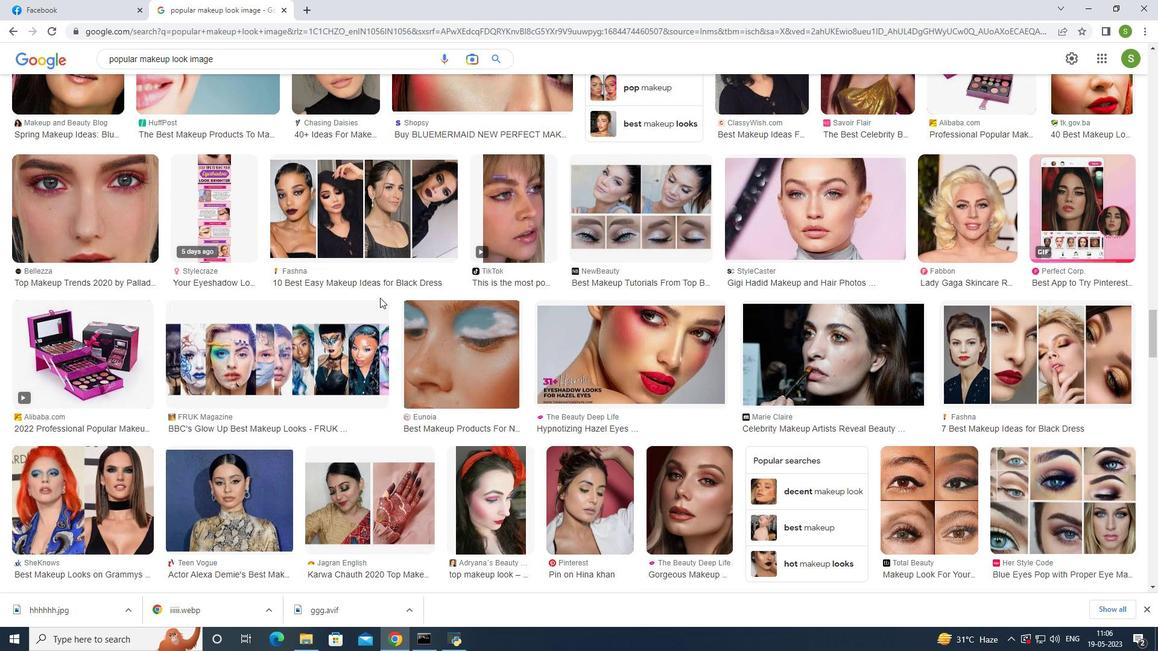 
Action: Mouse scrolled (380, 297) with delta (0, 0)
Screenshot: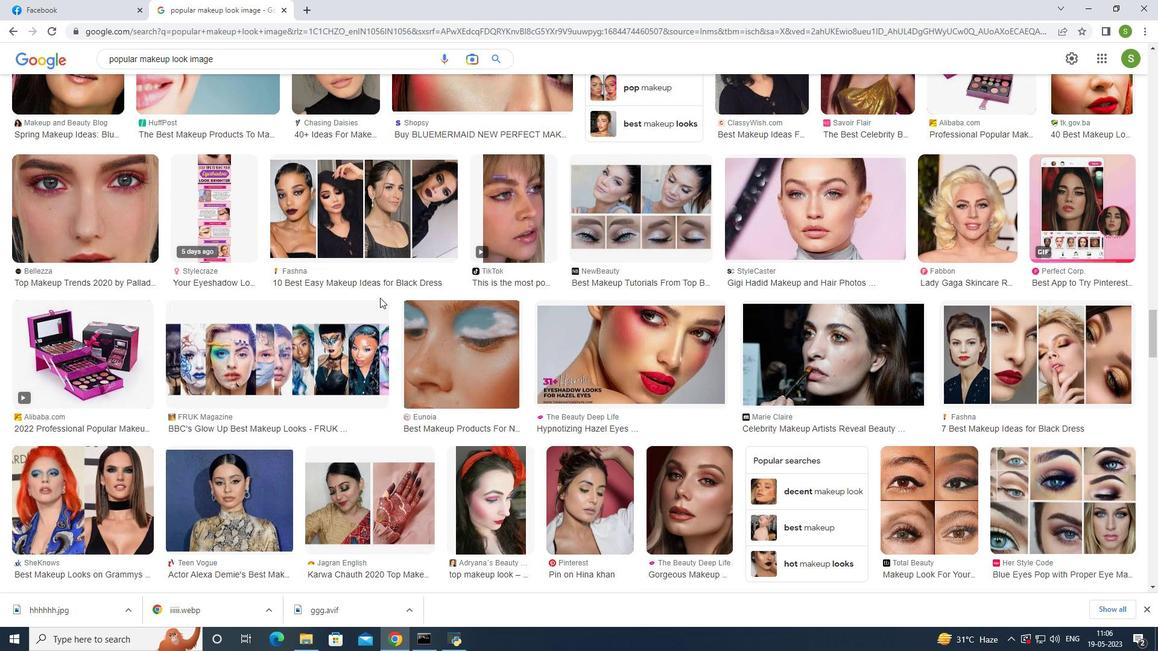 
Action: Mouse scrolled (380, 297) with delta (0, 0)
Screenshot: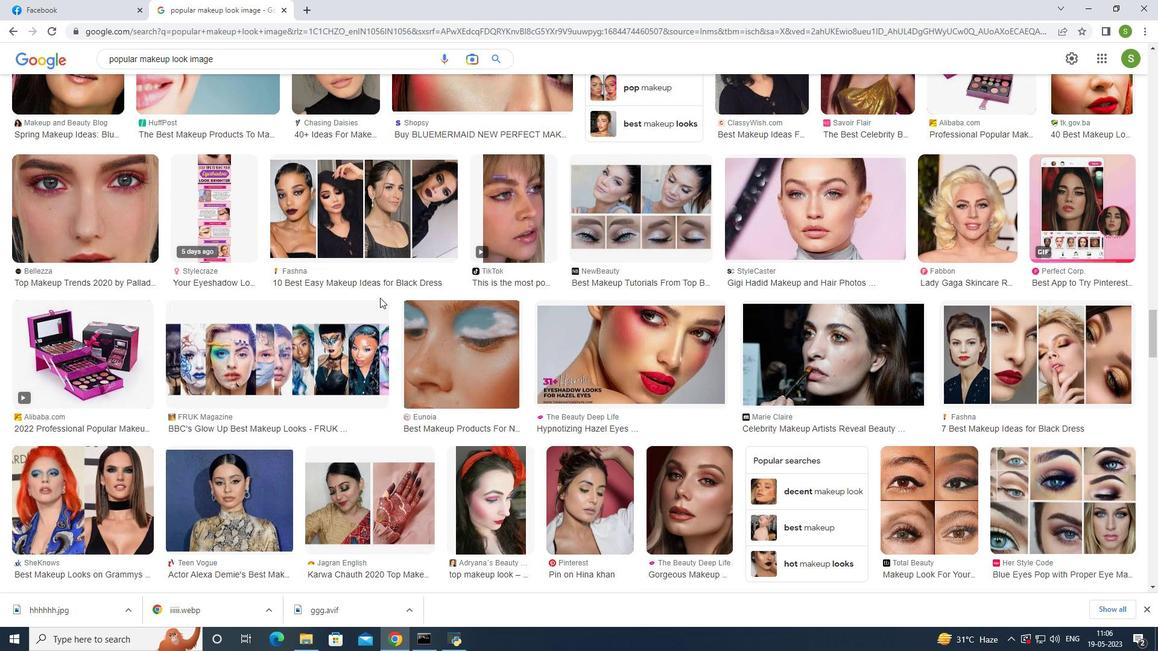 
Action: Mouse scrolled (380, 297) with delta (0, 0)
Screenshot: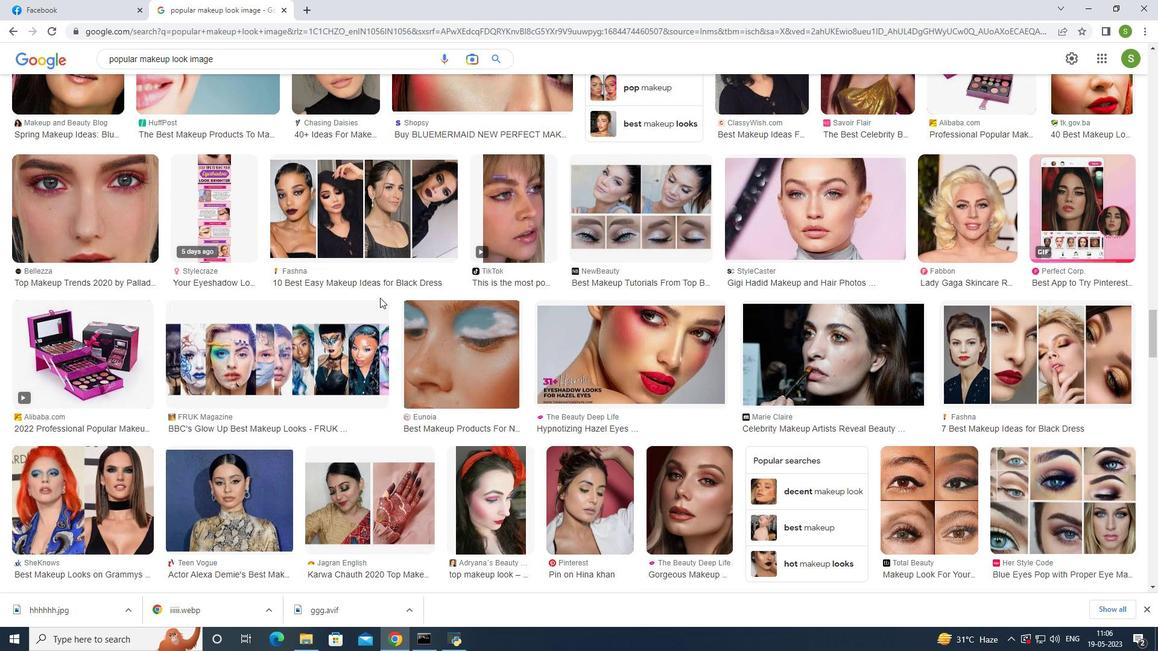 
Action: Mouse scrolled (380, 297) with delta (0, 0)
Screenshot: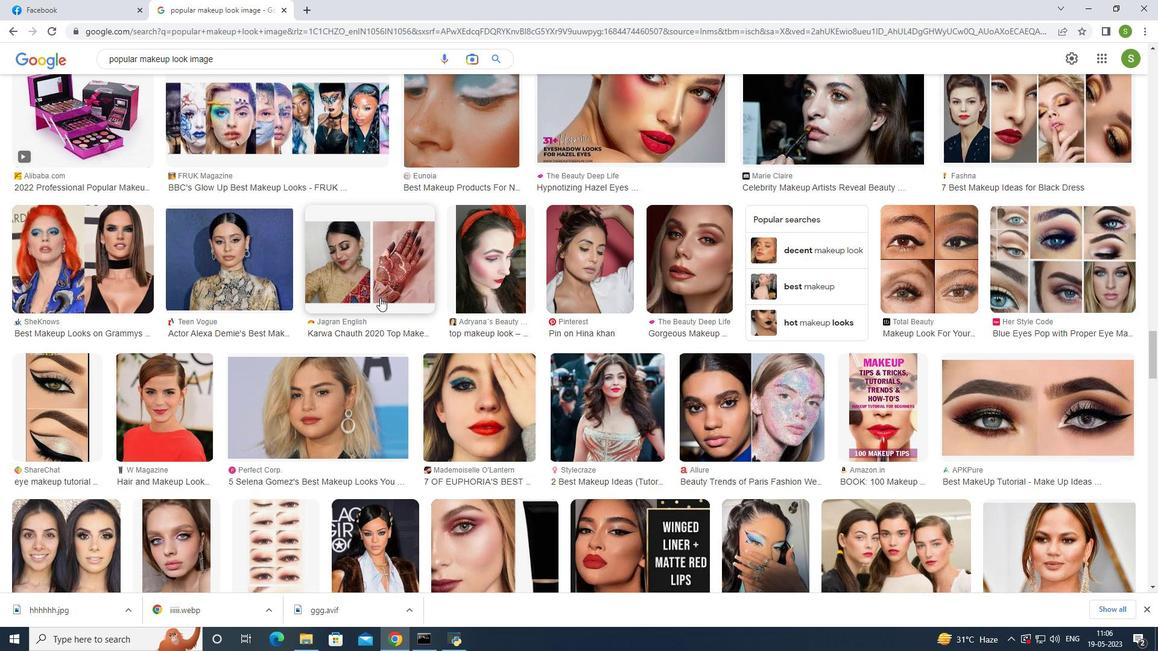 
Action: Mouse scrolled (380, 297) with delta (0, 0)
Screenshot: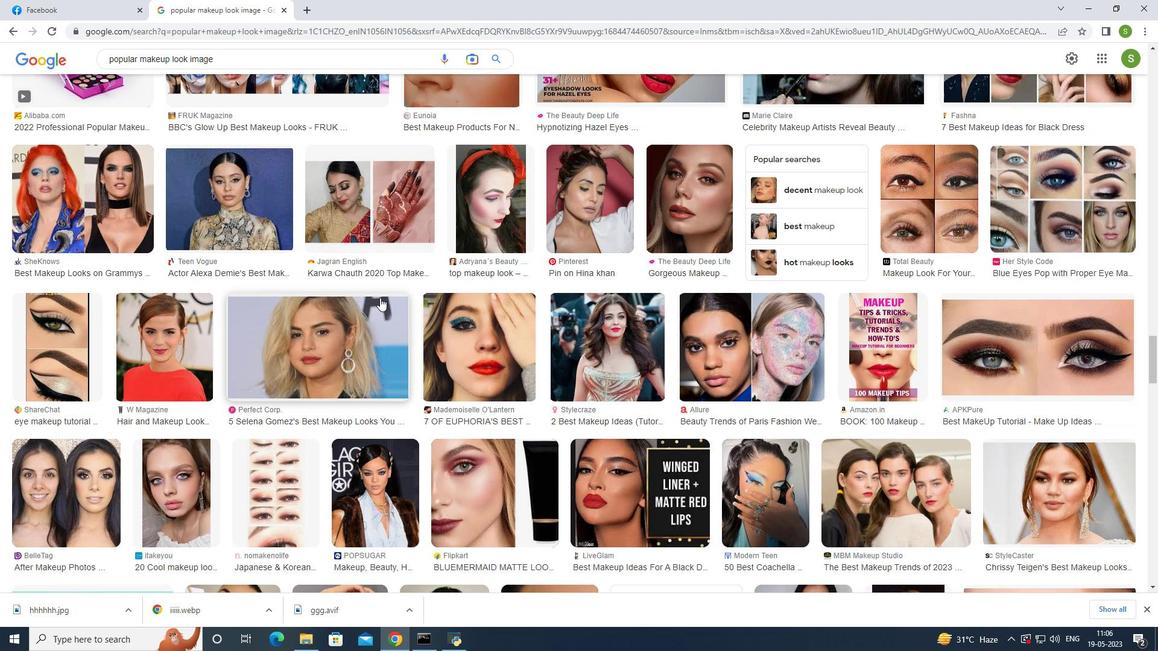 
Action: Mouse scrolled (380, 297) with delta (0, 0)
Screenshot: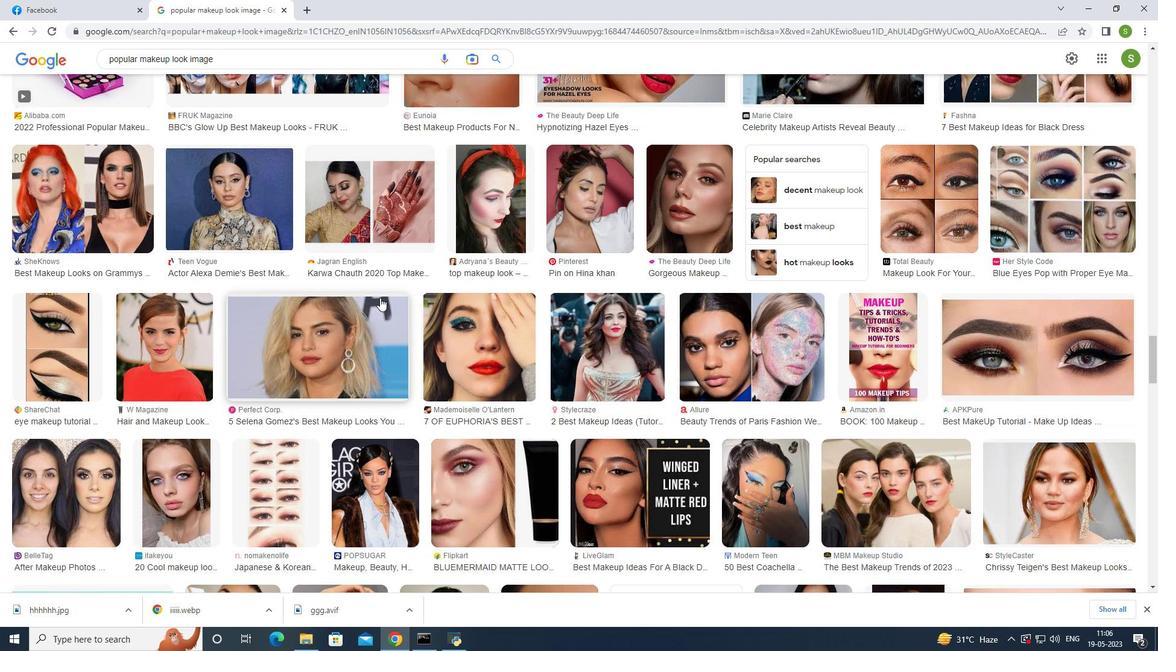 
Action: Mouse scrolled (380, 297) with delta (0, 0)
Screenshot: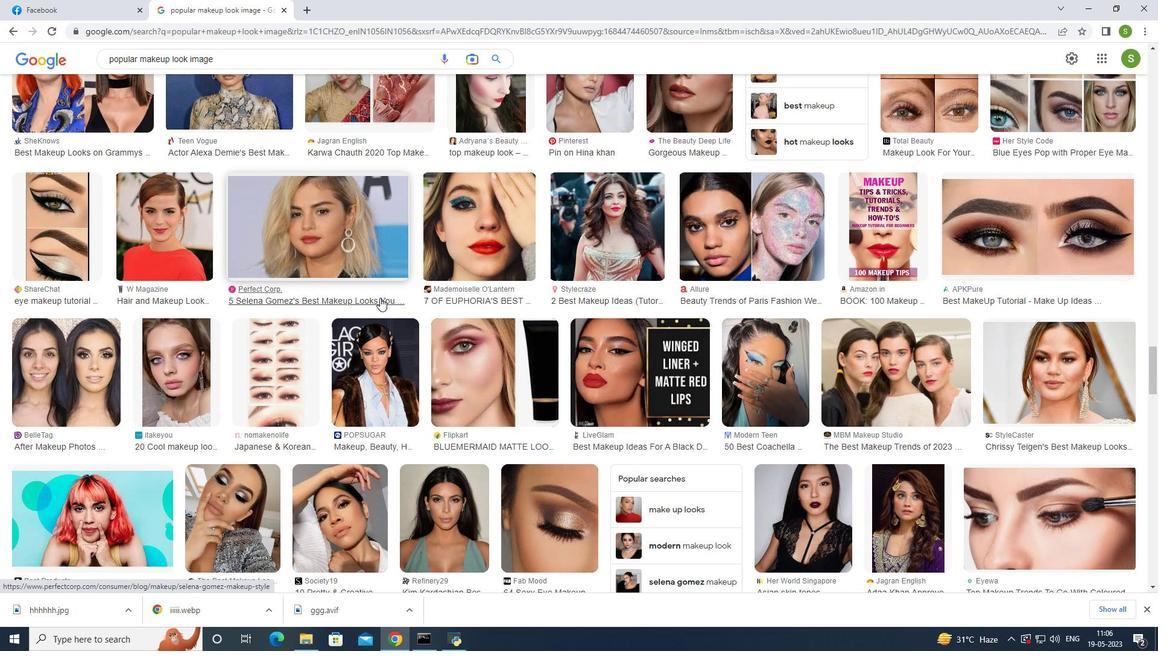 
Action: Mouse scrolled (380, 297) with delta (0, 0)
Screenshot: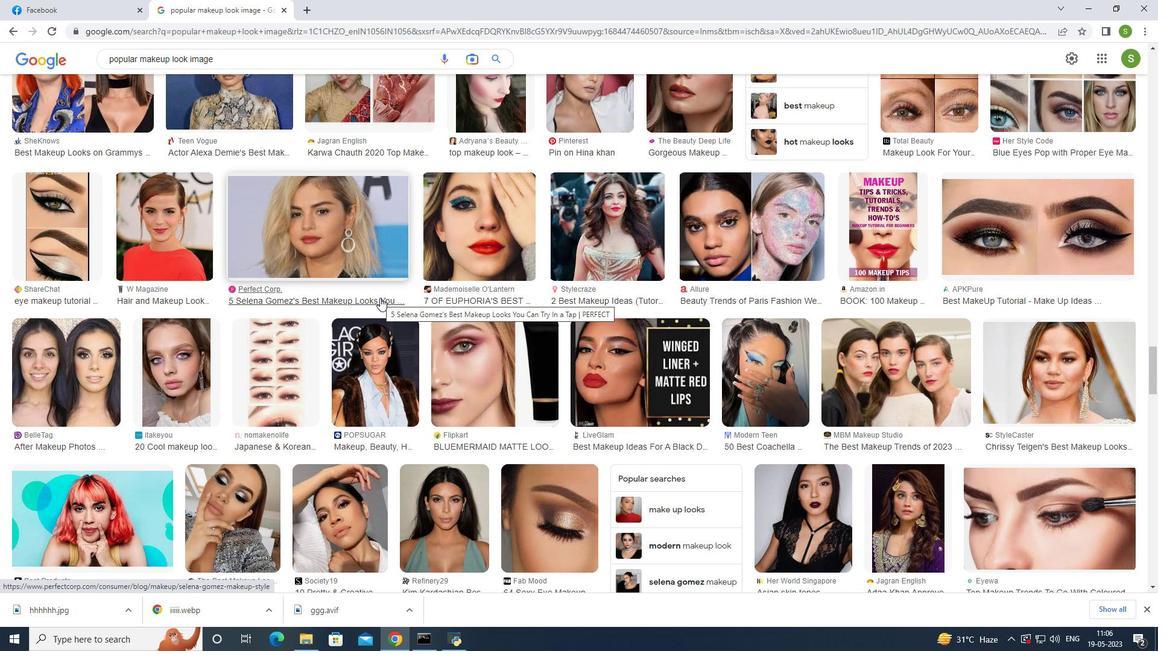 
Action: Mouse scrolled (380, 297) with delta (0, 0)
Screenshot: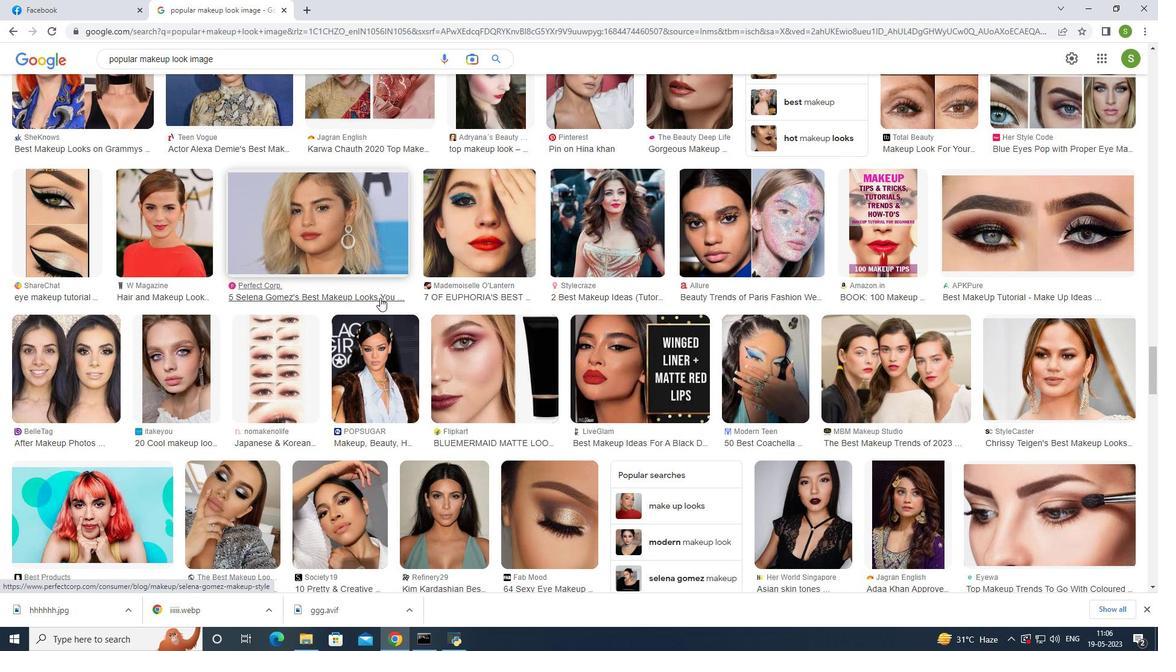 
Action: Mouse scrolled (380, 297) with delta (0, 0)
Screenshot: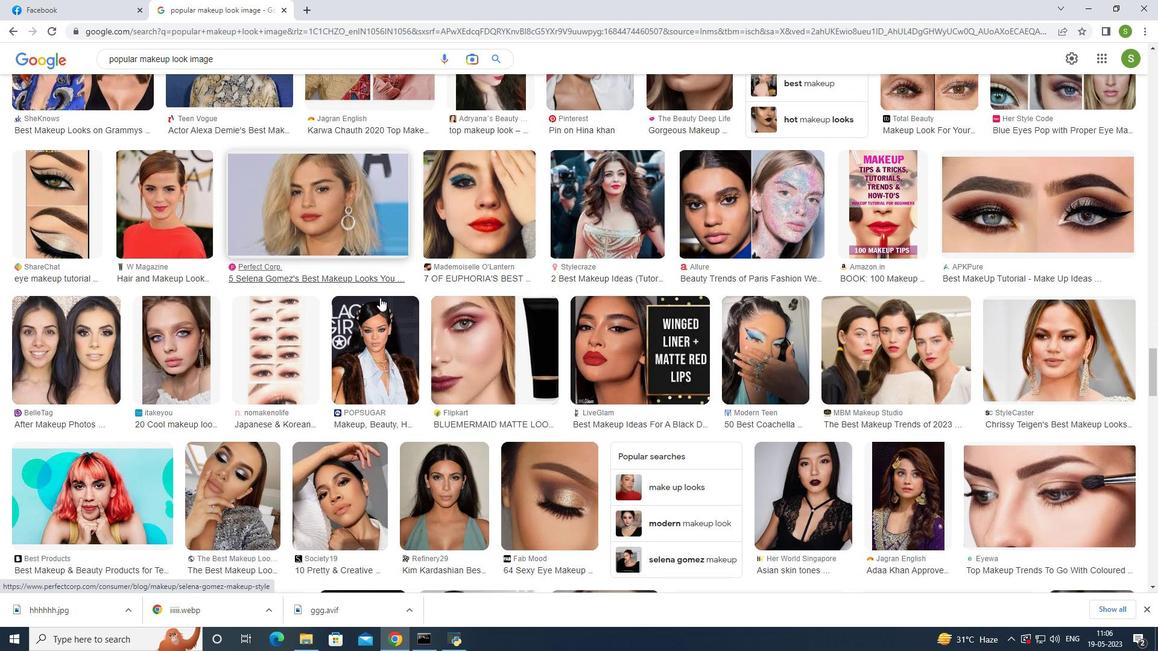 
Action: Mouse scrolled (380, 297) with delta (0, 0)
Screenshot: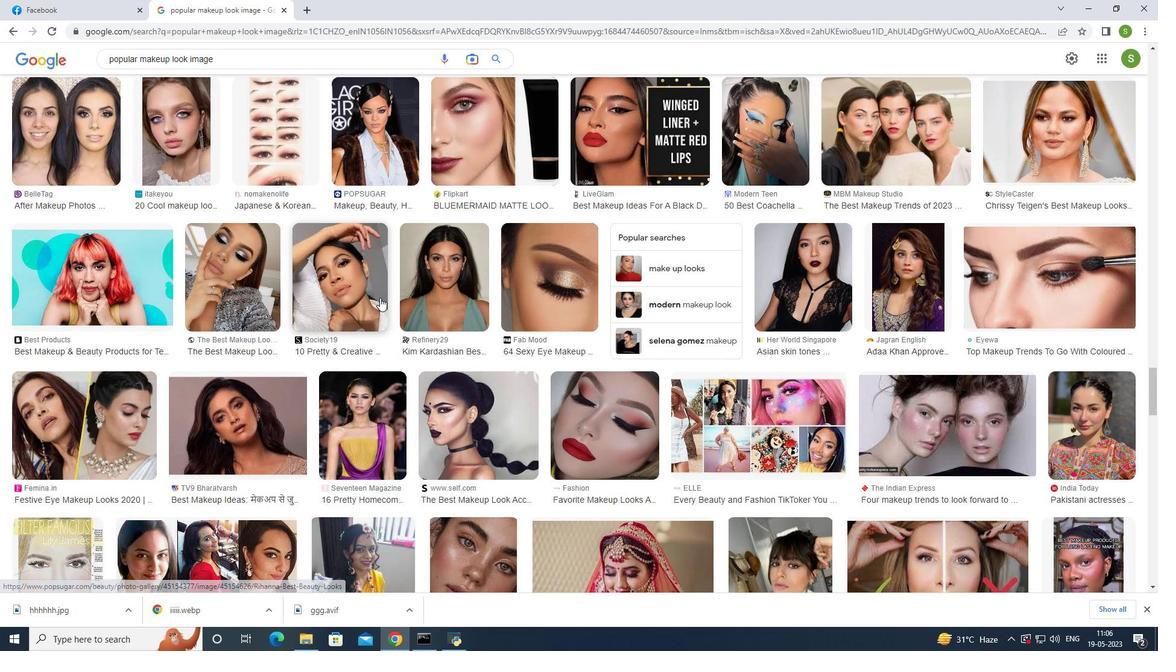 
Action: Mouse scrolled (380, 297) with delta (0, 0)
Screenshot: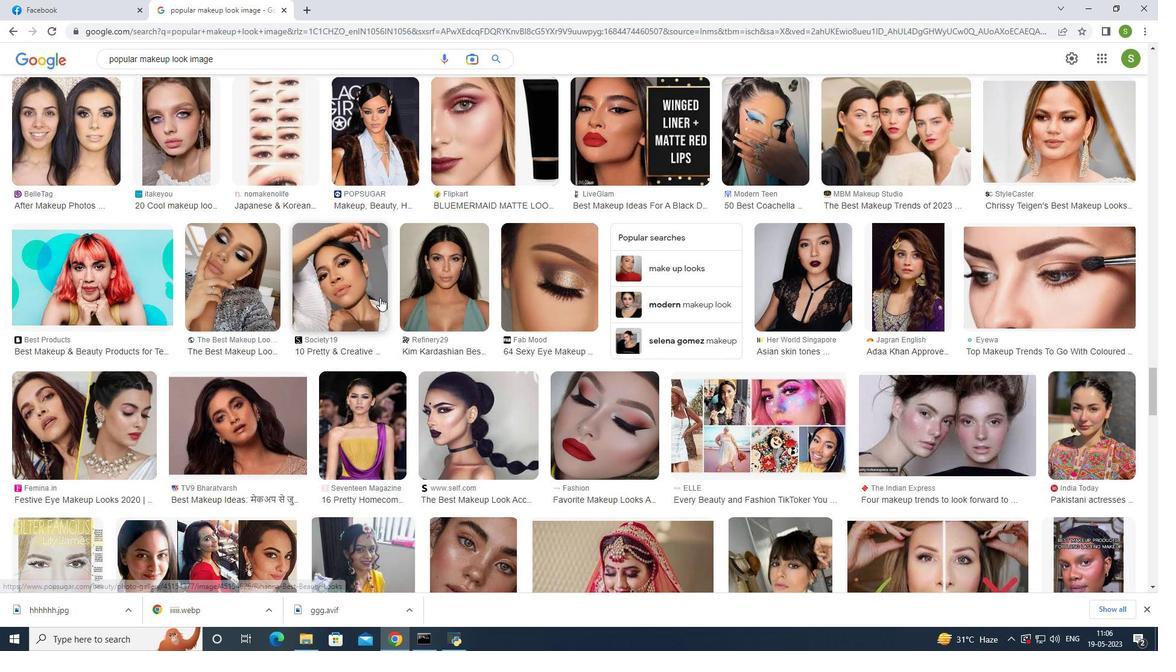 
Action: Mouse scrolled (380, 297) with delta (0, 0)
Screenshot: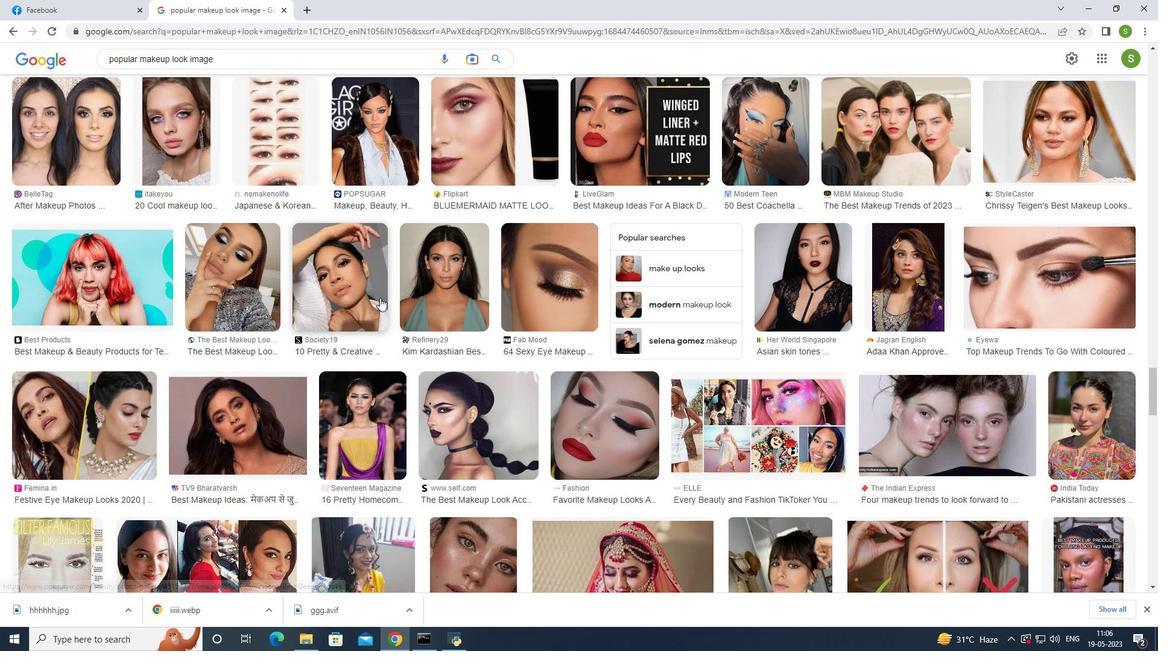 
Action: Mouse scrolled (380, 297) with delta (0, 0)
Screenshot: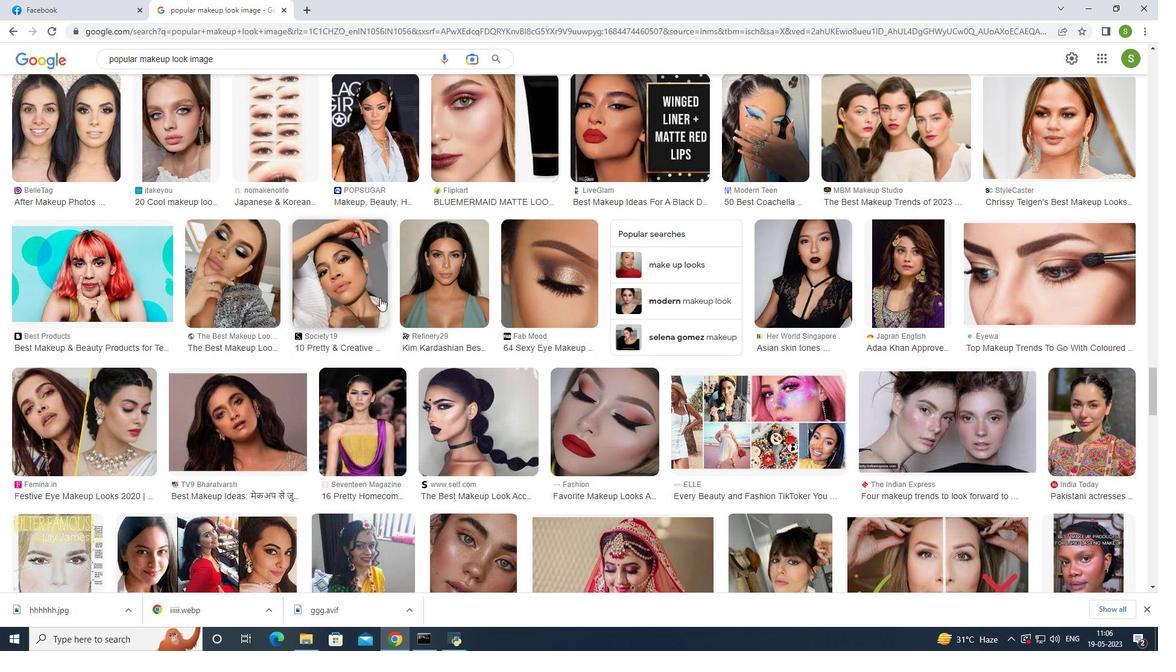 
Action: Mouse moved to (381, 297)
Screenshot: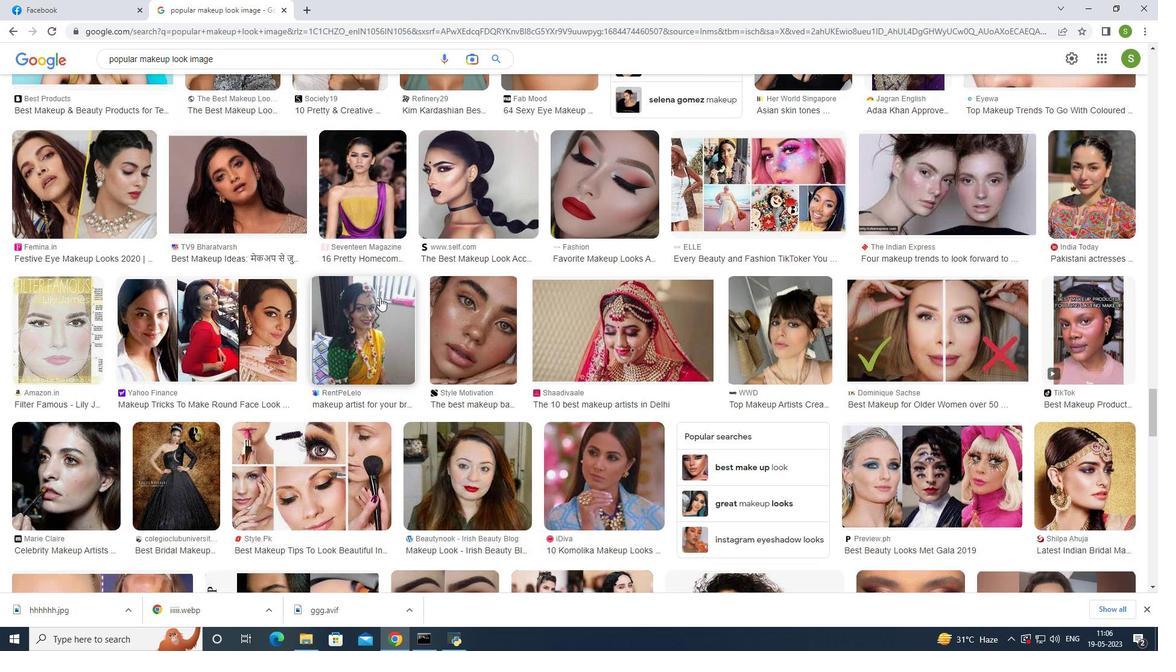 
Action: Mouse scrolled (381, 296) with delta (0, 0)
Screenshot: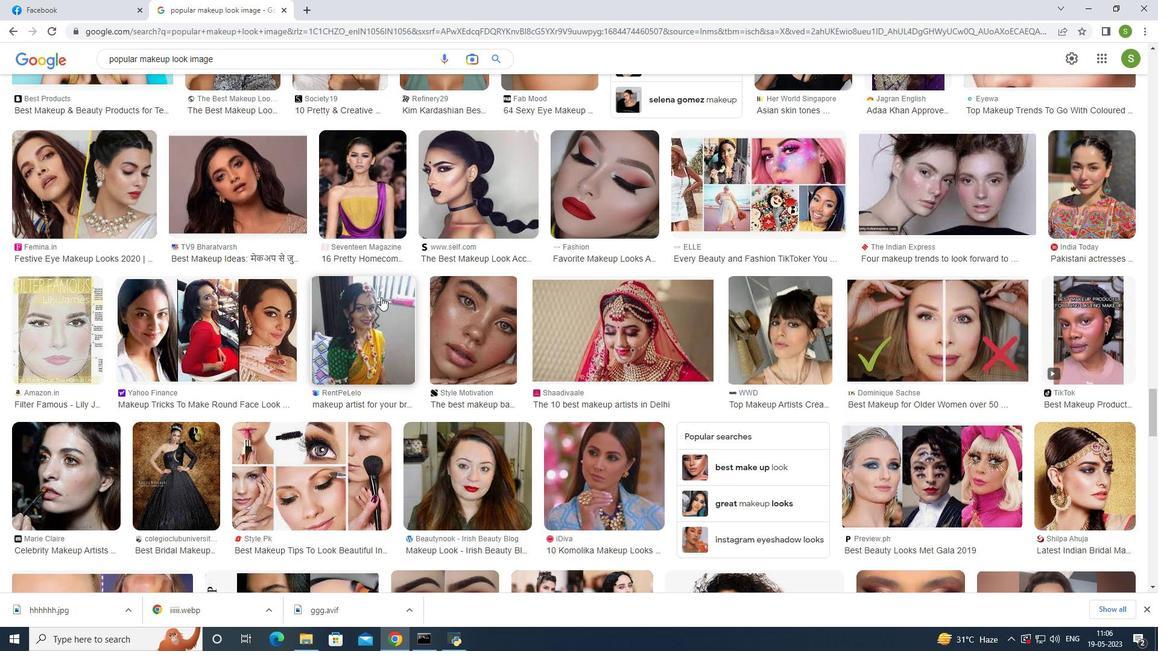 
Action: Mouse scrolled (381, 296) with delta (0, 0)
Screenshot: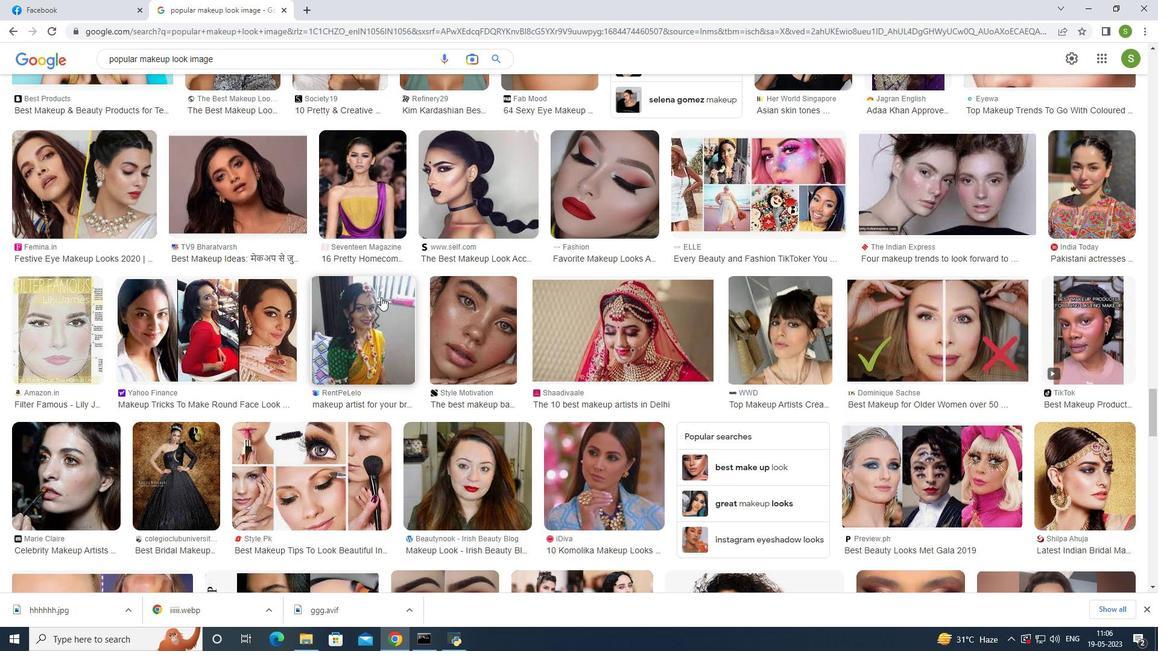 
Action: Mouse scrolled (381, 296) with delta (0, 0)
Screenshot: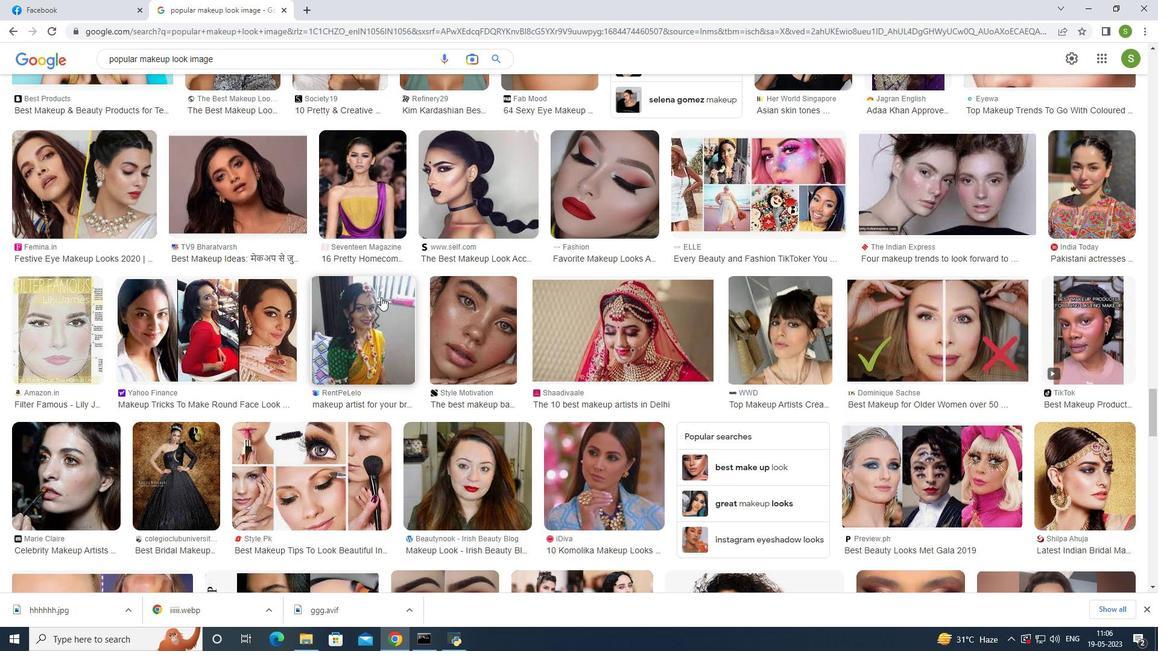 
Action: Mouse scrolled (381, 296) with delta (0, 0)
Screenshot: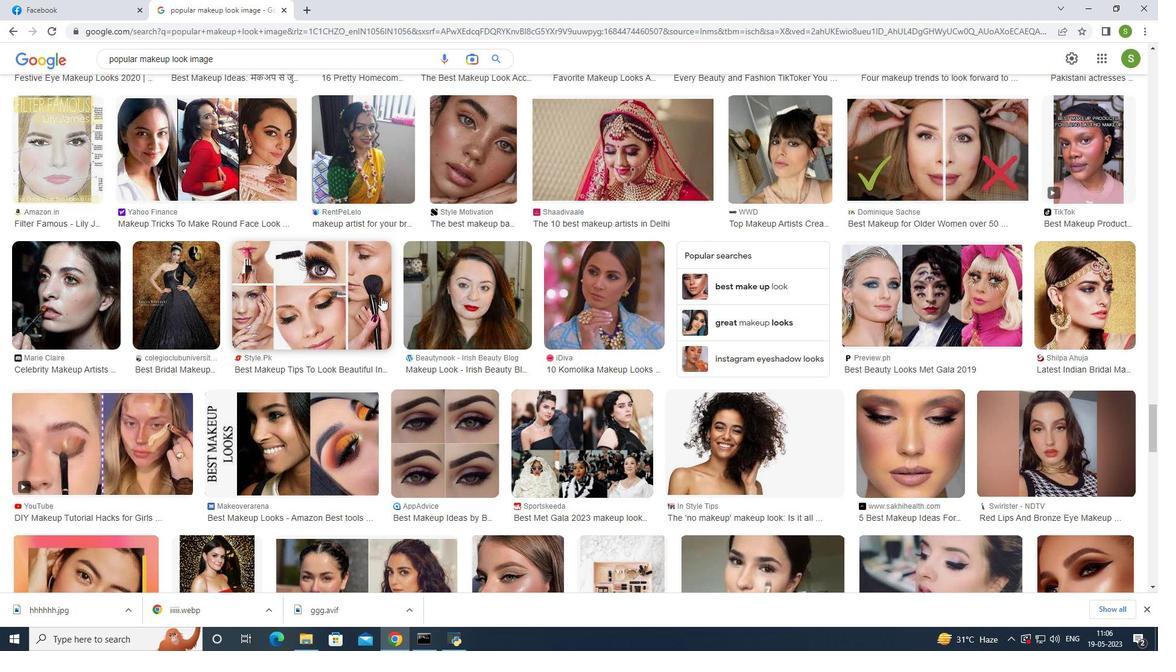 
Action: Mouse scrolled (381, 296) with delta (0, 0)
Screenshot: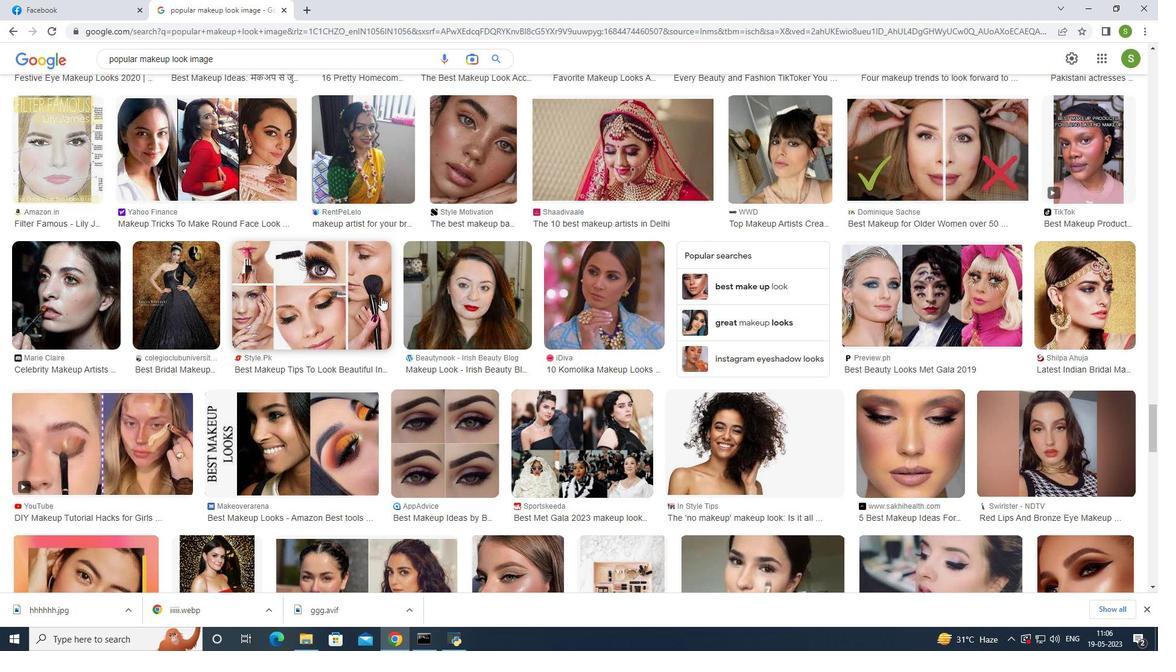 
Action: Mouse scrolled (381, 296) with delta (0, 0)
Screenshot: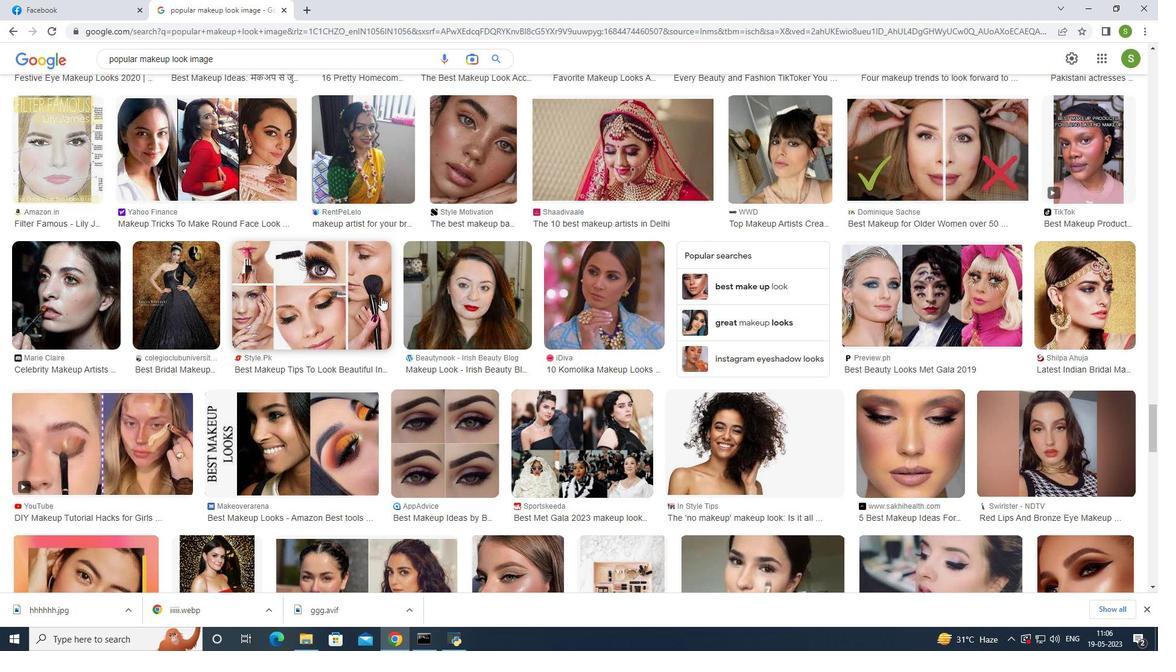
Action: Mouse scrolled (381, 296) with delta (0, 0)
Screenshot: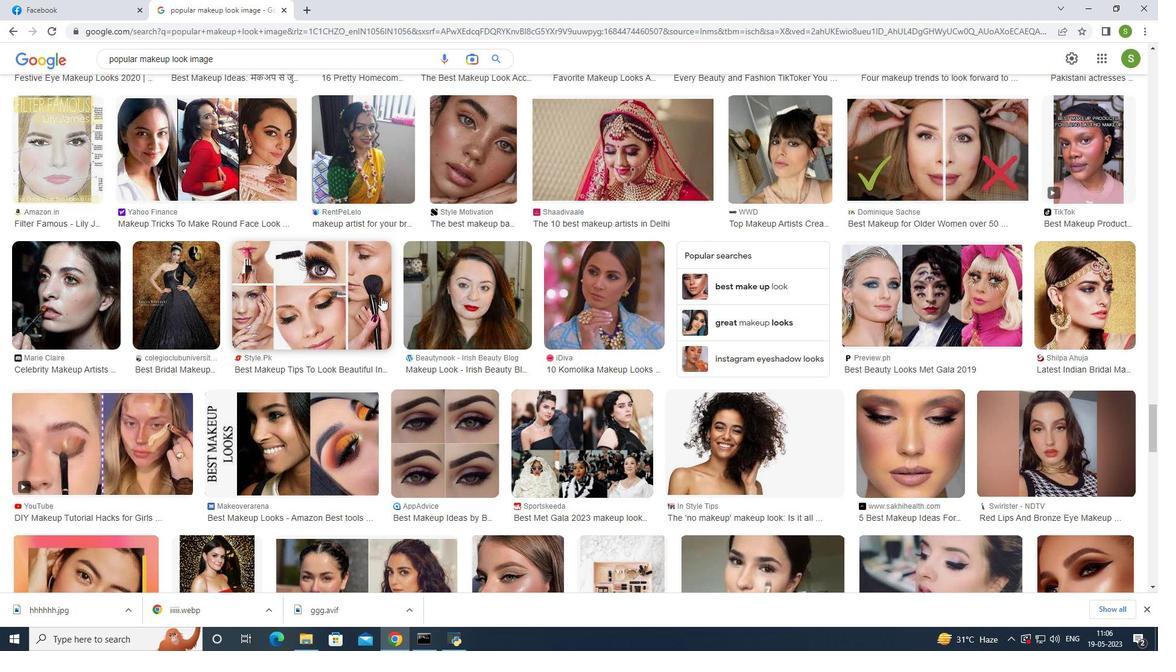 
Action: Mouse moved to (381, 296)
Screenshot: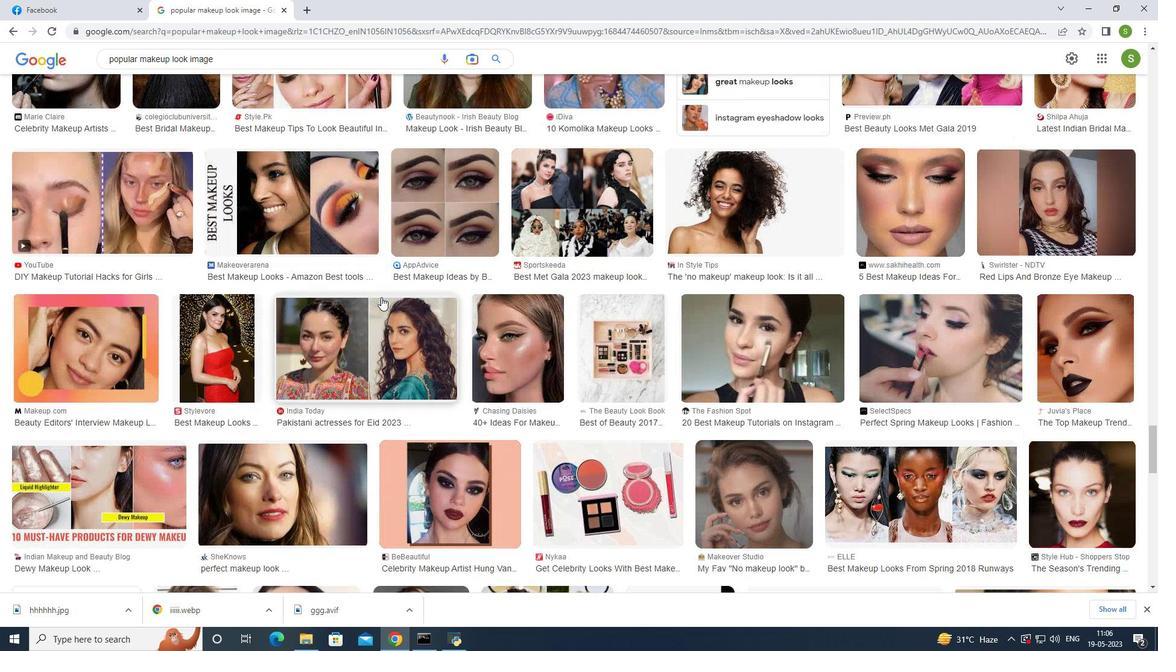 
Action: Mouse scrolled (381, 296) with delta (0, 0)
Screenshot: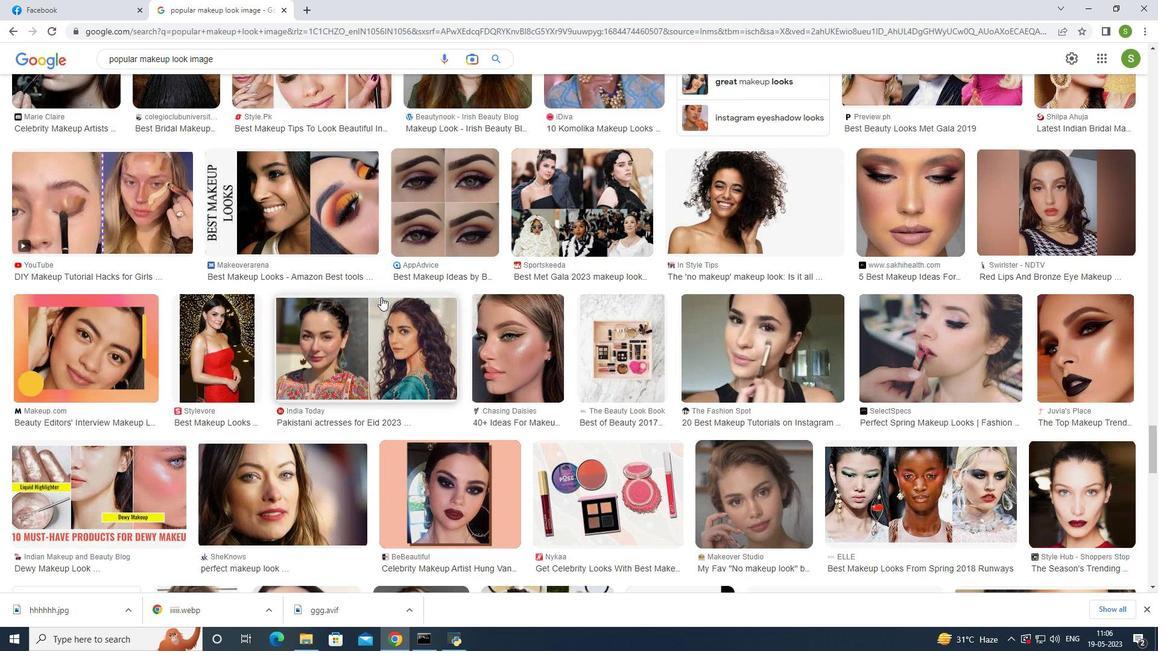 
Action: Mouse scrolled (381, 296) with delta (0, 0)
Screenshot: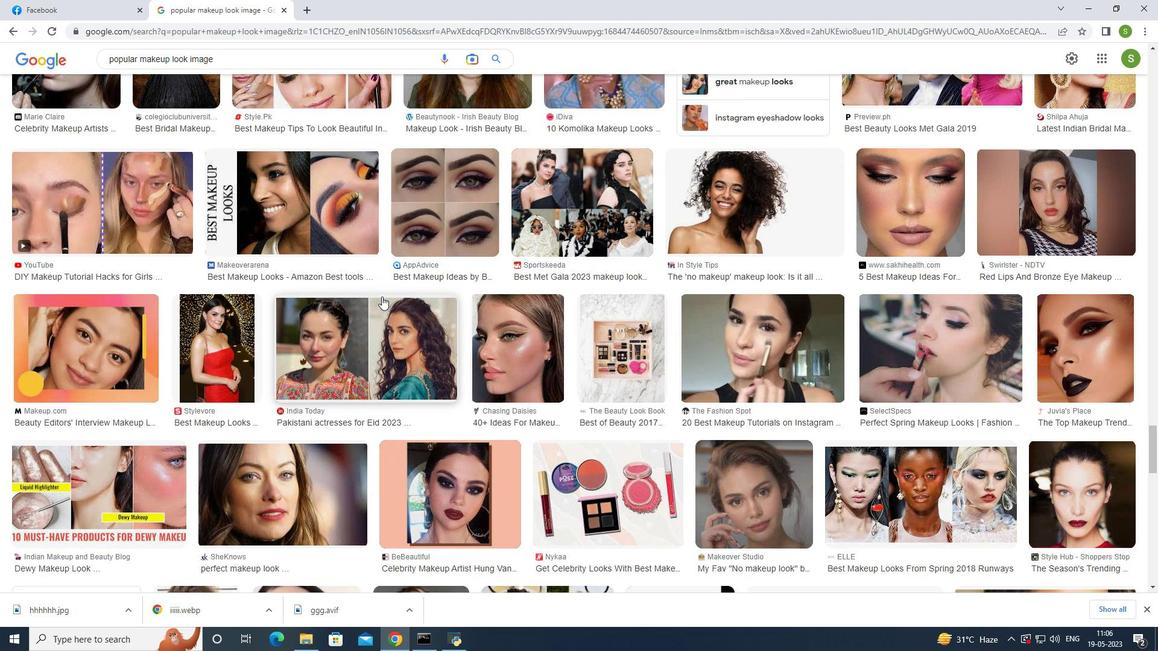 
Action: Mouse scrolled (381, 296) with delta (0, 0)
Screenshot: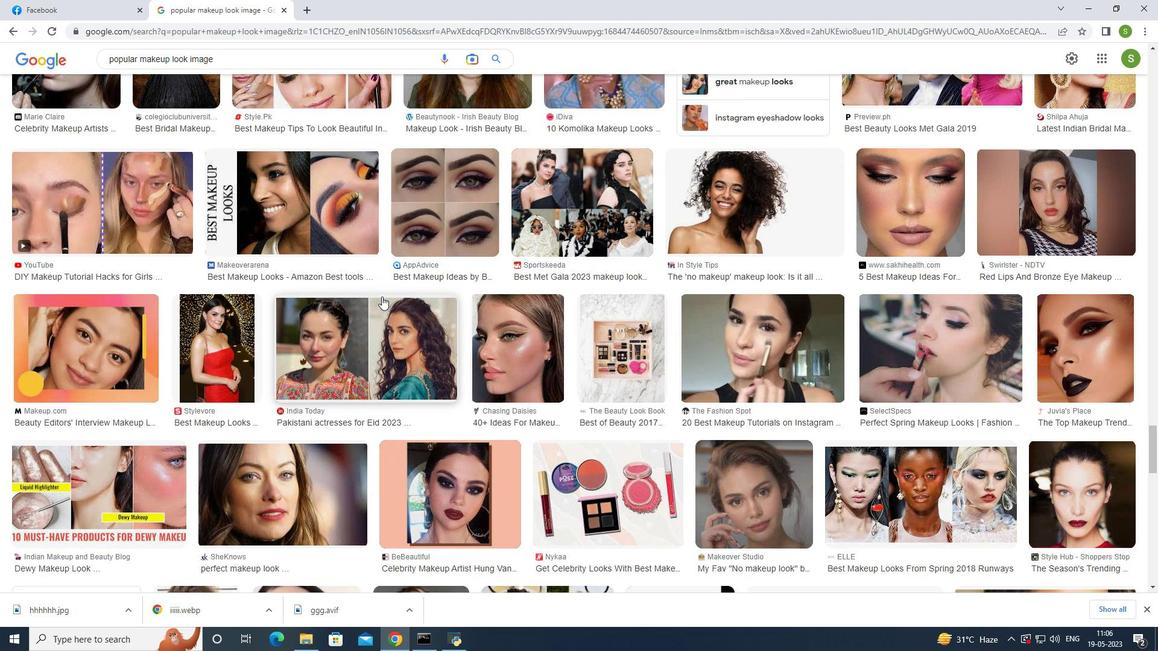 
Action: Mouse scrolled (381, 296) with delta (0, 0)
Screenshot: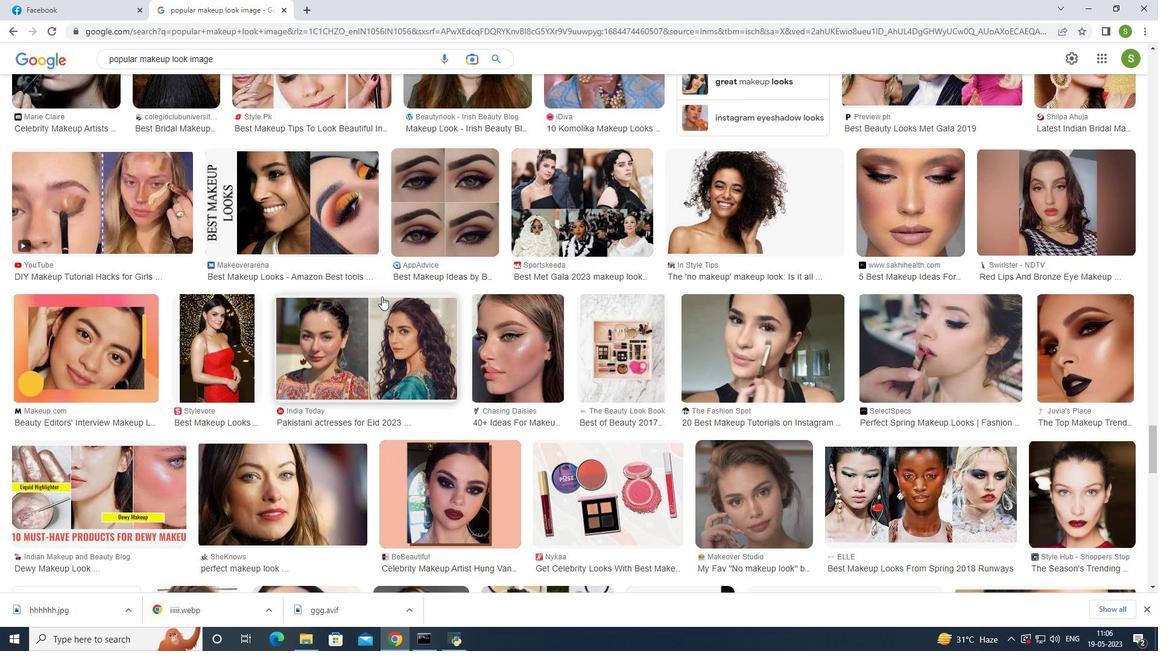 
Action: Mouse moved to (383, 293)
Screenshot: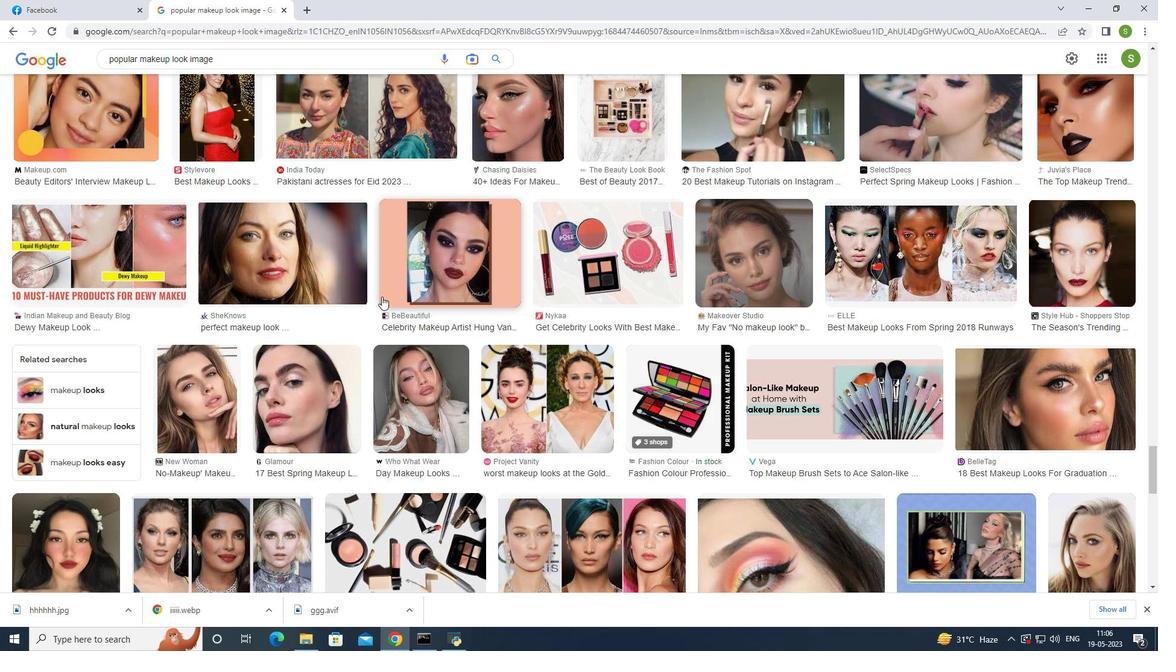 
Action: Mouse scrolled (383, 293) with delta (0, 0)
Screenshot: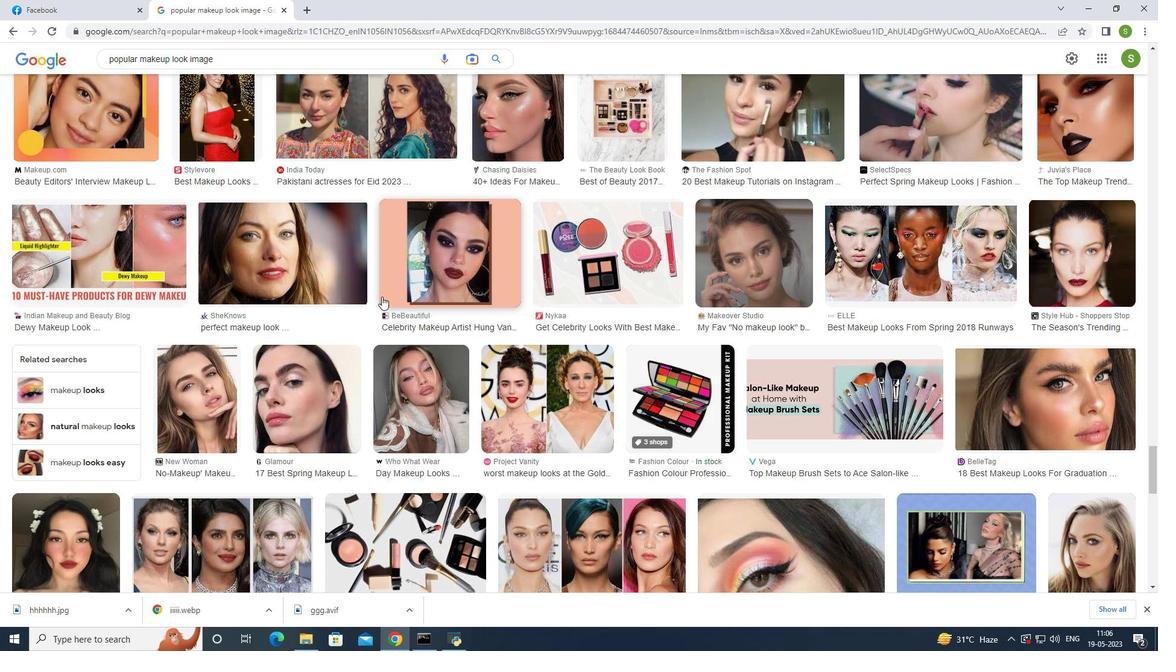 
Action: Mouse moved to (384, 293)
Screenshot: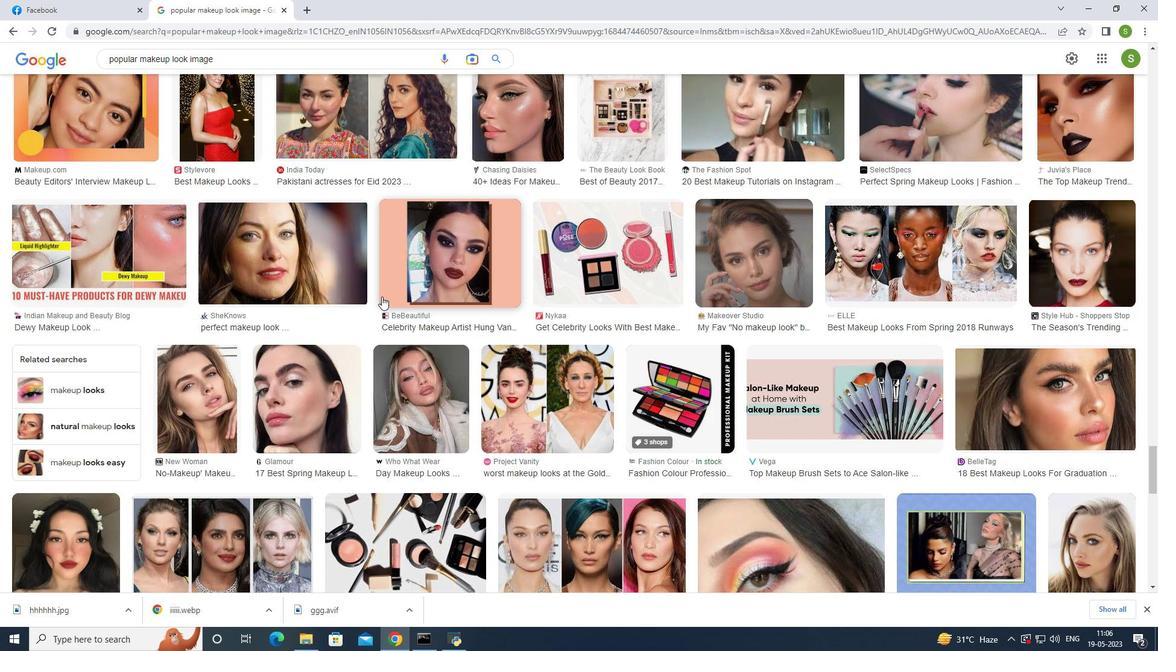 
Action: Mouse scrolled (383, 293) with delta (0, 0)
Screenshot: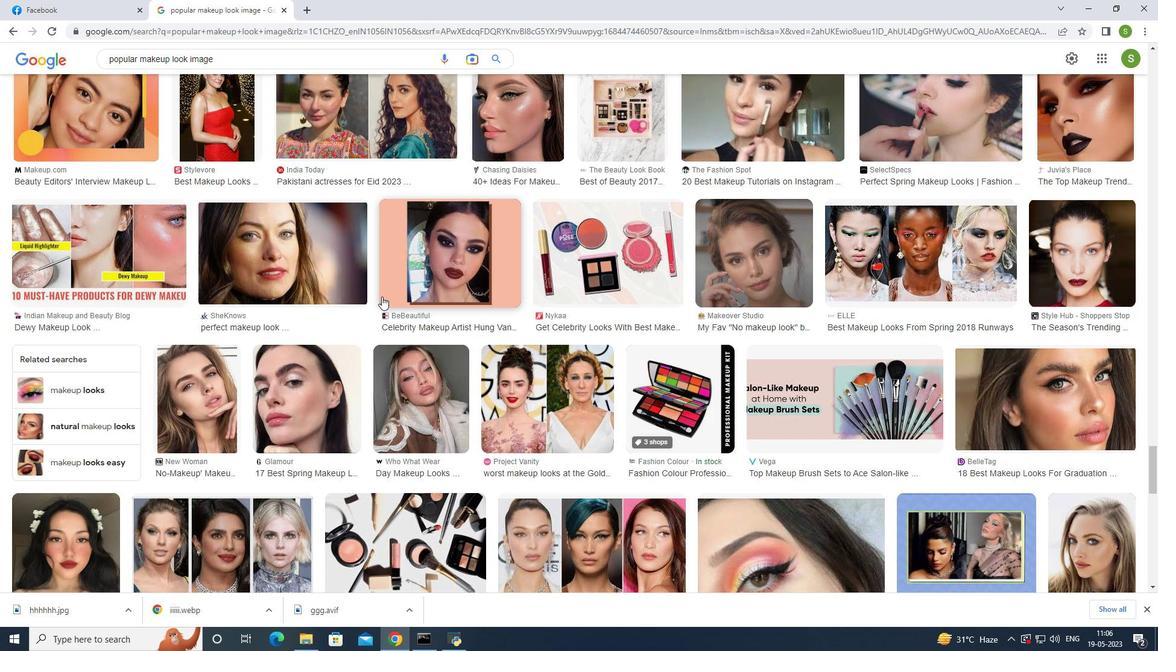 
Action: Mouse moved to (384, 293)
Screenshot: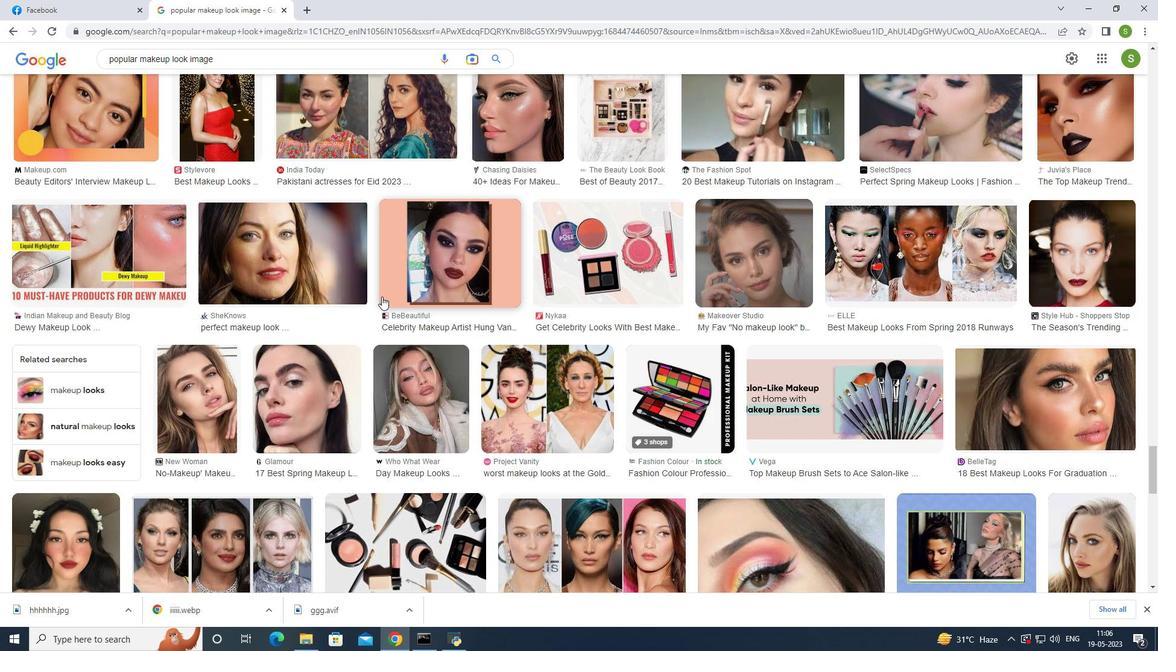 
Action: Mouse scrolled (383, 293) with delta (0, 0)
Screenshot: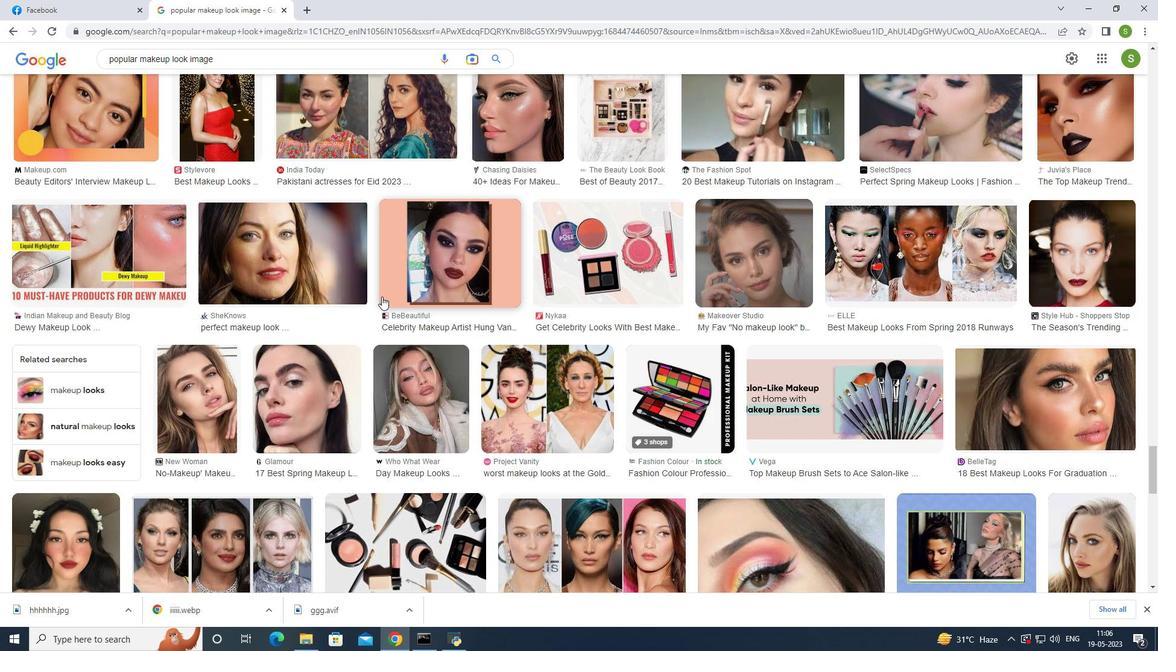 
Action: Mouse moved to (384, 292)
Screenshot: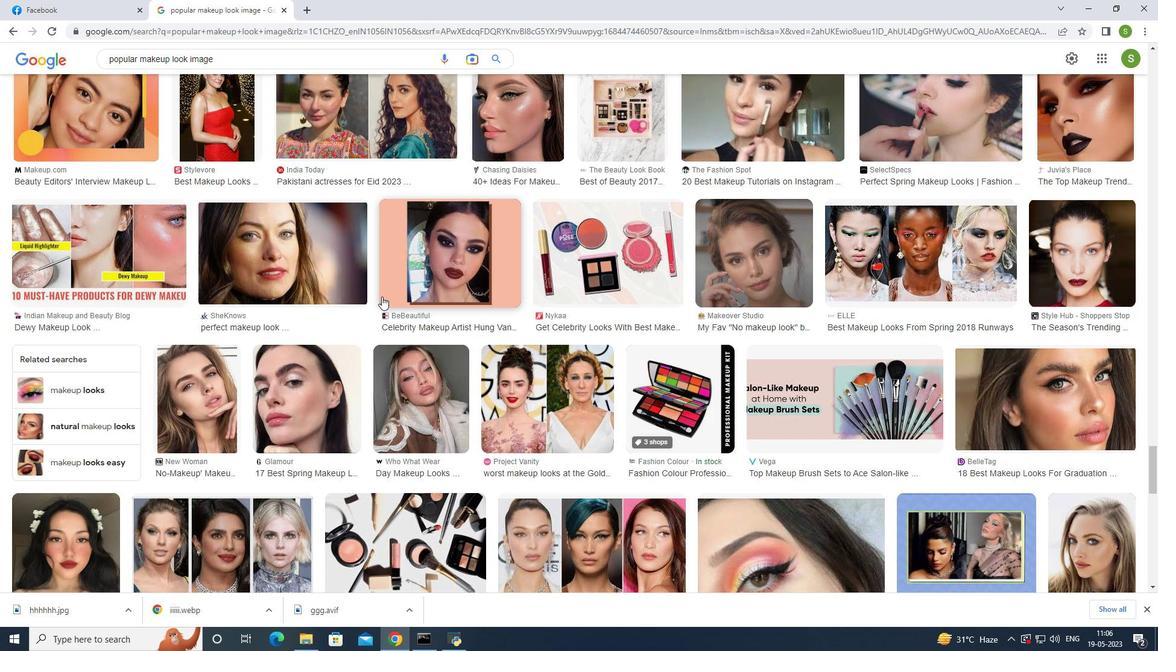 
Action: Mouse scrolled (383, 293) with delta (0, 0)
Screenshot: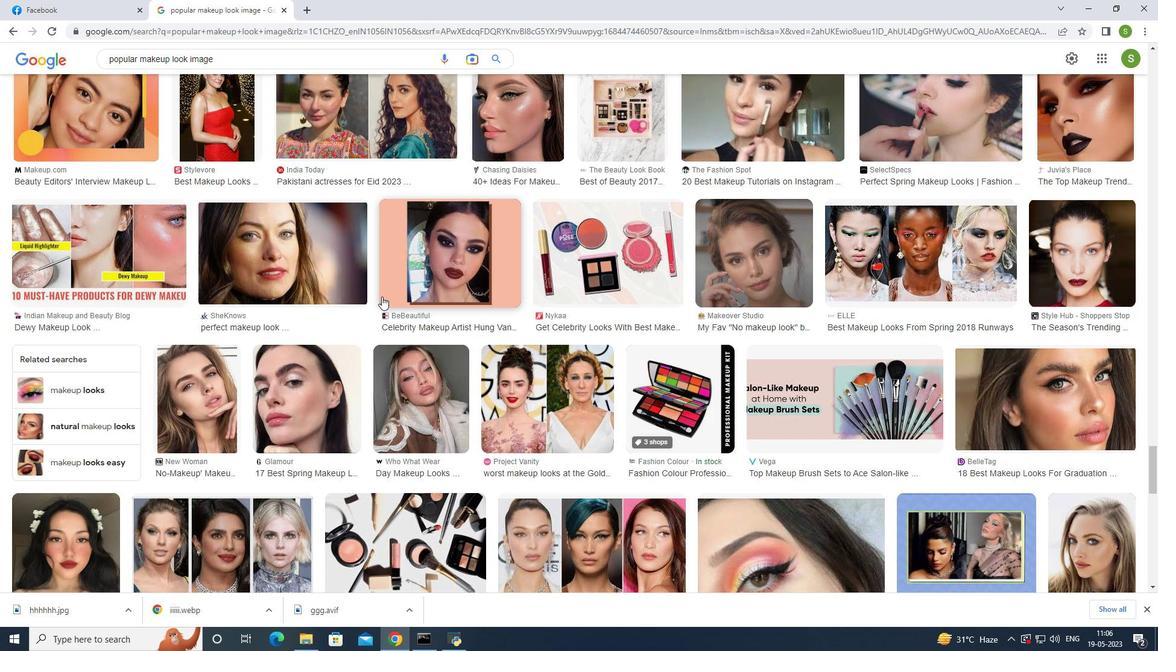 
Action: Mouse moved to (385, 291)
Screenshot: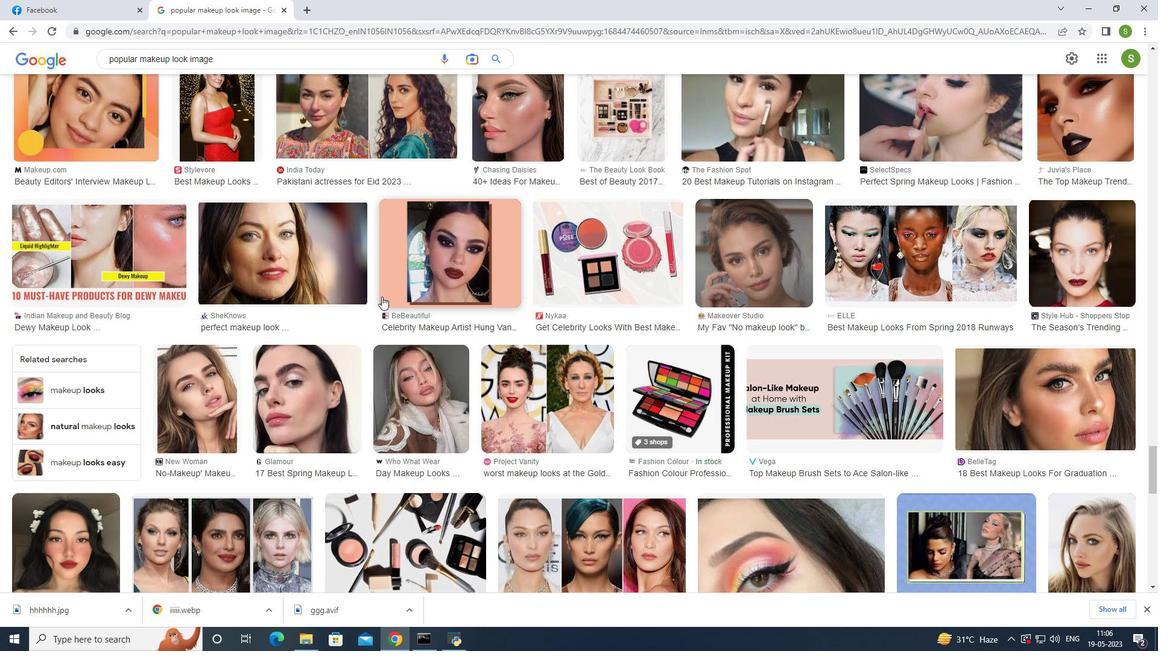 
Action: Mouse scrolled (385, 291) with delta (0, 0)
Screenshot: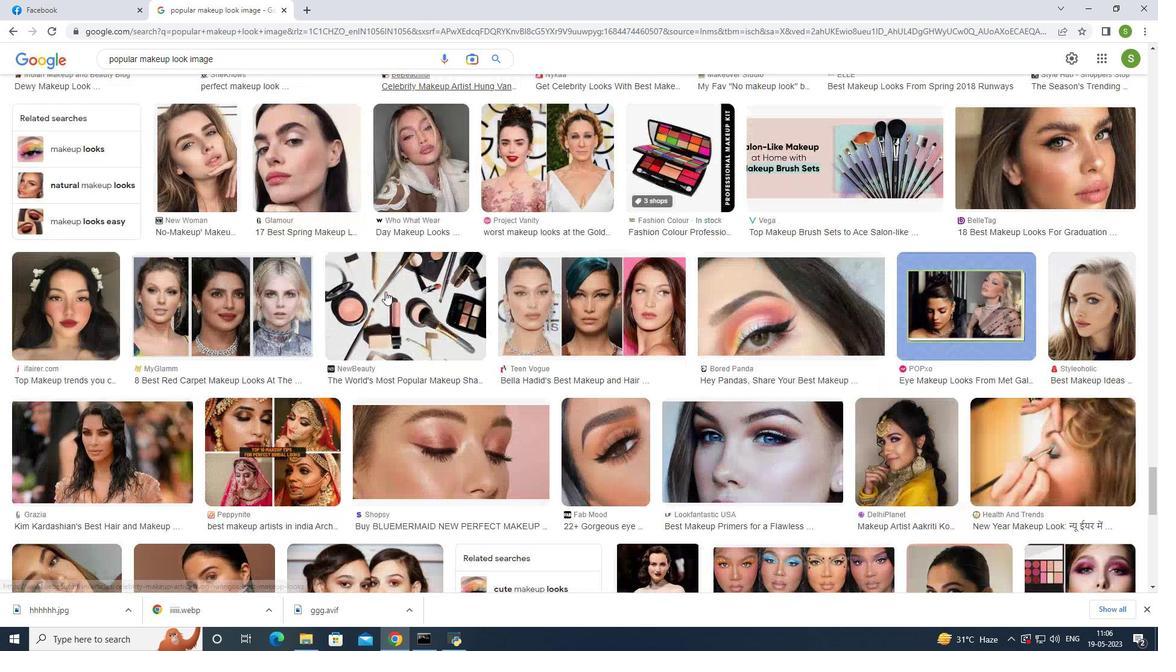 
Action: Mouse scrolled (385, 291) with delta (0, 0)
Screenshot: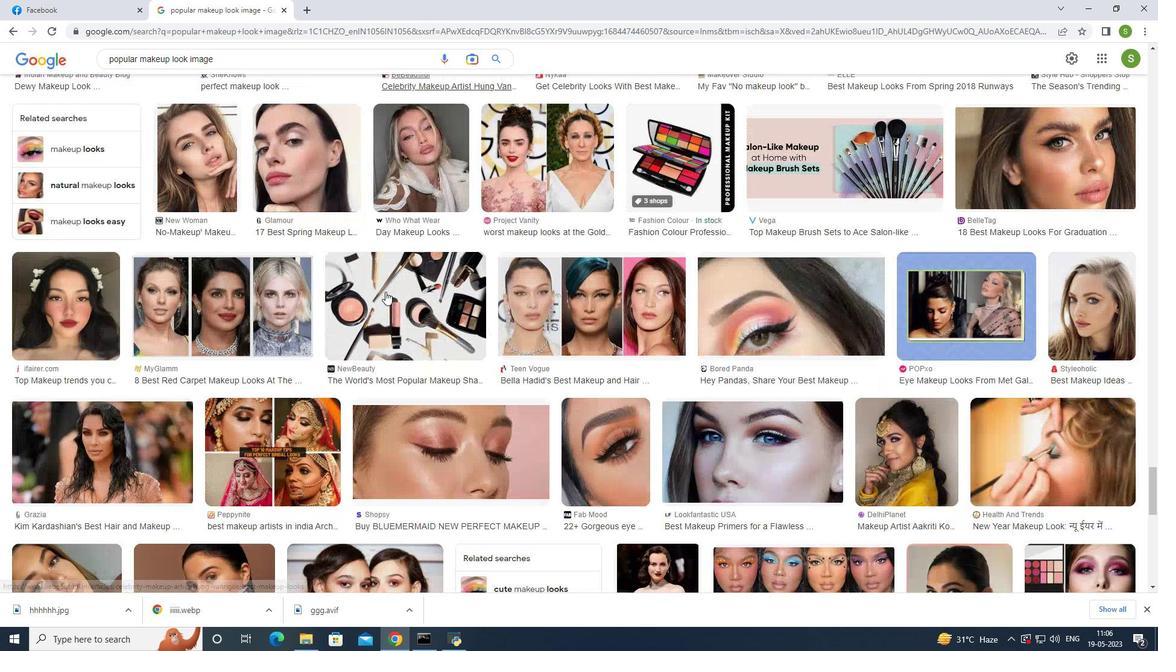
Action: Mouse moved to (386, 291)
Screenshot: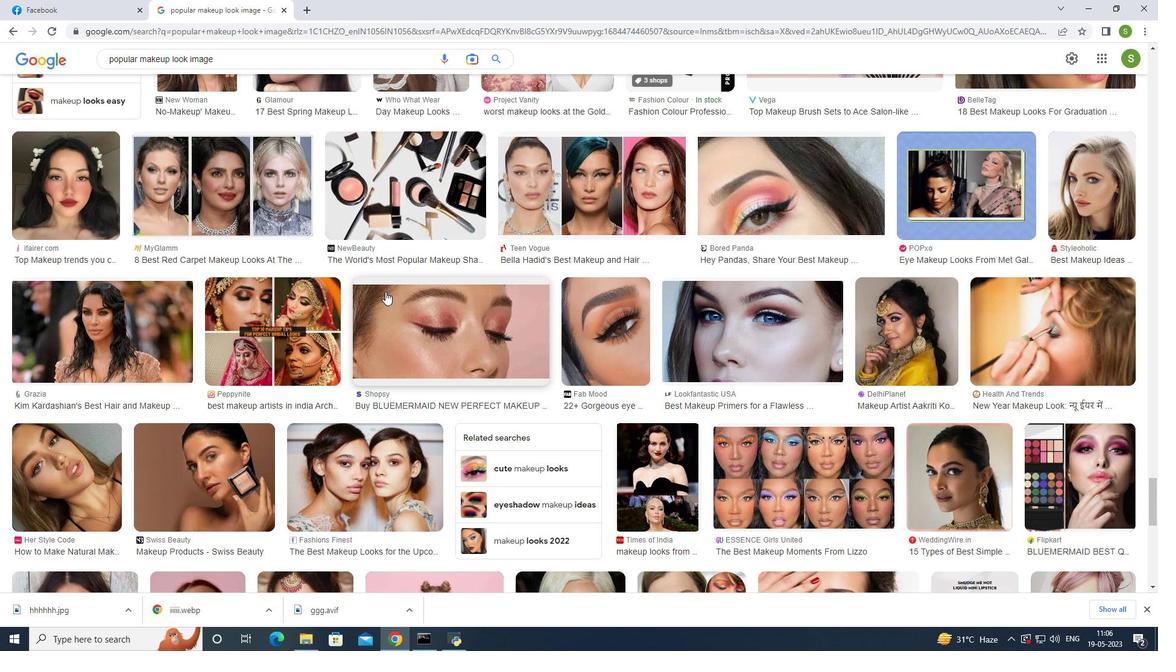 
Action: Mouse scrolled (386, 290) with delta (0, 0)
Screenshot: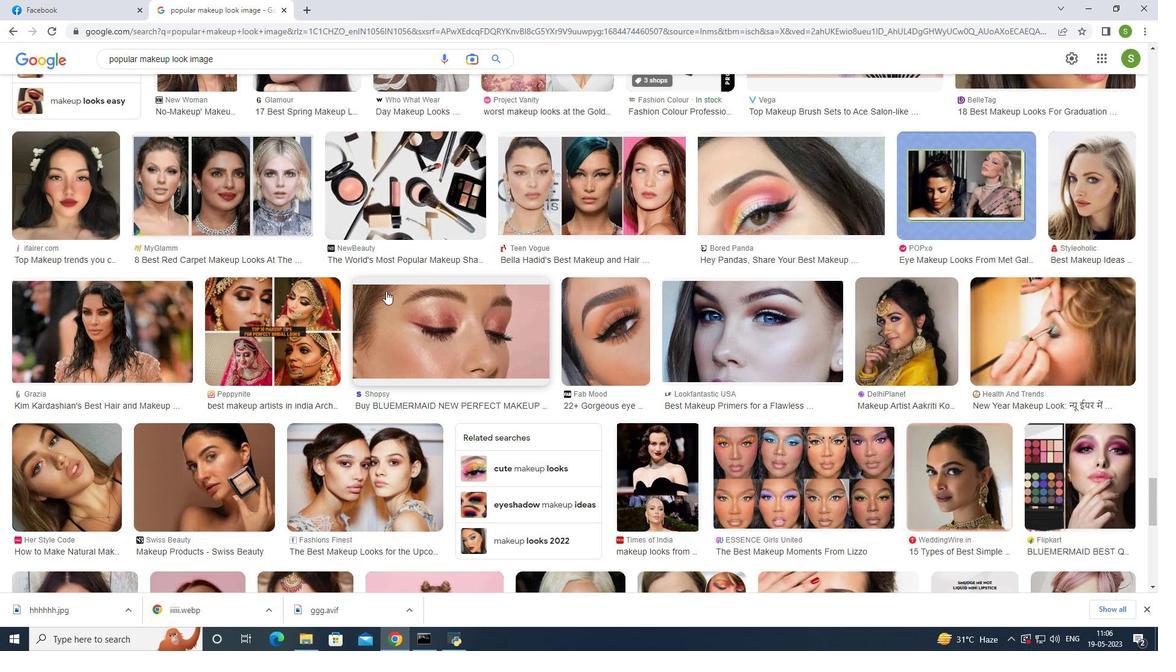 
Action: Mouse scrolled (386, 290) with delta (0, 0)
Screenshot: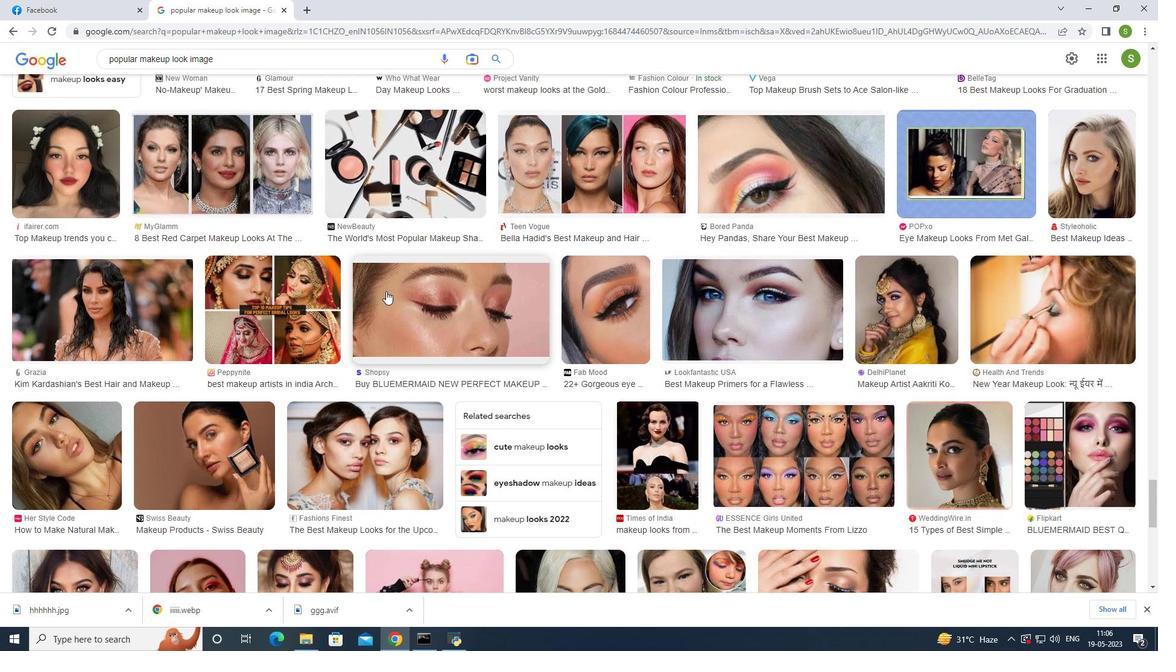 
Action: Mouse scrolled (386, 290) with delta (0, 0)
Screenshot: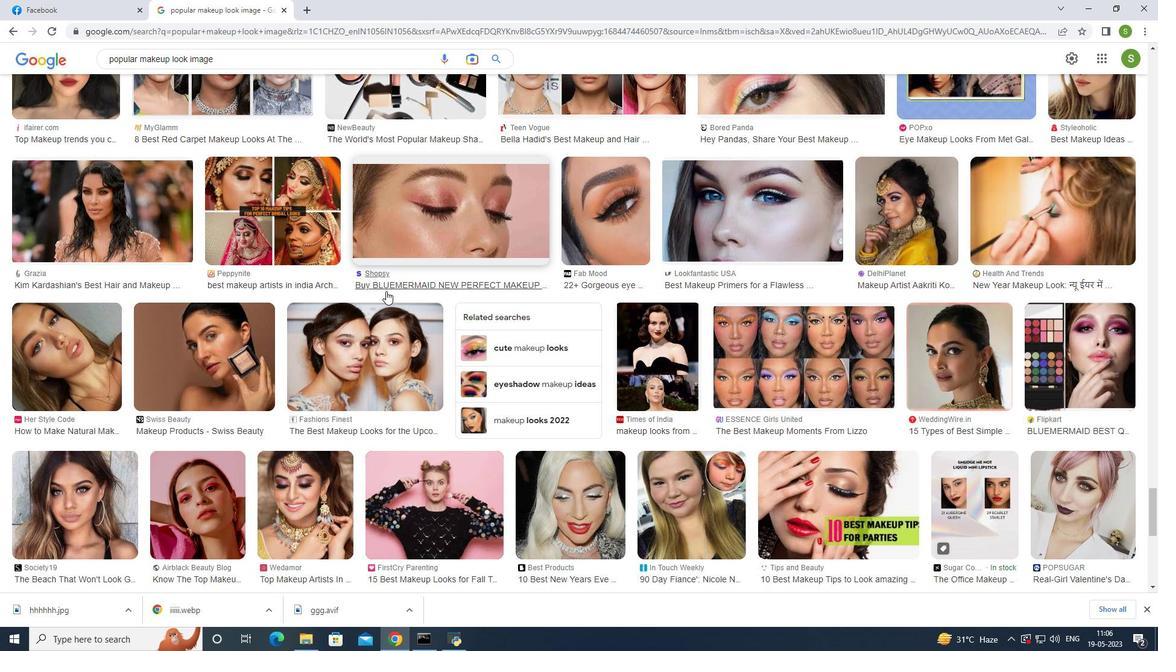 
Action: Mouse scrolled (386, 290) with delta (0, 0)
Screenshot: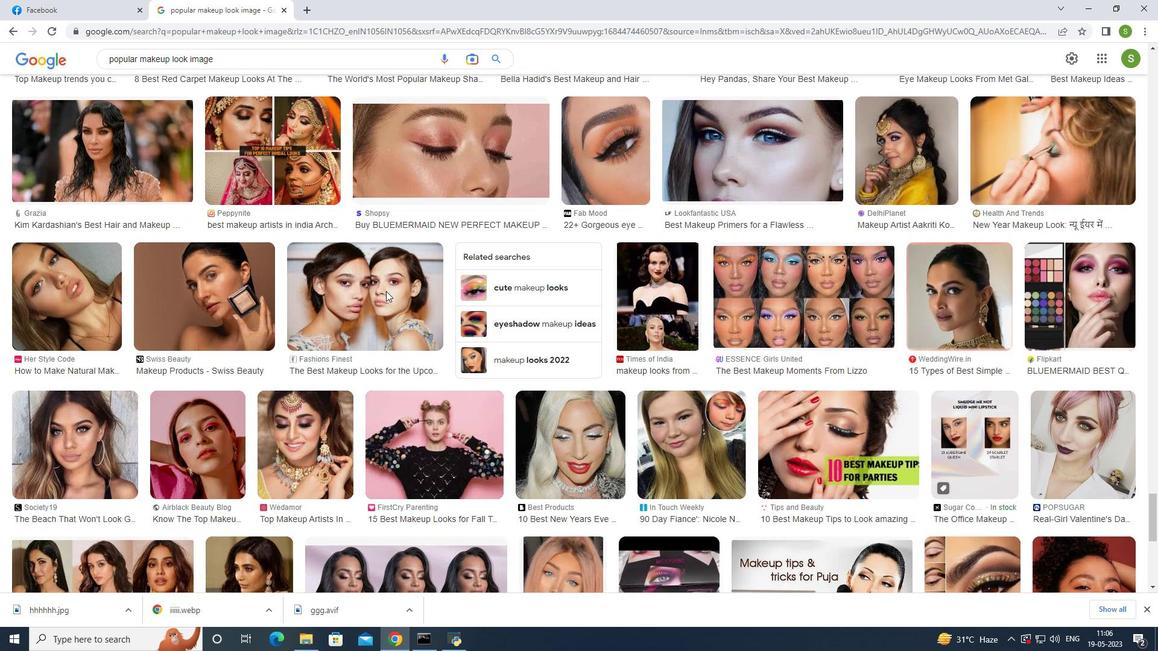 
Action: Mouse scrolled (386, 290) with delta (0, 0)
Screenshot: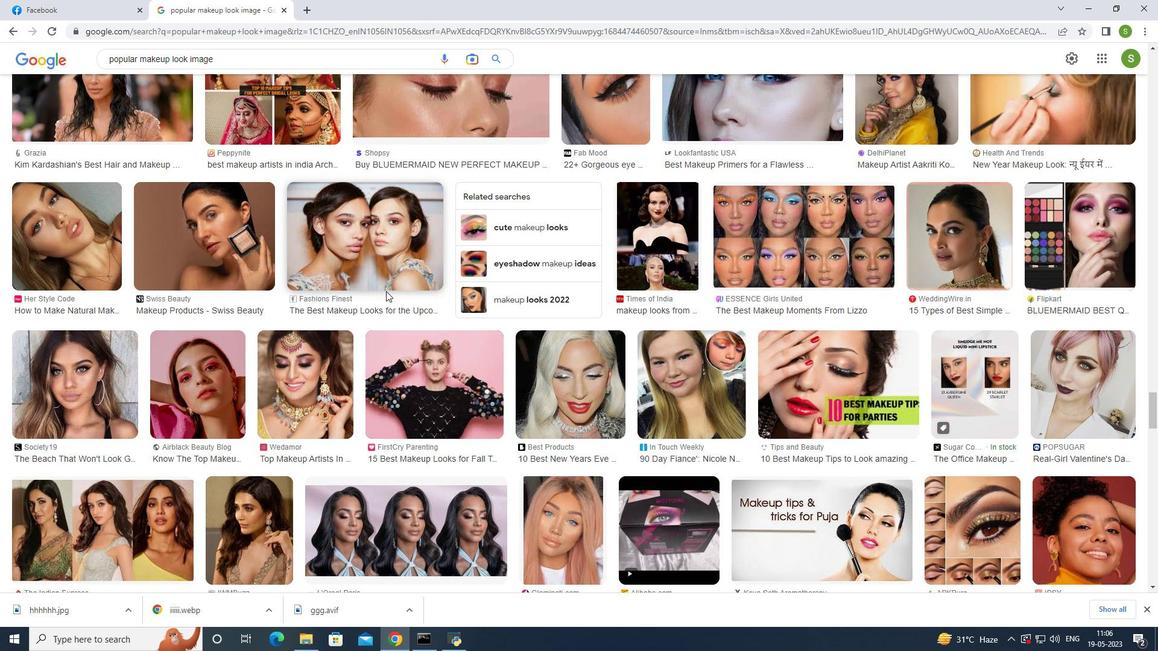 
Action: Mouse scrolled (386, 290) with delta (0, 0)
Screenshot: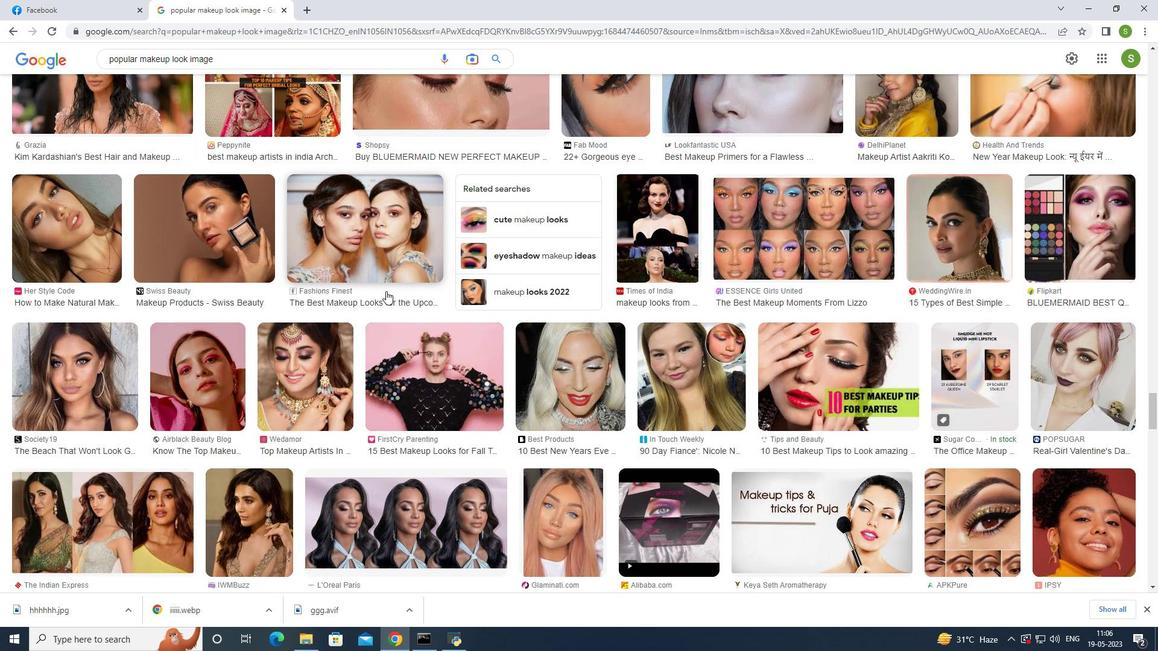 
Action: Mouse scrolled (386, 290) with delta (0, 0)
Screenshot: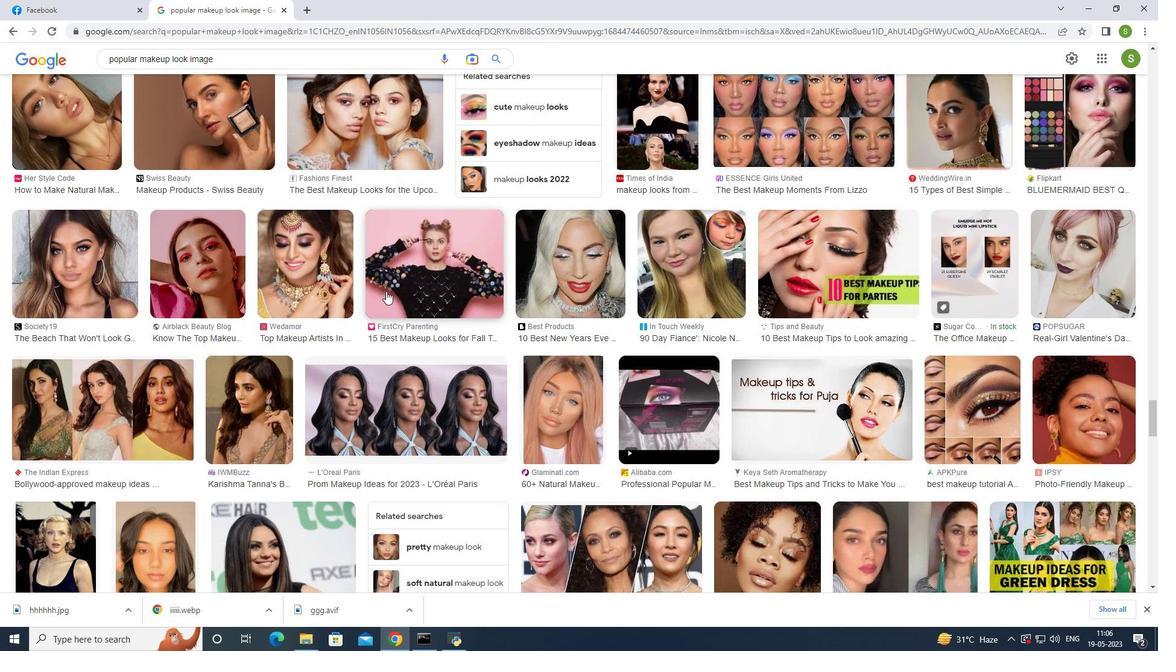 
Action: Mouse scrolled (386, 290) with delta (0, 0)
Screenshot: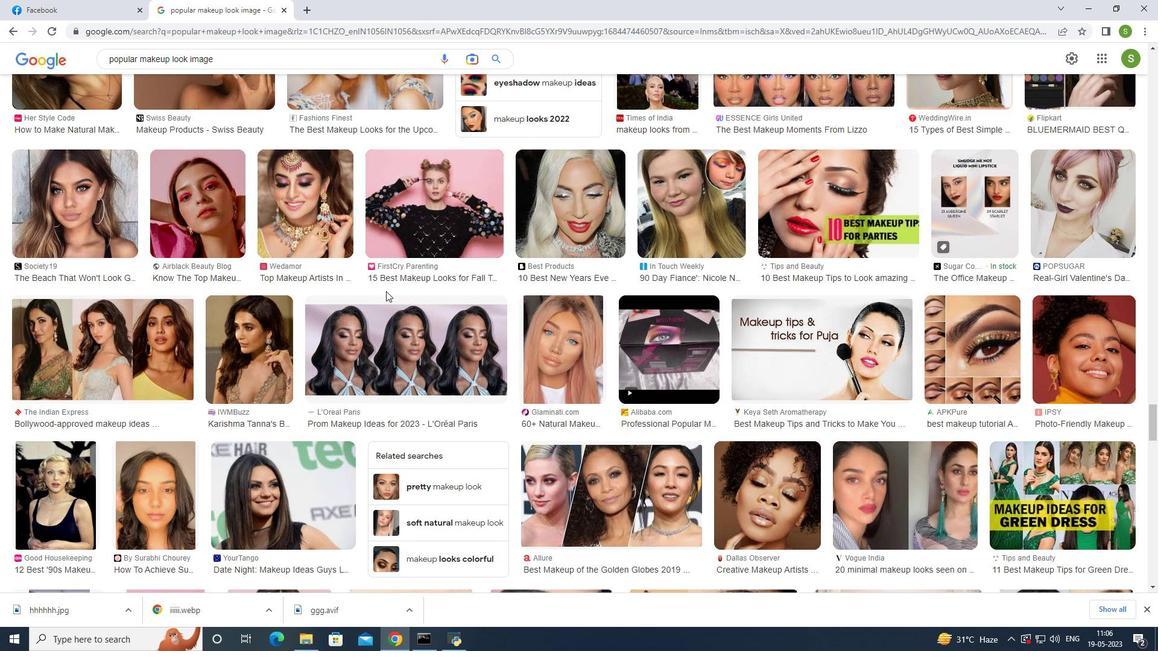 
Action: Mouse scrolled (386, 290) with delta (0, 0)
Screenshot: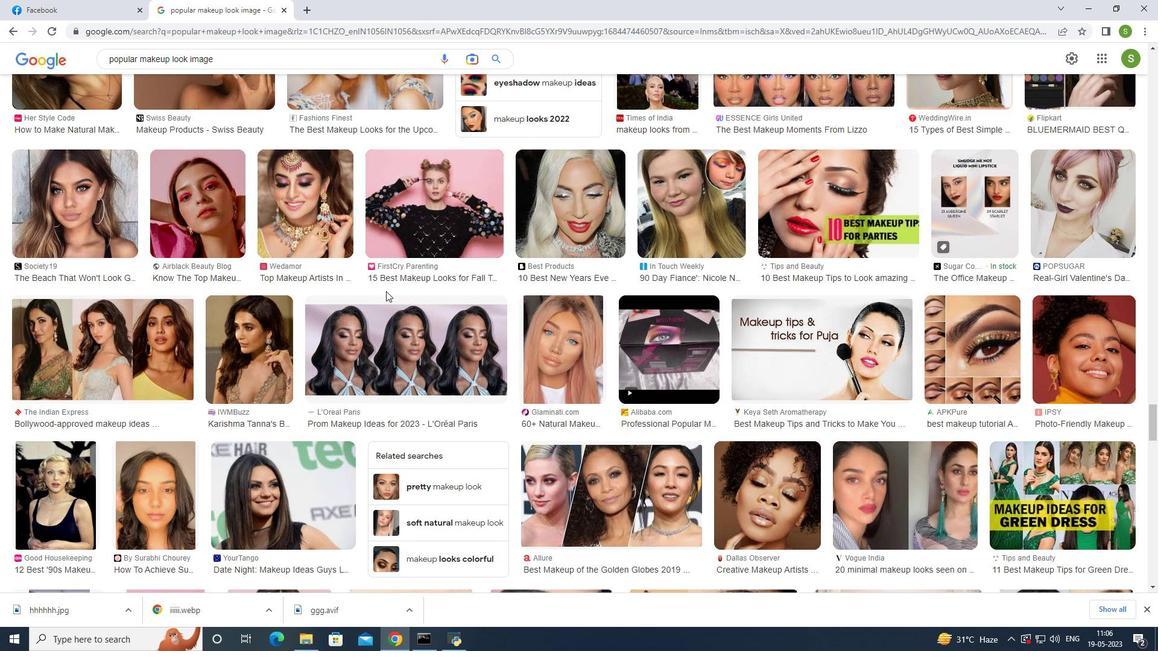 
Action: Mouse scrolled (386, 290) with delta (0, 0)
Screenshot: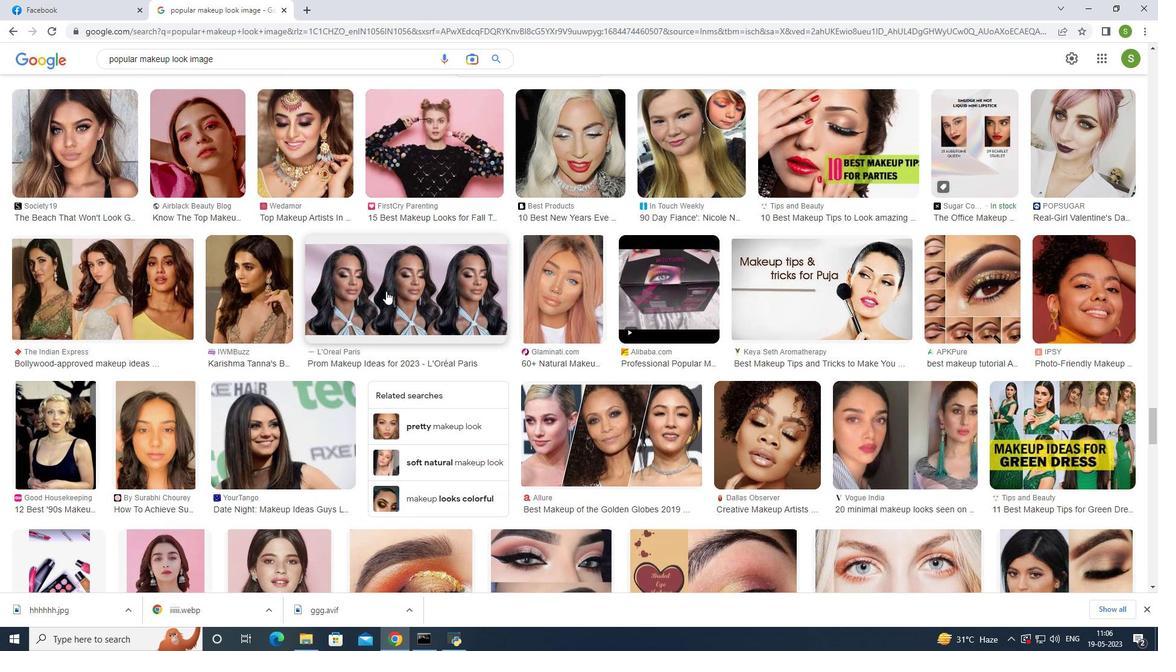 
Action: Mouse scrolled (386, 290) with delta (0, 0)
Screenshot: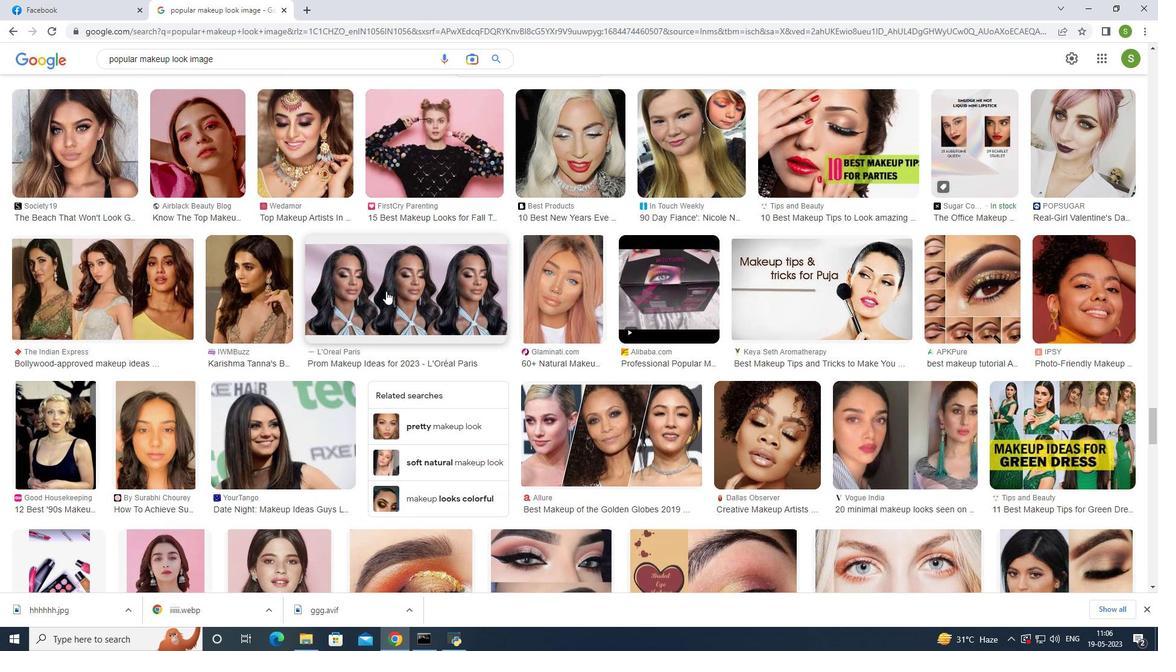 
Action: Mouse scrolled (386, 290) with delta (0, 0)
Screenshot: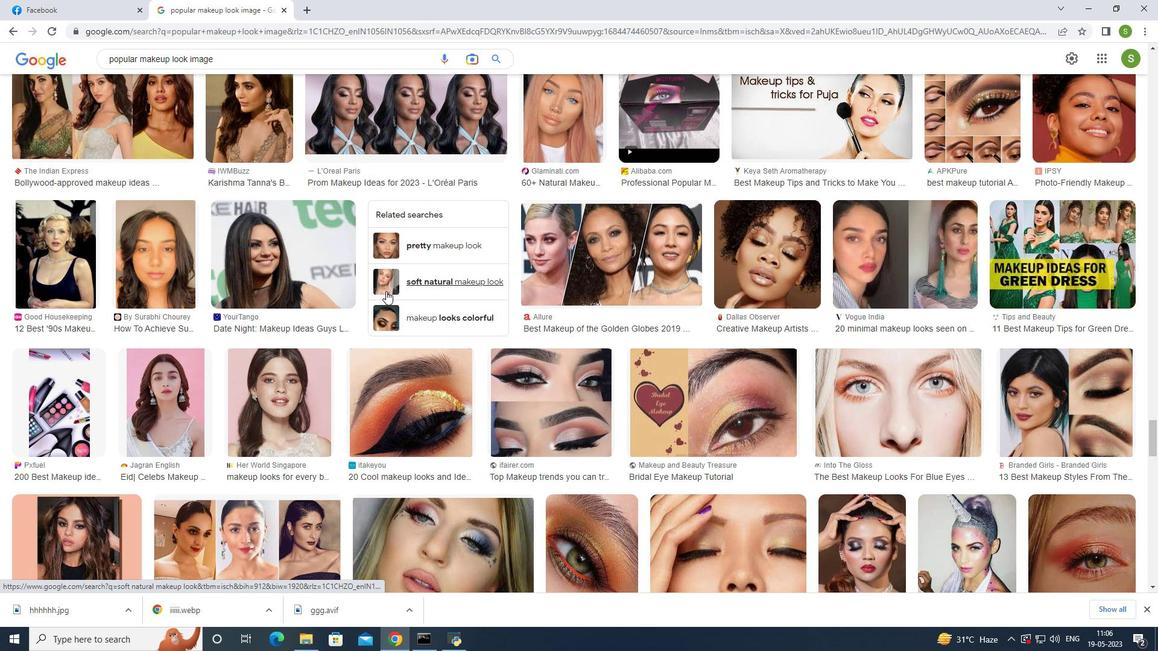 
Action: Mouse scrolled (386, 290) with delta (0, 0)
Screenshot: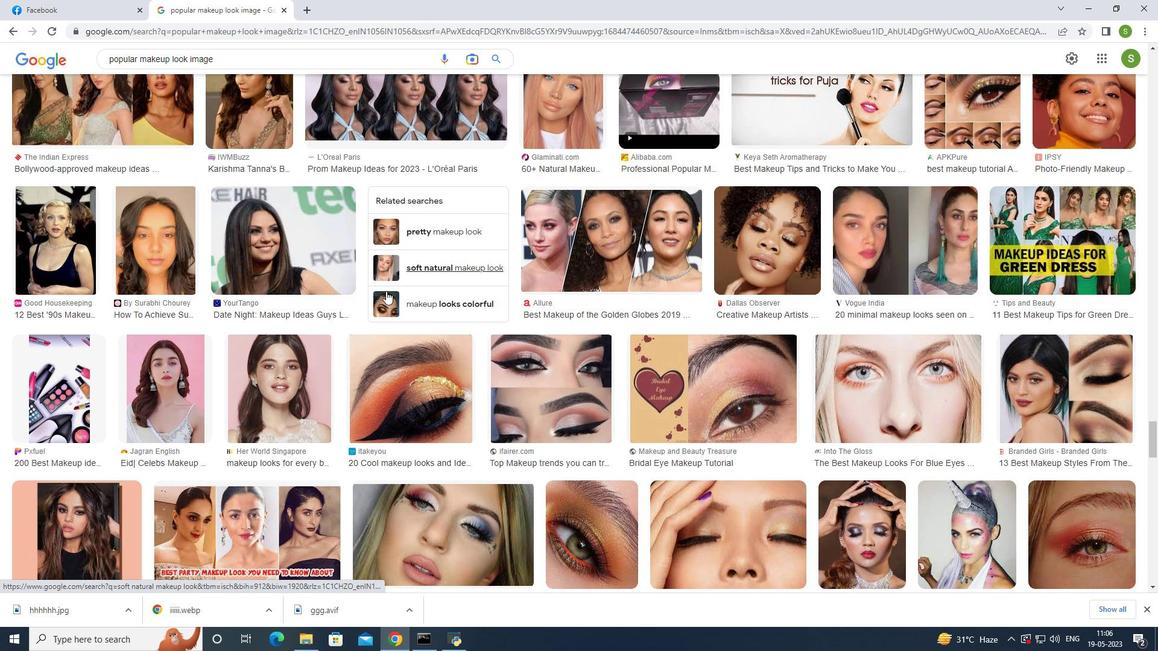 
Action: Mouse scrolled (386, 290) with delta (0, 0)
Screenshot: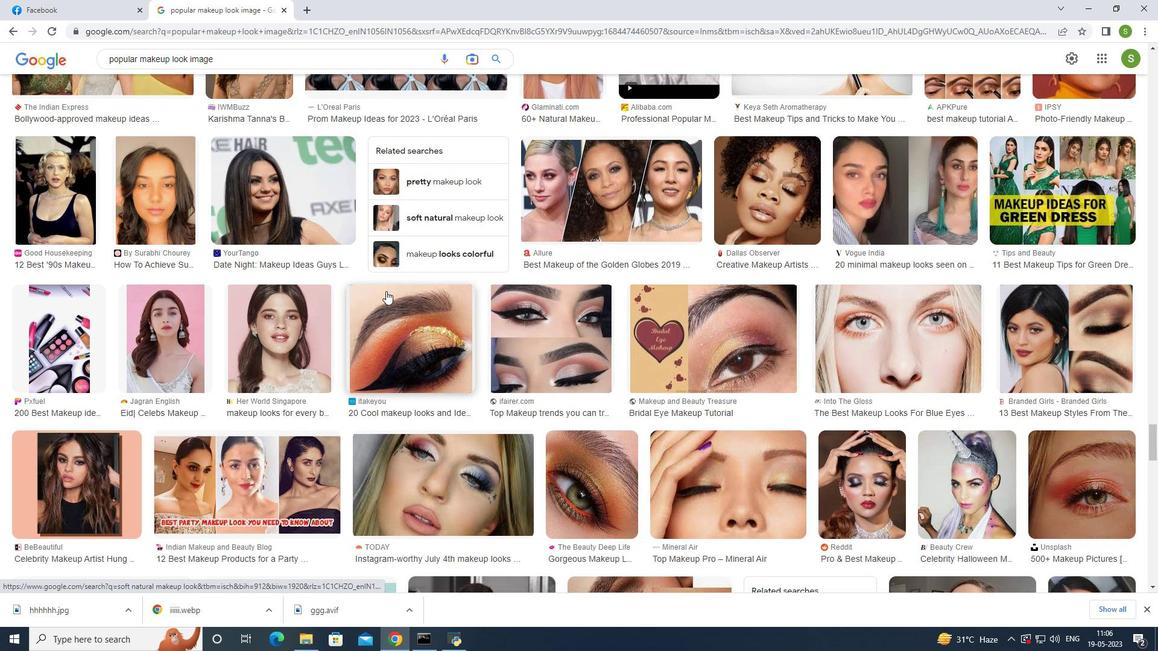 
Action: Mouse moved to (386, 290)
Screenshot: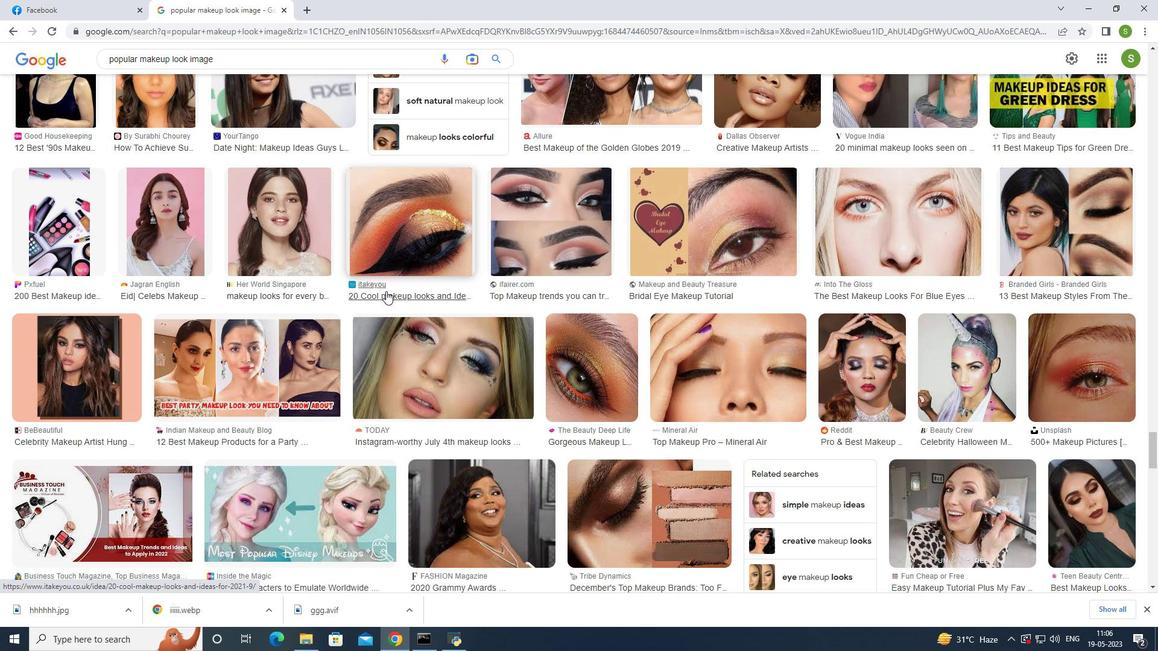 
Action: Mouse scrolled (386, 290) with delta (0, 0)
Screenshot: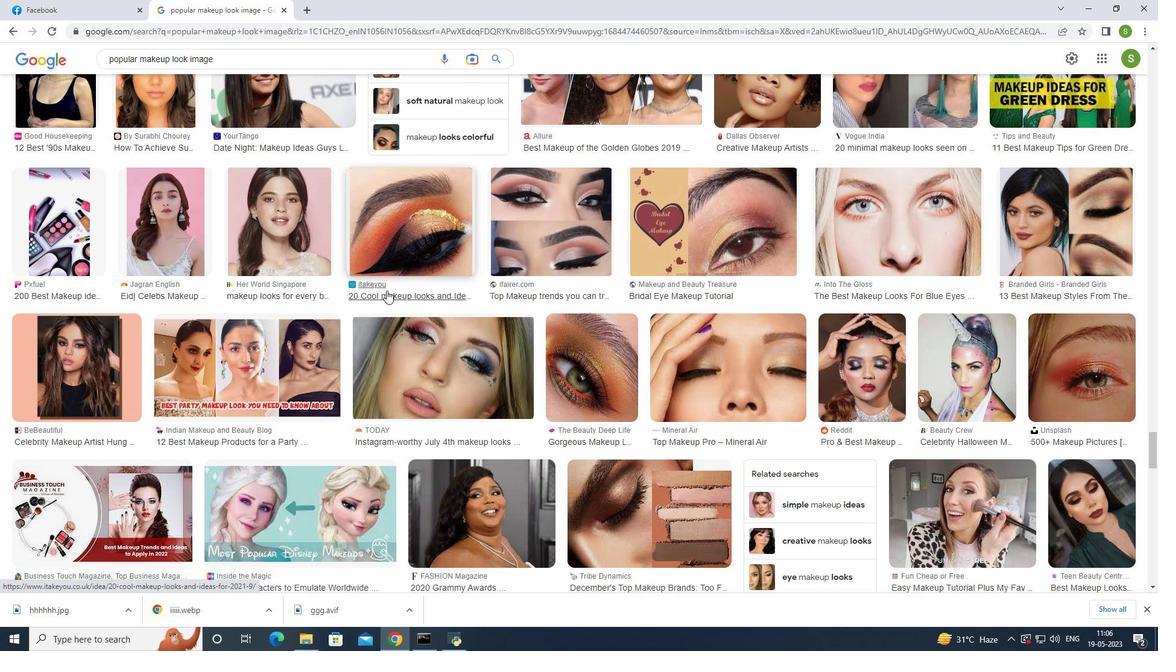 
Action: Mouse scrolled (386, 290) with delta (0, 0)
Screenshot: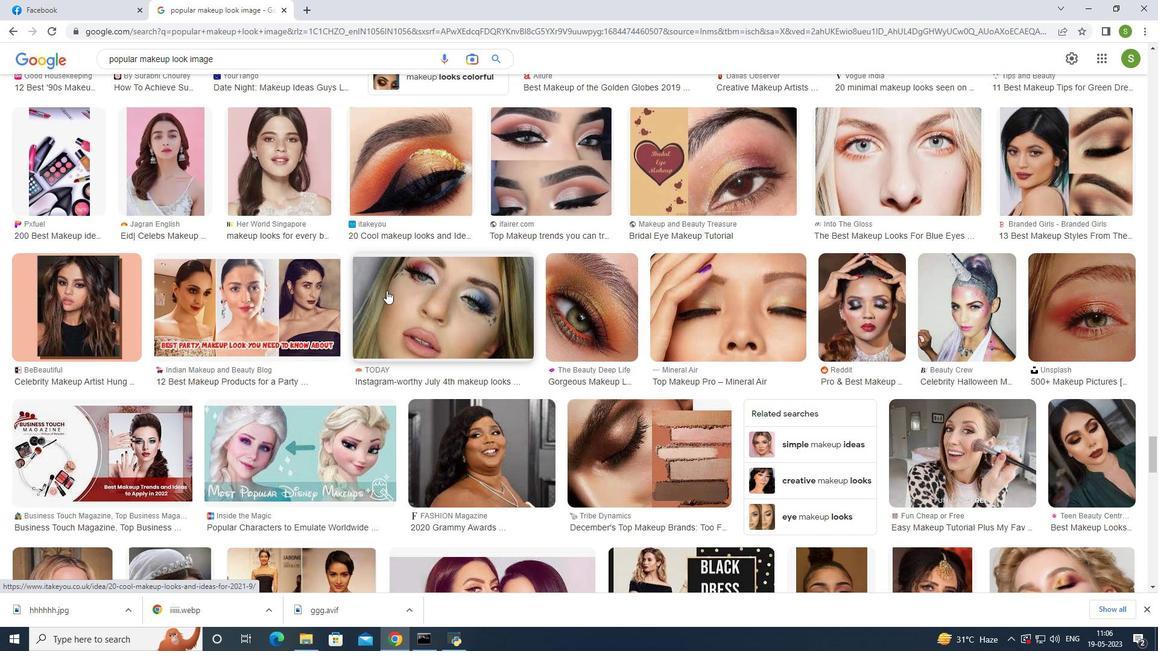 
Action: Mouse scrolled (386, 290) with delta (0, 0)
Screenshot: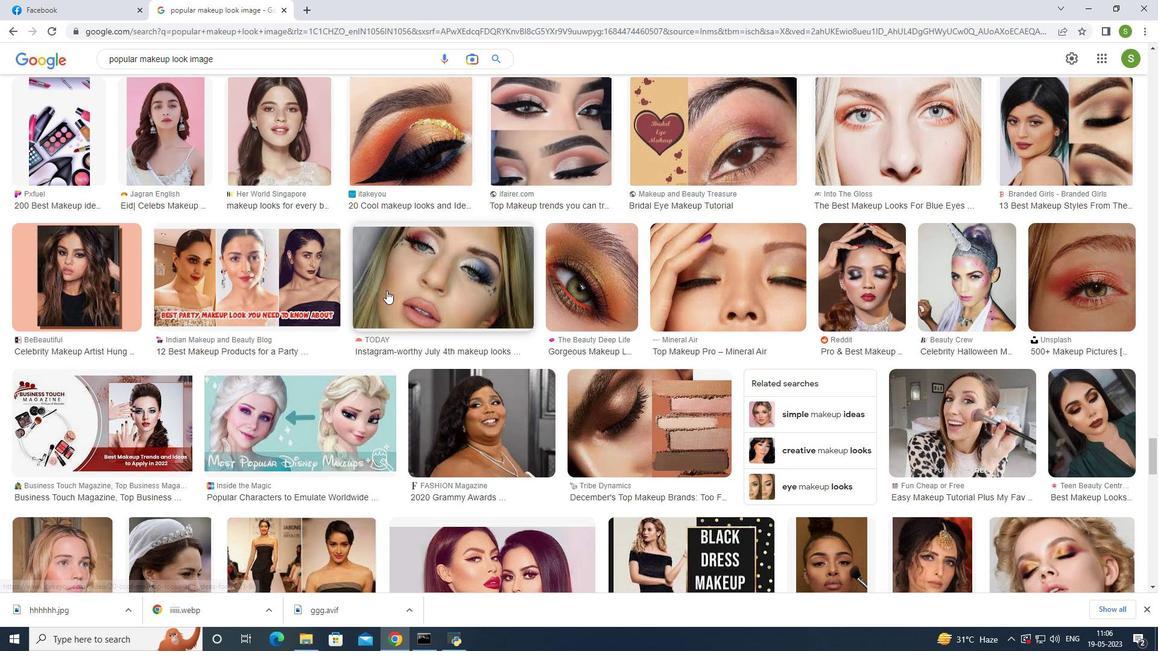 
Action: Mouse moved to (387, 289)
Screenshot: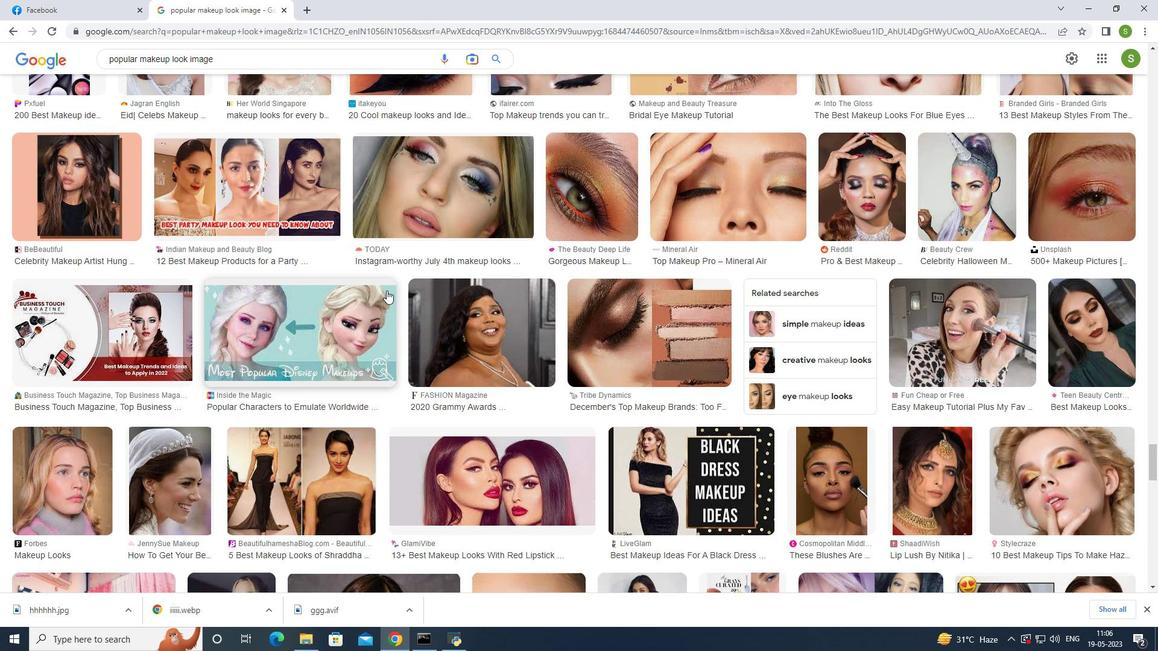 
Action: Mouse scrolled (387, 288) with delta (0, 0)
Screenshot: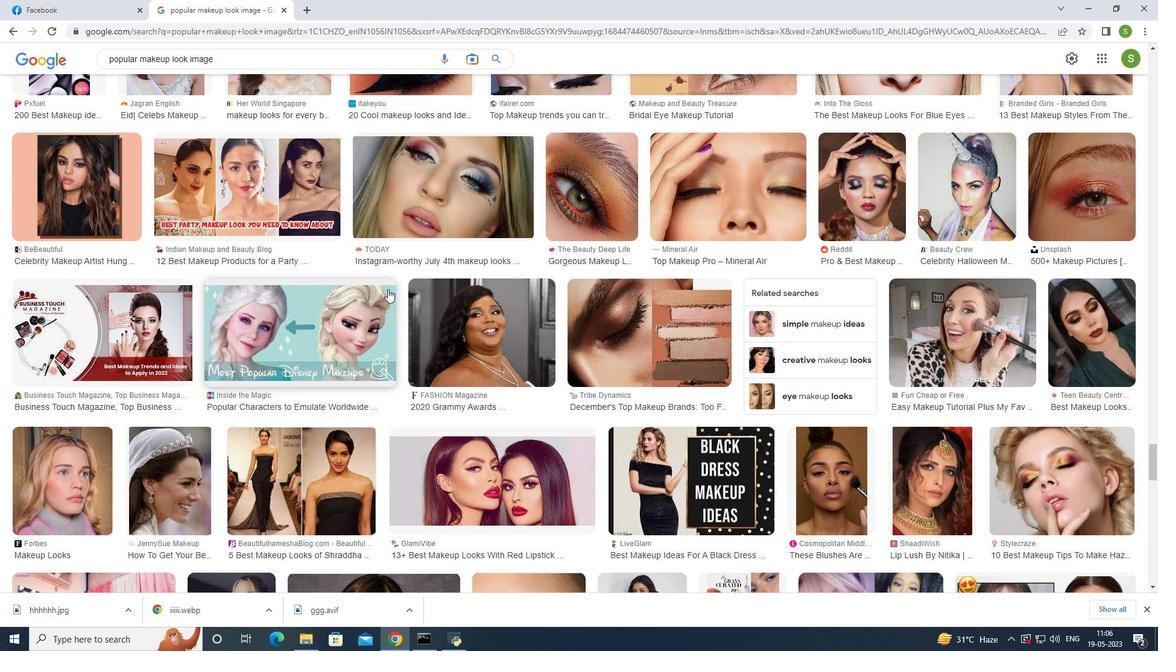 
Action: Mouse scrolled (387, 288) with delta (0, 0)
Screenshot: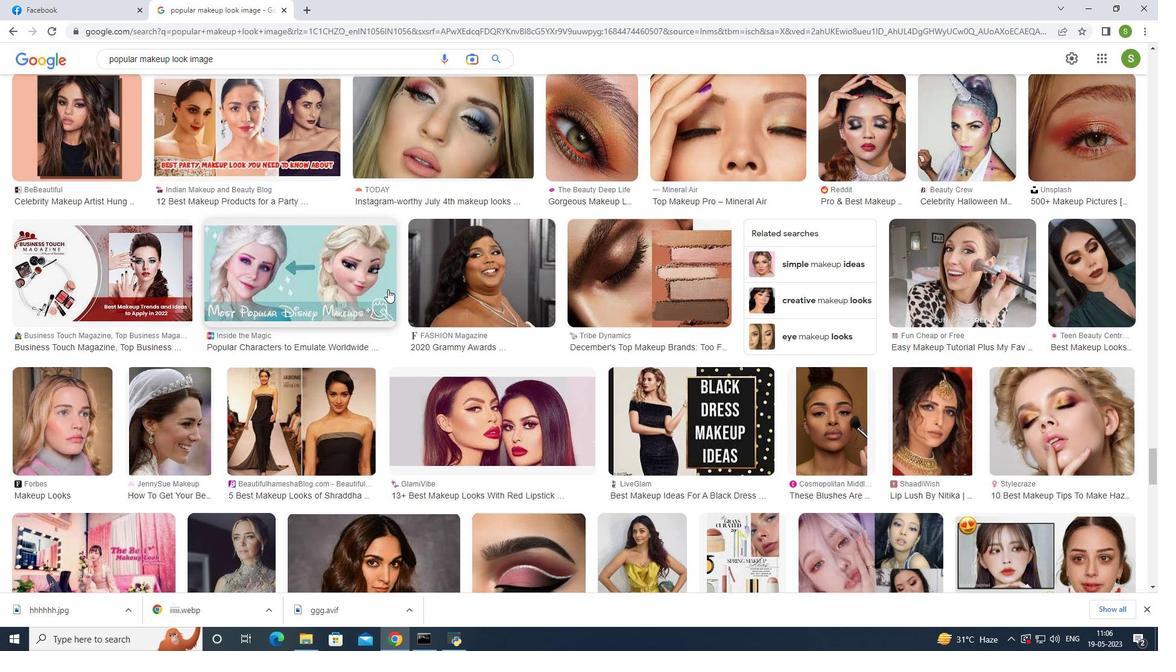 
Action: Mouse scrolled (387, 288) with delta (0, 0)
Screenshot: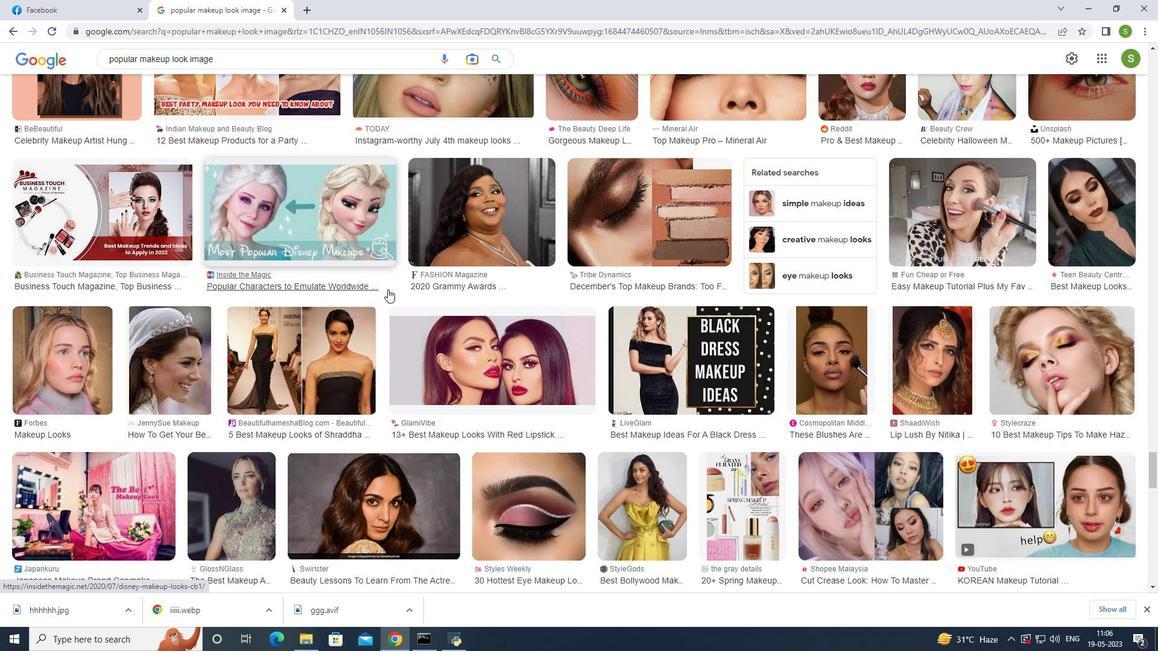 
Action: Mouse moved to (389, 288)
Screenshot: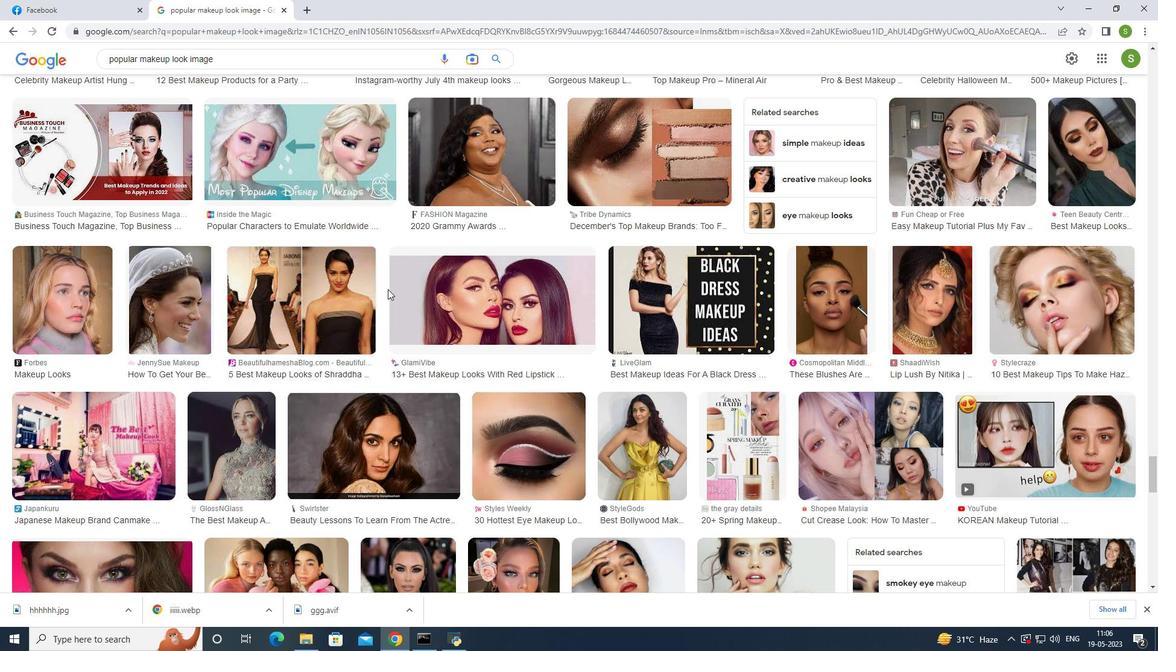 
Action: Mouse scrolled (389, 288) with delta (0, 0)
Screenshot: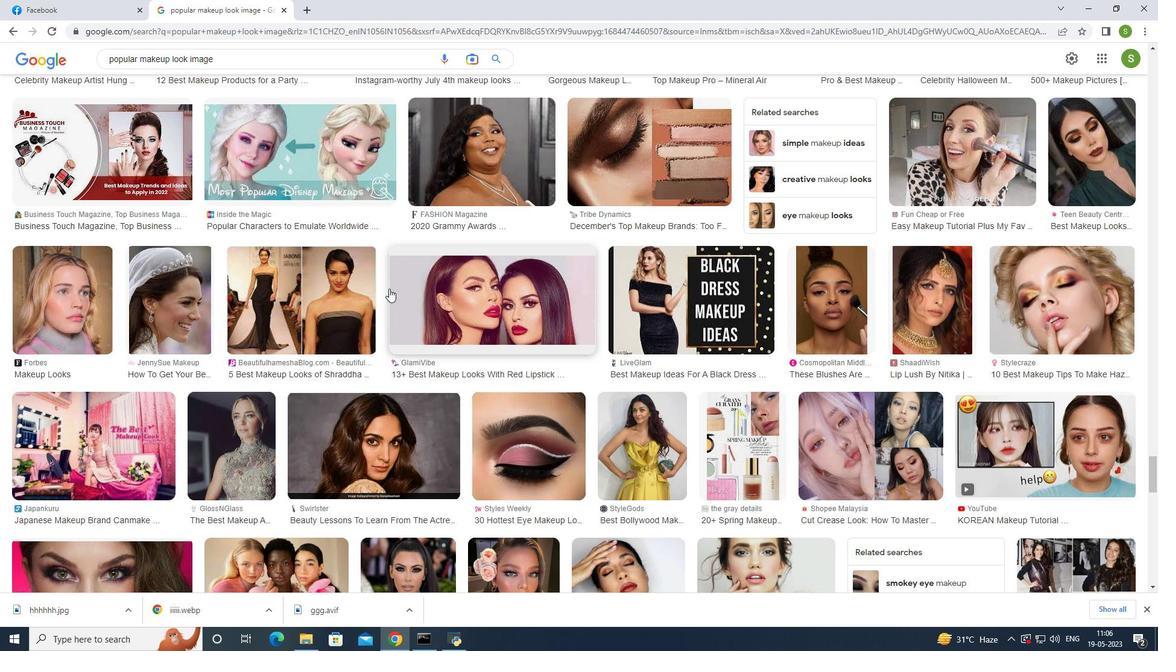 
Action: Mouse scrolled (389, 288) with delta (0, 0)
Screenshot: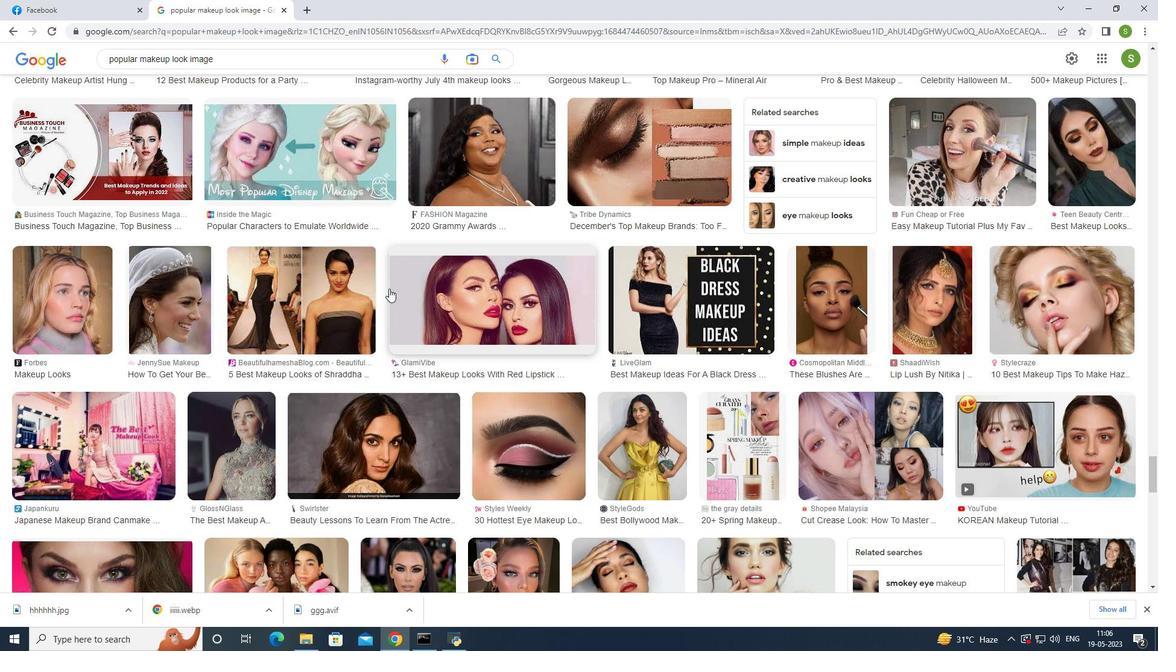 
Action: Mouse moved to (389, 288)
Screenshot: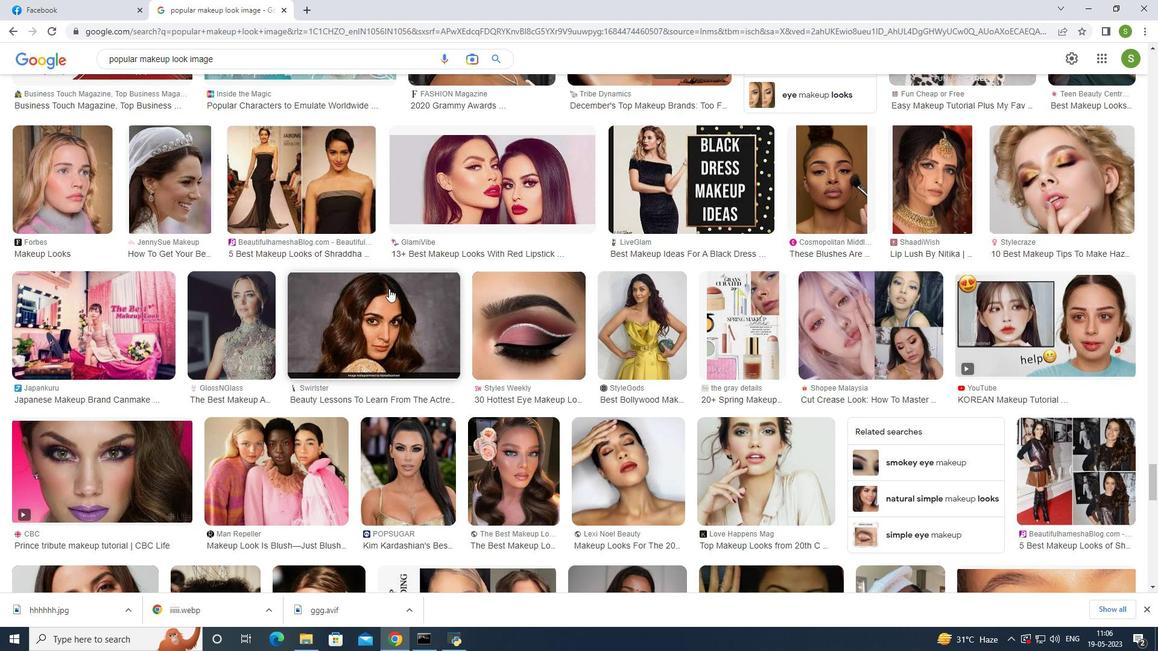 
Action: Mouse scrolled (389, 288) with delta (0, 0)
Screenshot: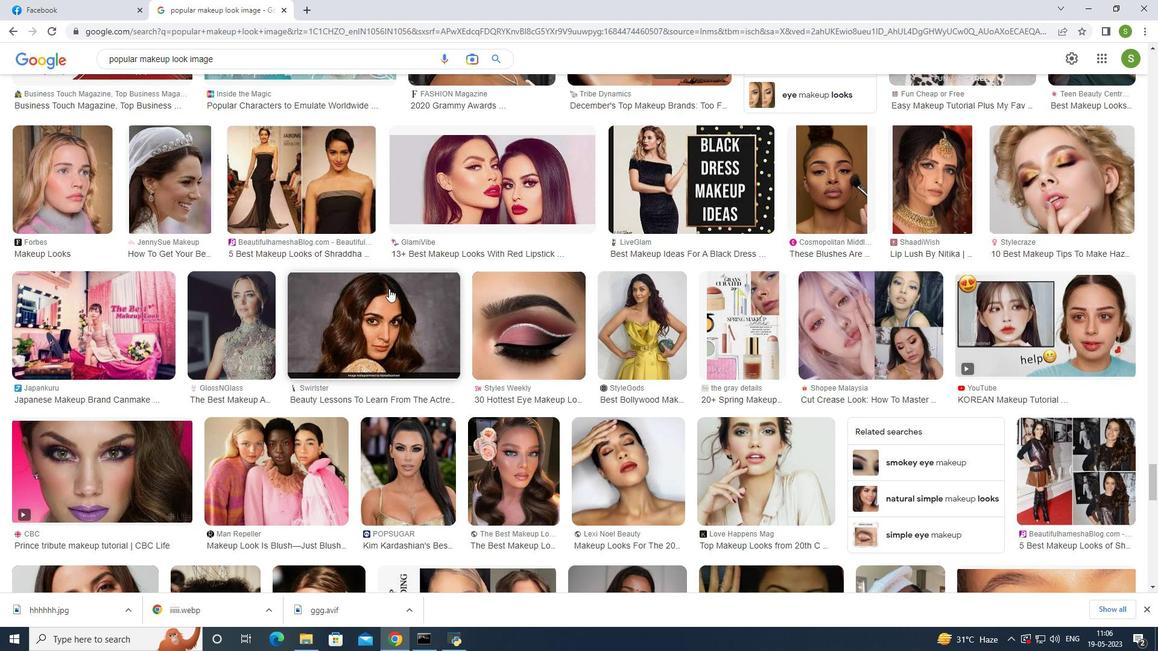 
Action: Mouse scrolled (389, 288) with delta (0, 0)
Screenshot: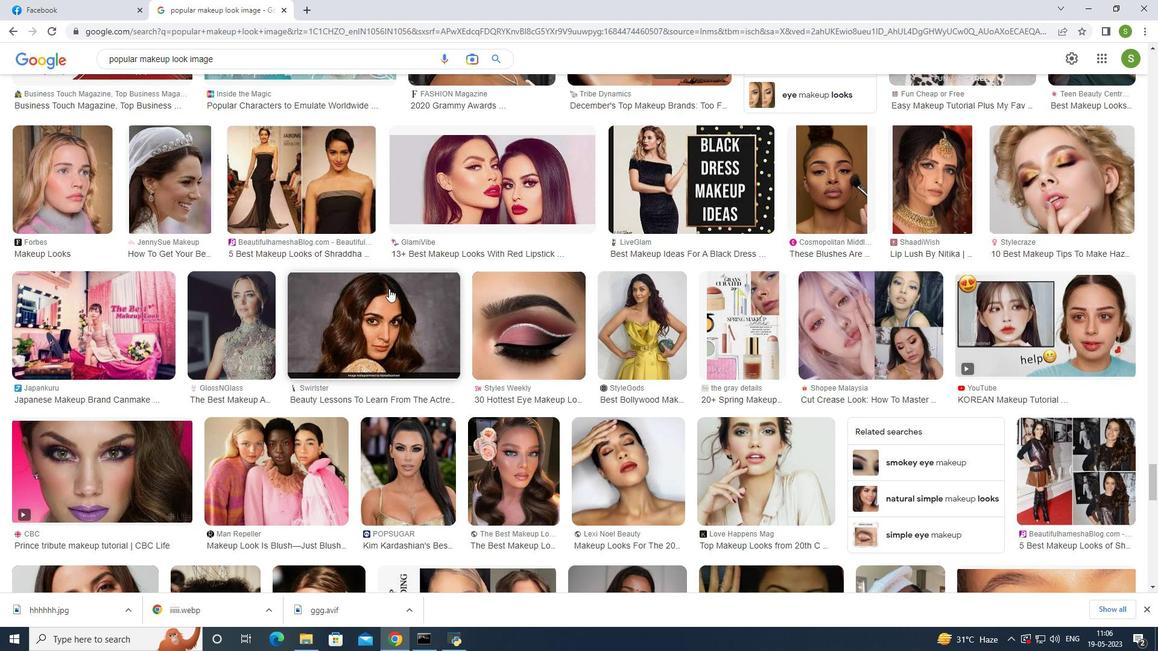 
Action: Mouse scrolled (389, 288) with delta (0, 0)
Screenshot: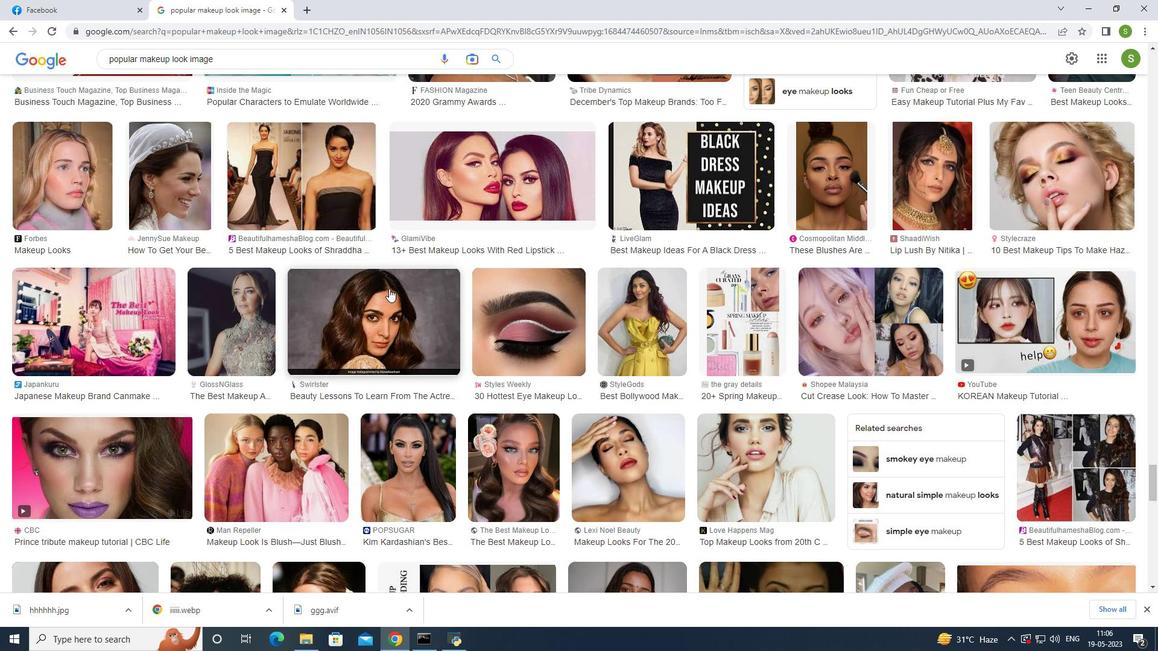 
Action: Mouse scrolled (389, 288) with delta (0, 0)
Screenshot: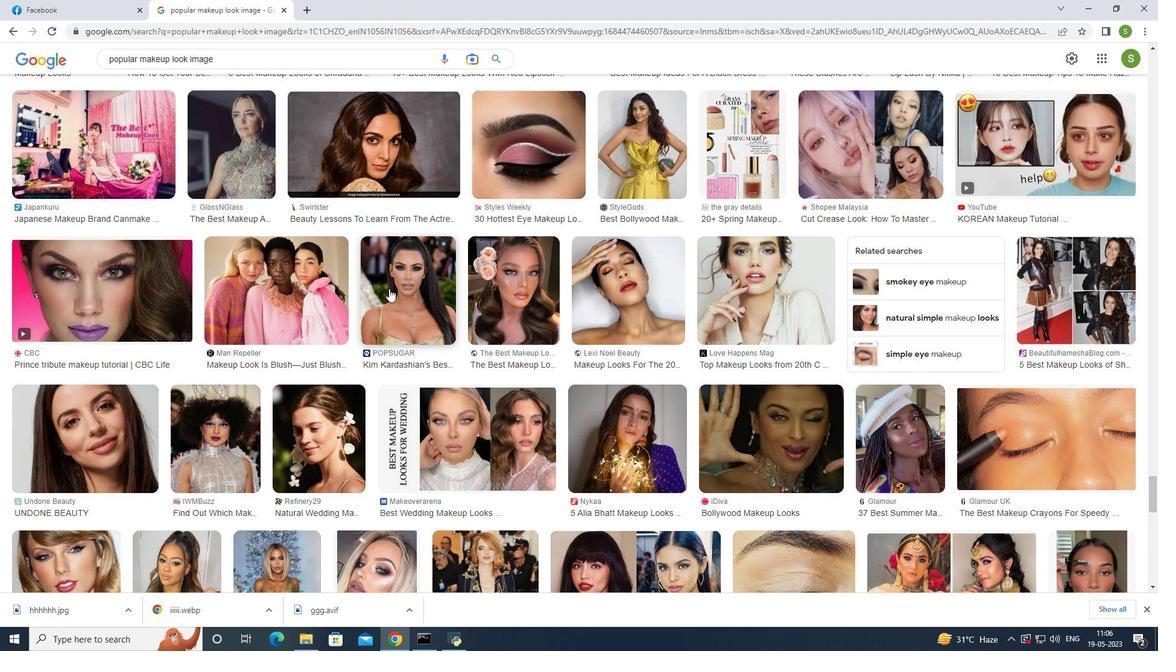 
Action: Mouse scrolled (389, 288) with delta (0, 0)
Screenshot: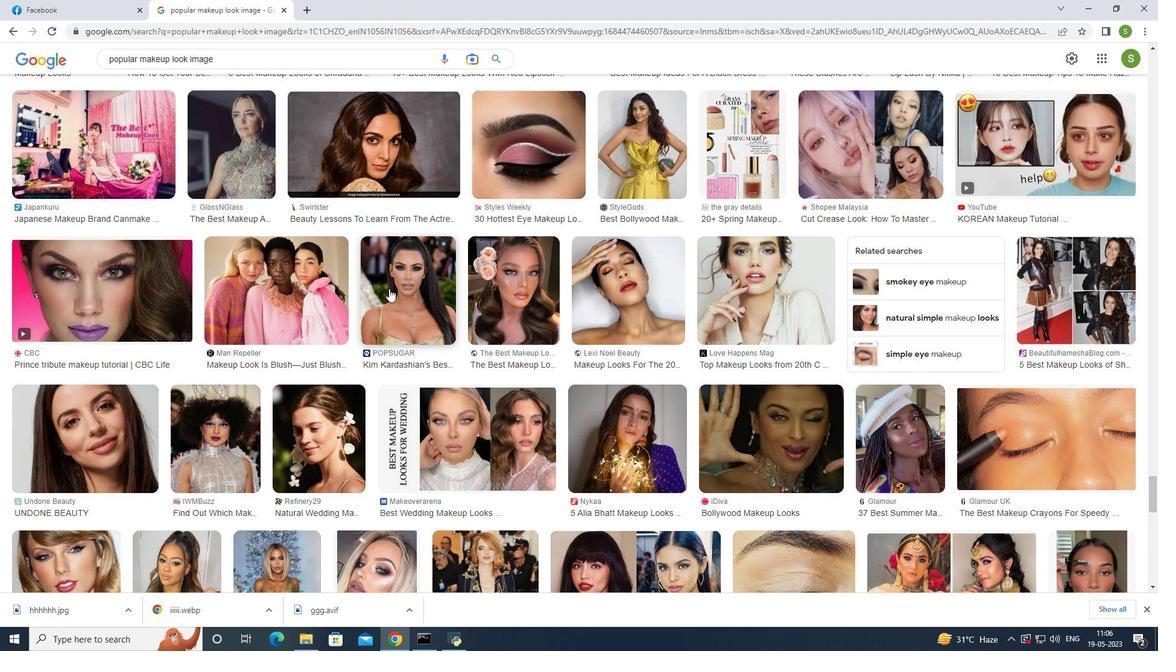 
Action: Mouse scrolled (389, 288) with delta (0, 0)
Screenshot: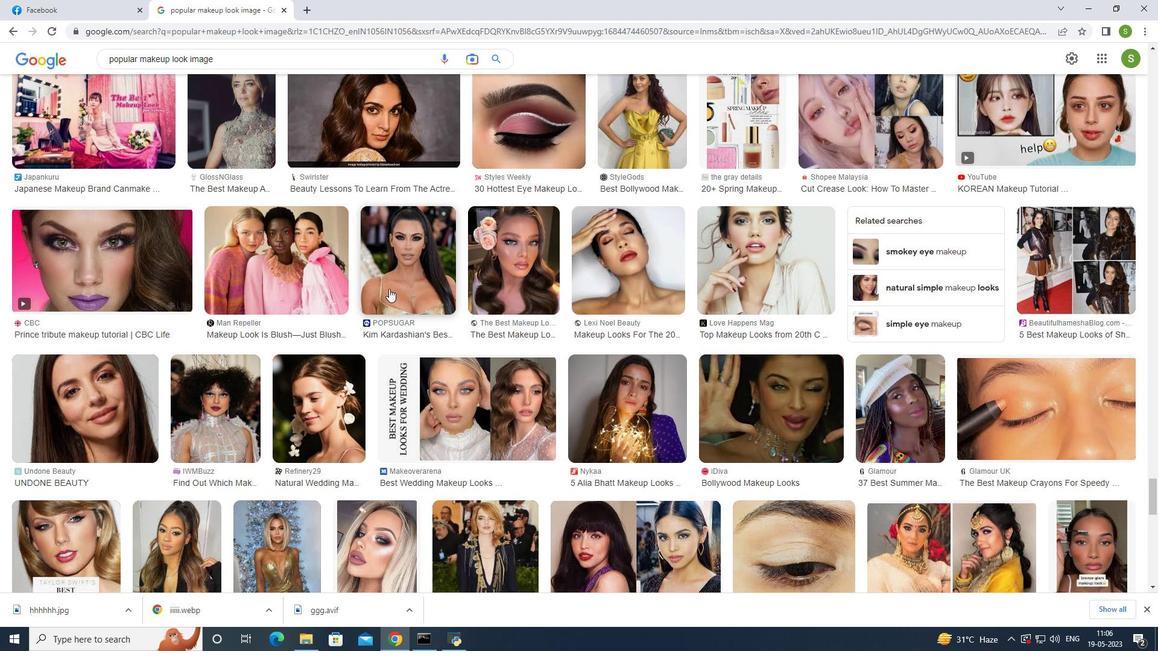 
Action: Mouse scrolled (389, 288) with delta (0, 0)
Screenshot: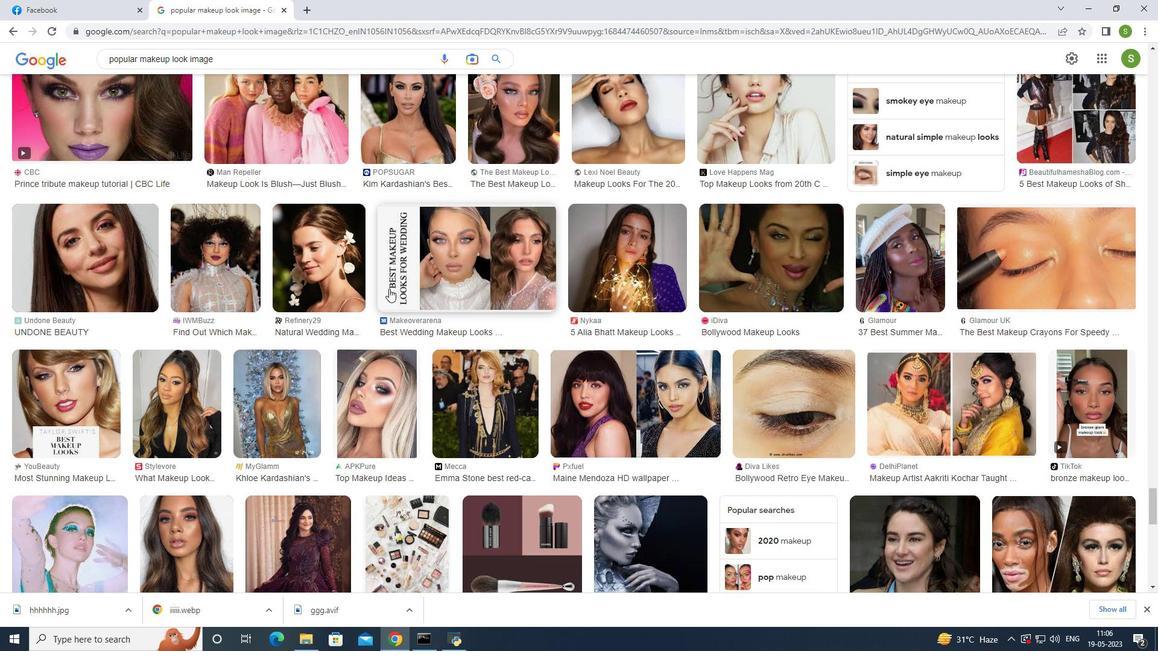 
Action: Mouse scrolled (389, 288) with delta (0, 0)
Screenshot: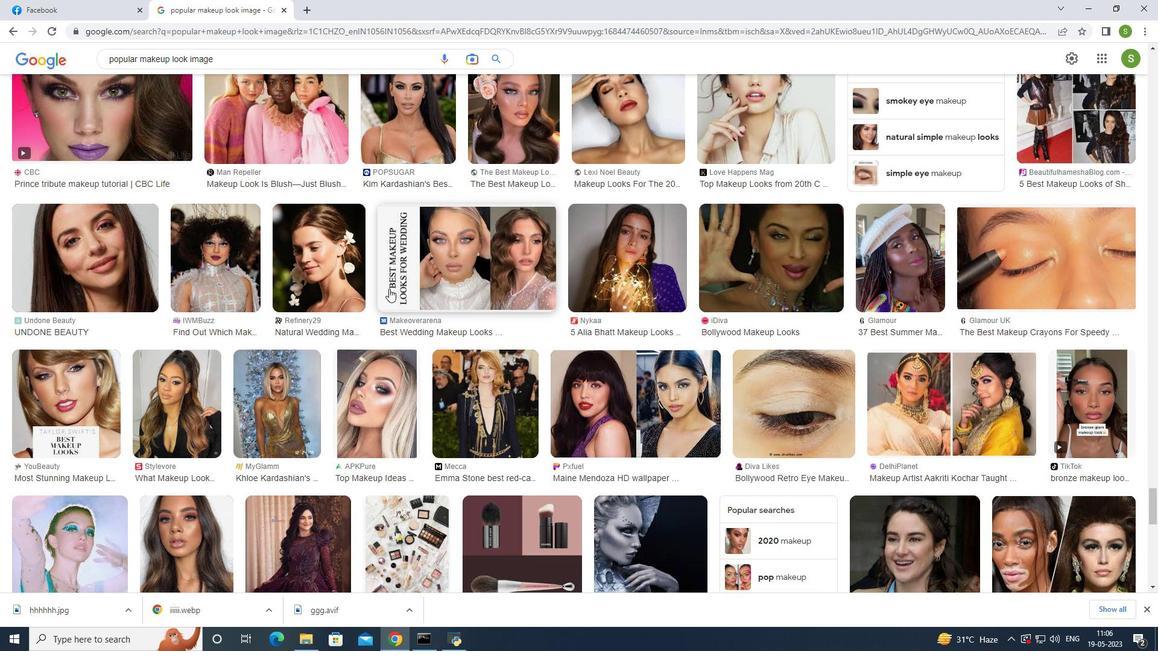 
Action: Mouse scrolled (389, 288) with delta (0, 0)
Screenshot: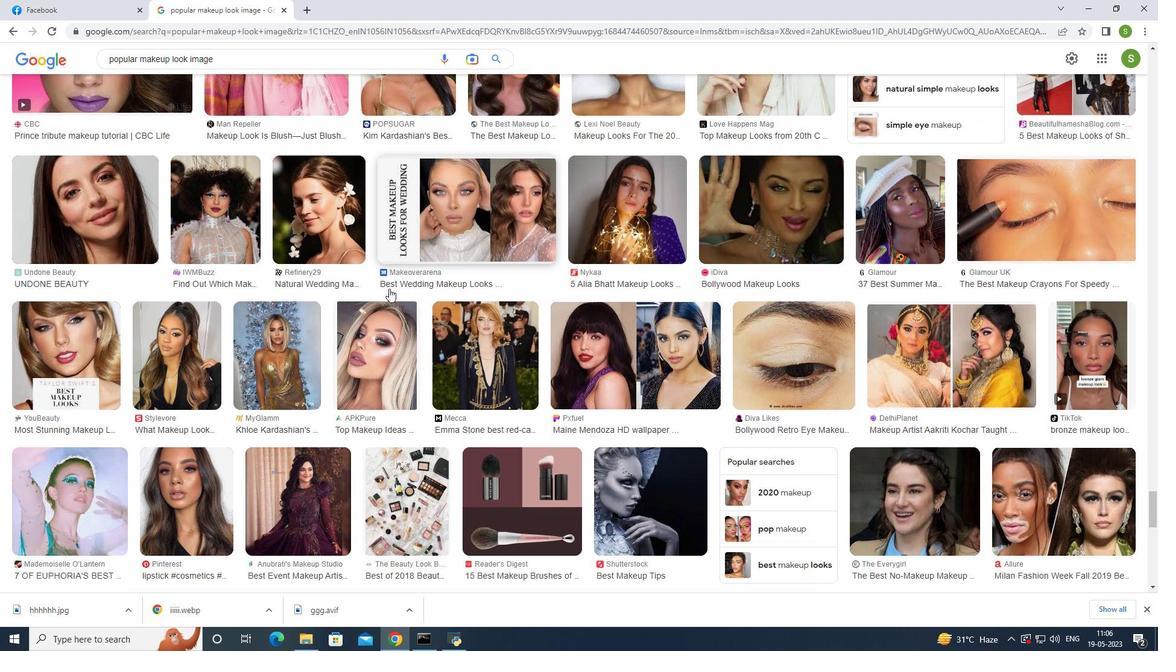 
Action: Mouse moved to (394, 287)
Screenshot: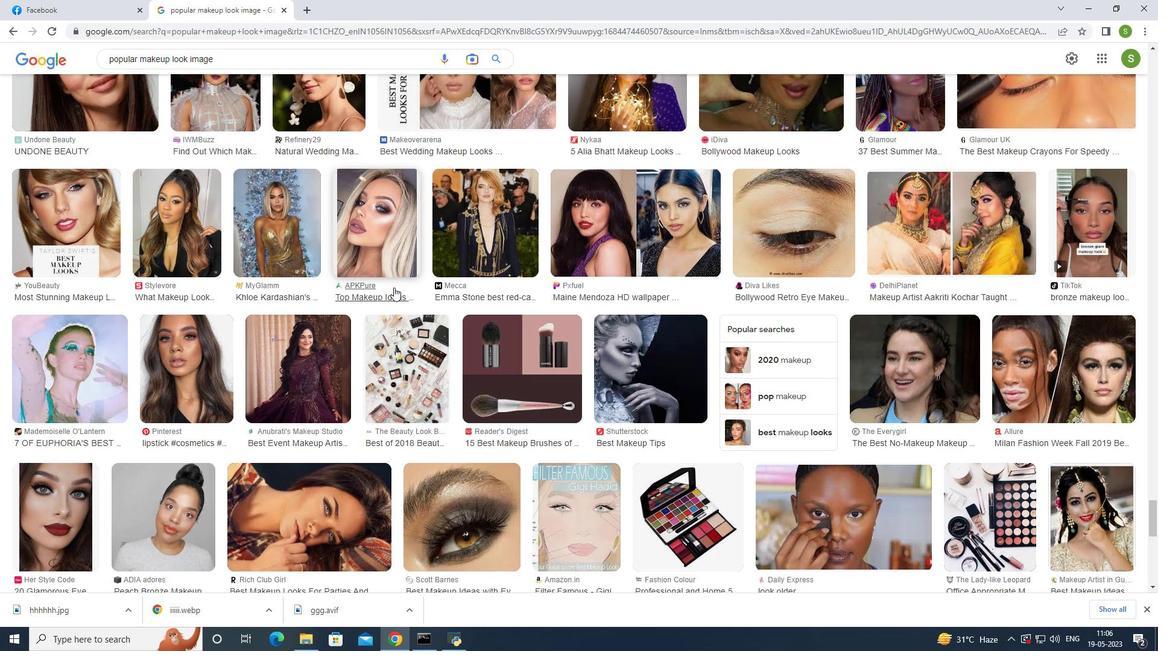 
Action: Mouse scrolled (394, 286) with delta (0, 0)
Screenshot: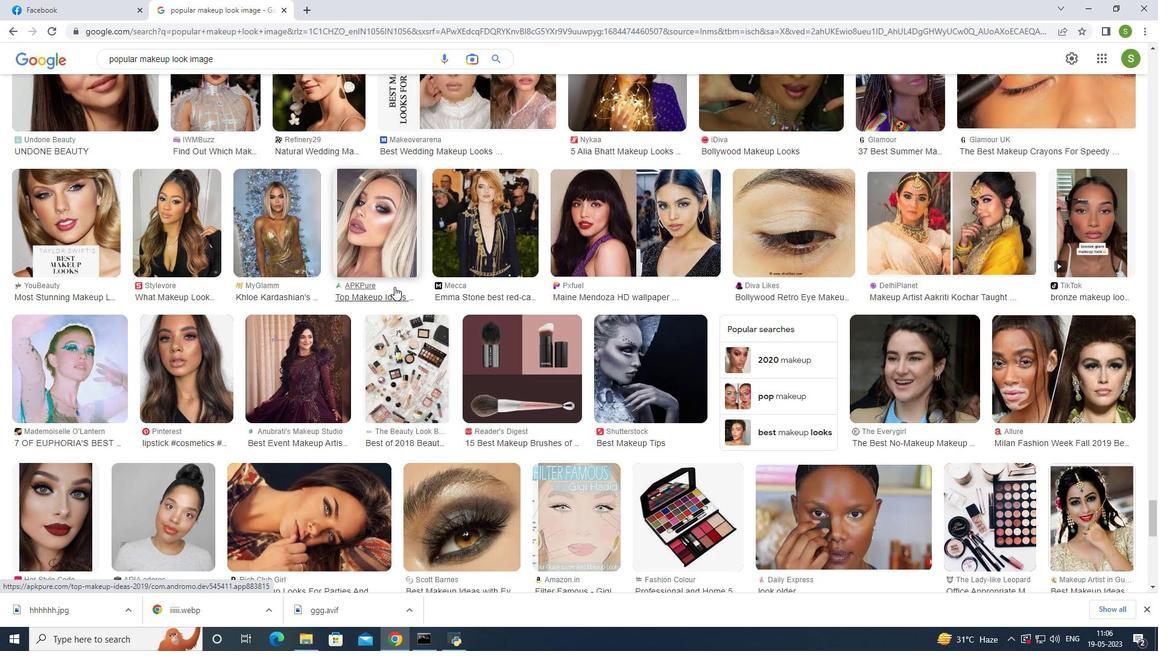 
Action: Mouse scrolled (394, 286) with delta (0, 0)
Screenshot: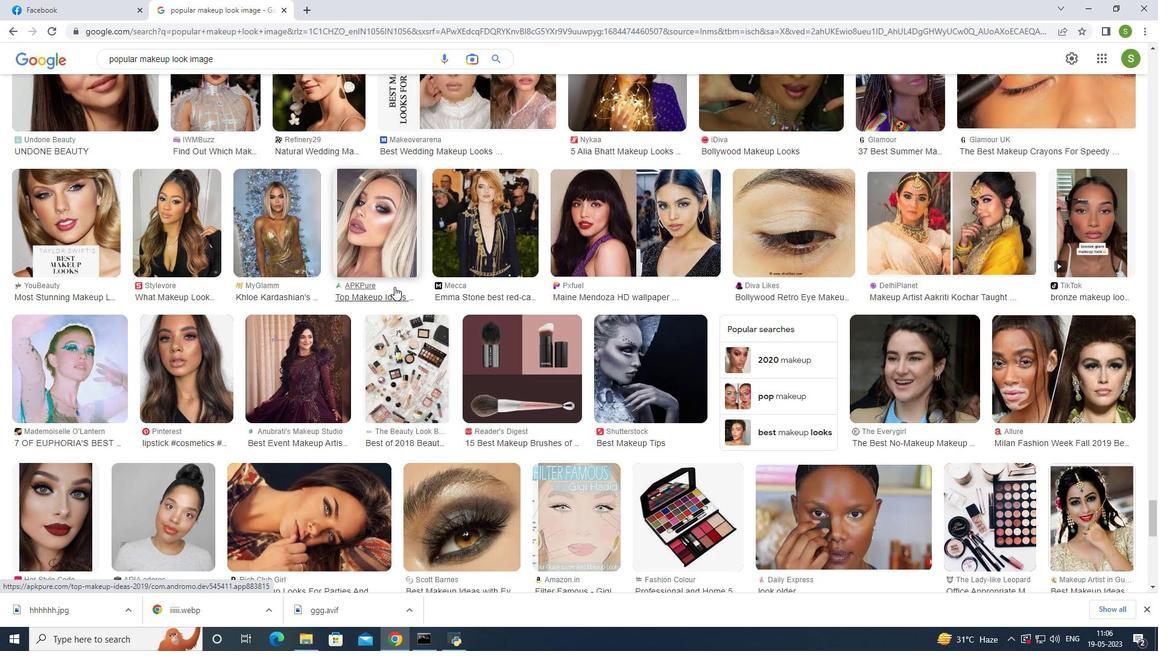 
Action: Mouse scrolled (394, 286) with delta (0, 0)
Screenshot: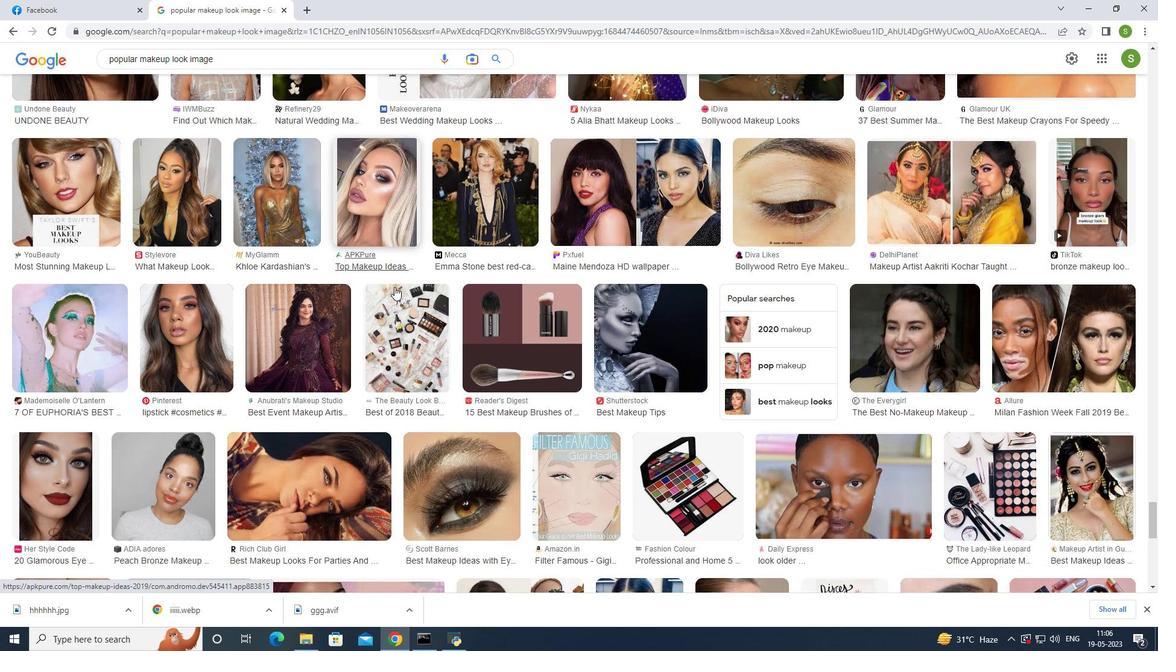 
Action: Mouse moved to (396, 287)
Screenshot: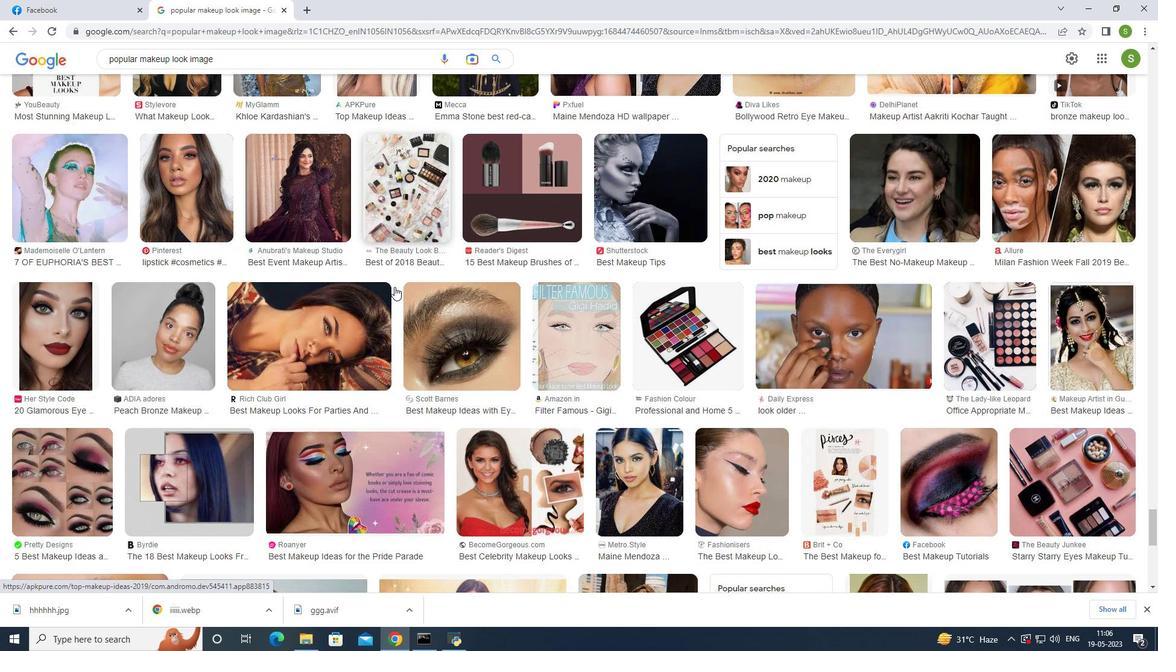 
Action: Mouse scrolled (396, 286) with delta (0, 0)
Screenshot: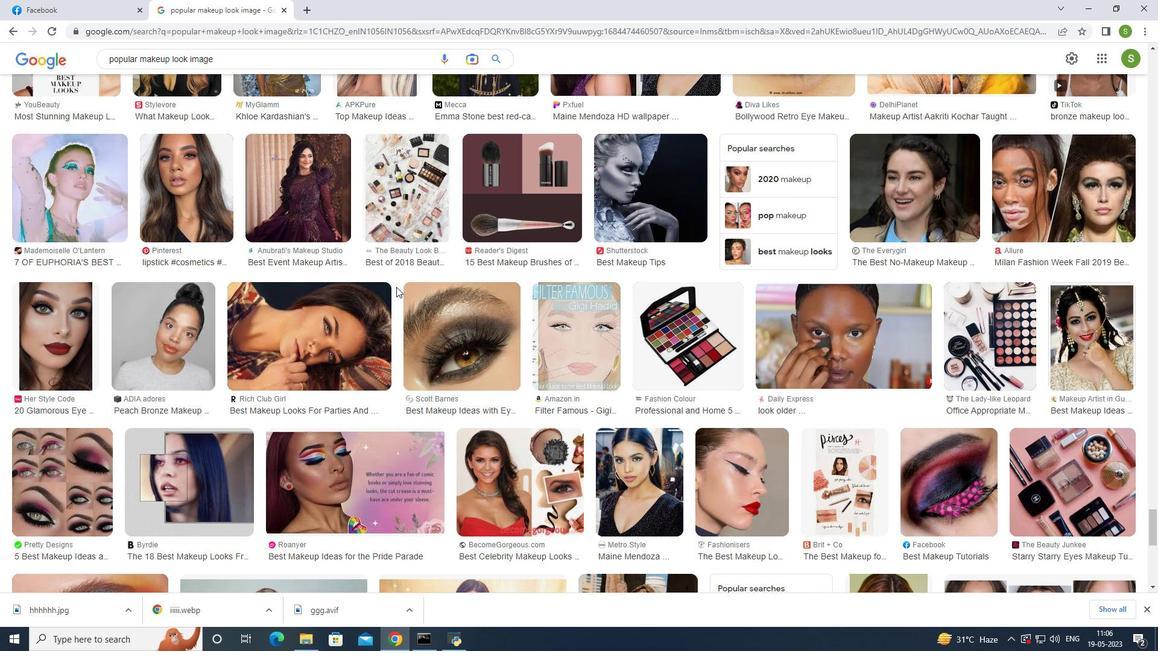 
Action: Mouse scrolled (396, 286) with delta (0, 0)
Screenshot: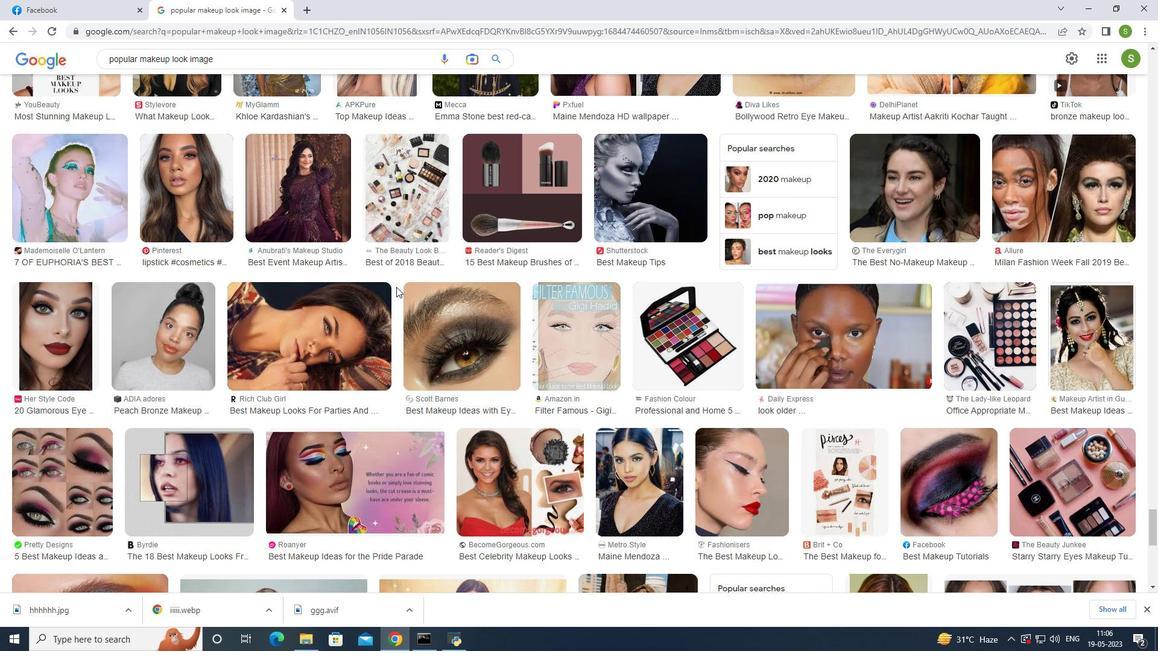 
Action: Mouse scrolled (396, 286) with delta (0, 0)
Screenshot: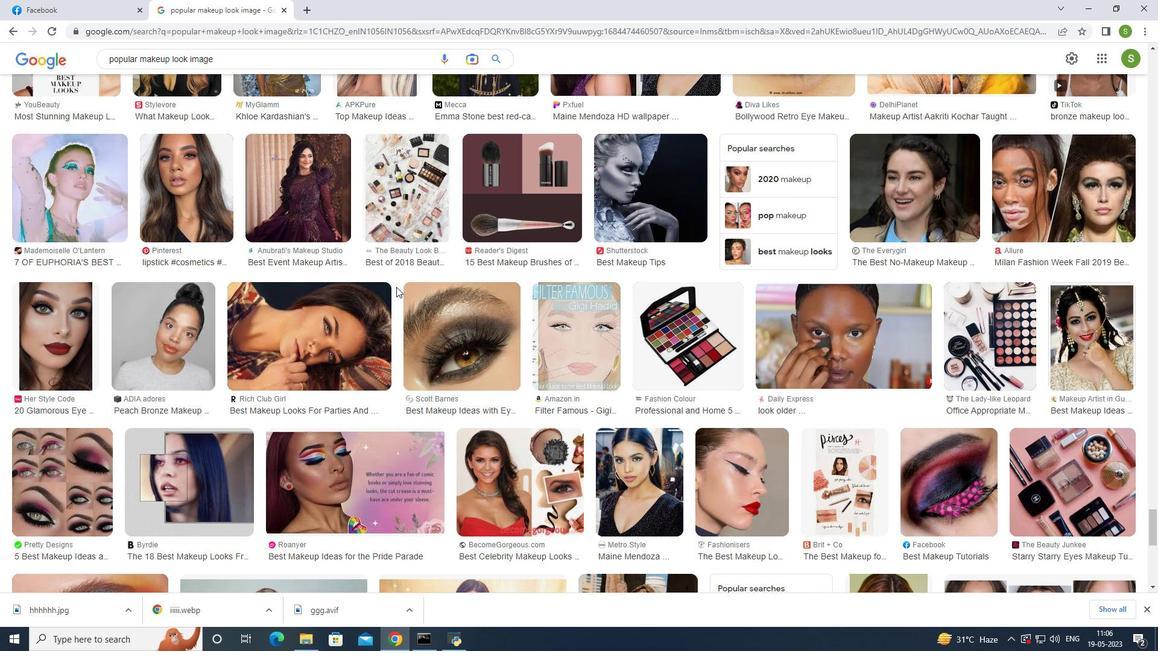 
Action: Mouse scrolled (396, 286) with delta (0, 0)
Screenshot: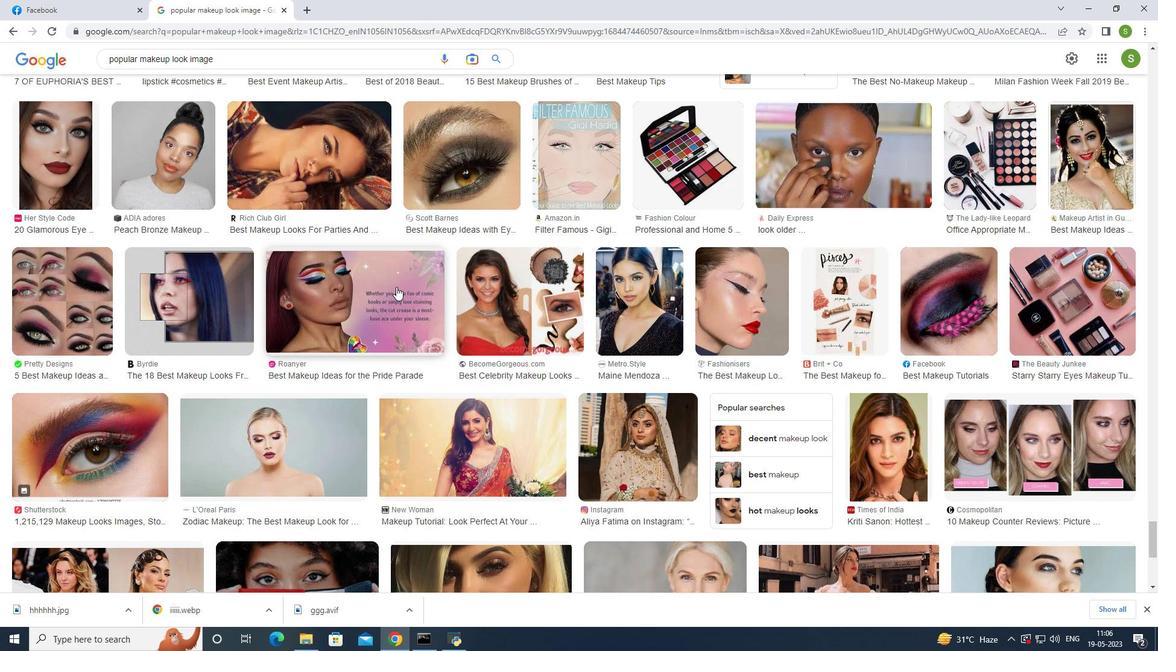 
Action: Mouse moved to (397, 285)
